 Task: Play online Risk (conquerclub) game.
Action: Mouse moved to (292, 392)
Screenshot: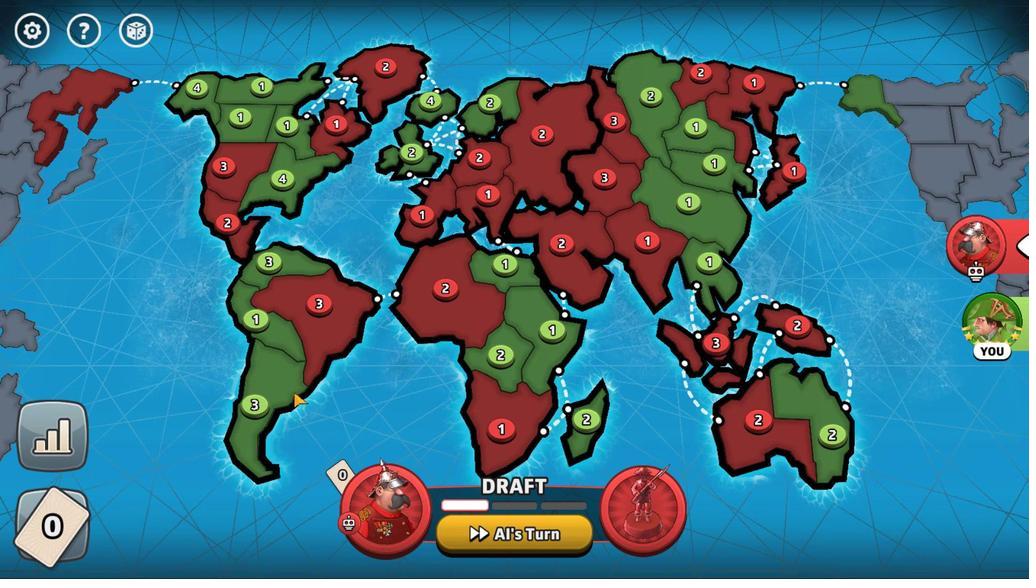 
Action: Mouse pressed left at (292, 392)
Screenshot: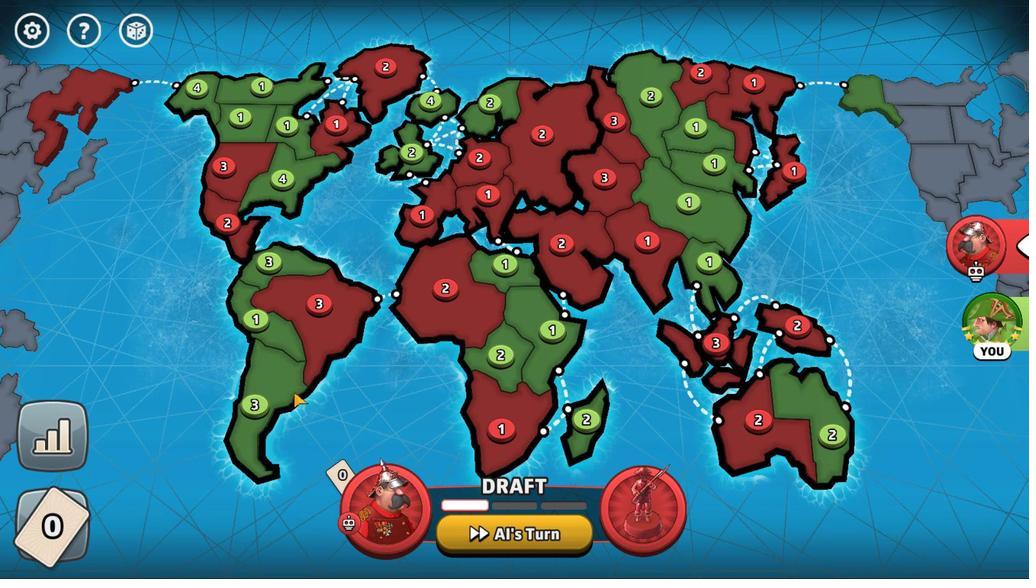 
Action: Mouse moved to (263, 409)
Screenshot: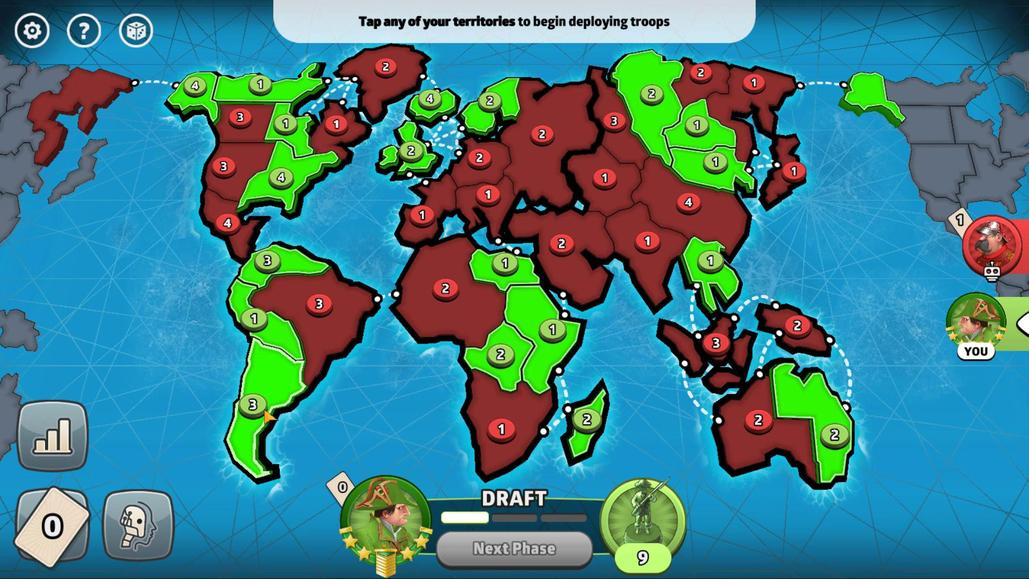 
Action: Mouse pressed left at (263, 409)
Screenshot: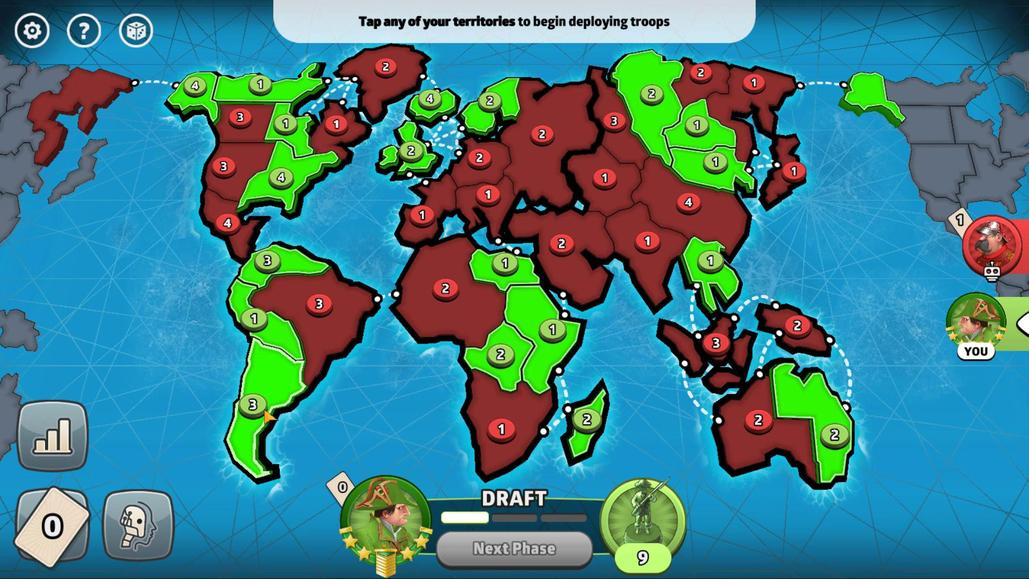 
Action: Mouse moved to (304, 440)
Screenshot: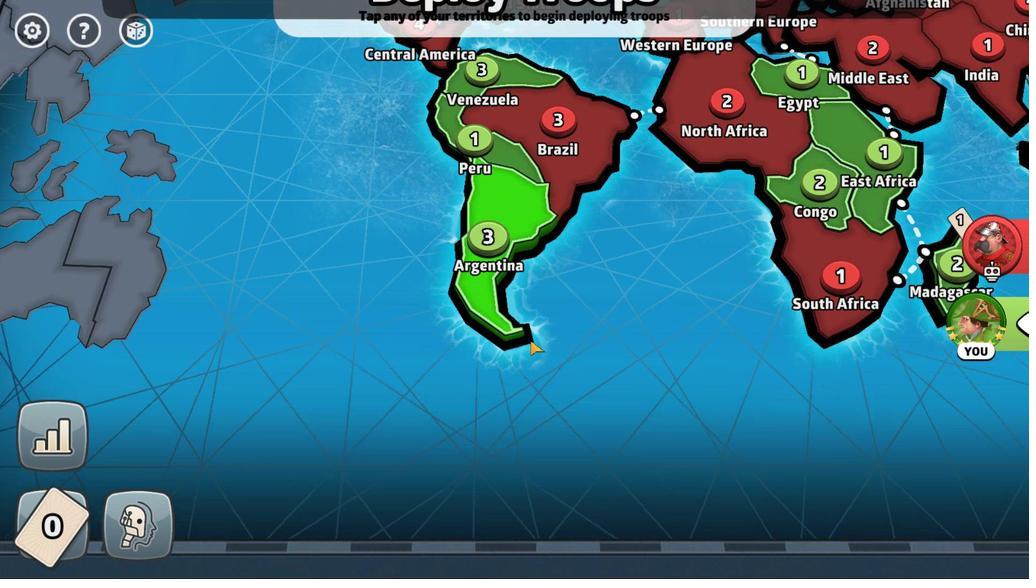 
Action: Mouse pressed left at (304, 440)
Screenshot: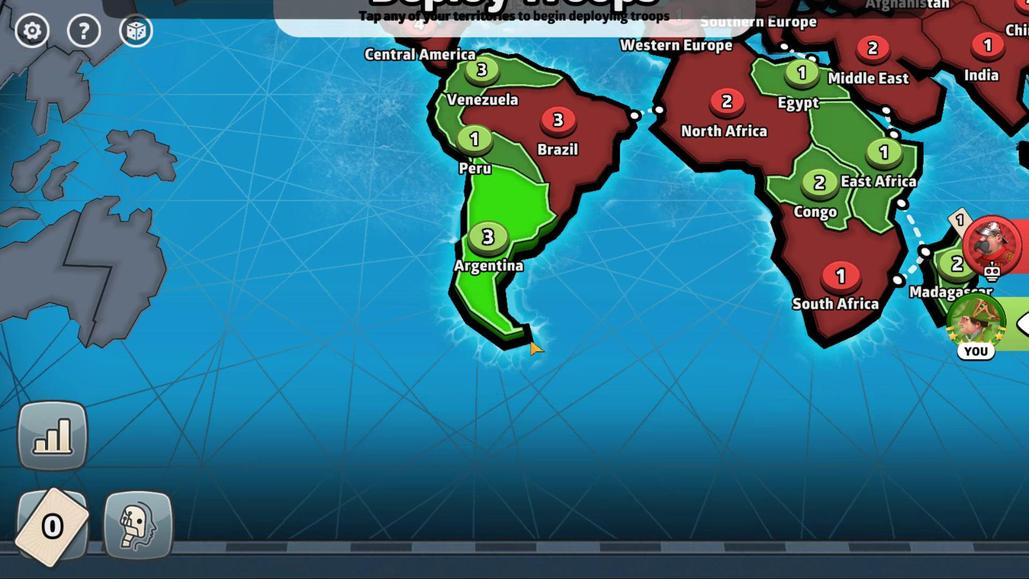 
Action: Mouse moved to (192, 90)
Screenshot: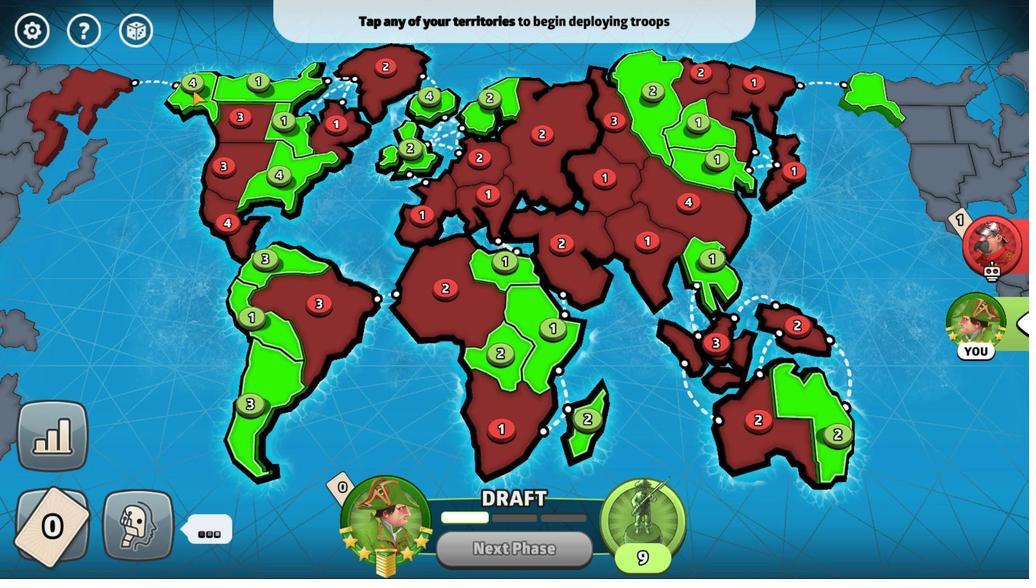 
Action: Mouse pressed left at (192, 90)
Screenshot: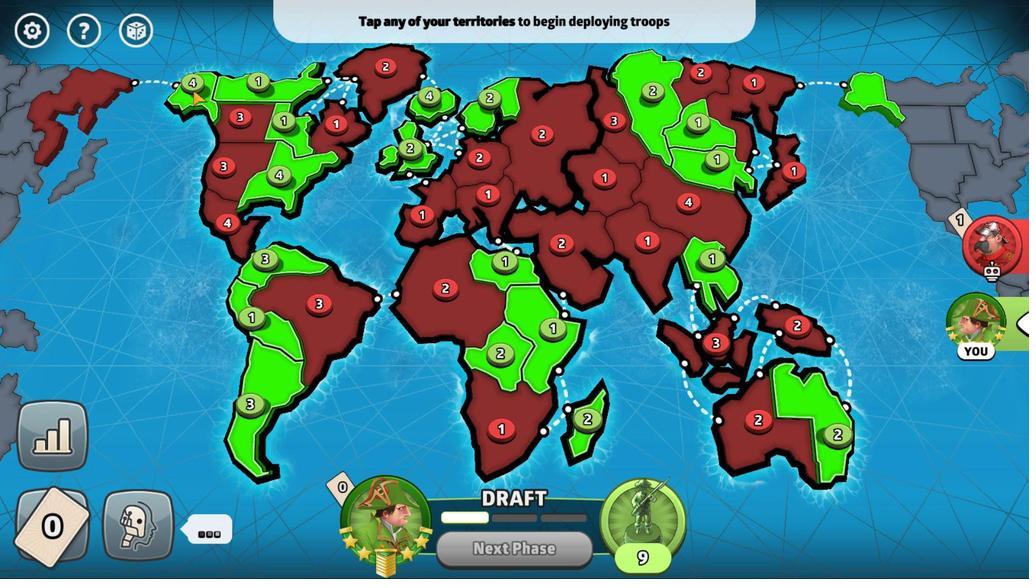 
Action: Mouse moved to (712, 435)
Screenshot: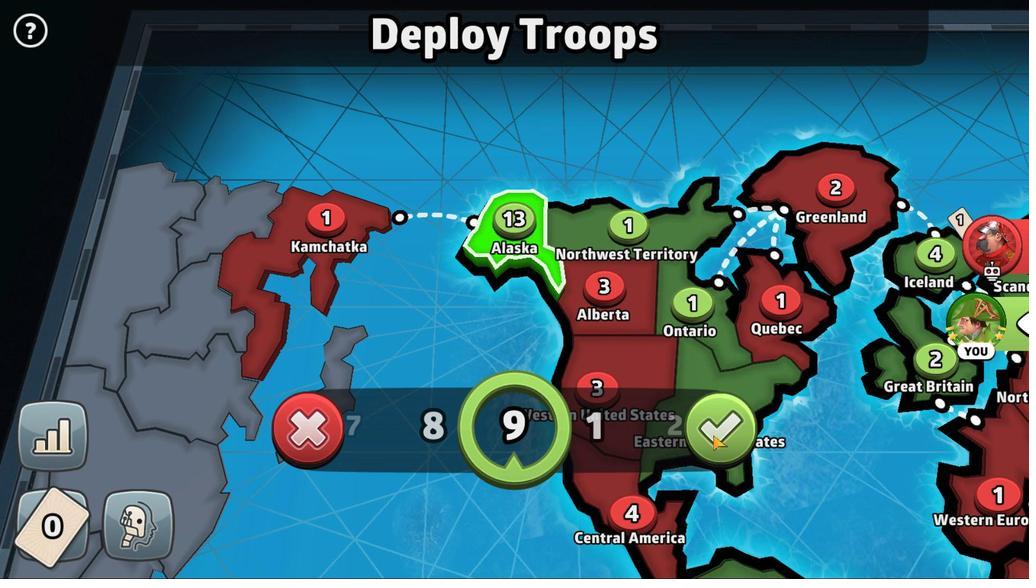 
Action: Mouse pressed left at (712, 435)
Screenshot: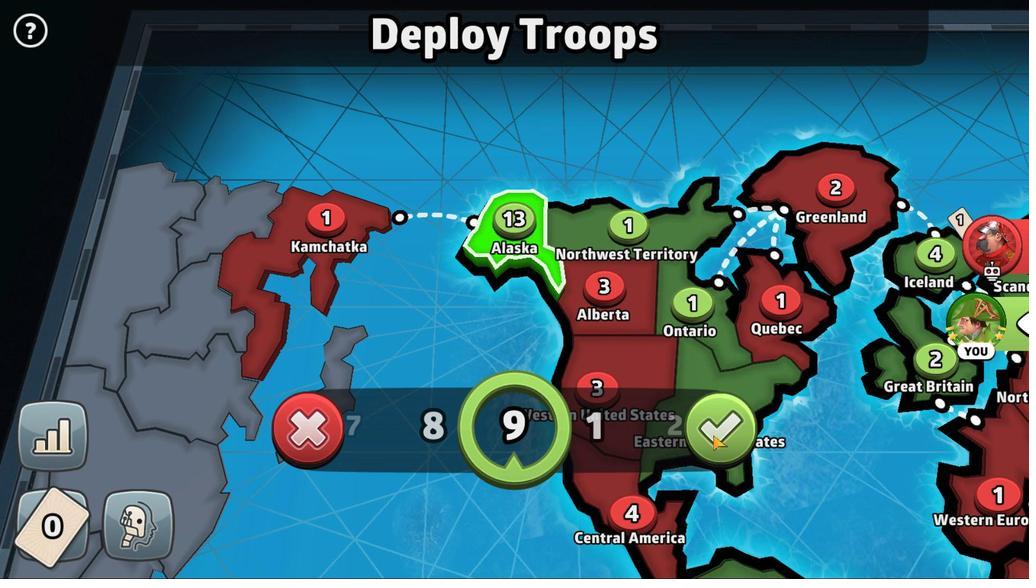 
Action: Mouse moved to (505, 550)
Screenshot: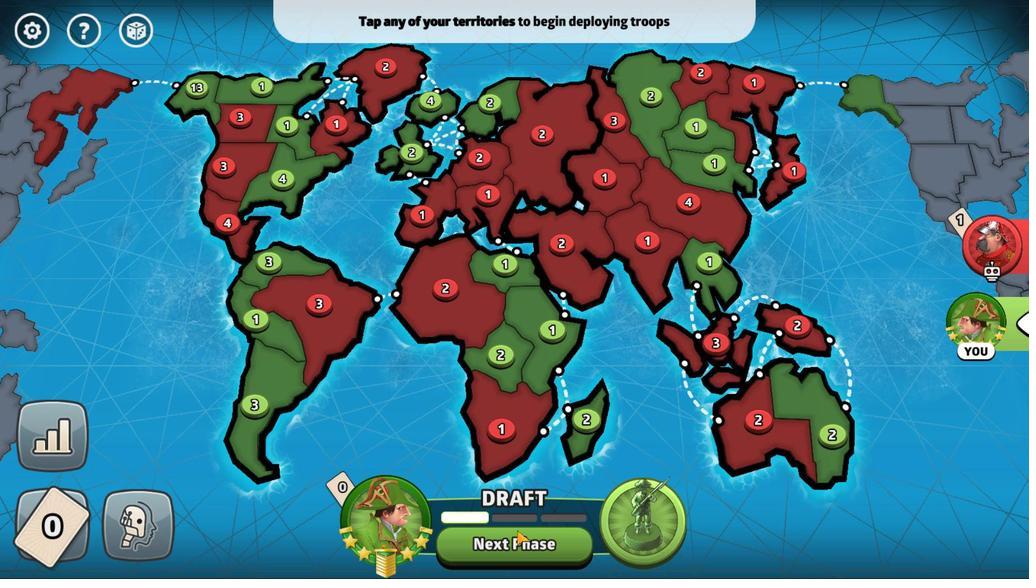 
Action: Mouse pressed left at (505, 550)
Screenshot: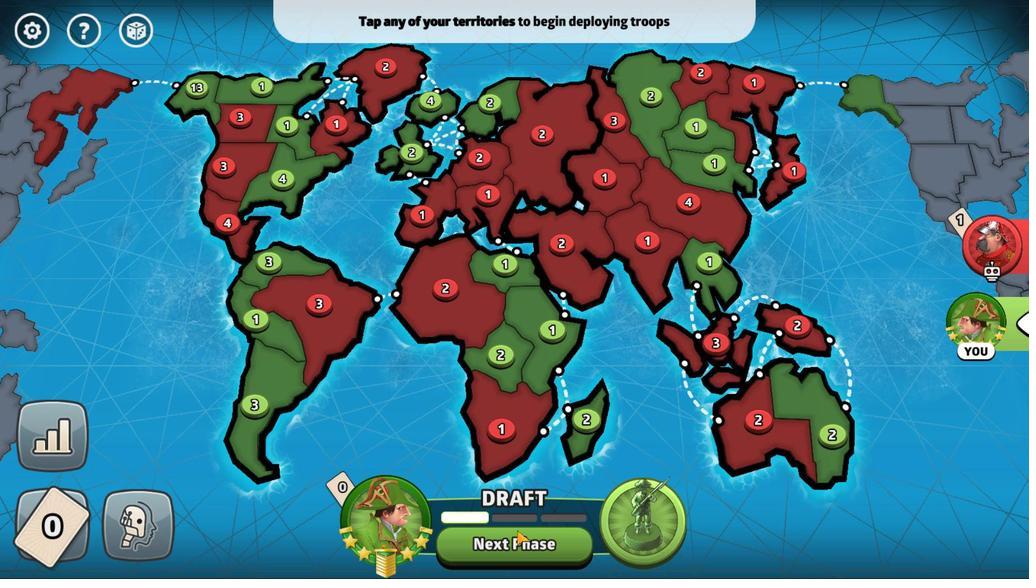 
Action: Mouse moved to (73, 85)
Screenshot: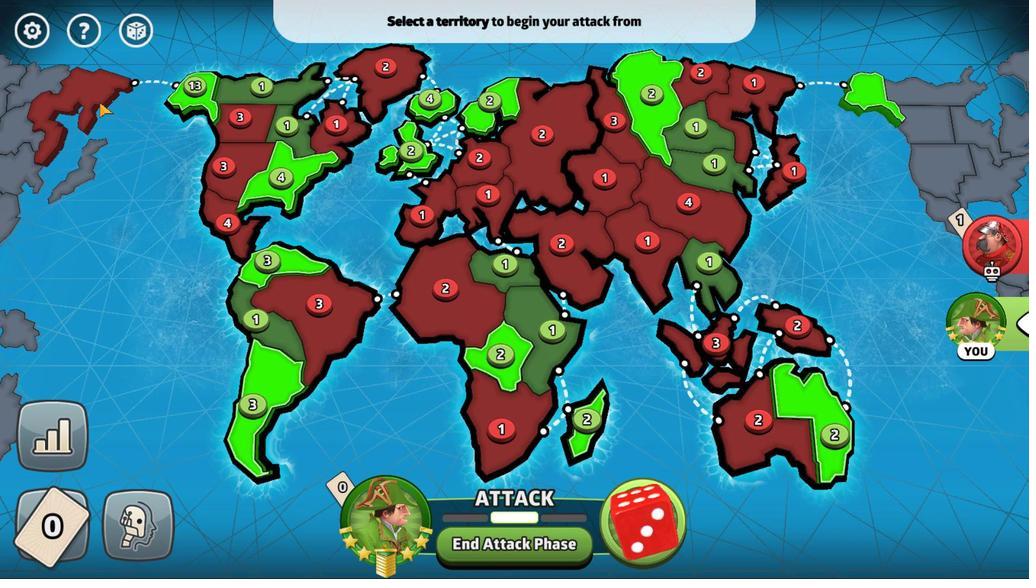 
Action: Mouse pressed left at (73, 85)
Screenshot: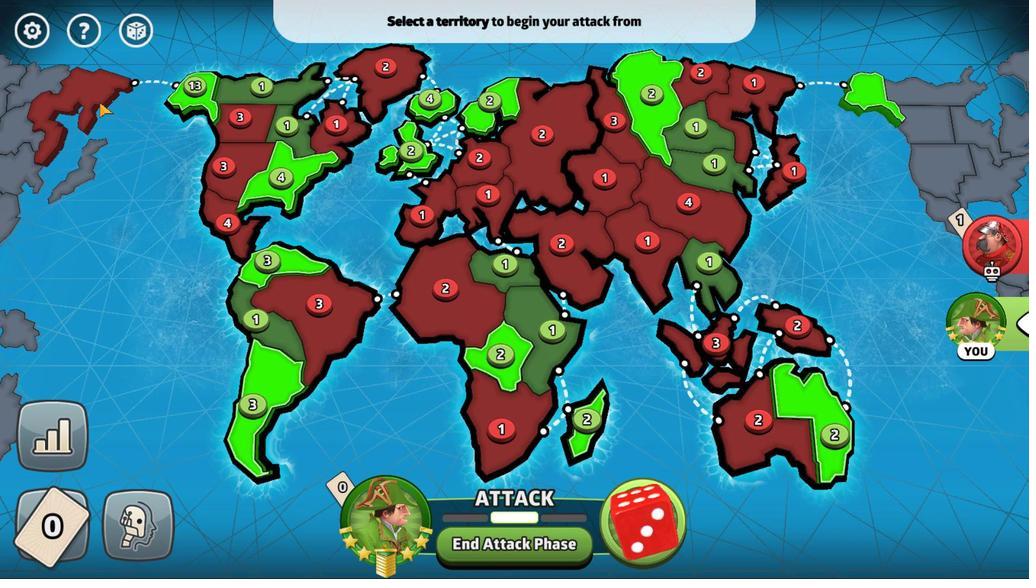 
Action: Mouse moved to (189, 84)
Screenshot: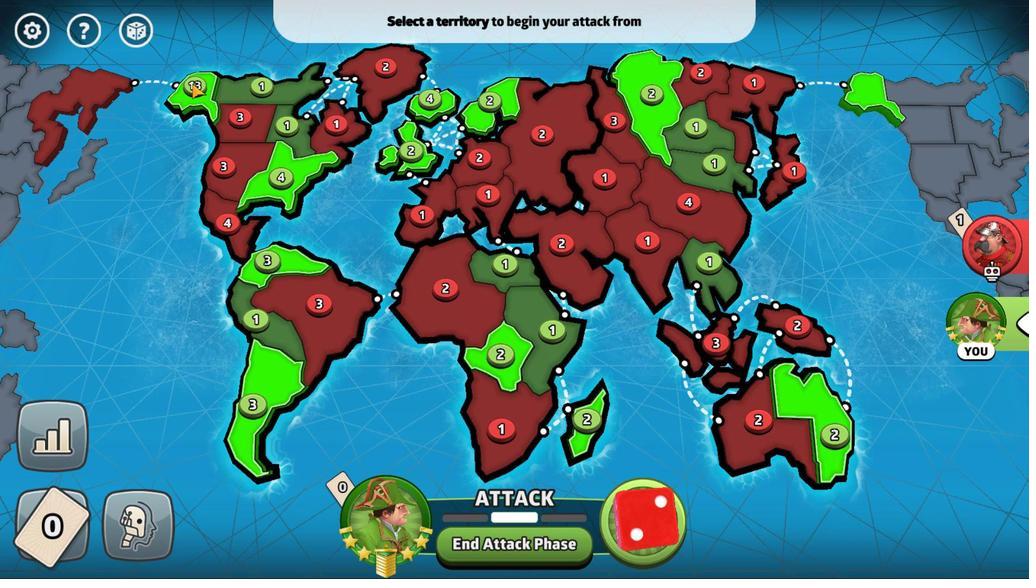 
Action: Mouse pressed left at (189, 84)
Screenshot: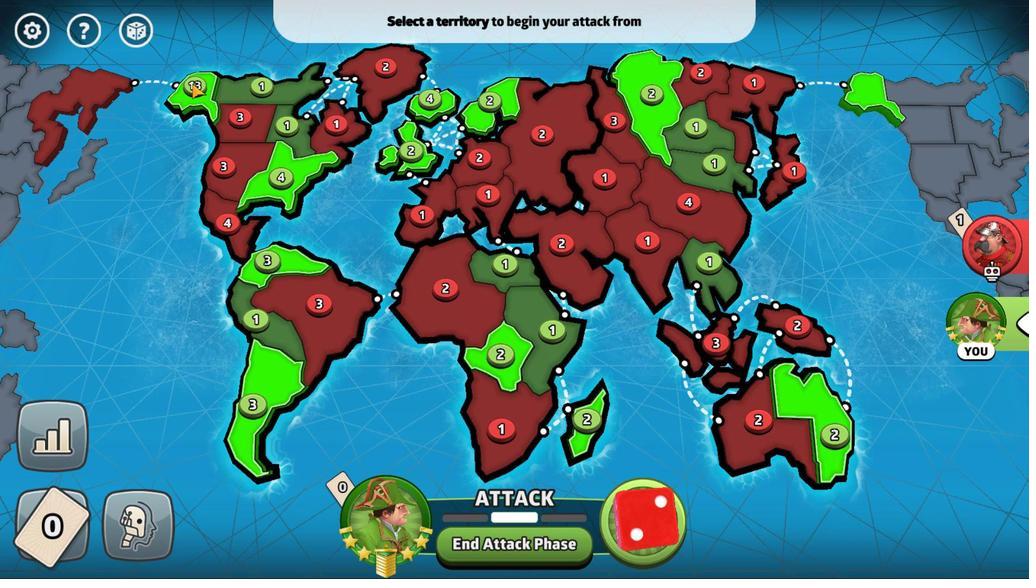 
Action: Mouse moved to (352, 204)
Screenshot: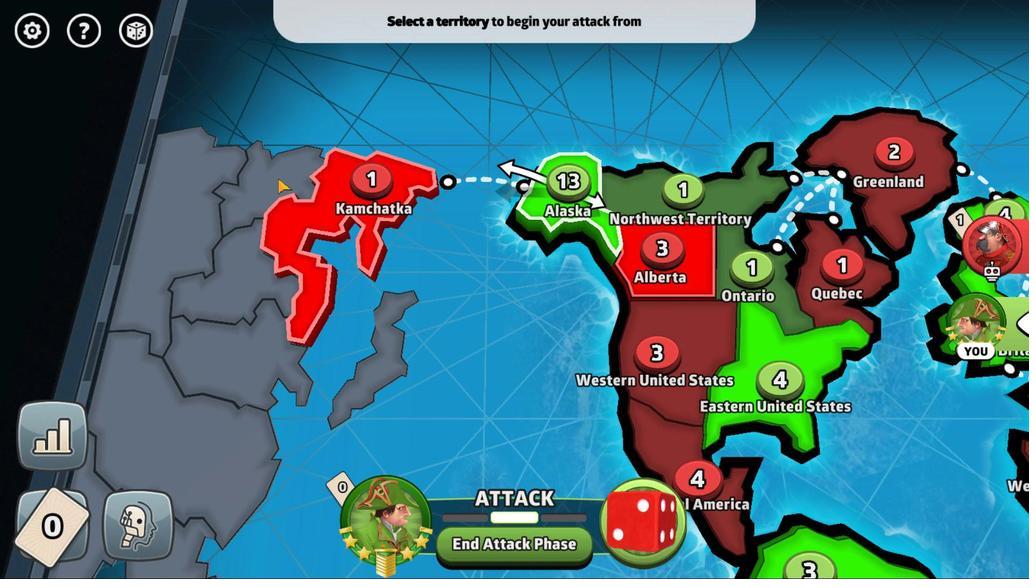 
Action: Mouse pressed left at (352, 204)
Screenshot: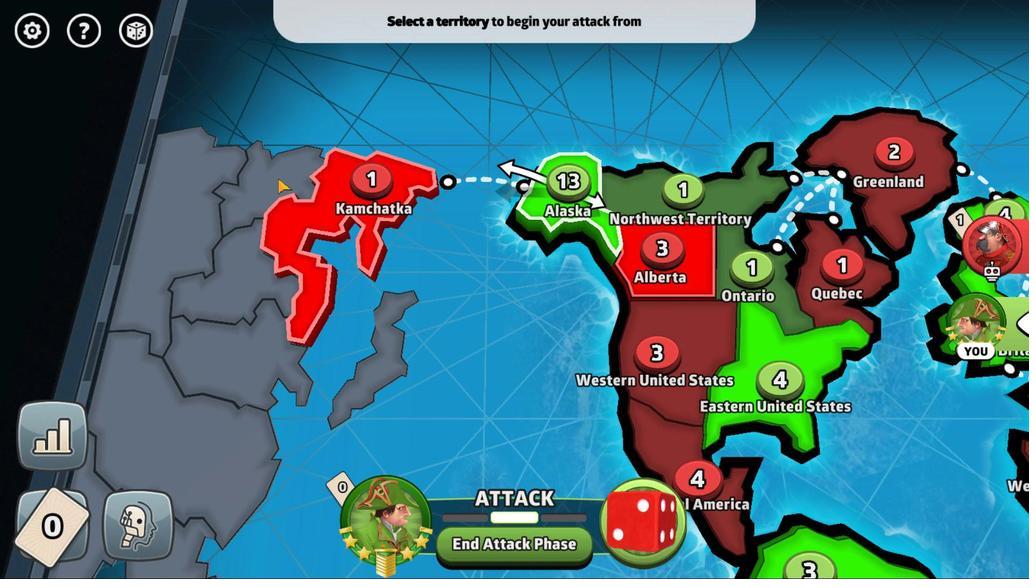 
Action: Mouse moved to (504, 388)
Screenshot: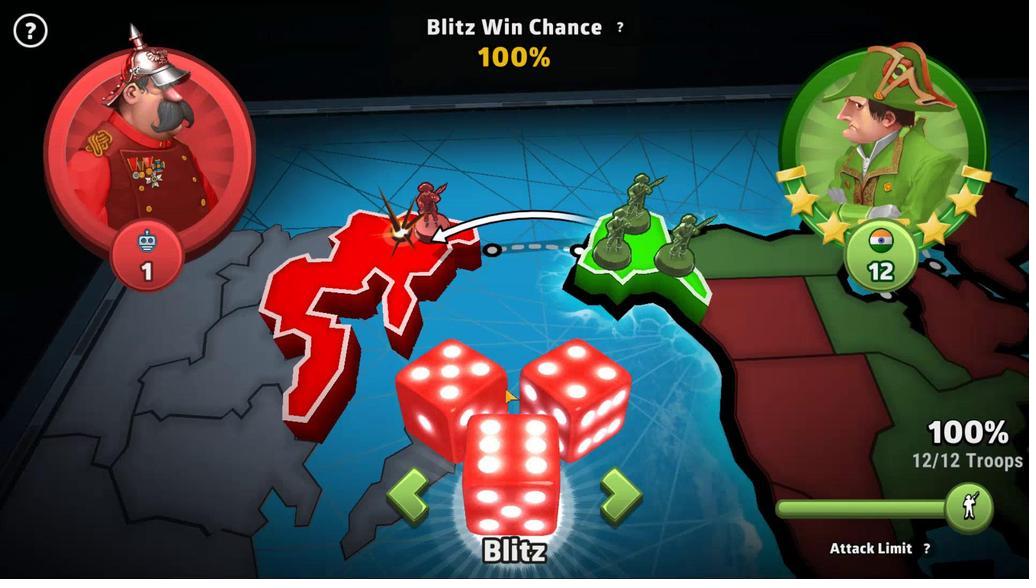 
Action: Mouse pressed left at (504, 388)
Screenshot: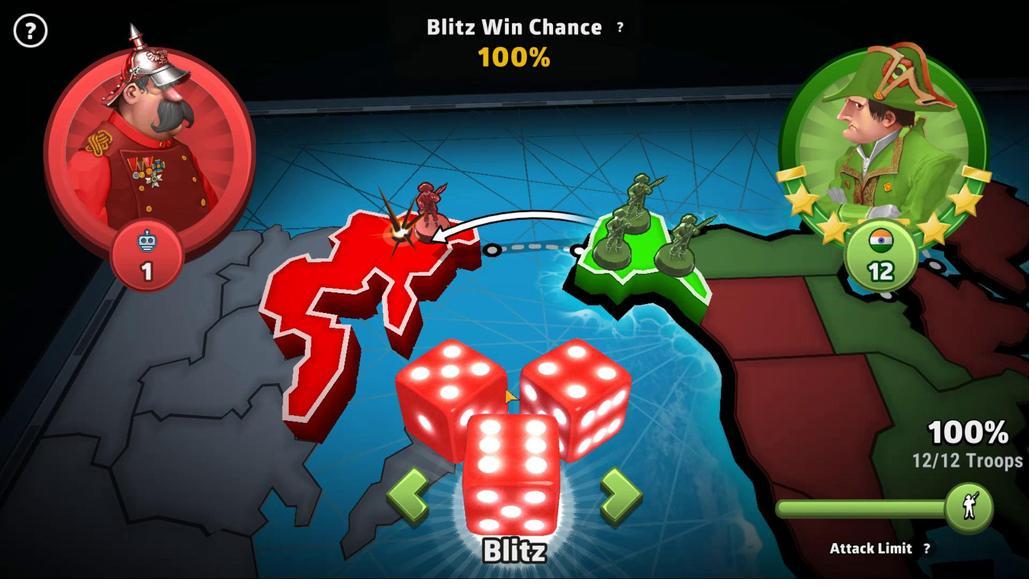 
Action: Mouse moved to (723, 440)
Screenshot: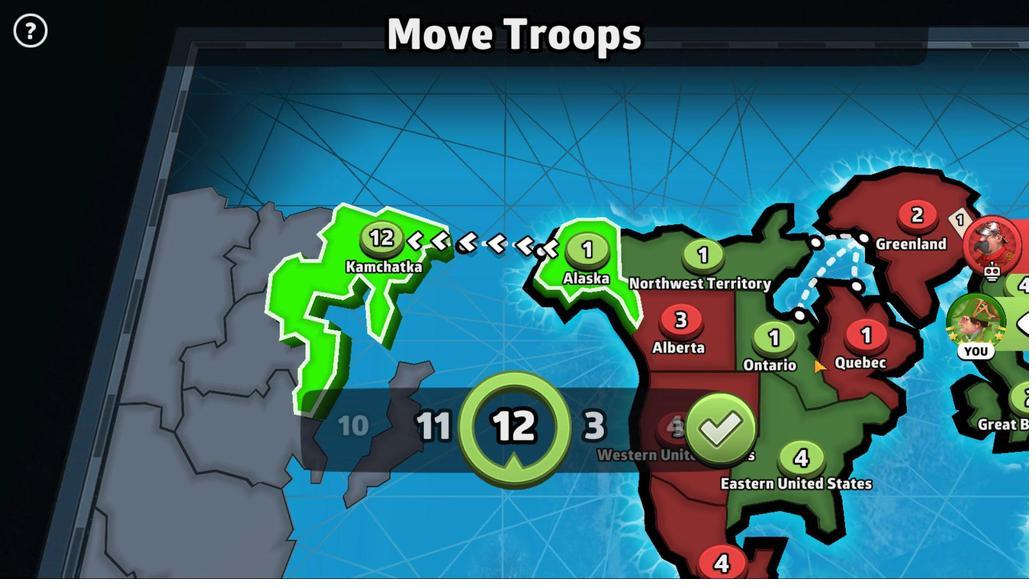 
Action: Mouse pressed left at (723, 440)
Screenshot: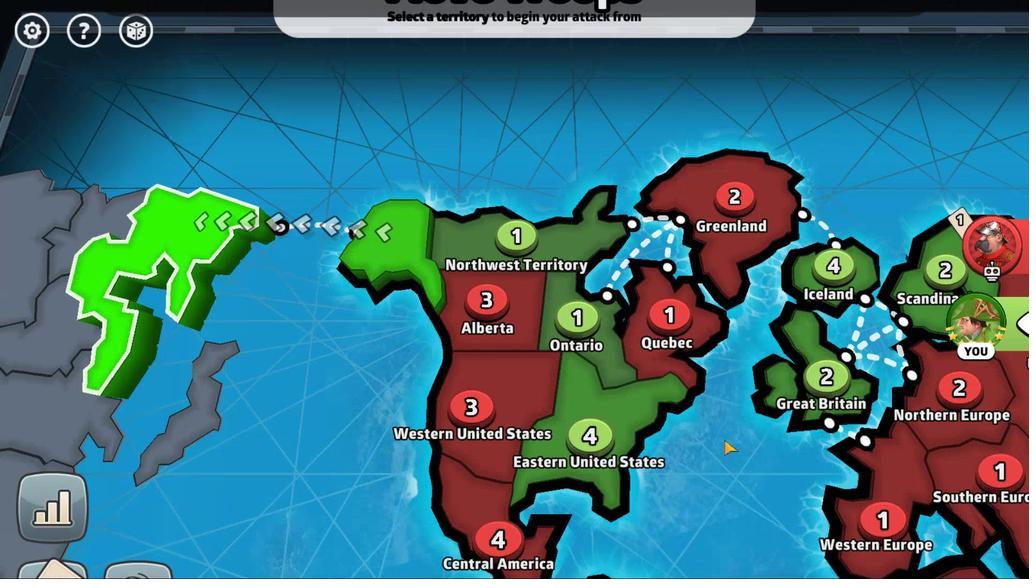 
Action: Mouse moved to (584, 312)
Screenshot: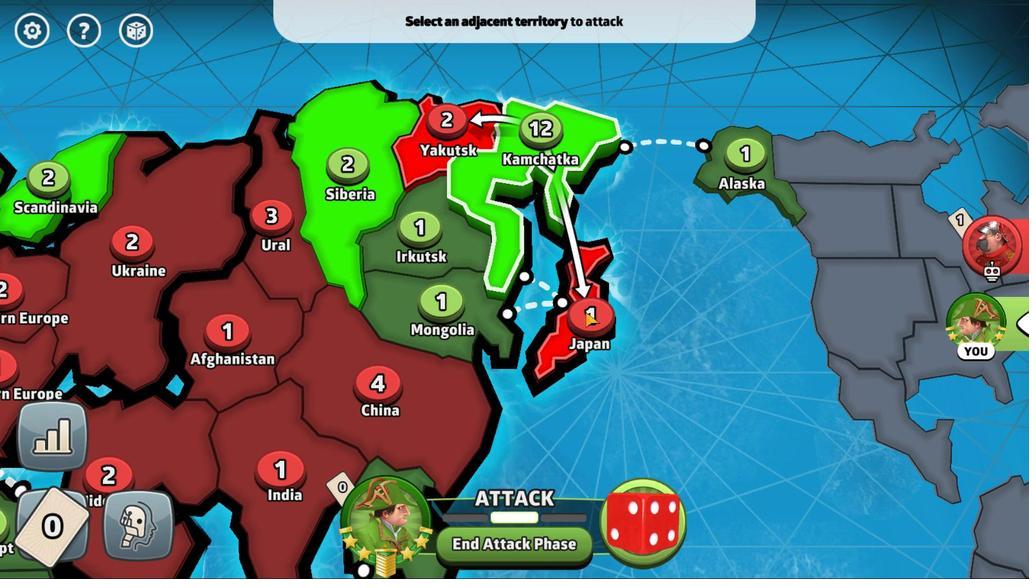 
Action: Mouse pressed left at (584, 312)
Screenshot: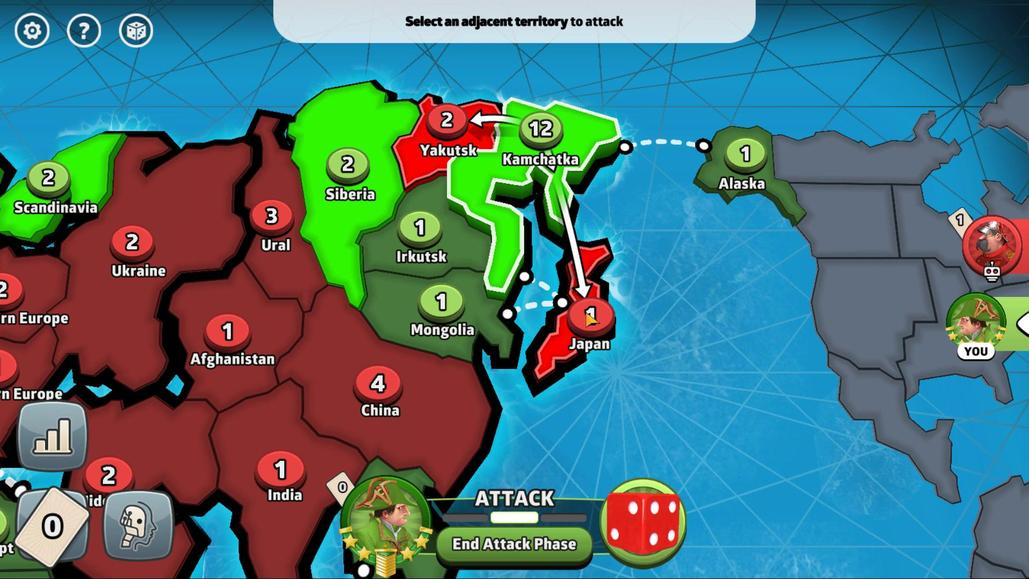 
Action: Mouse moved to (366, 321)
Screenshot: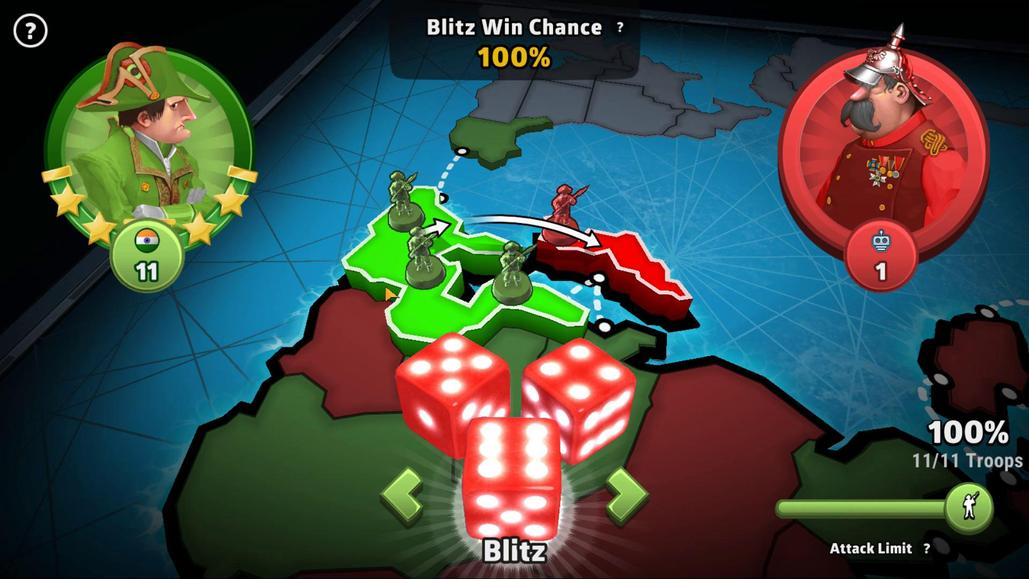 
Action: Mouse pressed left at (366, 321)
Screenshot: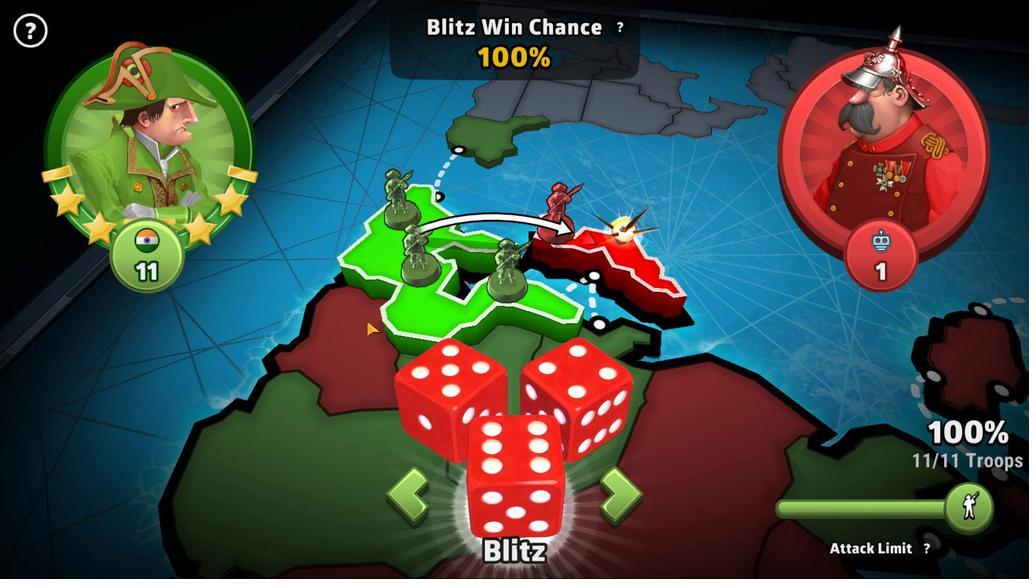 
Action: Mouse moved to (705, 418)
Screenshot: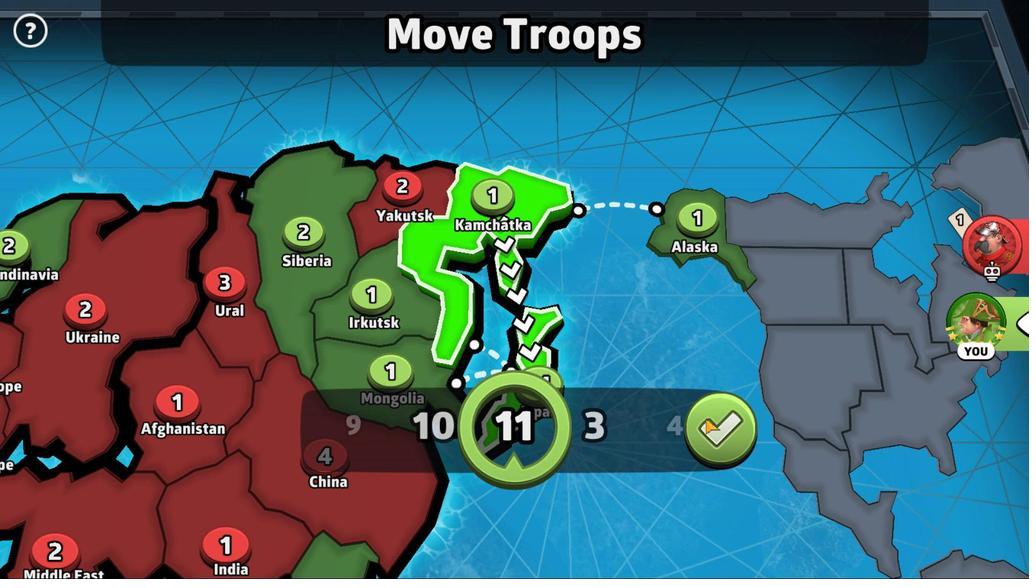 
Action: Mouse pressed left at (705, 418)
Screenshot: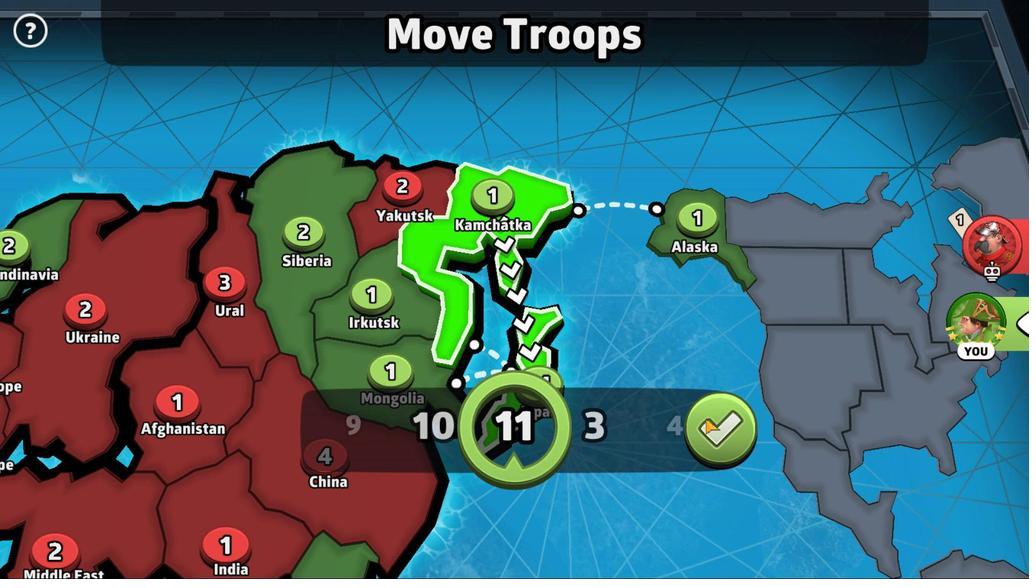 
Action: Mouse moved to (559, 547)
Screenshot: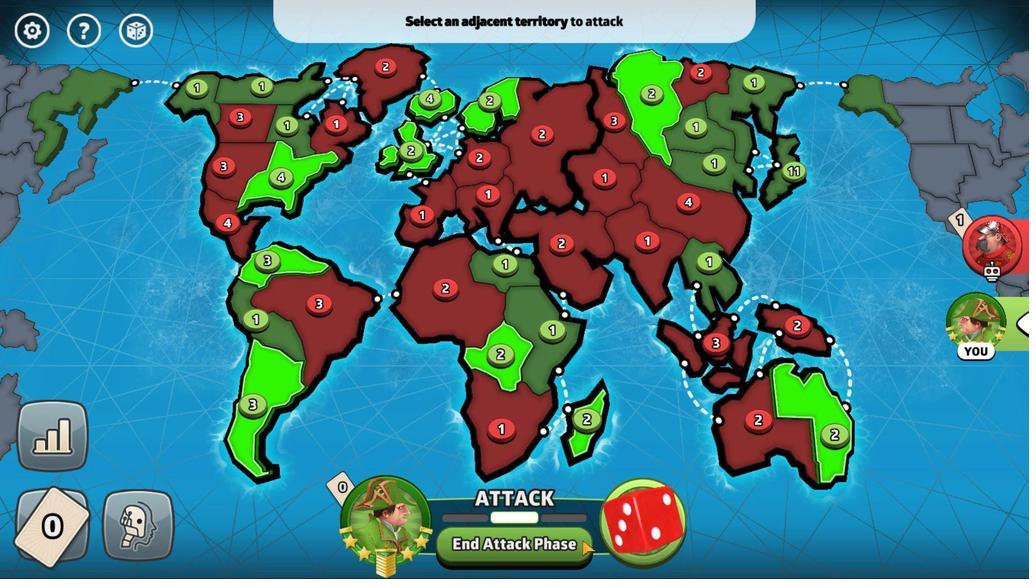 
Action: Mouse pressed left at (559, 547)
Screenshot: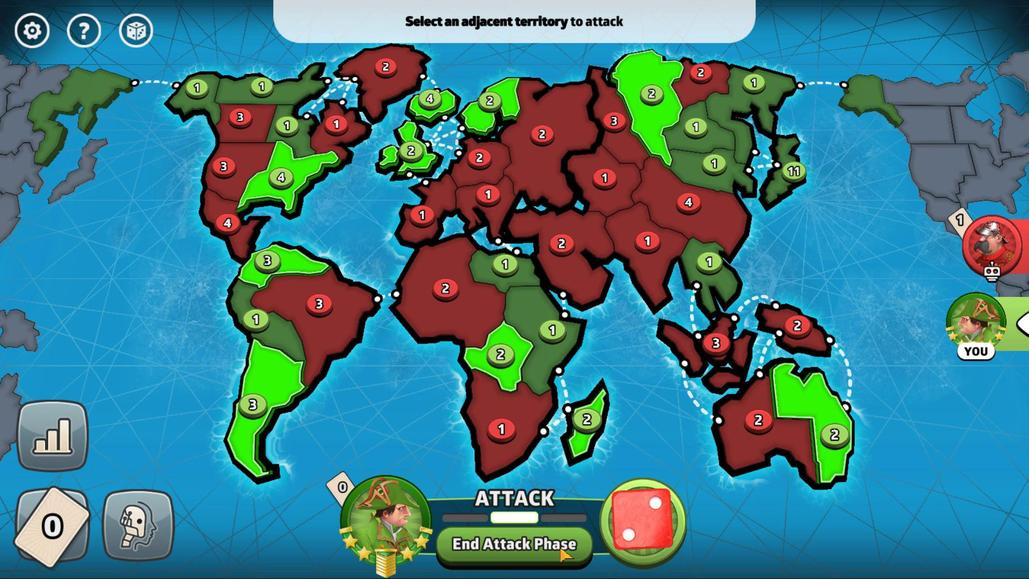 
Action: Mouse moved to (555, 230)
Screenshot: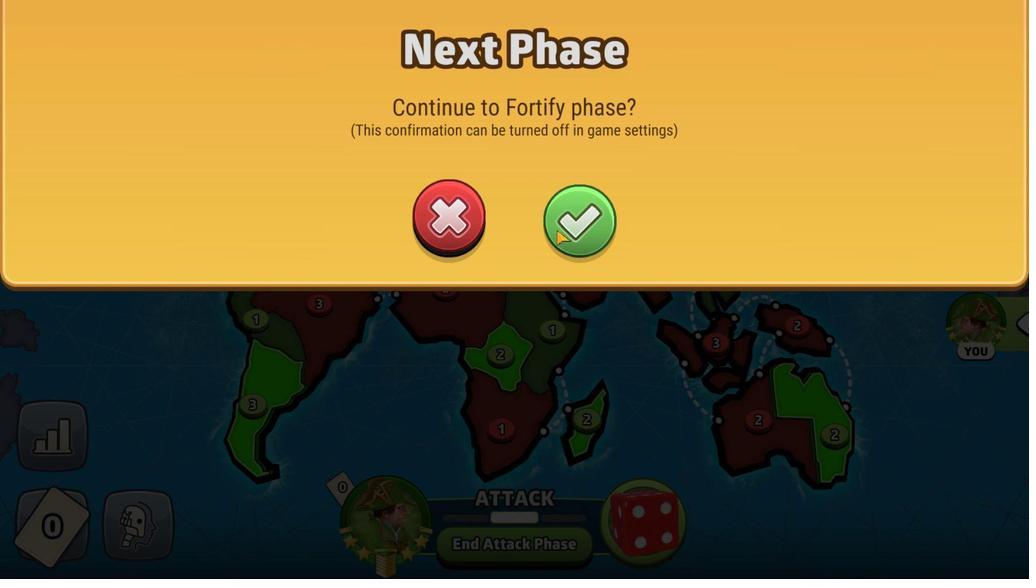 
Action: Mouse pressed left at (555, 230)
Screenshot: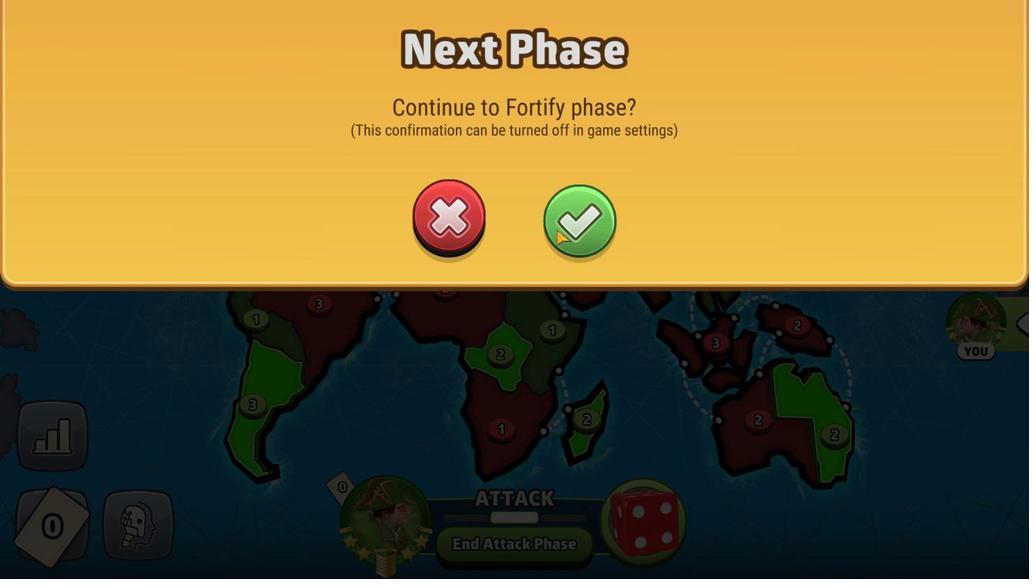
Action: Mouse moved to (795, 182)
Screenshot: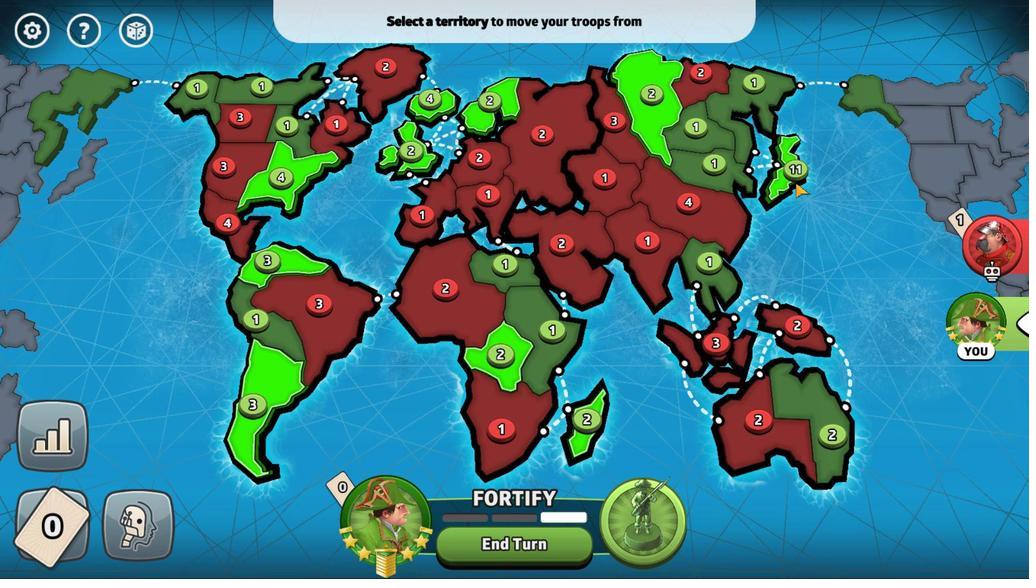 
Action: Mouse pressed left at (795, 182)
Screenshot: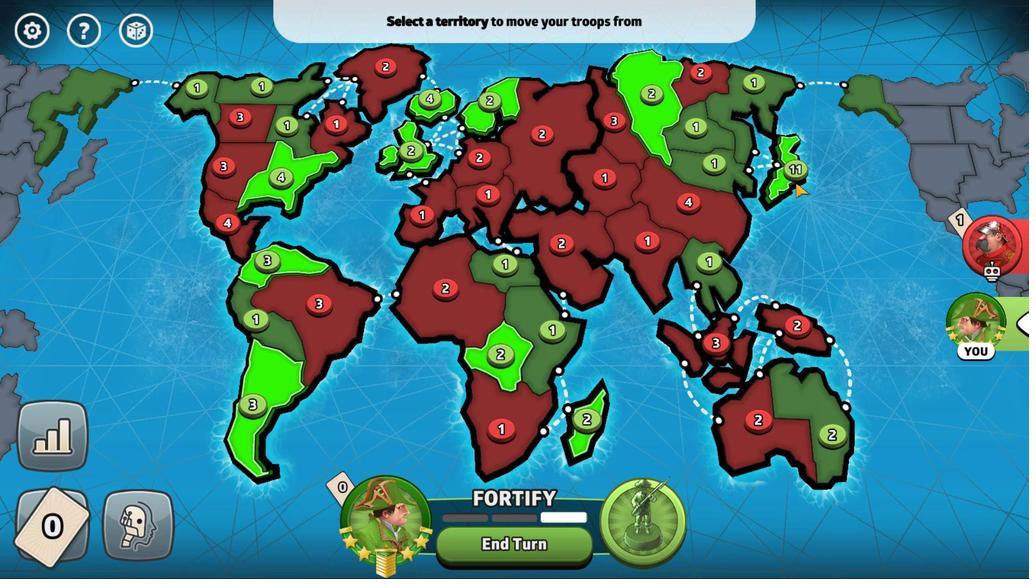 
Action: Mouse moved to (655, 112)
Screenshot: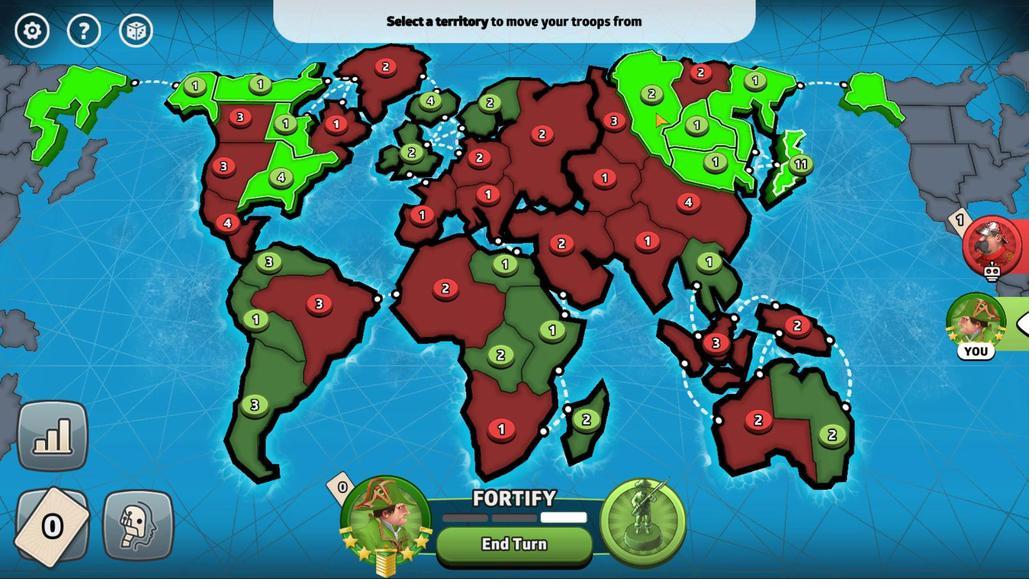 
Action: Mouse pressed left at (655, 112)
Screenshot: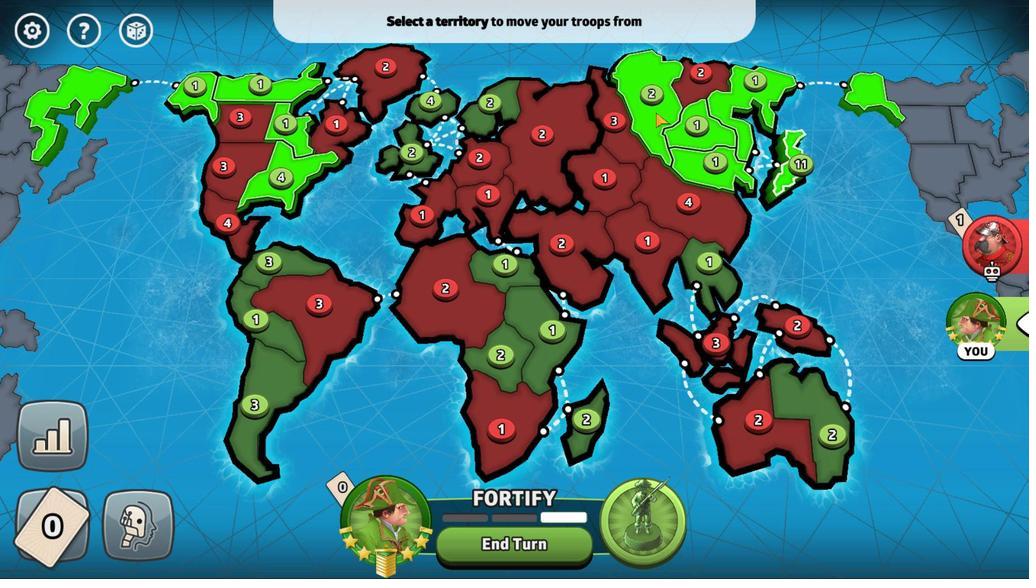 
Action: Mouse moved to (723, 410)
Screenshot: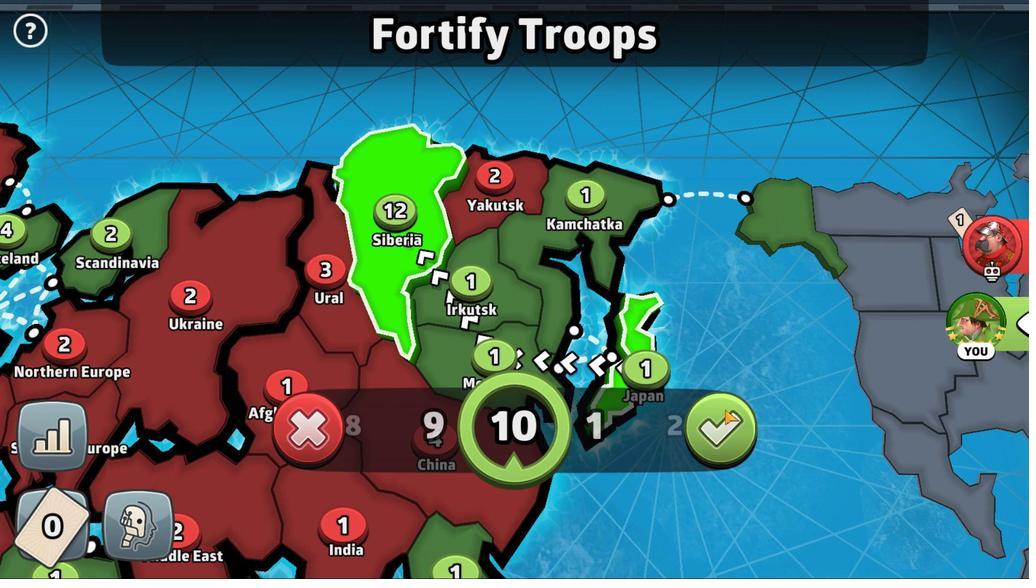 
Action: Mouse pressed left at (723, 410)
Screenshot: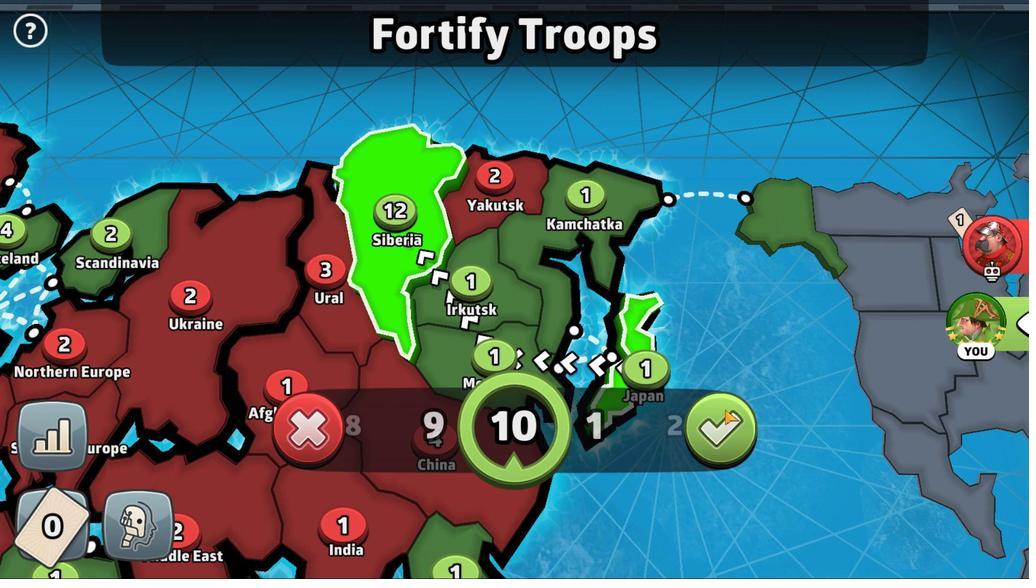 
Action: Mouse moved to (651, 96)
Screenshot: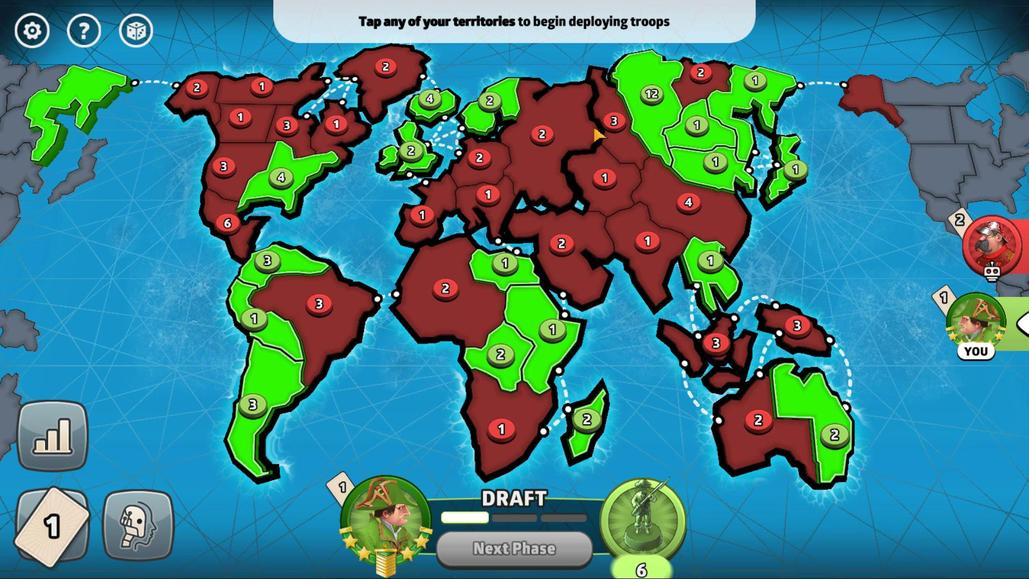 
Action: Mouse pressed left at (651, 96)
Screenshot: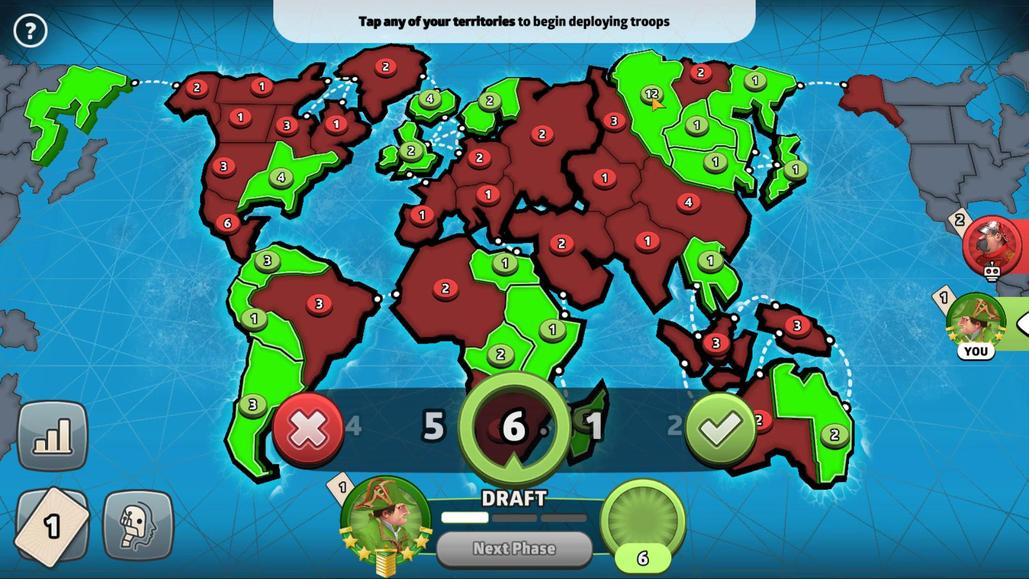 
Action: Mouse moved to (722, 410)
Screenshot: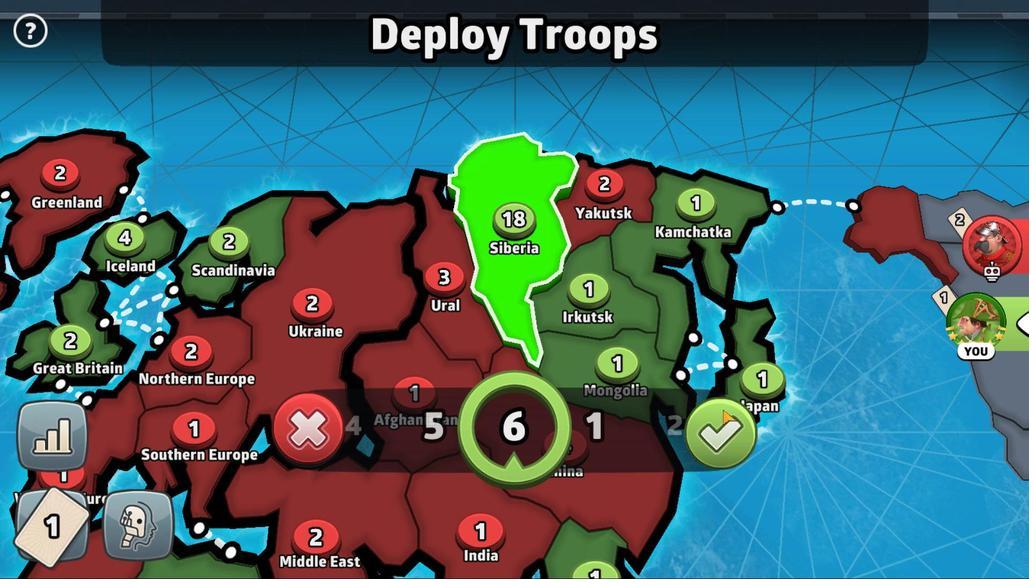 
Action: Mouse pressed left at (722, 410)
Screenshot: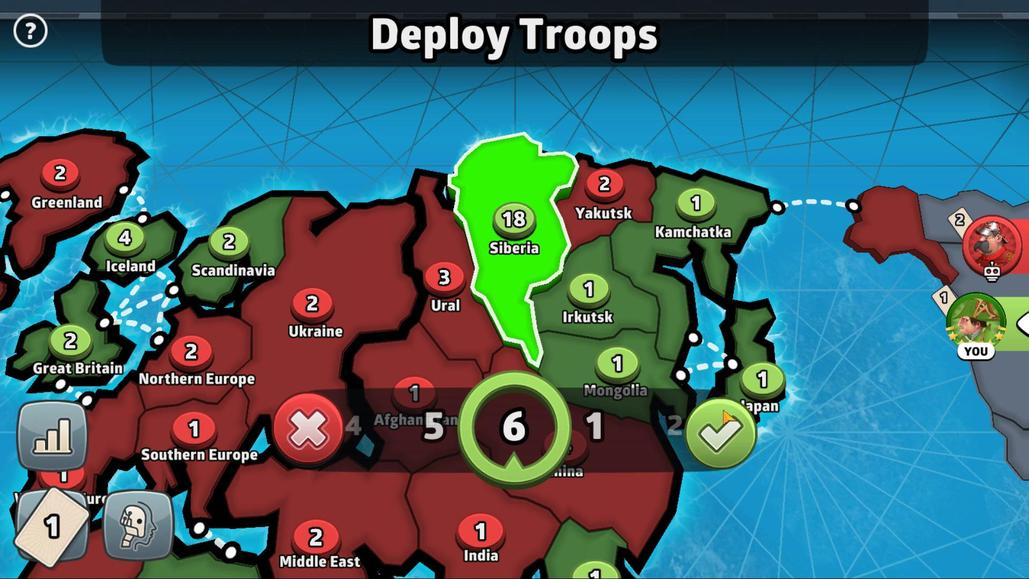 
Action: Mouse moved to (553, 555)
Screenshot: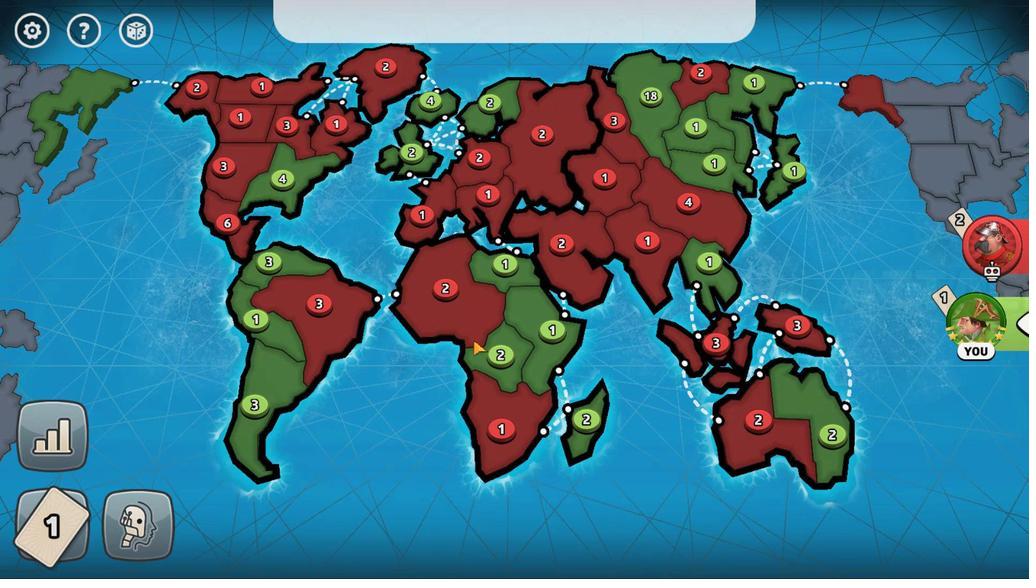 
Action: Mouse pressed left at (553, 555)
Screenshot: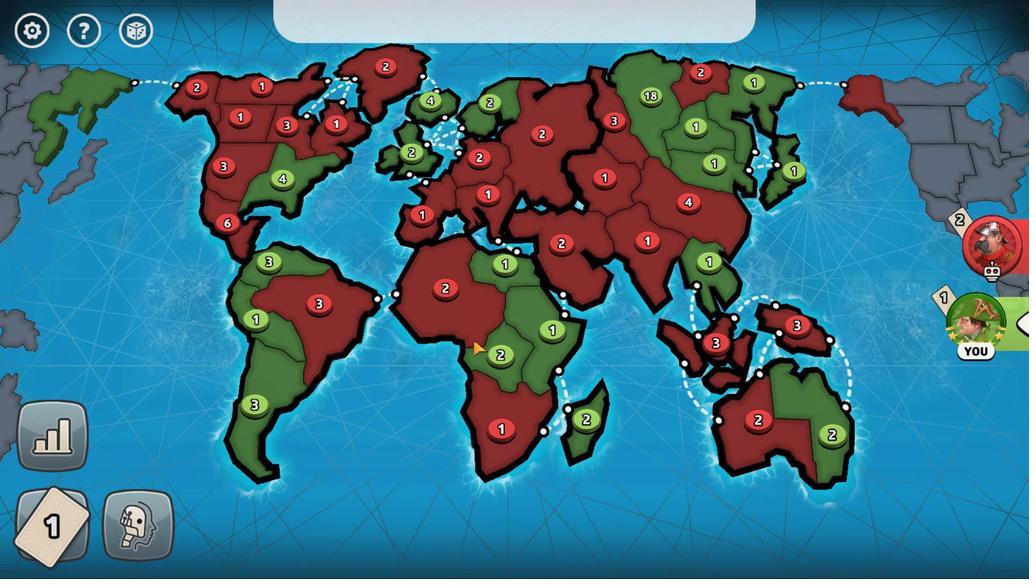 
Action: Mouse moved to (654, 110)
Screenshot: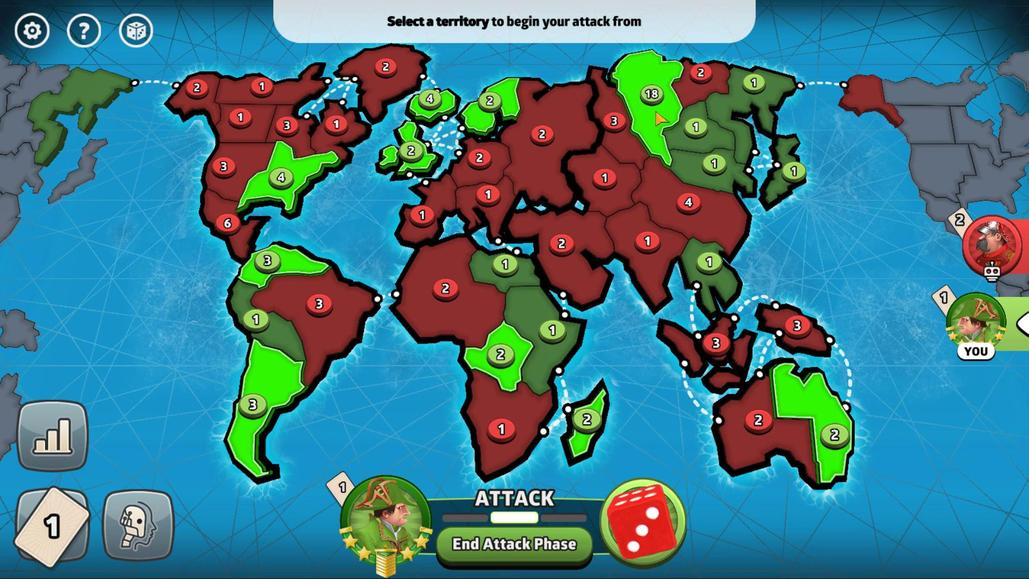 
Action: Mouse pressed left at (654, 110)
Screenshot: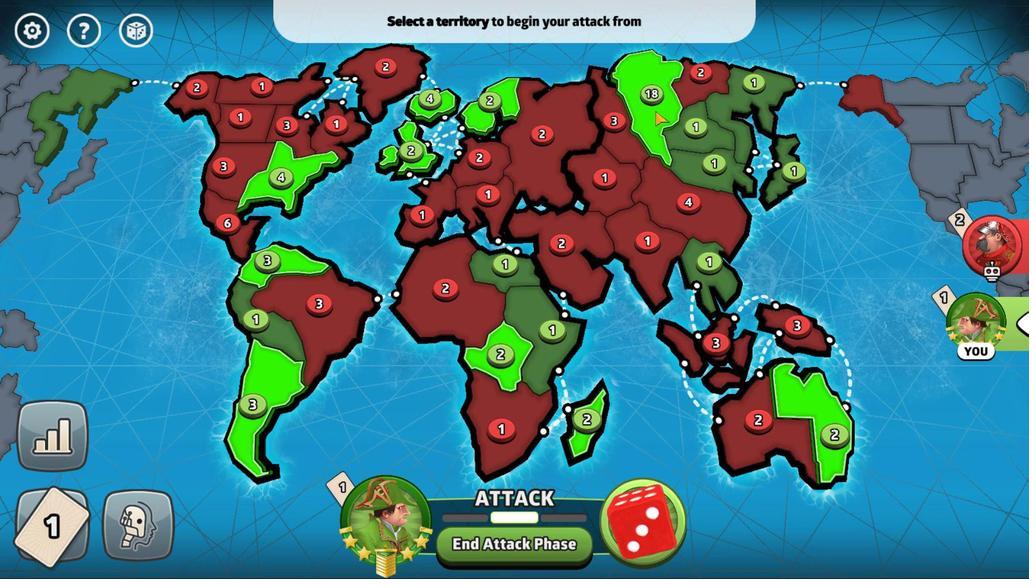 
Action: Mouse moved to (474, 343)
Screenshot: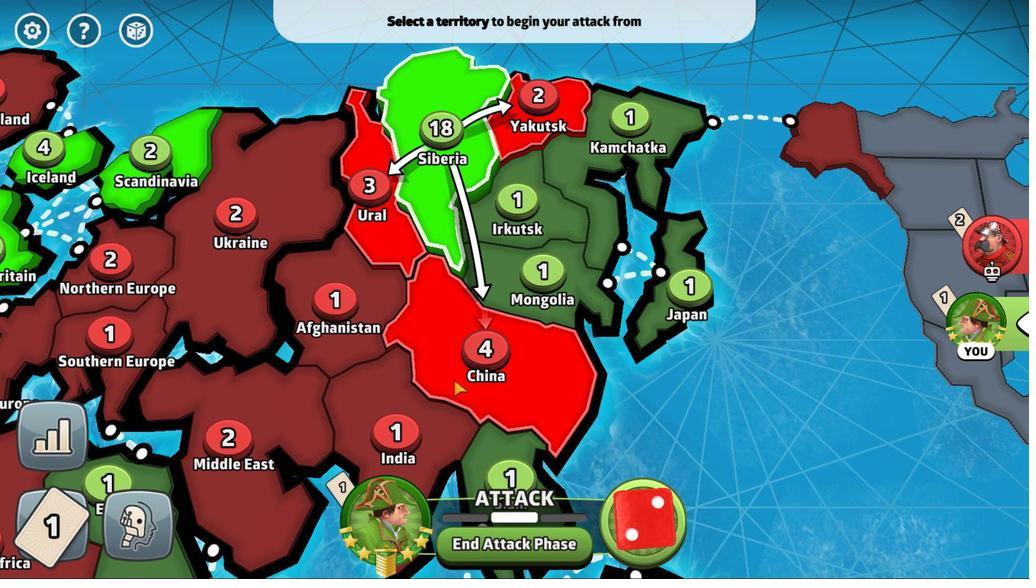 
Action: Mouse pressed left at (474, 343)
Screenshot: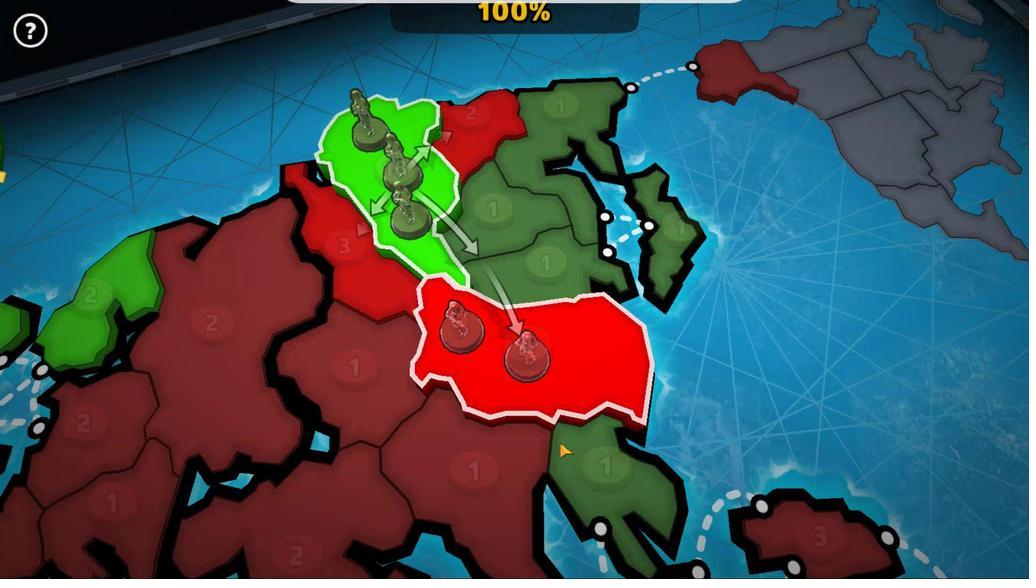 
Action: Mouse moved to (510, 401)
Screenshot: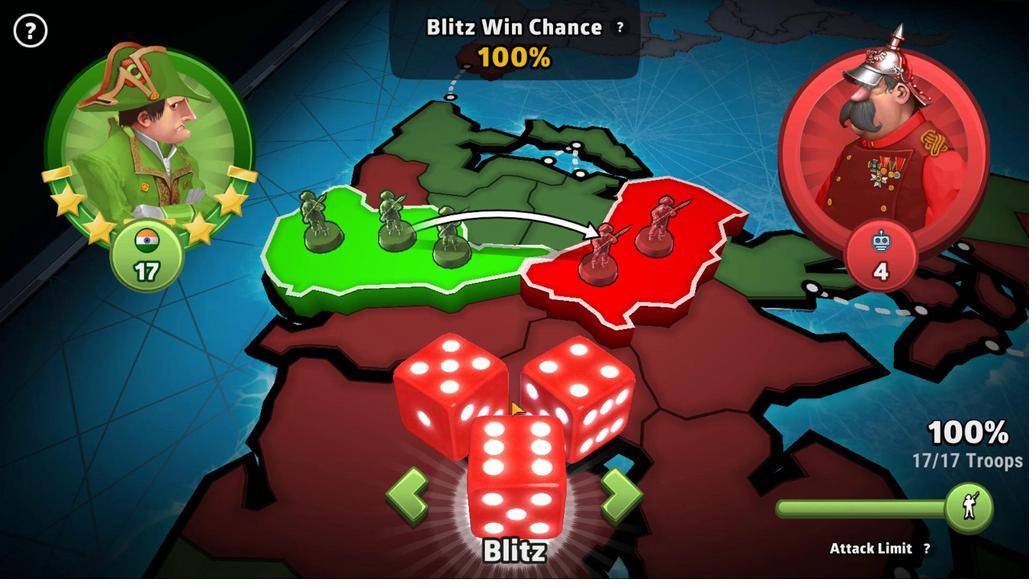 
Action: Mouse pressed left at (510, 401)
Screenshot: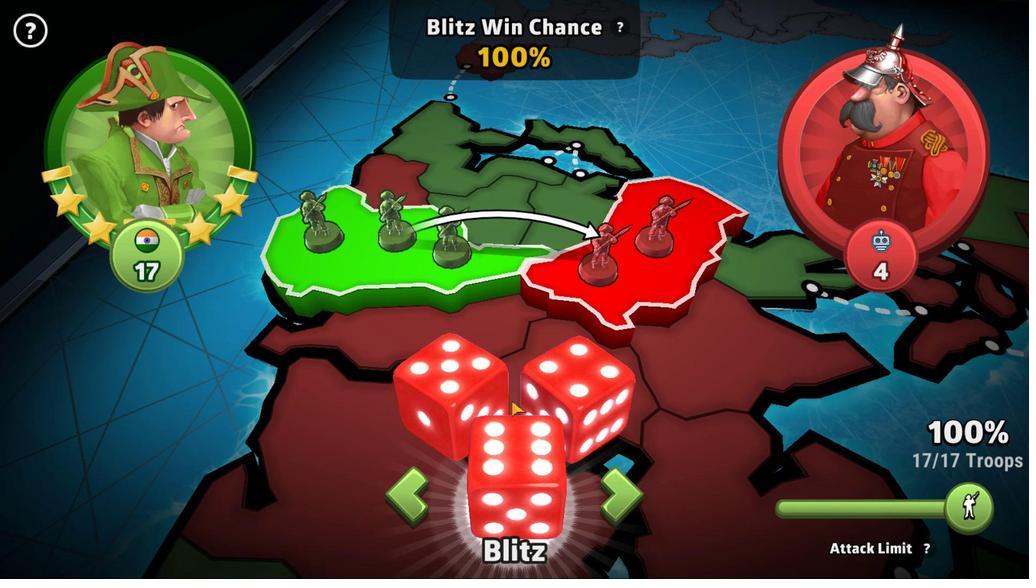 
Action: Mouse moved to (509, 426)
Screenshot: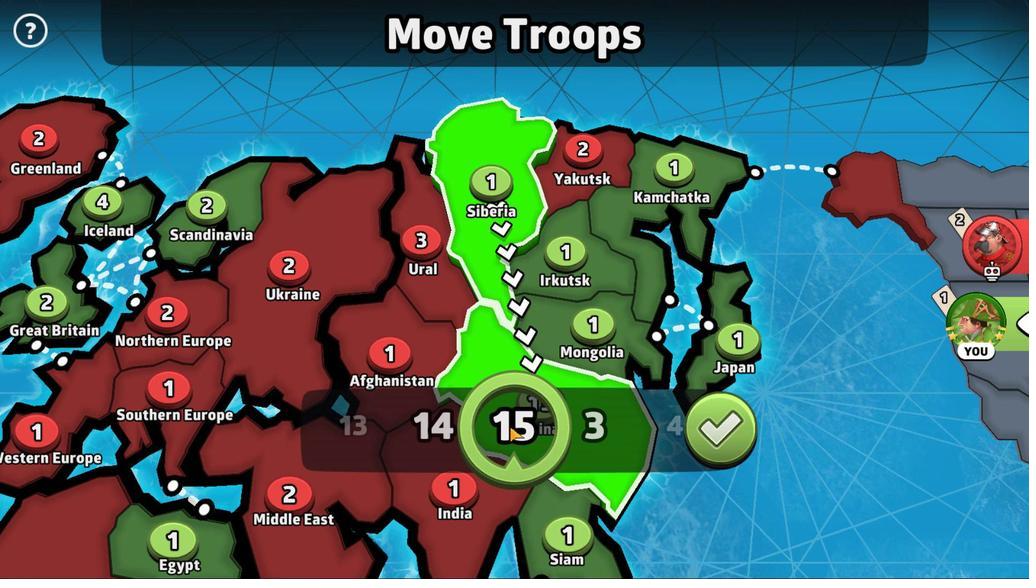 
Action: Mouse pressed left at (509, 426)
Screenshot: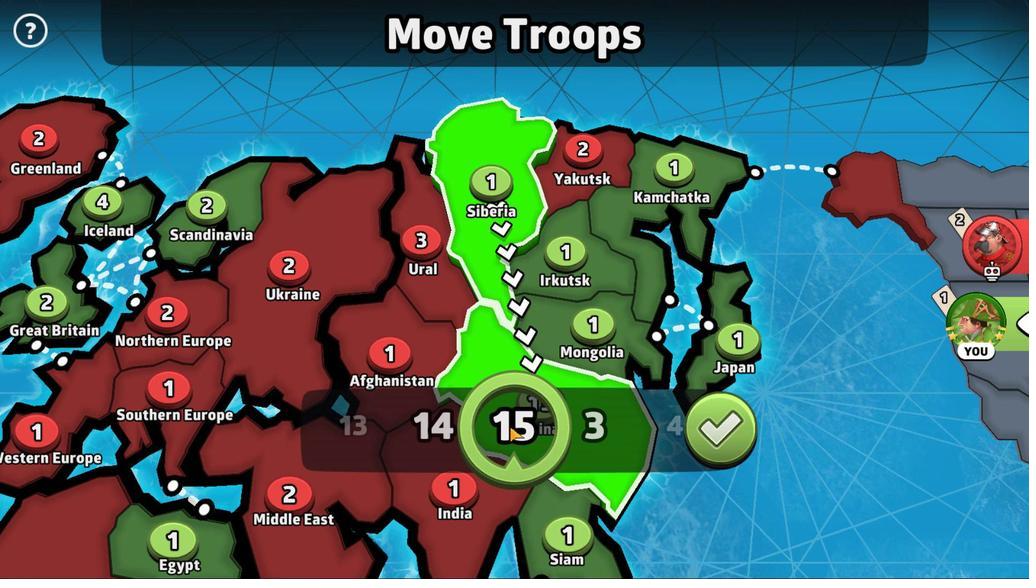 
Action: Mouse moved to (734, 430)
Screenshot: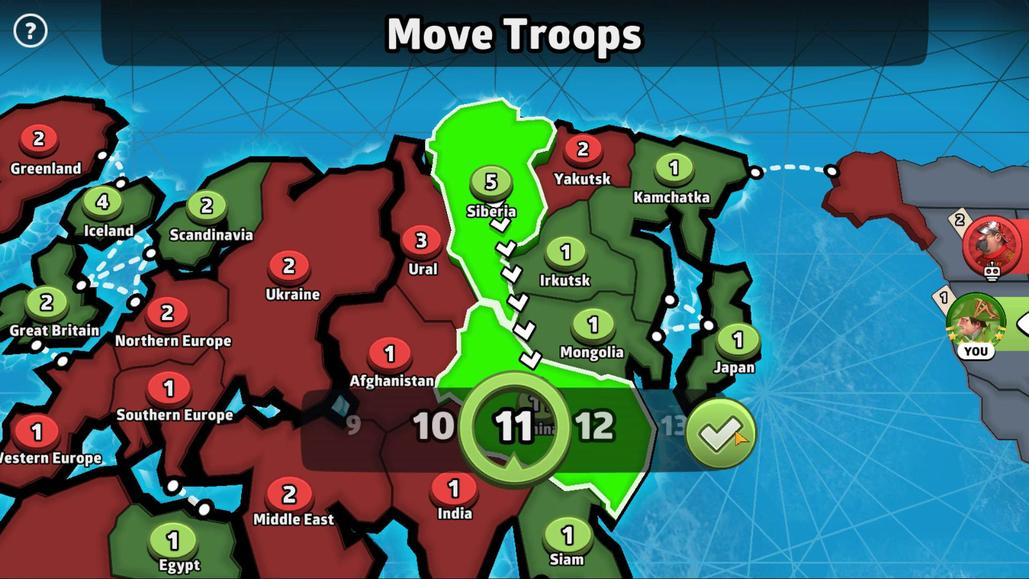 
Action: Mouse pressed left at (734, 430)
Screenshot: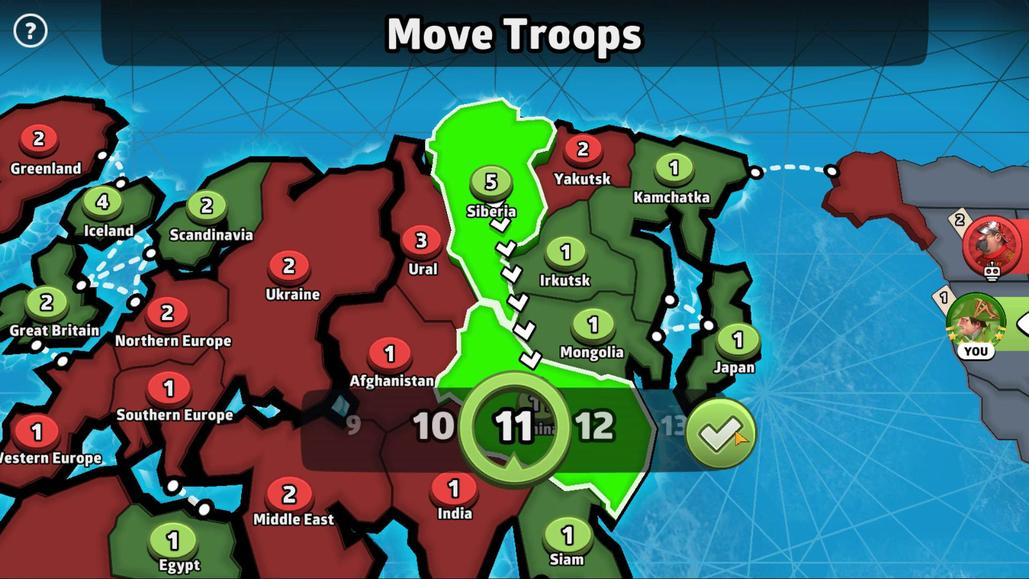 
Action: Mouse moved to (535, 303)
Screenshot: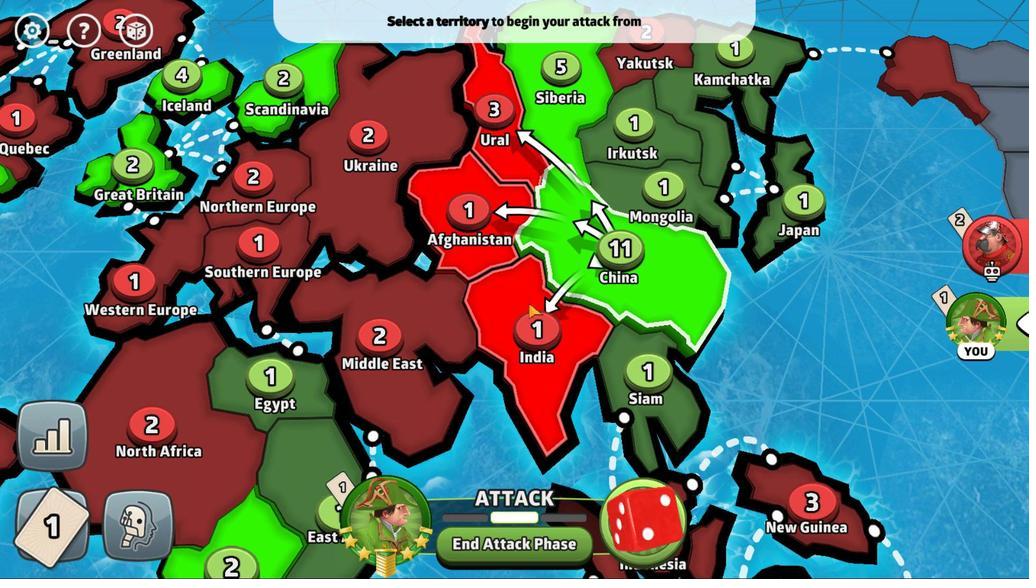 
Action: Mouse pressed left at (535, 303)
Screenshot: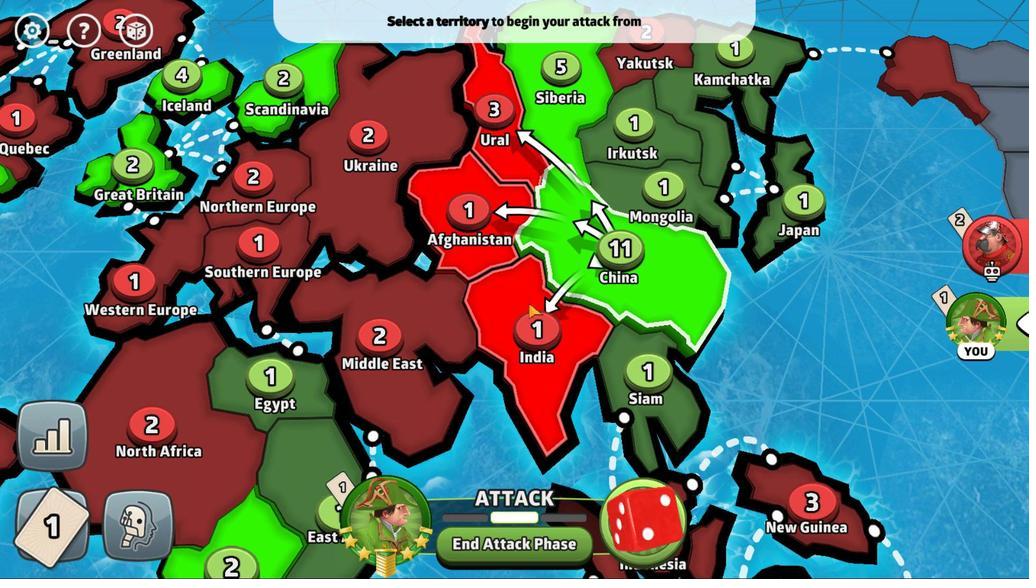 
Action: Mouse moved to (527, 408)
Screenshot: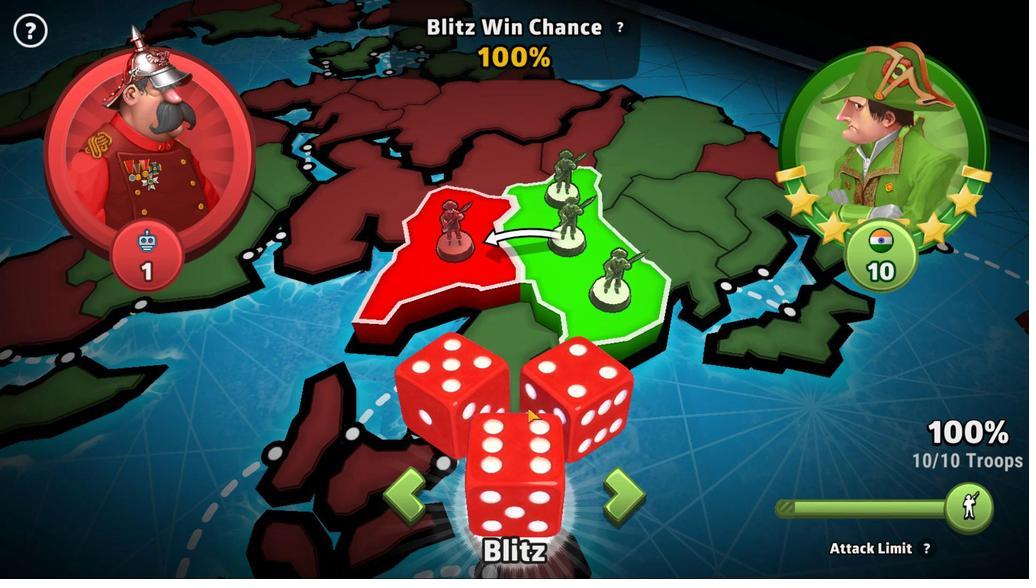 
Action: Mouse pressed left at (527, 408)
Screenshot: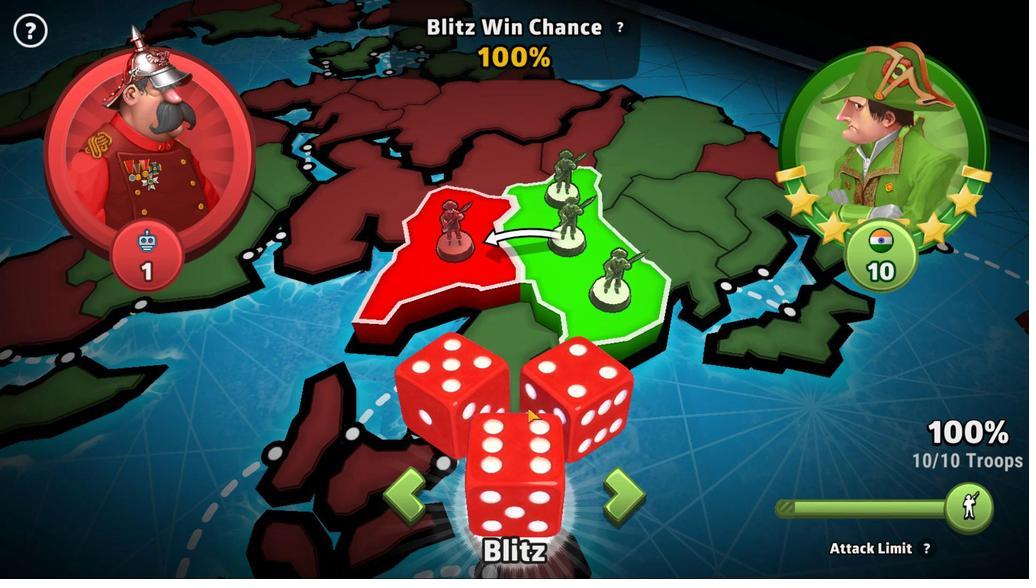 
Action: Mouse moved to (705, 434)
Screenshot: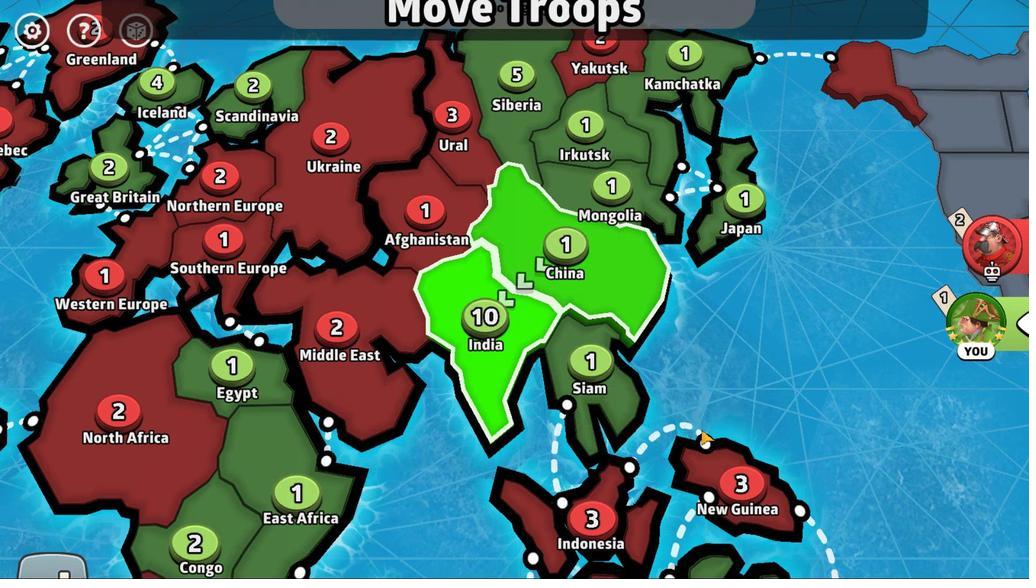 
Action: Mouse pressed left at (705, 434)
Screenshot: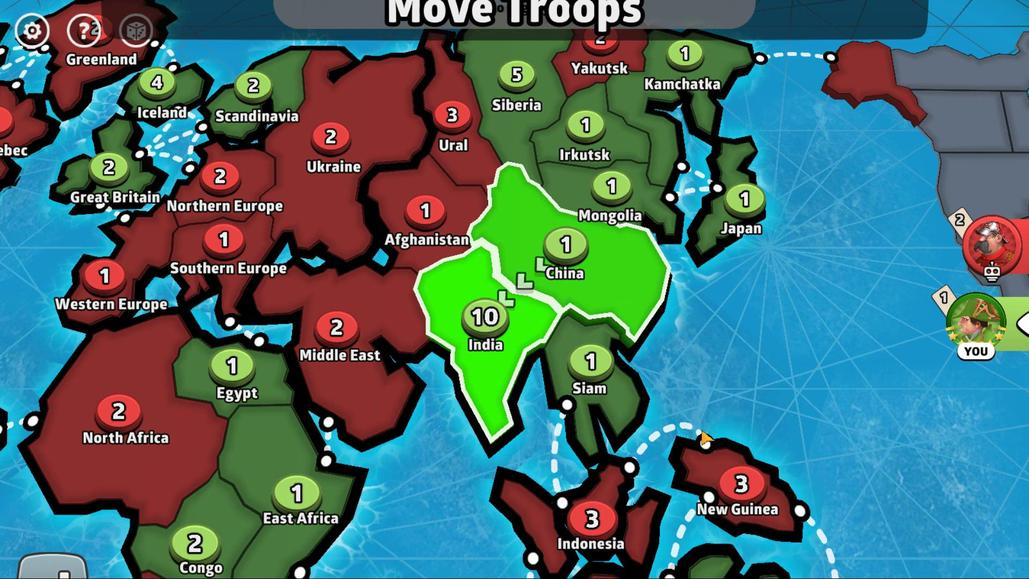 
Action: Mouse moved to (570, 158)
Screenshot: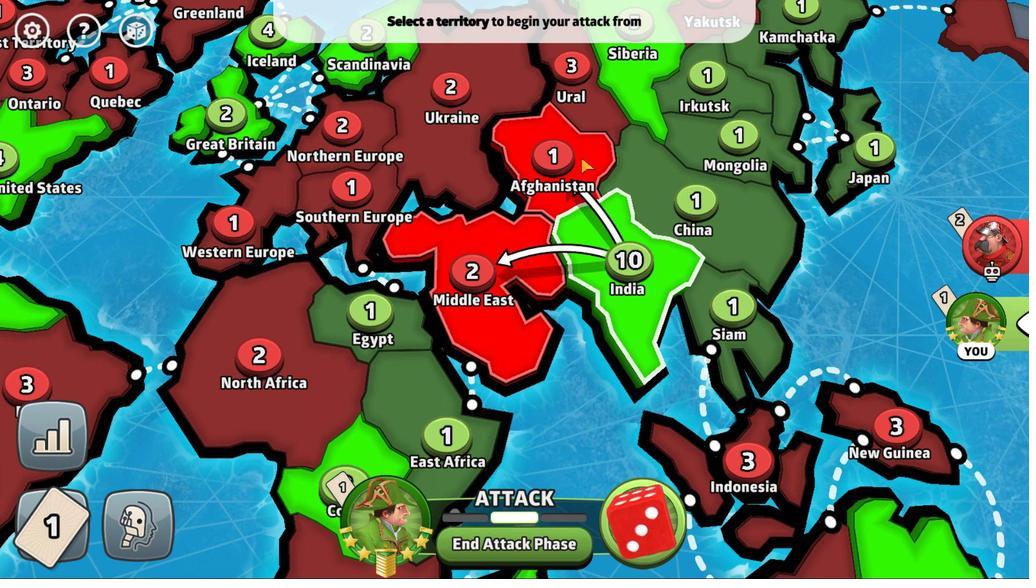 
Action: Mouse pressed left at (570, 158)
Screenshot: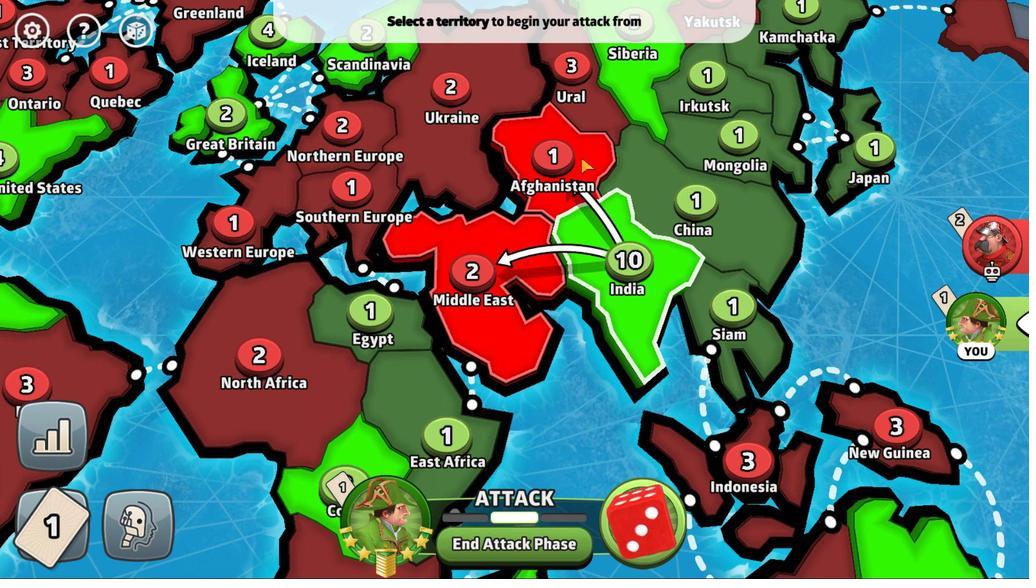
Action: Mouse moved to (501, 389)
Screenshot: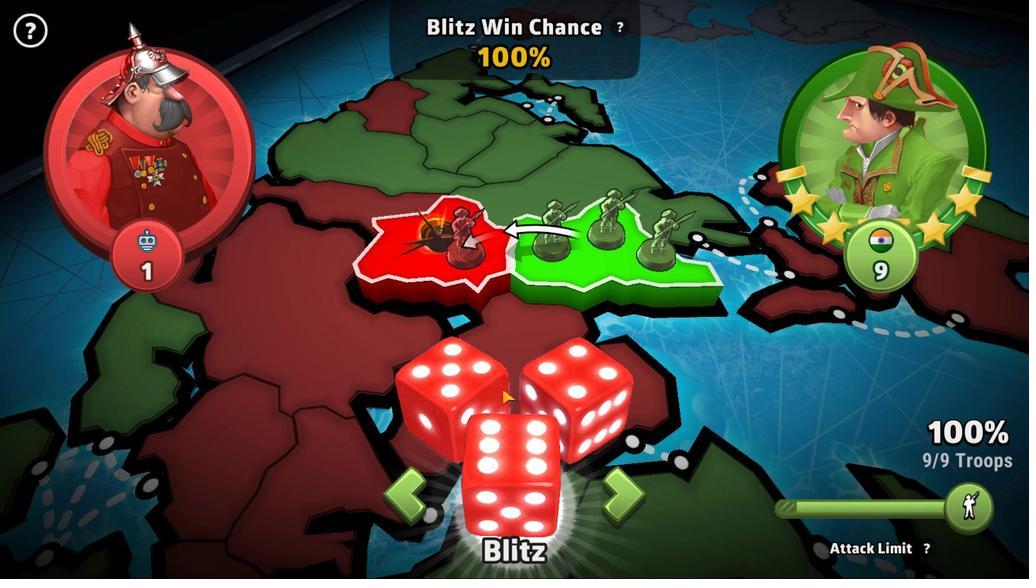 
Action: Mouse pressed left at (501, 389)
Screenshot: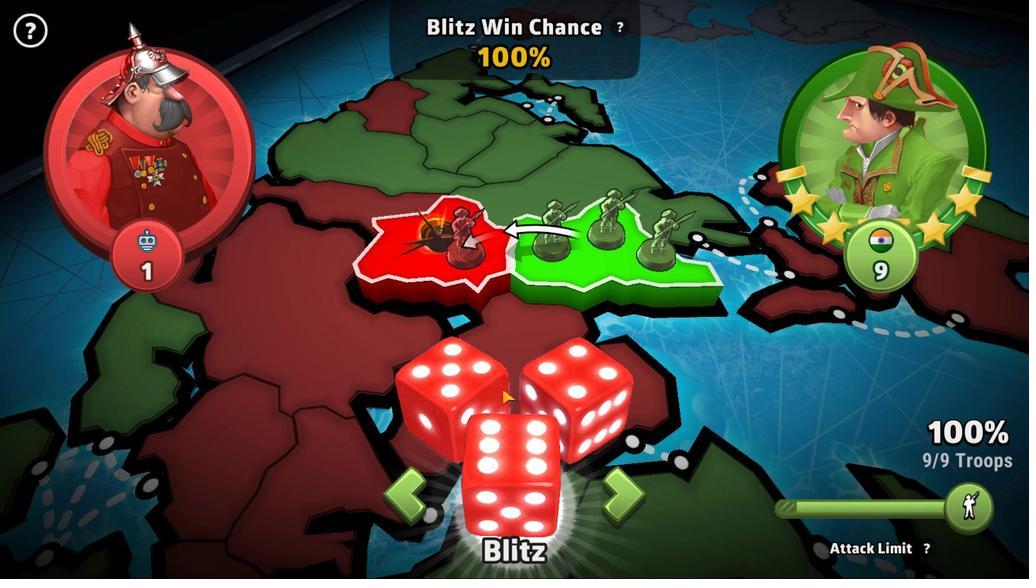 
Action: Mouse moved to (703, 420)
Screenshot: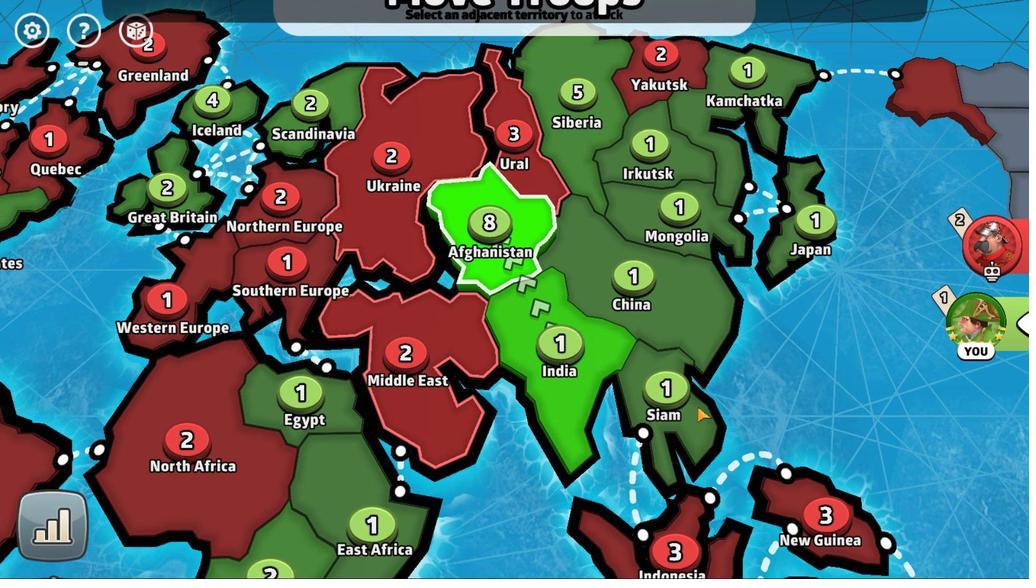 
Action: Mouse pressed left at (703, 420)
Screenshot: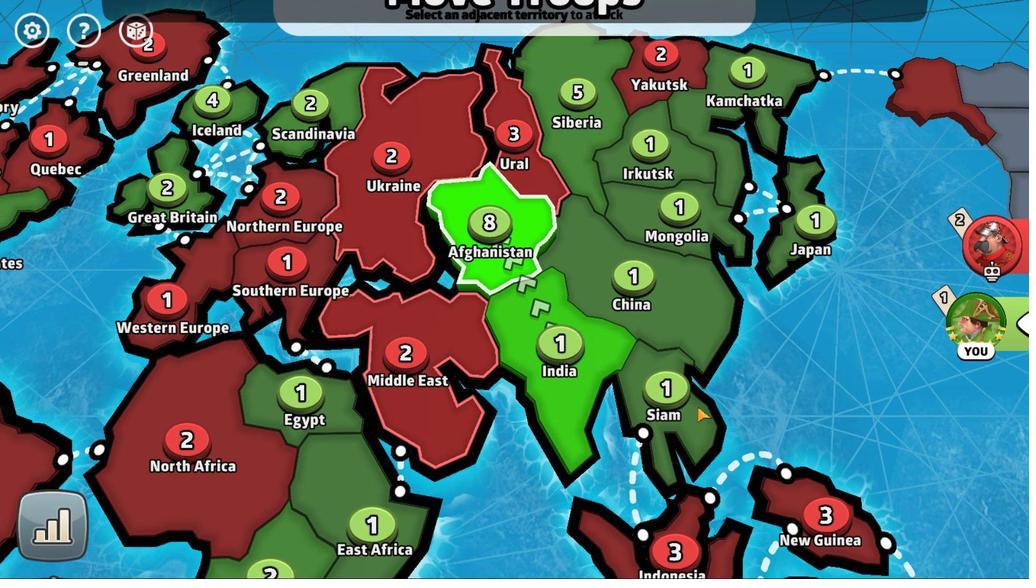 
Action: Mouse moved to (565, 137)
Screenshot: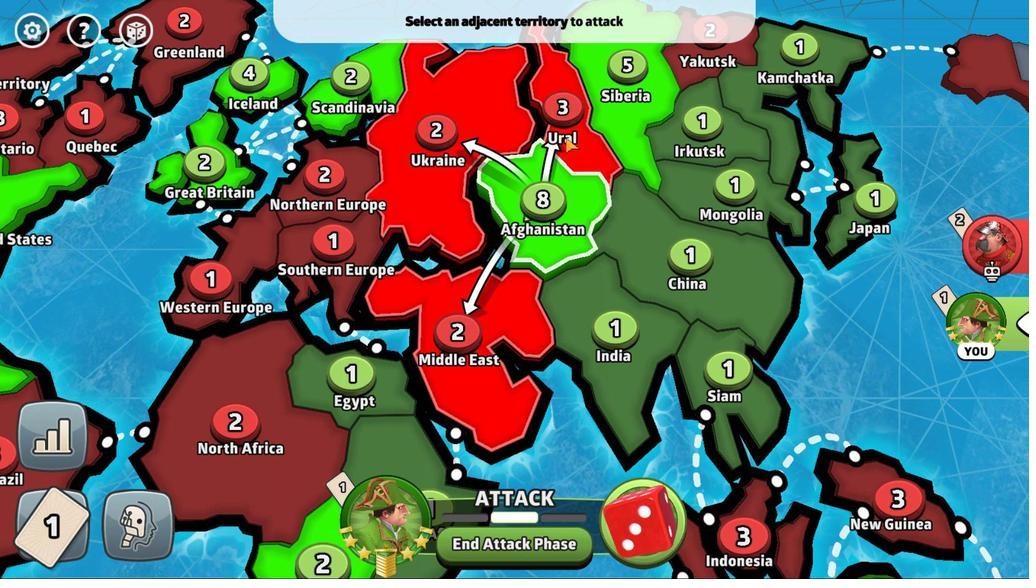 
Action: Mouse pressed left at (565, 137)
Screenshot: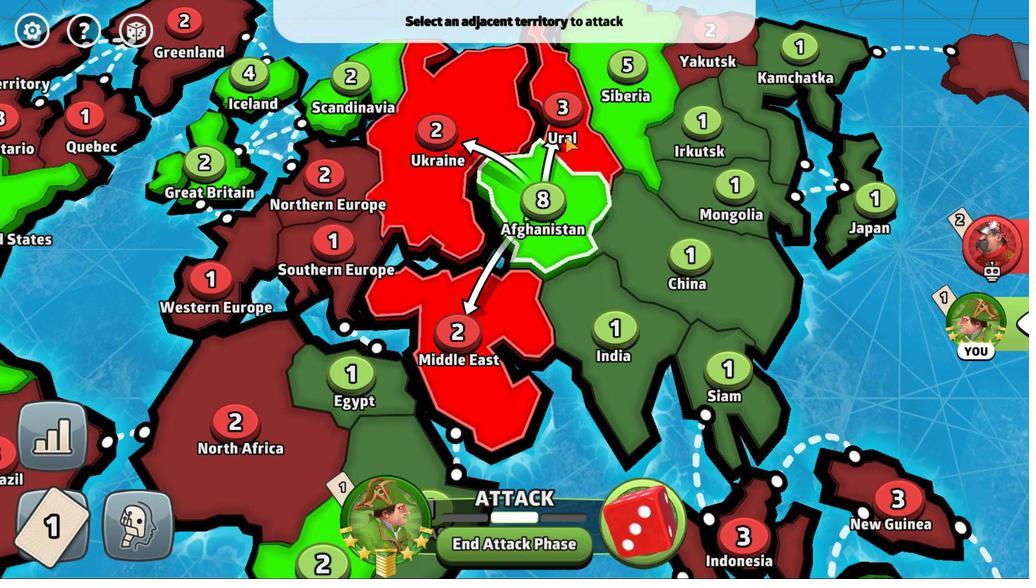 
Action: Mouse moved to (505, 371)
Screenshot: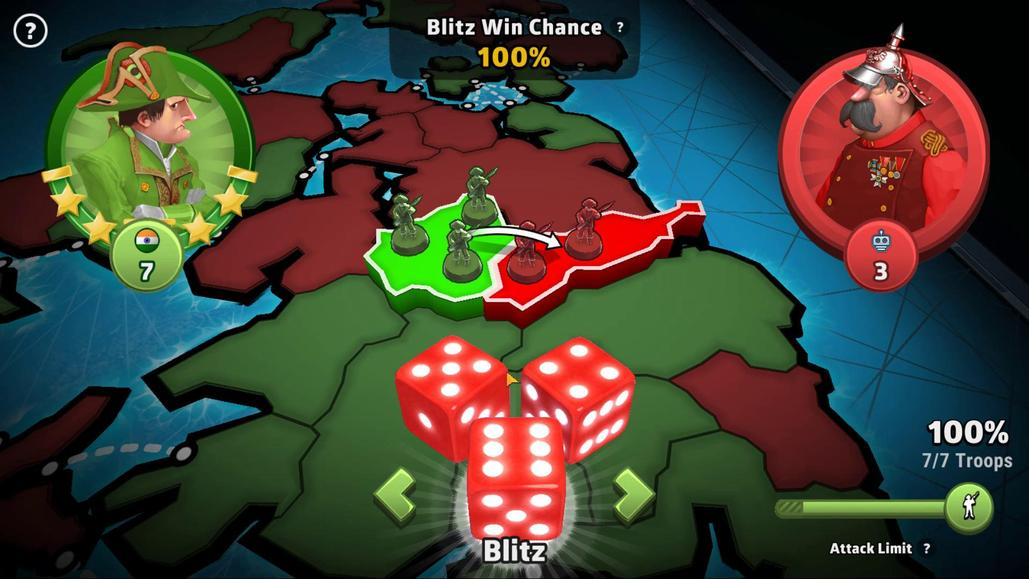 
Action: Mouse pressed left at (505, 371)
Screenshot: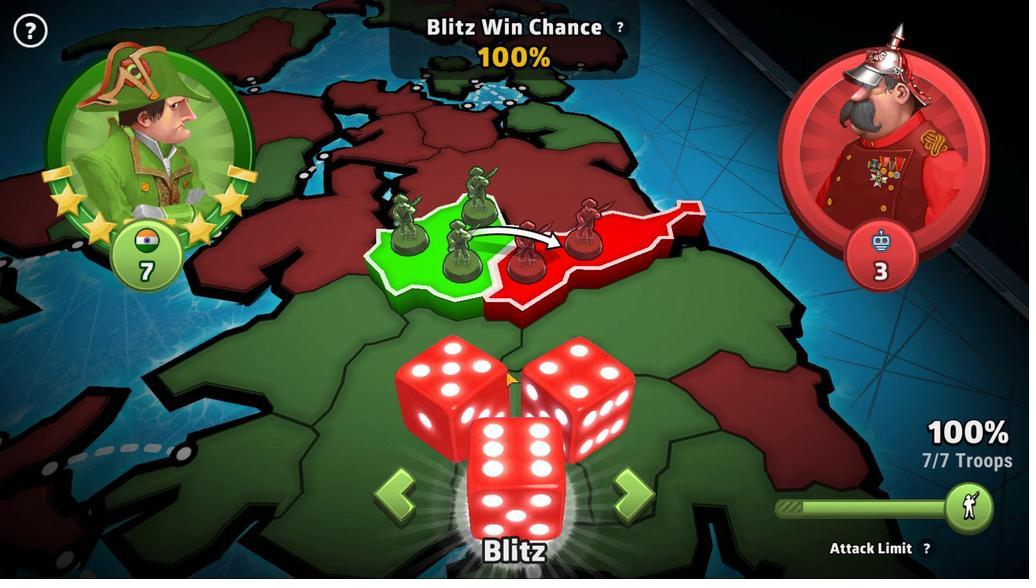 
Action: Mouse moved to (743, 434)
Screenshot: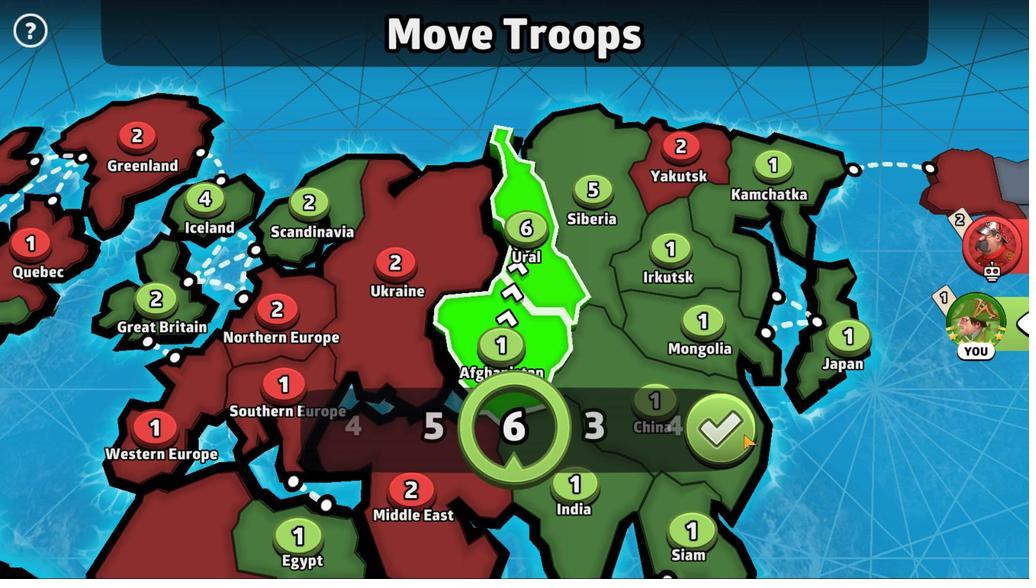 
Action: Mouse pressed left at (743, 434)
Screenshot: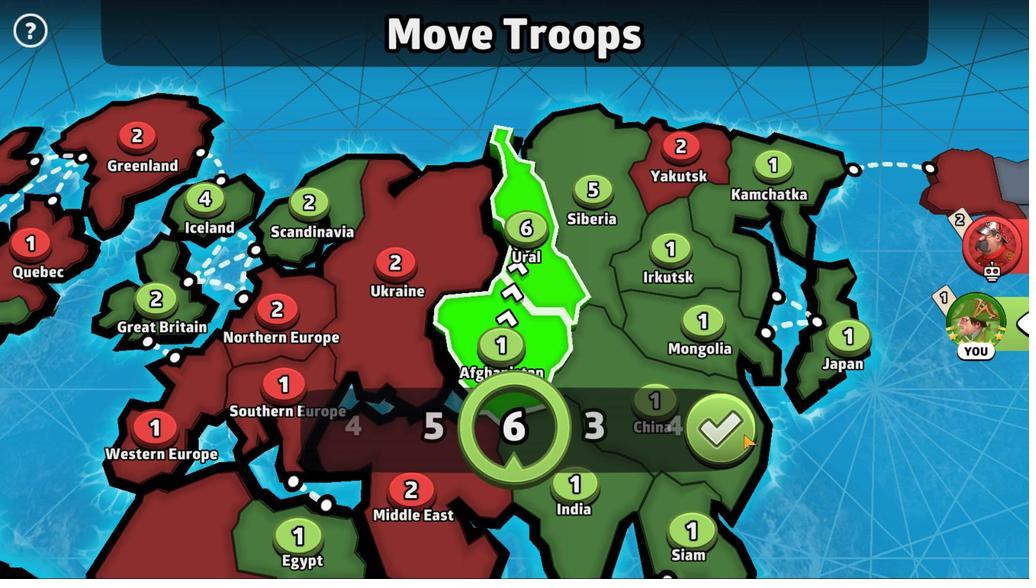 
Action: Mouse moved to (462, 231)
Screenshot: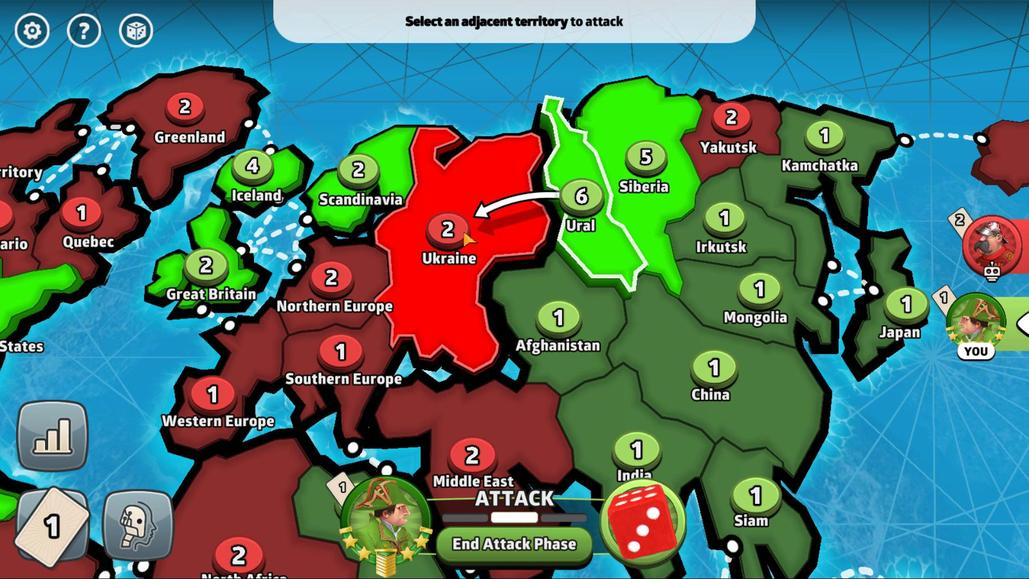 
Action: Mouse pressed left at (462, 231)
Screenshot: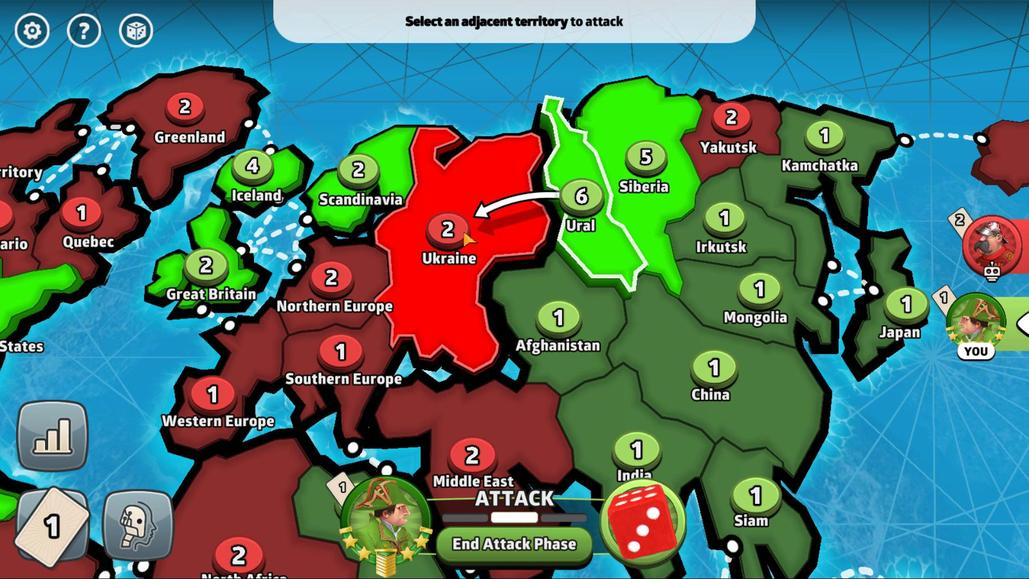 
Action: Mouse moved to (503, 394)
Screenshot: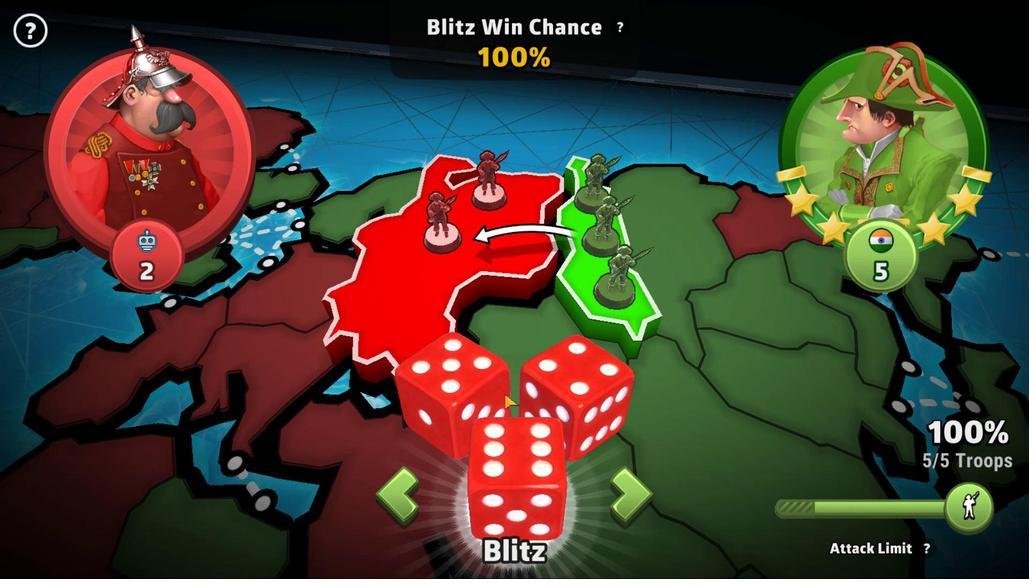 
Action: Mouse pressed left at (503, 394)
Screenshot: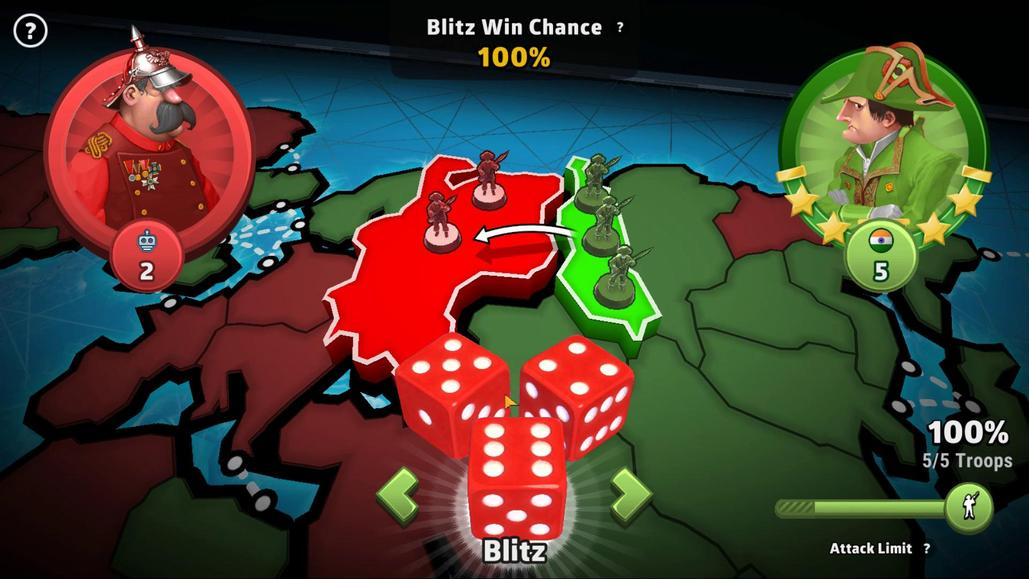 
Action: Mouse moved to (729, 448)
Screenshot: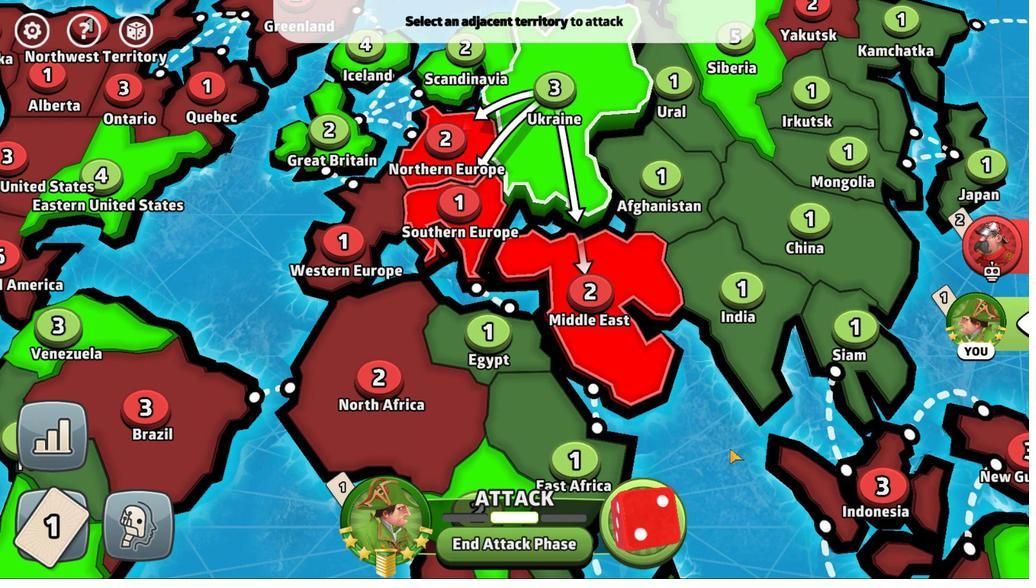 
Action: Mouse pressed left at (729, 448)
Screenshot: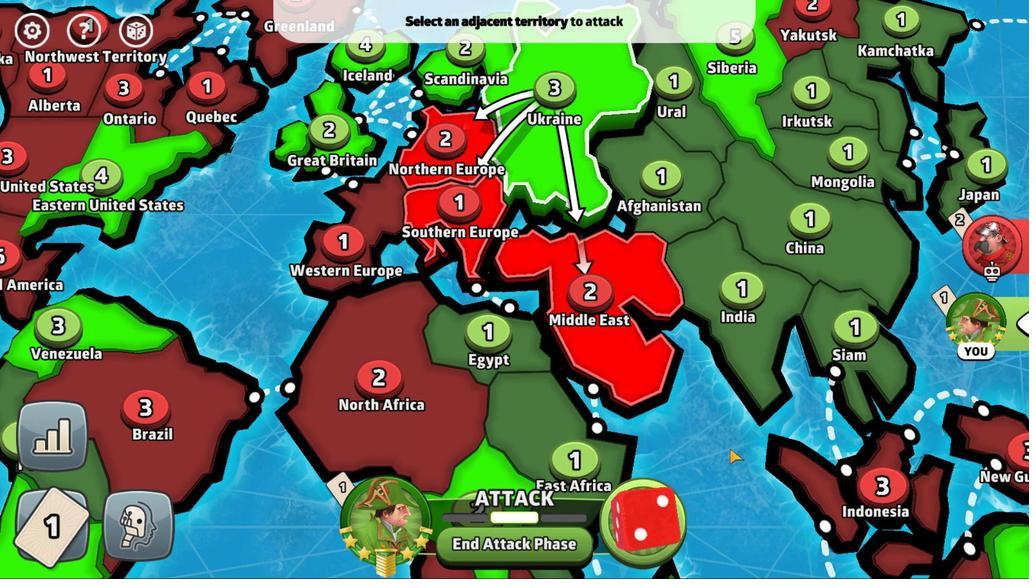 
Action: Mouse moved to (652, 101)
Screenshot: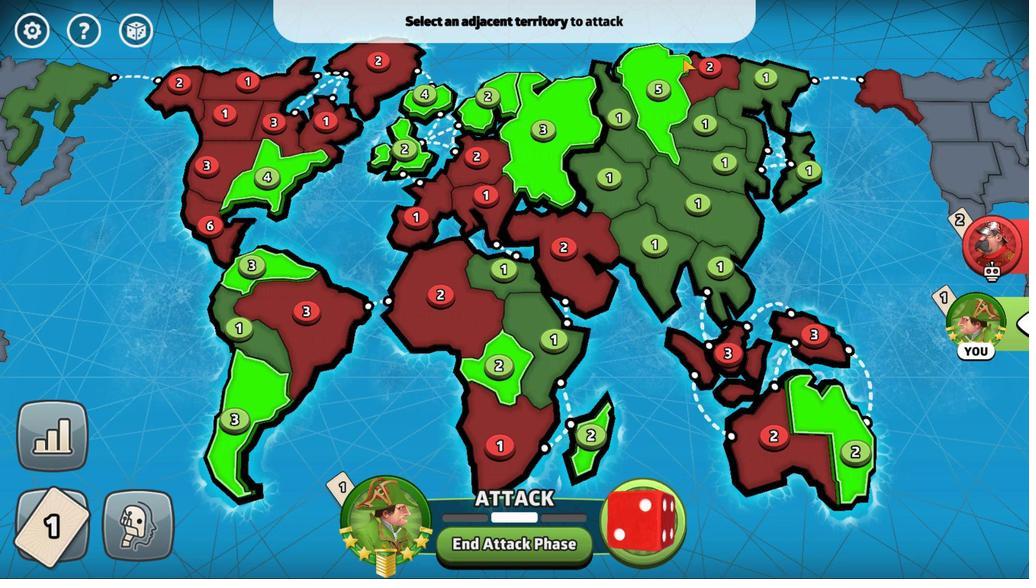 
Action: Mouse pressed left at (652, 101)
Screenshot: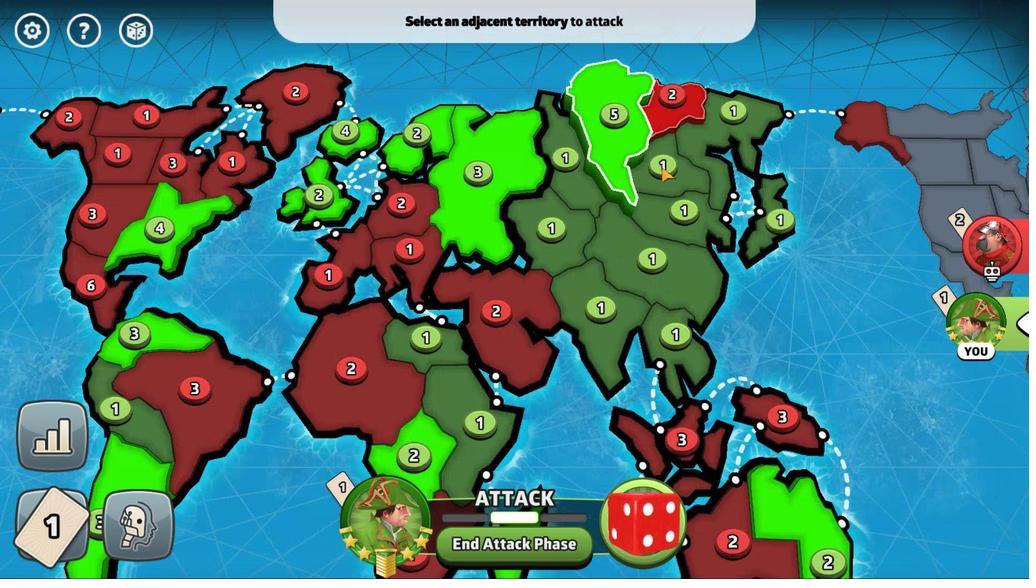 
Action: Mouse moved to (579, 212)
Screenshot: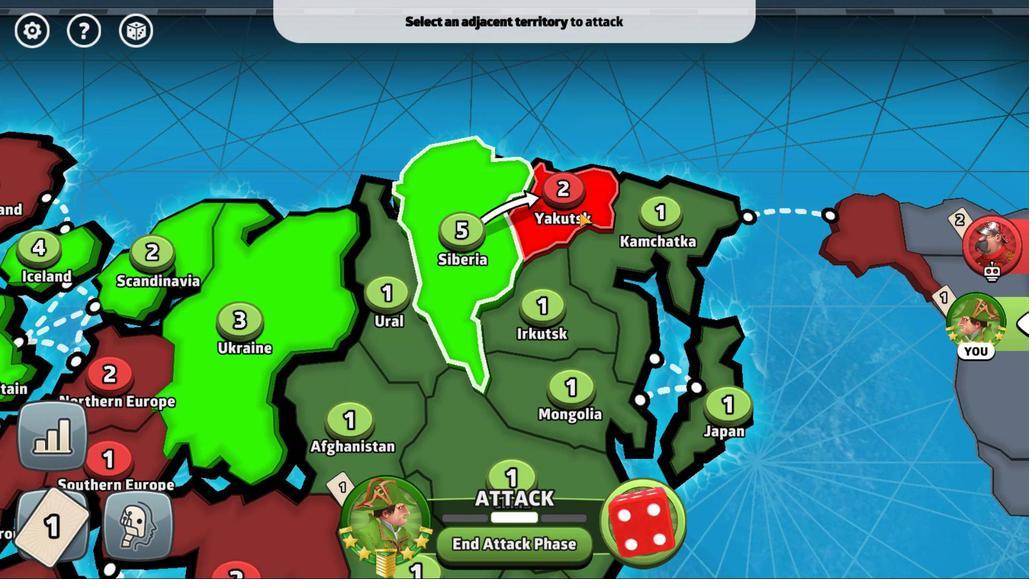 
Action: Mouse pressed left at (579, 212)
Screenshot: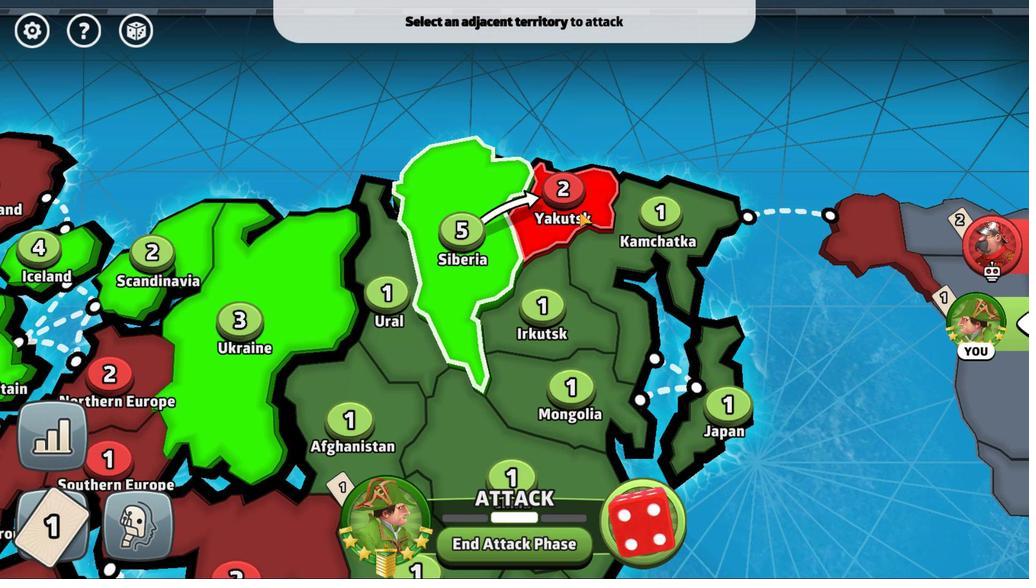 
Action: Mouse moved to (507, 428)
Screenshot: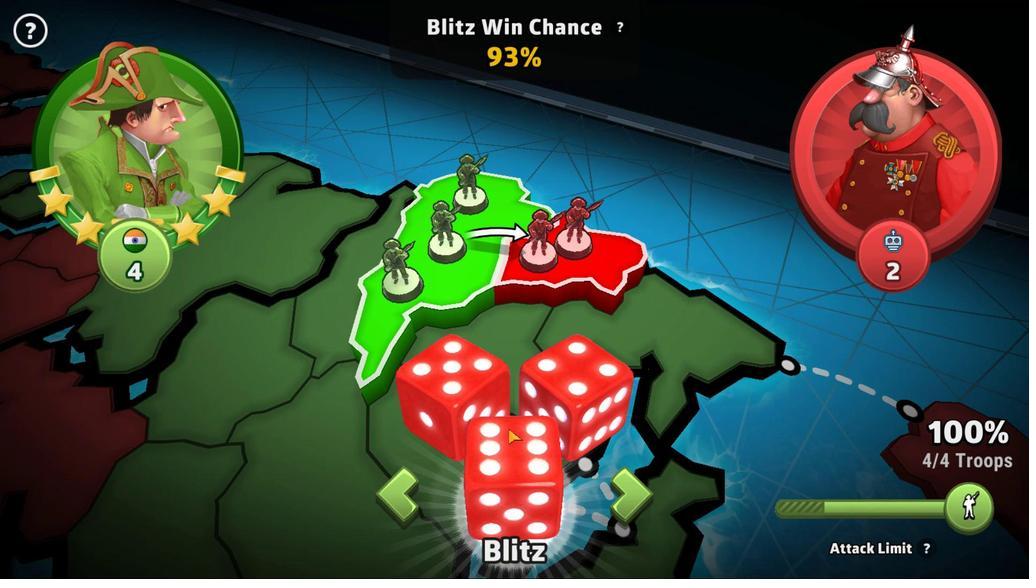 
Action: Mouse pressed left at (507, 428)
Screenshot: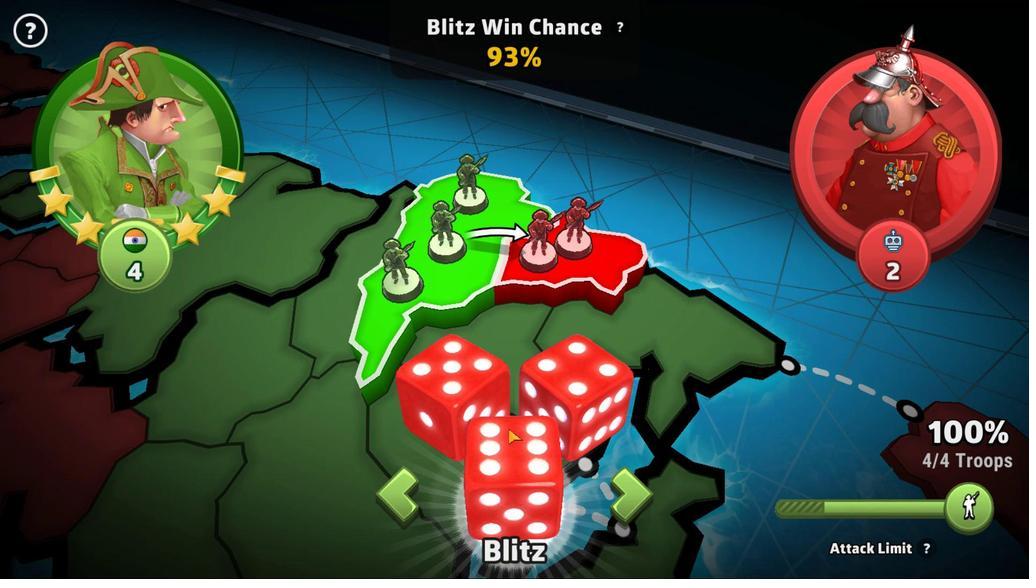 
Action: Mouse moved to (501, 557)
Screenshot: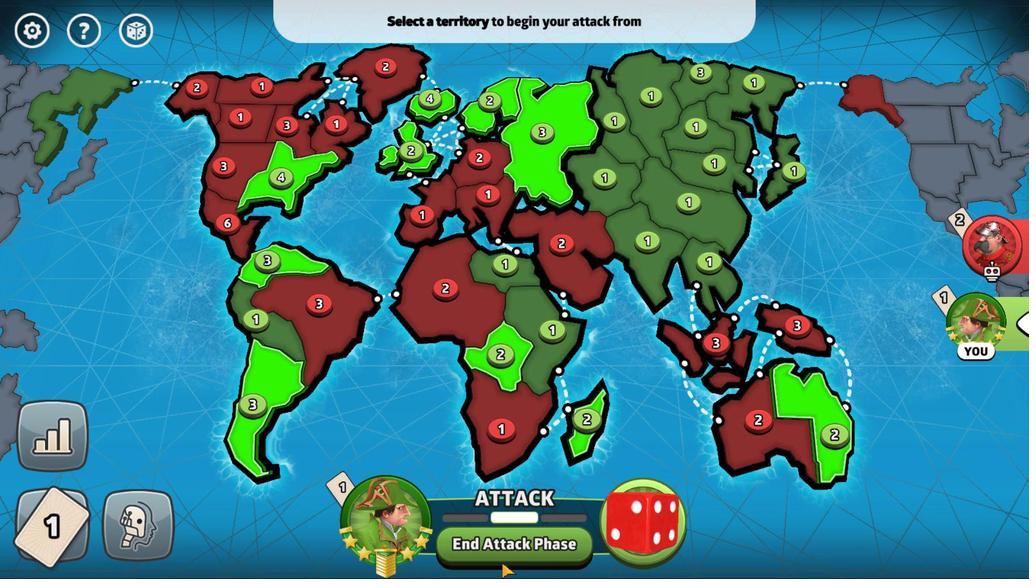 
Action: Mouse pressed left at (501, 557)
Screenshot: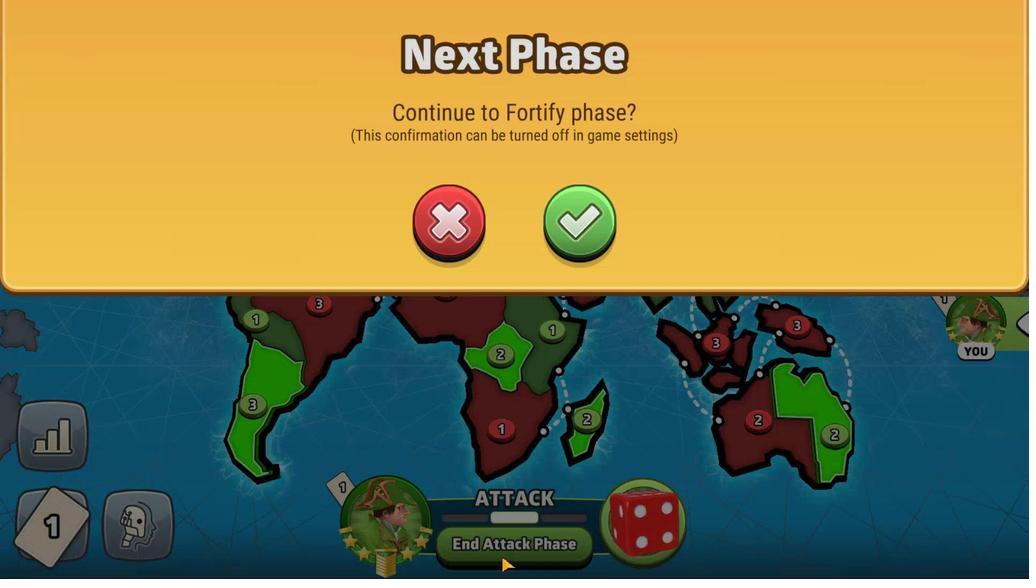 
Action: Mouse moved to (587, 210)
Screenshot: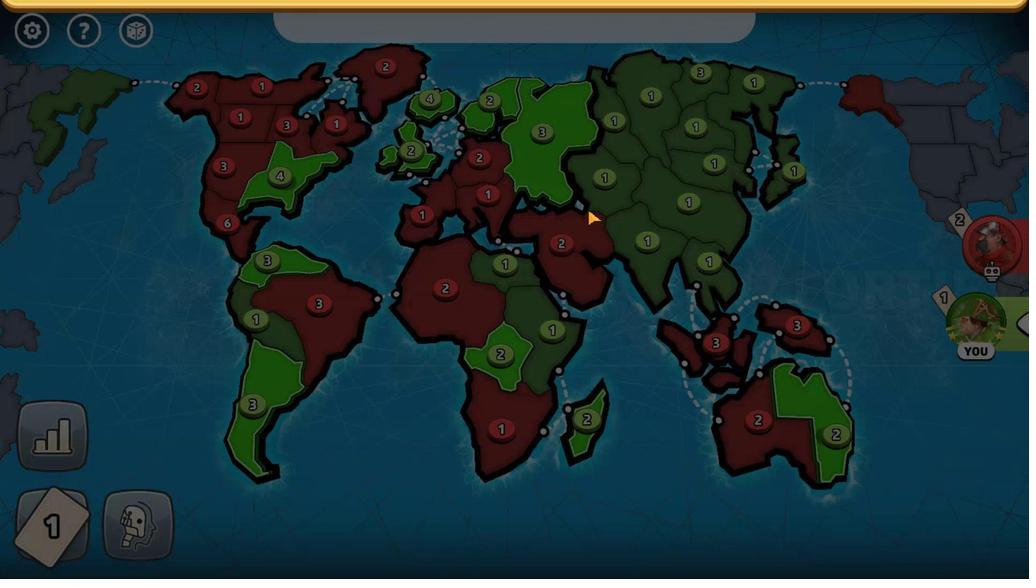 
Action: Mouse pressed left at (587, 210)
Screenshot: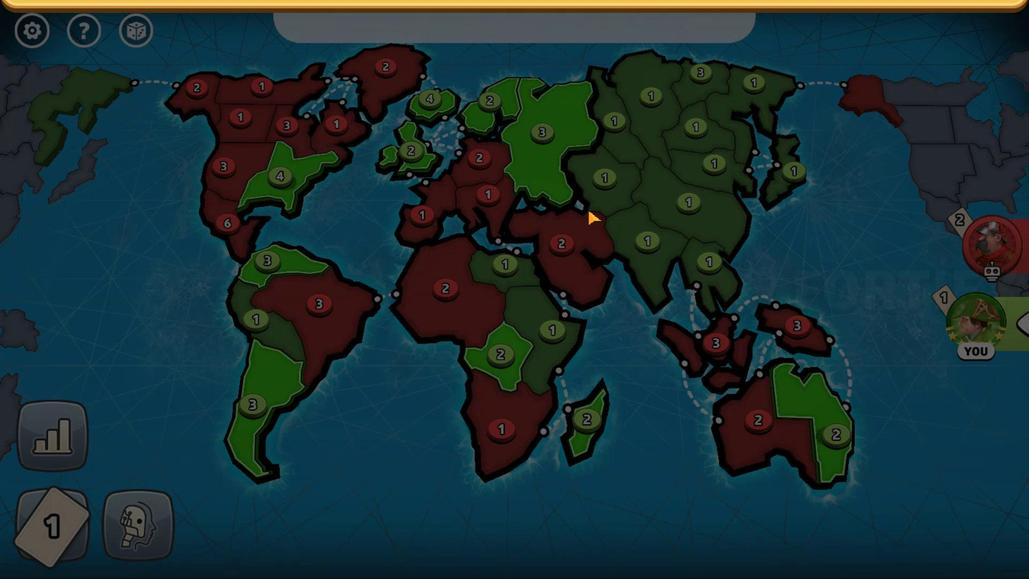 
Action: Mouse moved to (521, 545)
Screenshot: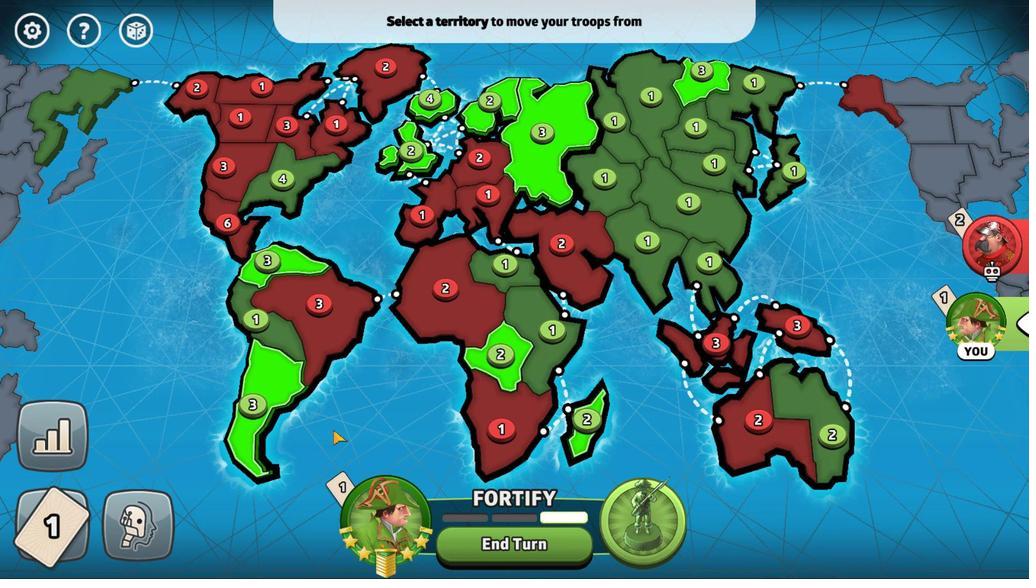
Action: Mouse pressed left at (521, 545)
Screenshot: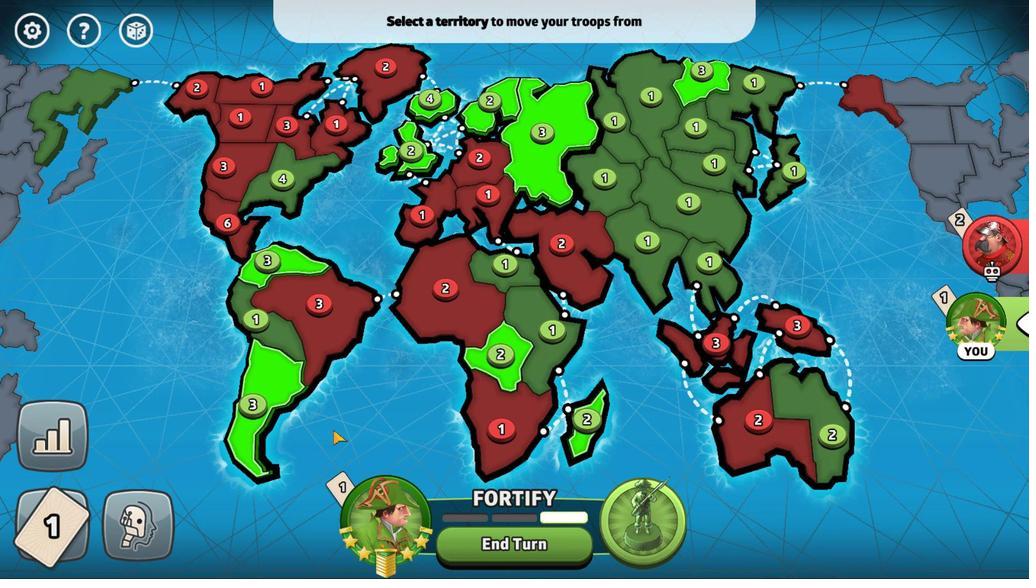 
Action: Mouse moved to (570, 225)
Screenshot: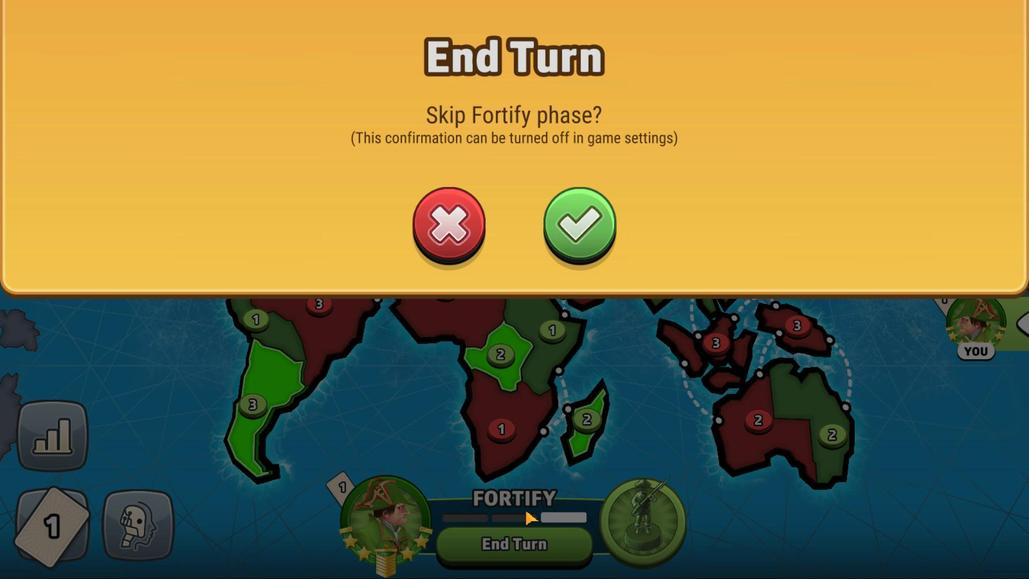 
Action: Mouse pressed left at (570, 225)
Screenshot: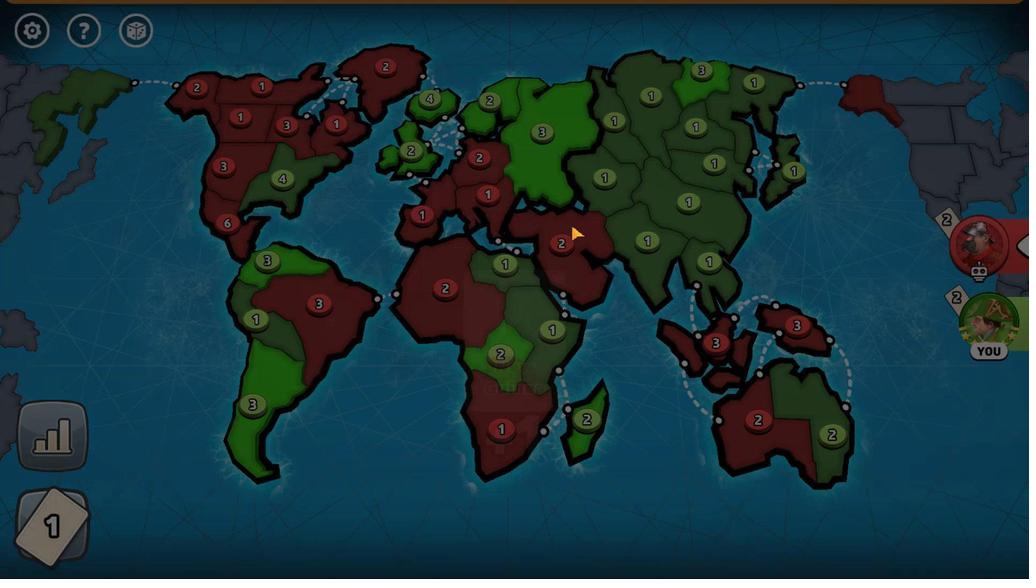 
Action: Mouse moved to (76, 501)
Screenshot: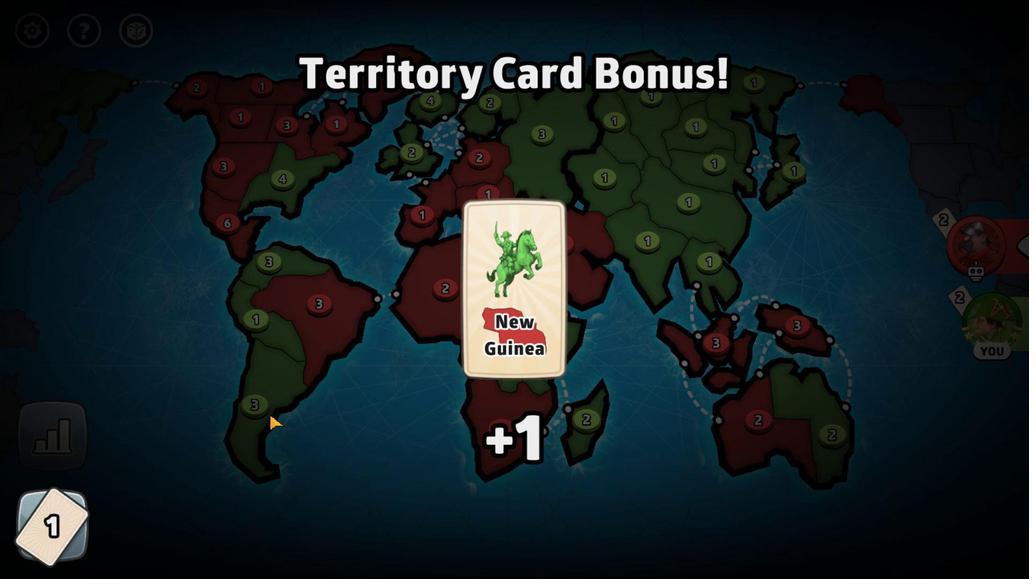 
Action: Mouse pressed left at (76, 501)
Screenshot: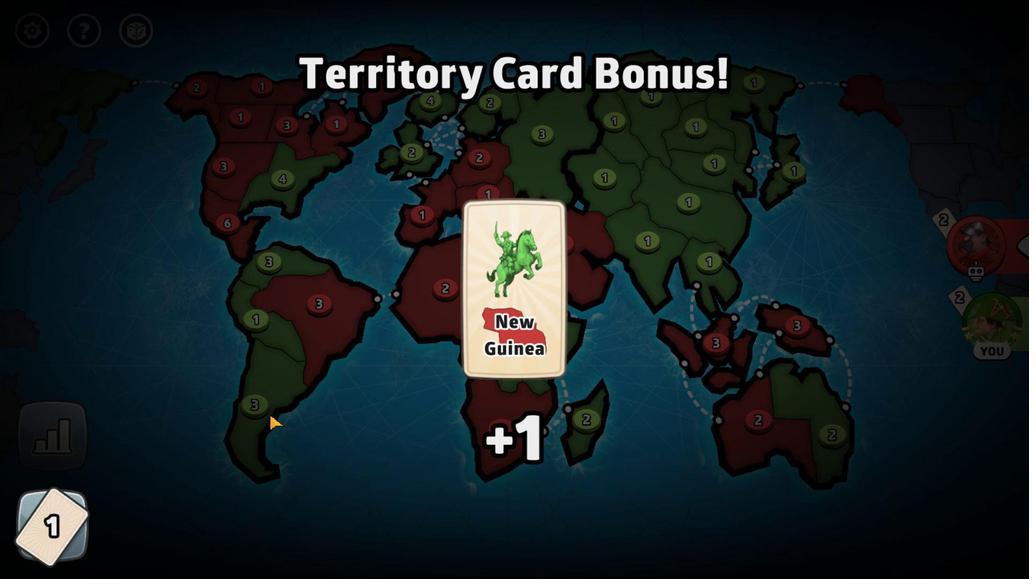 
Action: Mouse moved to (48, 509)
Screenshot: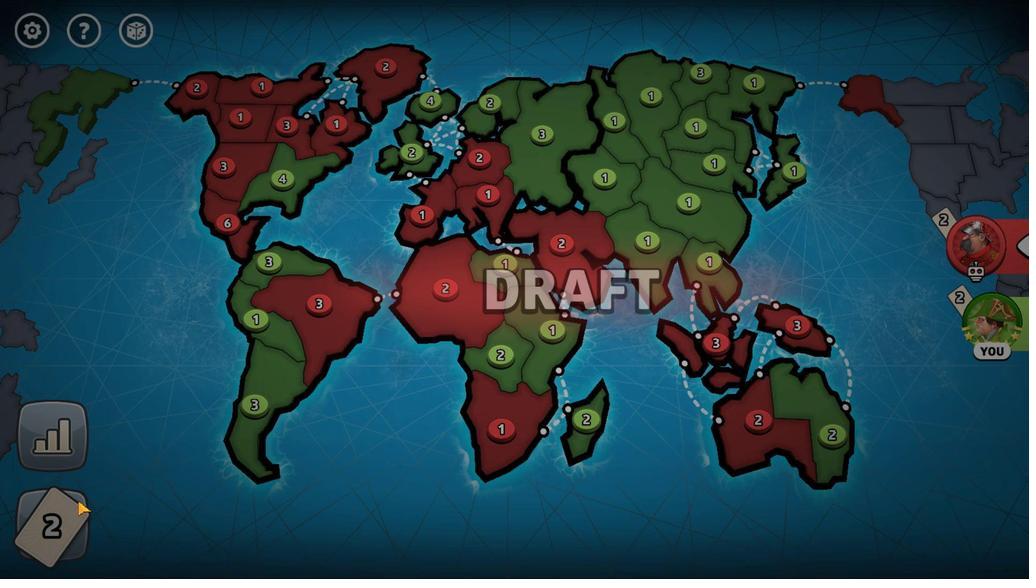 
Action: Mouse pressed left at (48, 509)
Screenshot: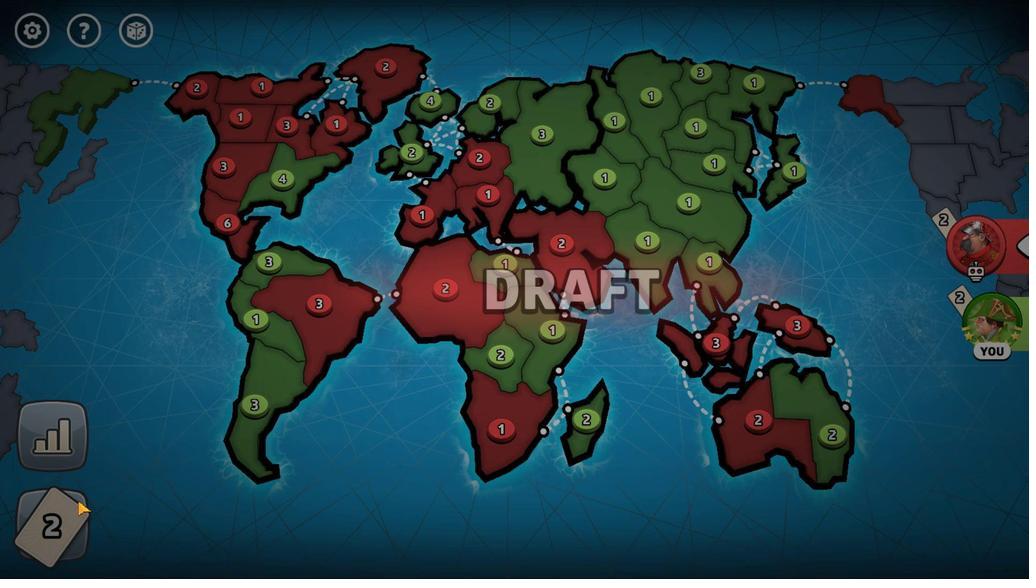 
Action: Mouse moved to (48, 509)
Screenshot: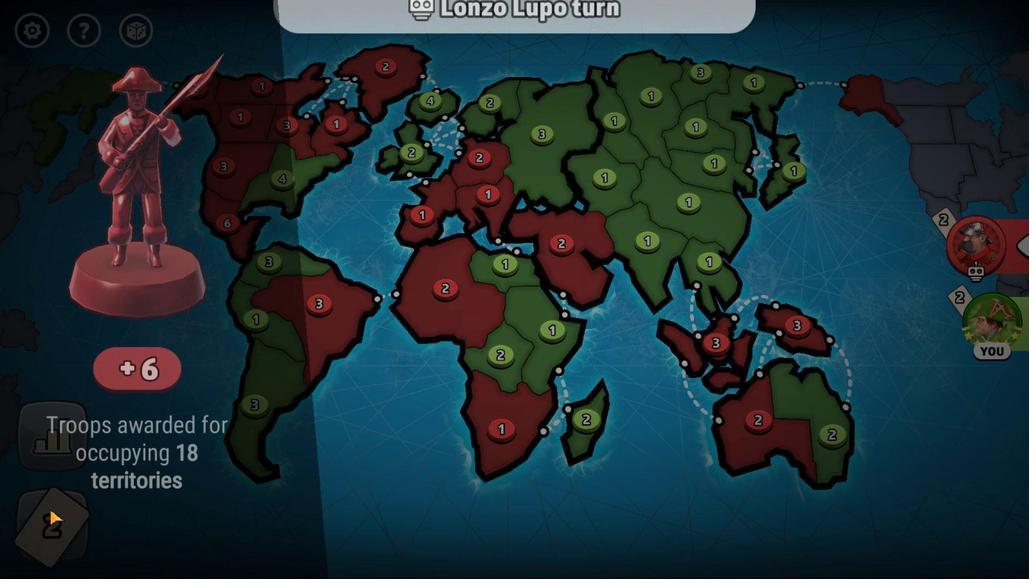 
Action: Mouse pressed left at (48, 509)
Screenshot: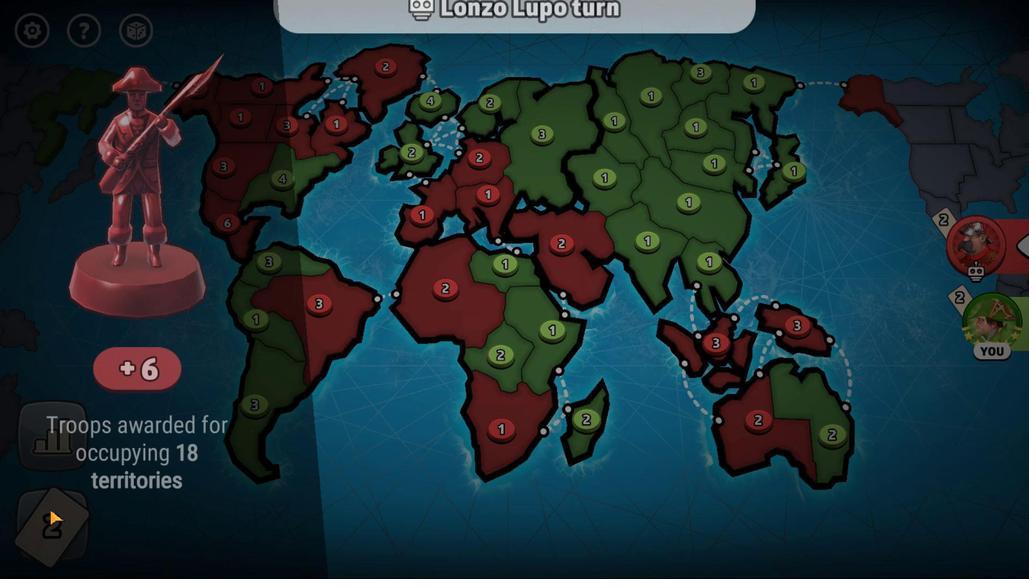 
Action: Mouse moved to (49, 509)
Screenshot: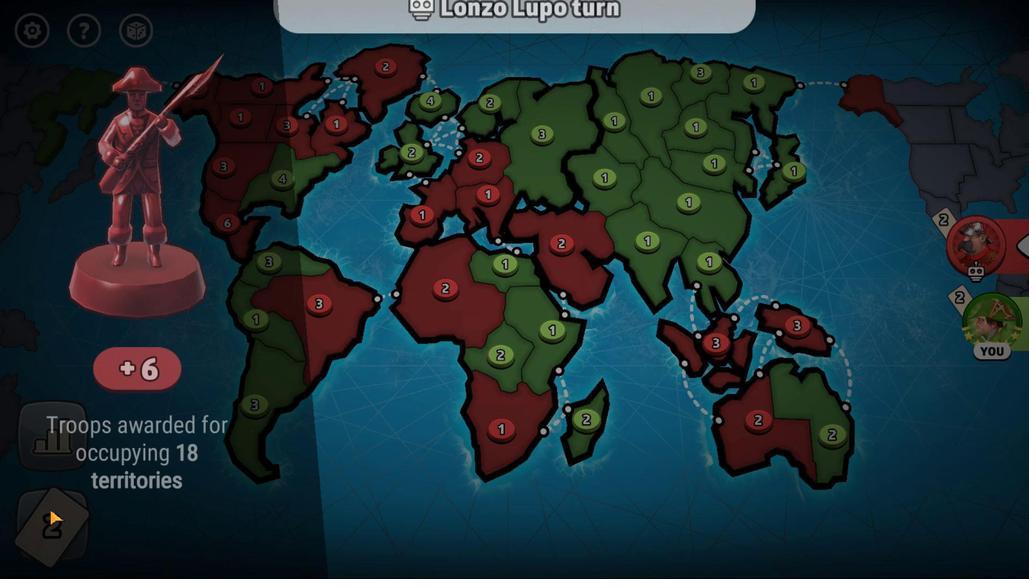 
Action: Mouse pressed left at (49, 509)
Screenshot: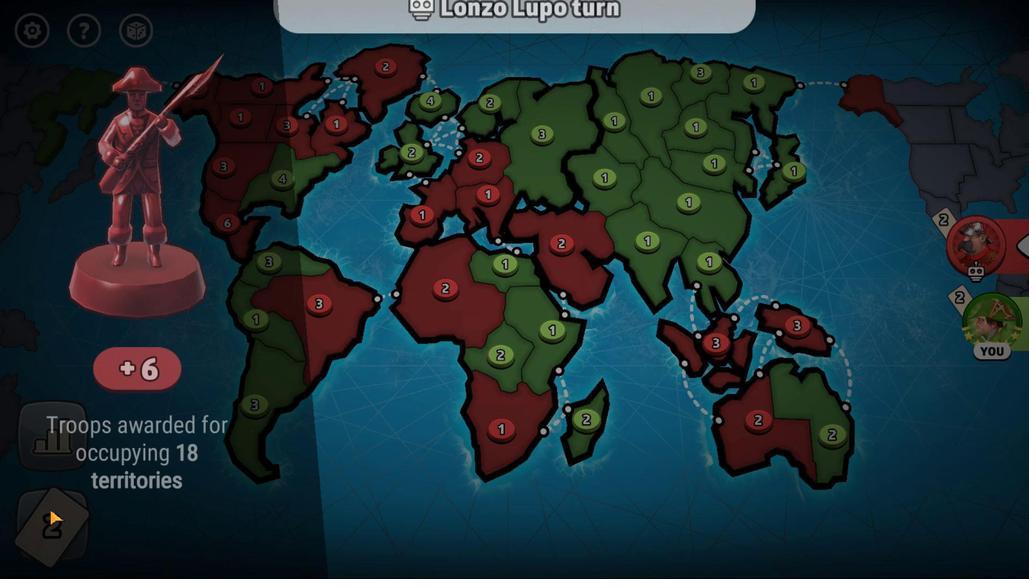 
Action: Mouse moved to (157, 344)
Screenshot: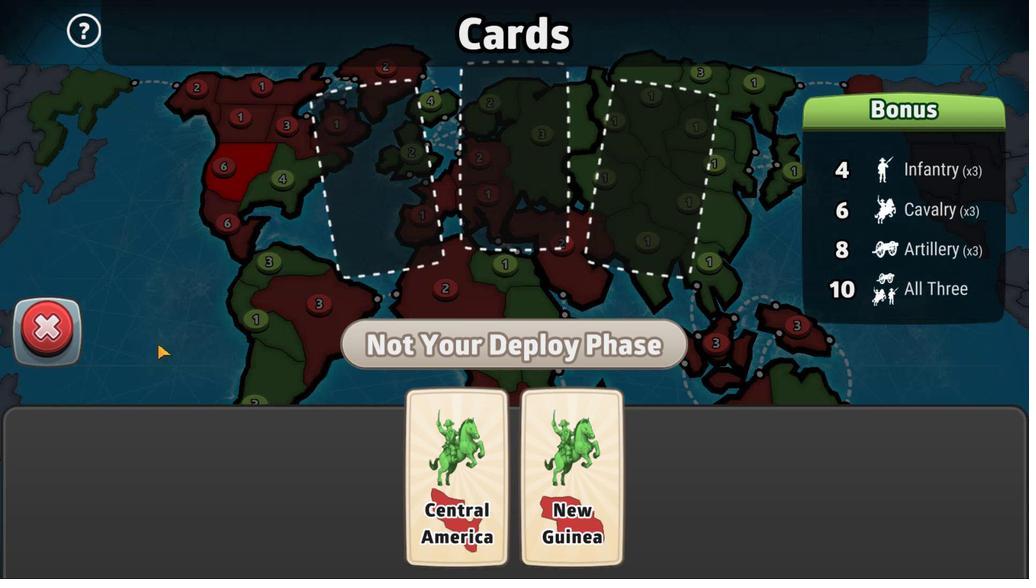 
Action: Mouse pressed left at (157, 344)
Screenshot: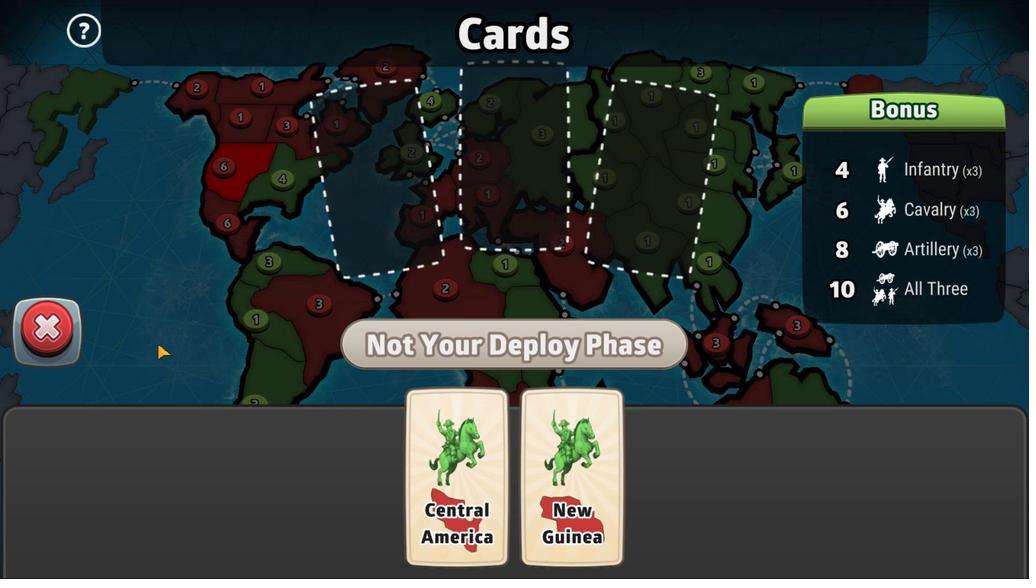 
Action: Mouse moved to (57, 333)
Screenshot: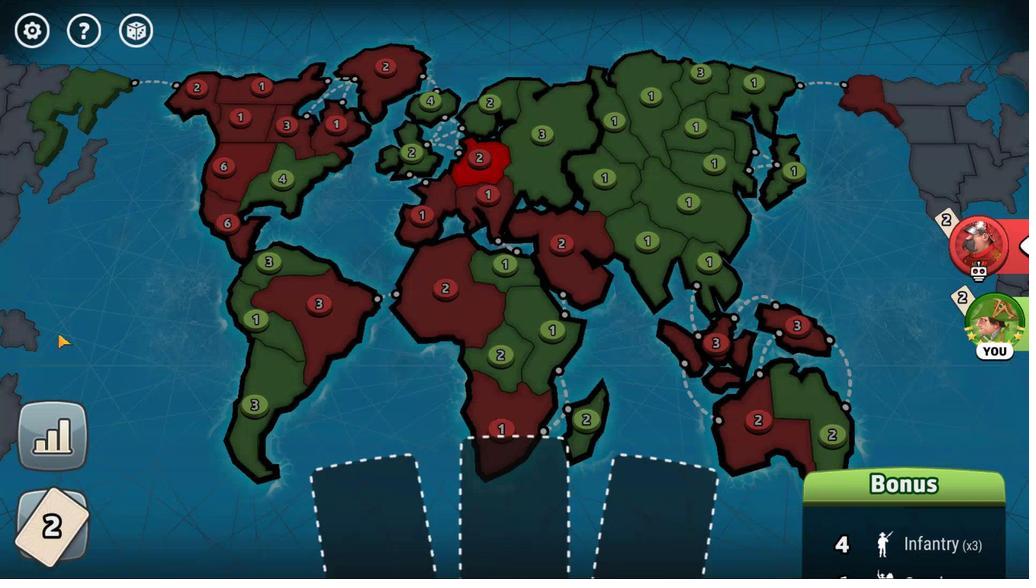 
Action: Mouse pressed left at (57, 333)
Screenshot: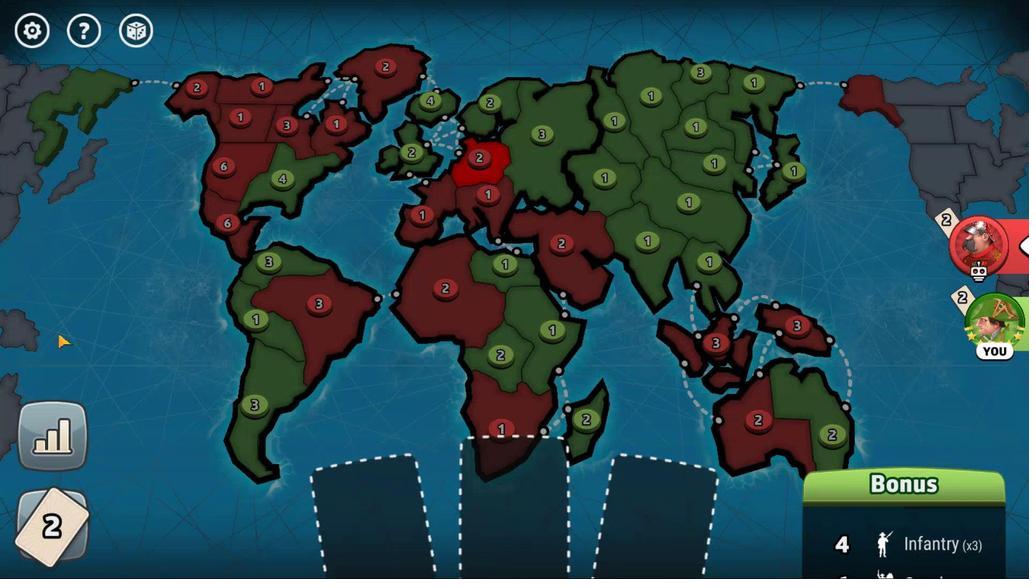
Action: Mouse moved to (536, 156)
Screenshot: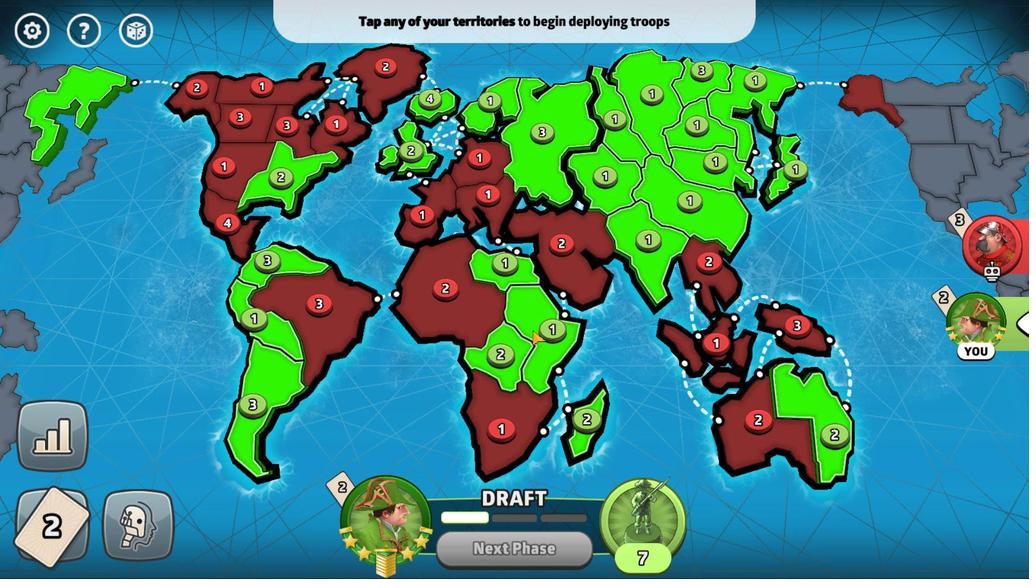 
Action: Mouse pressed left at (536, 156)
Screenshot: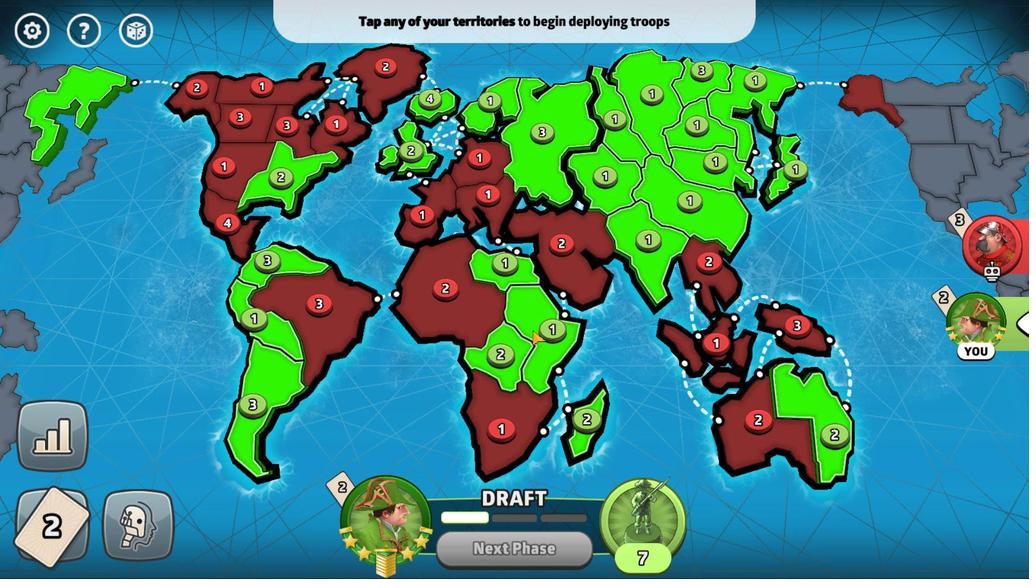 
Action: Mouse moved to (721, 429)
Screenshot: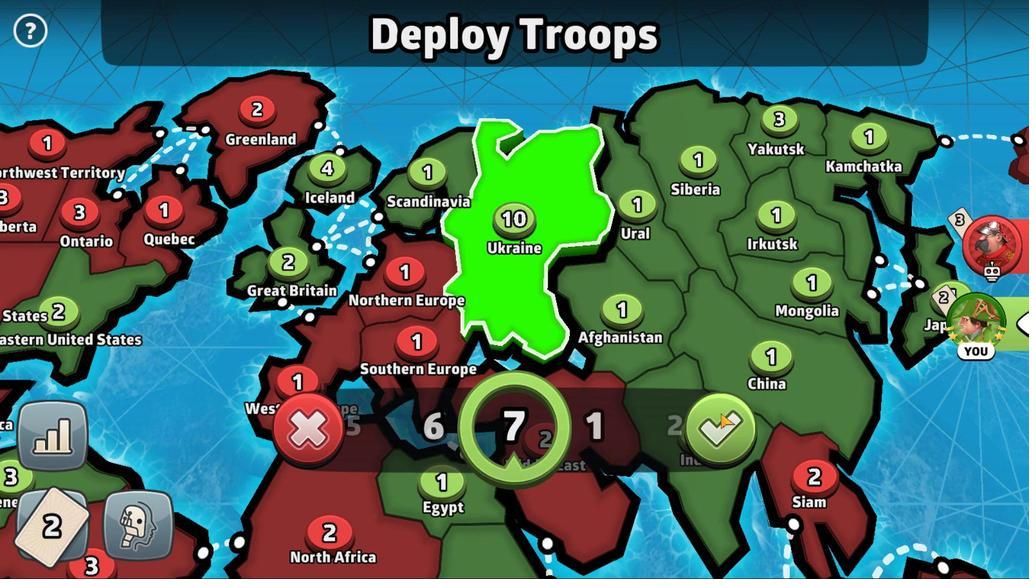 
Action: Mouse pressed left at (721, 429)
Screenshot: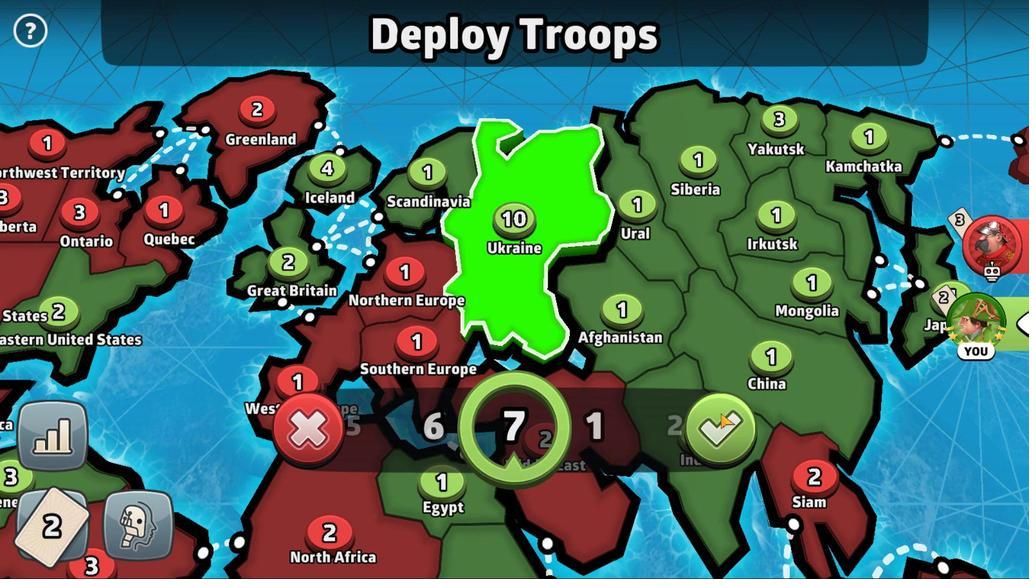 
Action: Mouse moved to (530, 178)
Screenshot: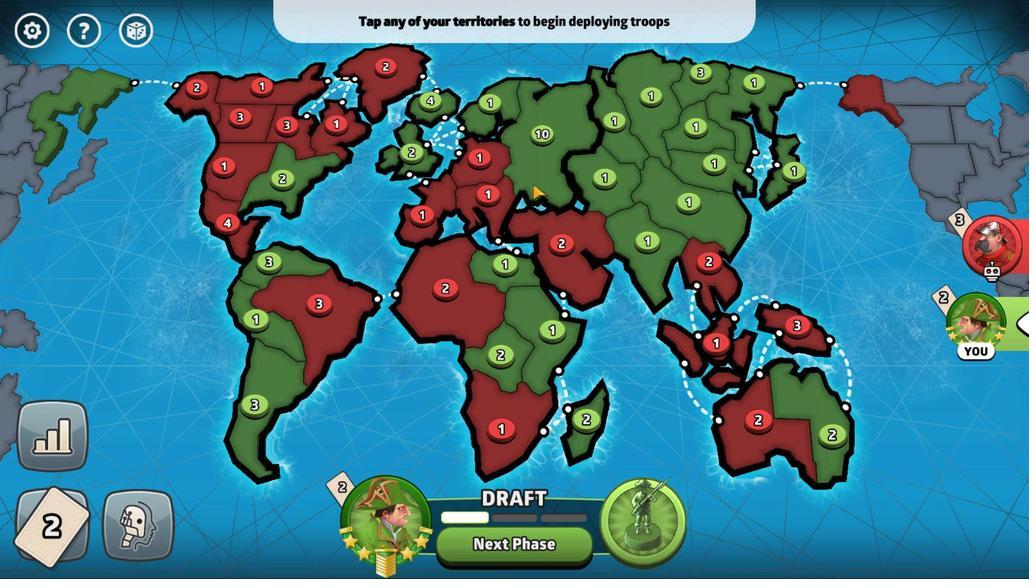 
Action: Mouse pressed left at (530, 178)
Screenshot: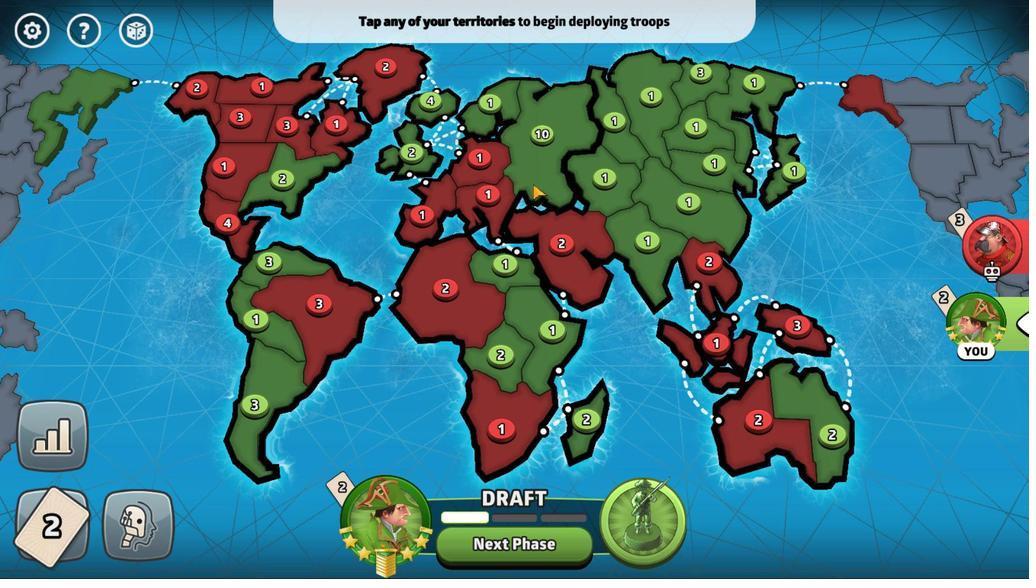 
Action: Mouse moved to (524, 562)
Screenshot: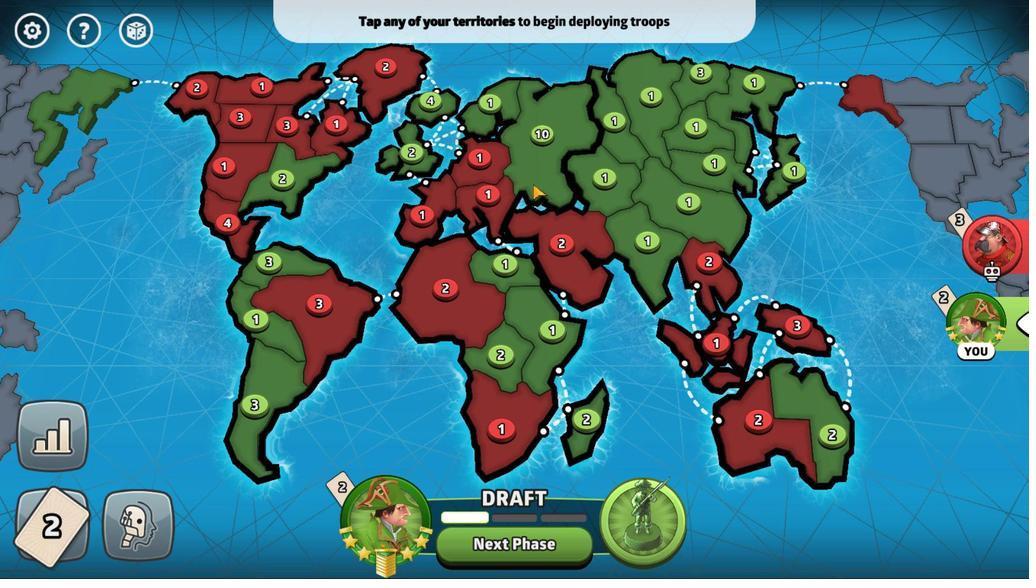
Action: Mouse pressed left at (524, 562)
Screenshot: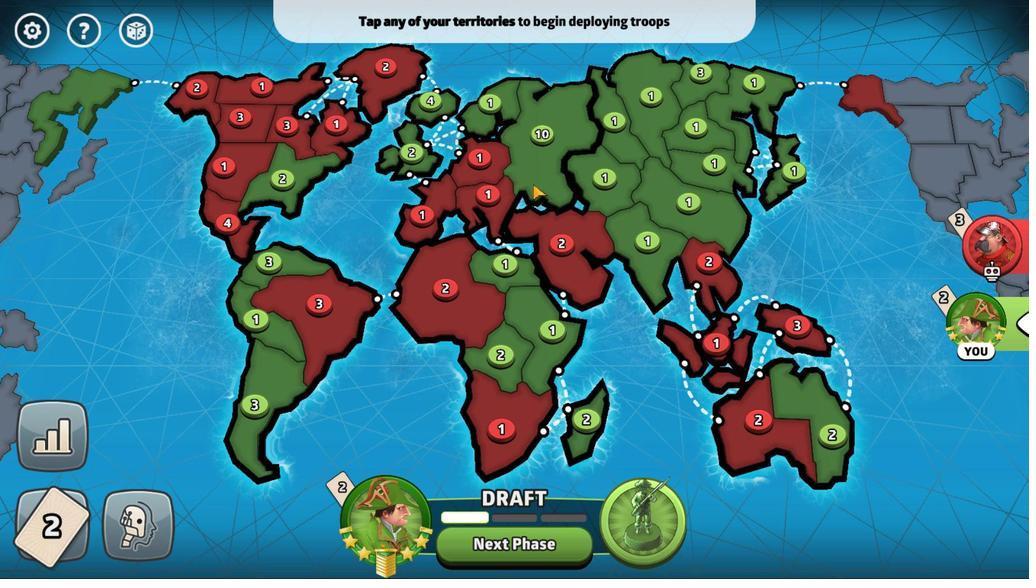 
Action: Mouse moved to (536, 176)
Screenshot: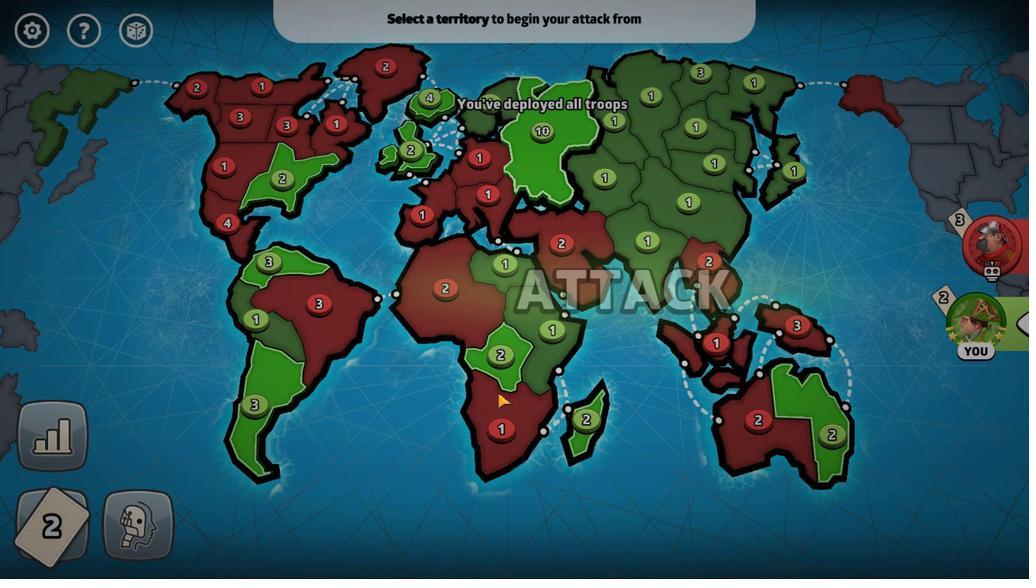 
Action: Mouse pressed left at (536, 176)
Screenshot: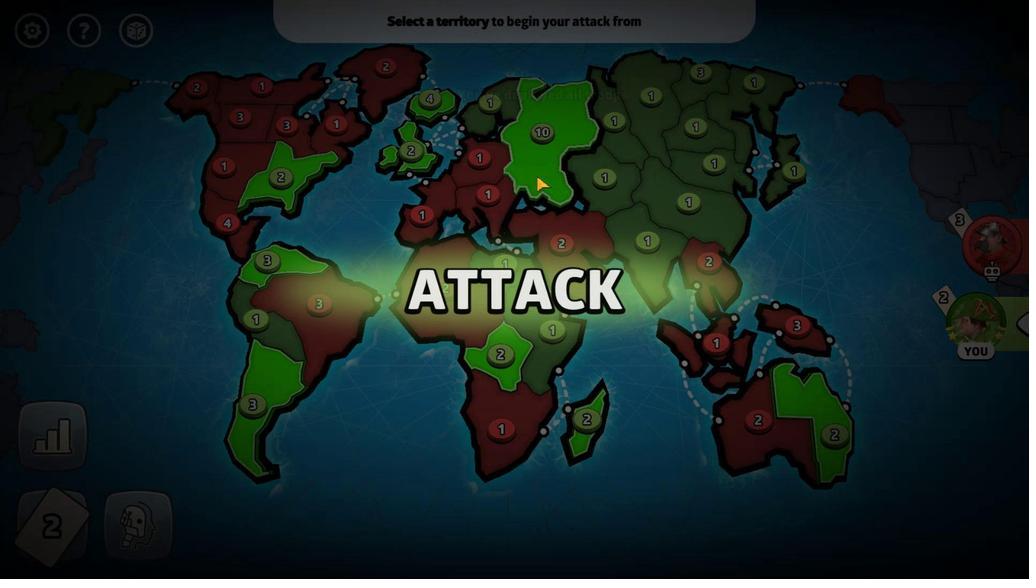 
Action: Mouse pressed left at (536, 176)
Screenshot: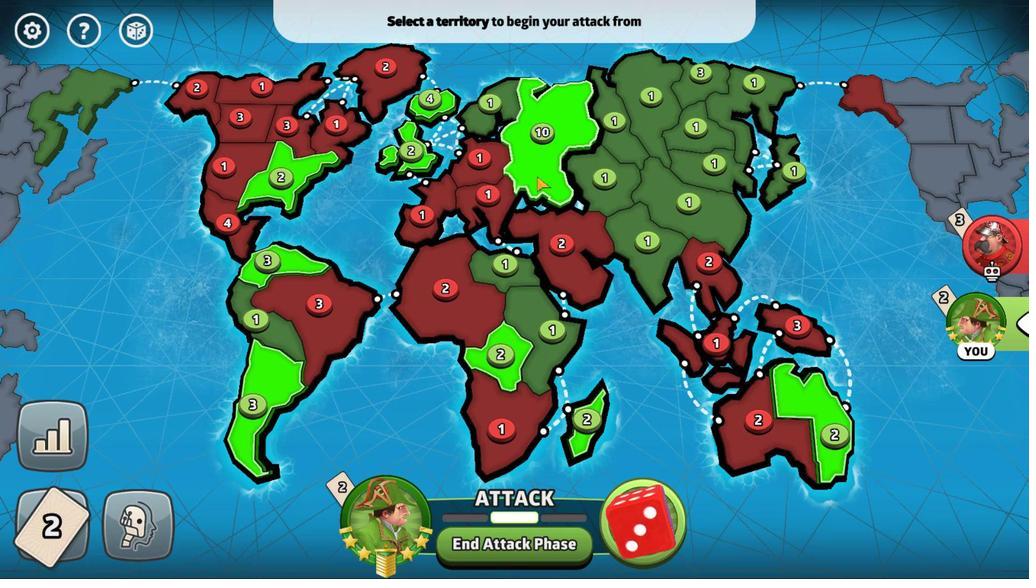 
Action: Mouse moved to (473, 167)
Screenshot: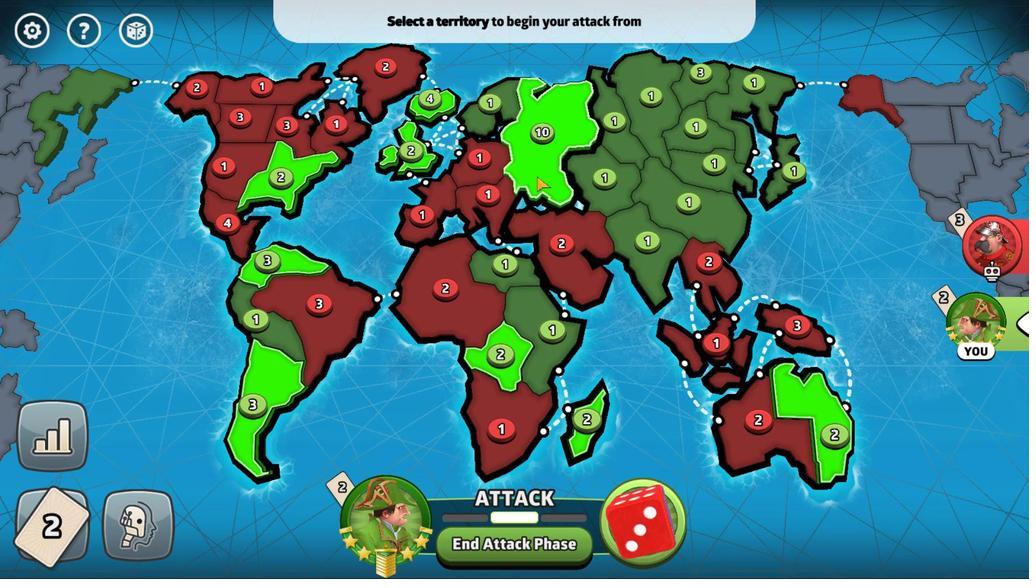 
Action: Mouse pressed left at (473, 167)
Screenshot: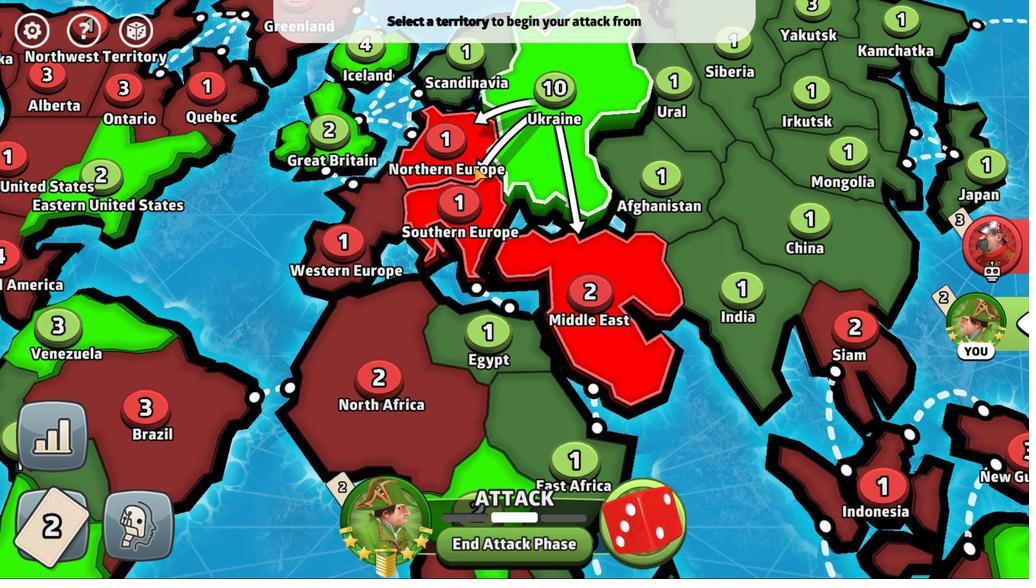 
Action: Mouse moved to (458, 410)
Screenshot: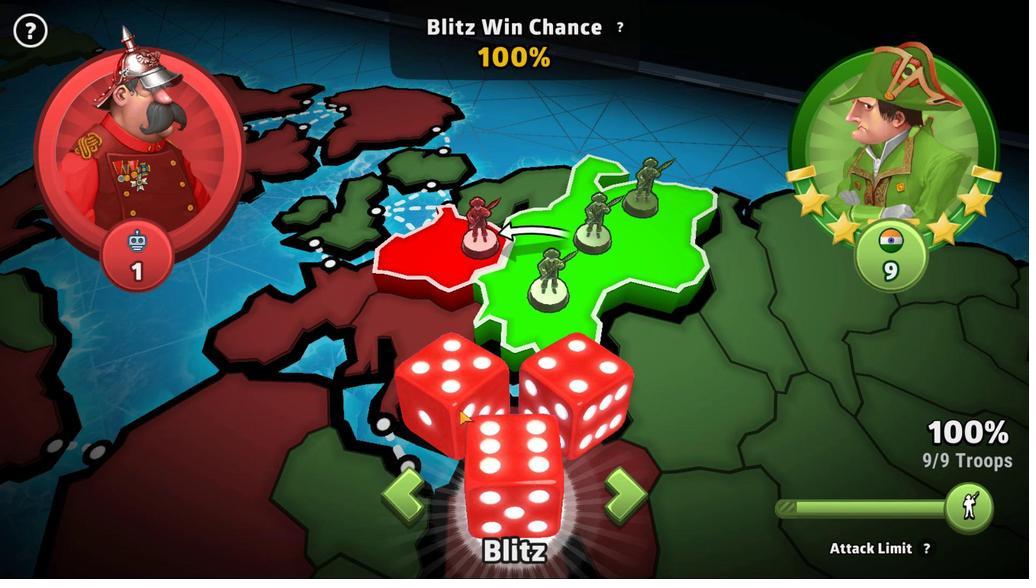 
Action: Mouse pressed left at (458, 410)
Screenshot: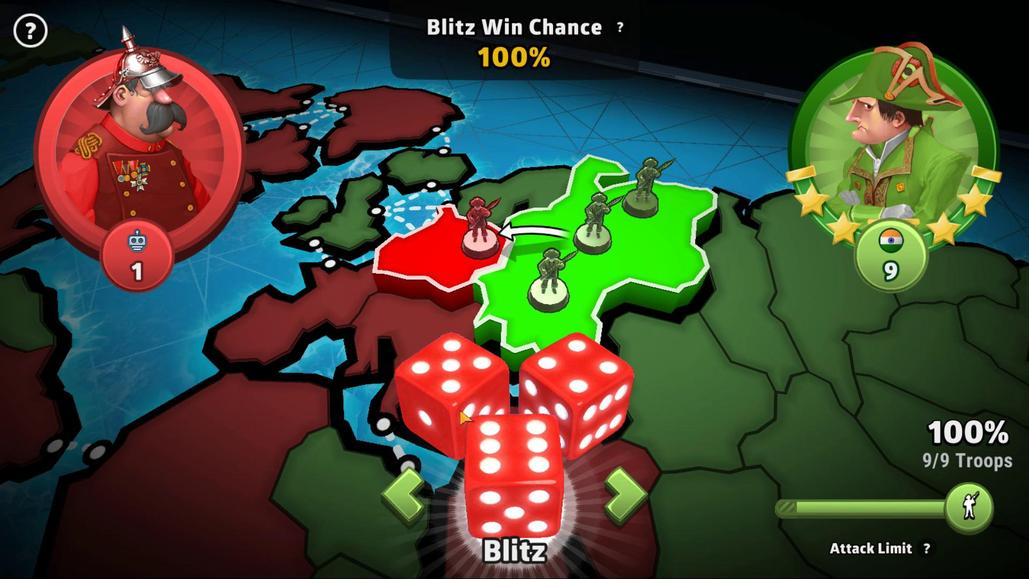 
Action: Mouse moved to (737, 443)
Screenshot: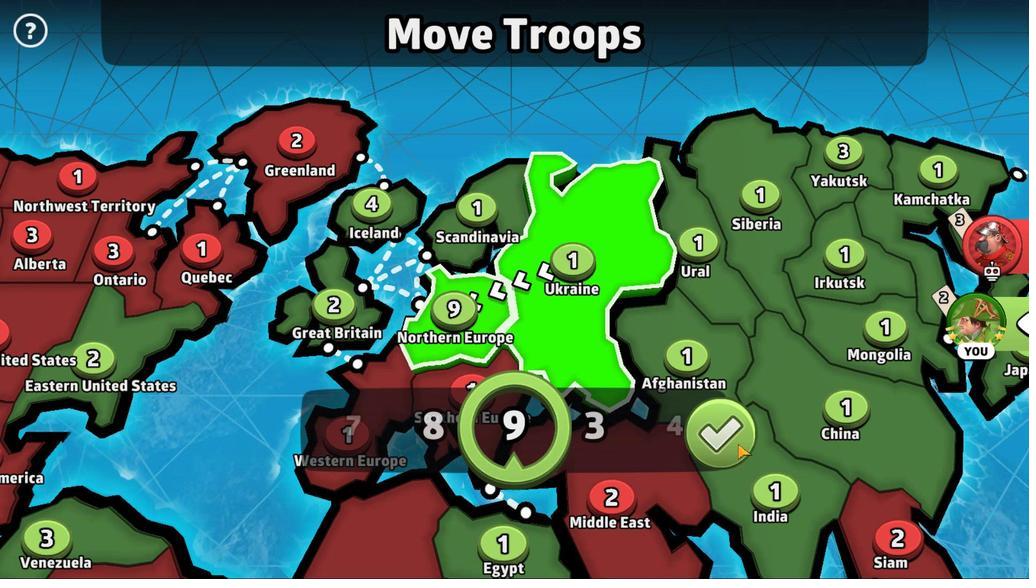 
Action: Mouse pressed left at (737, 443)
Screenshot: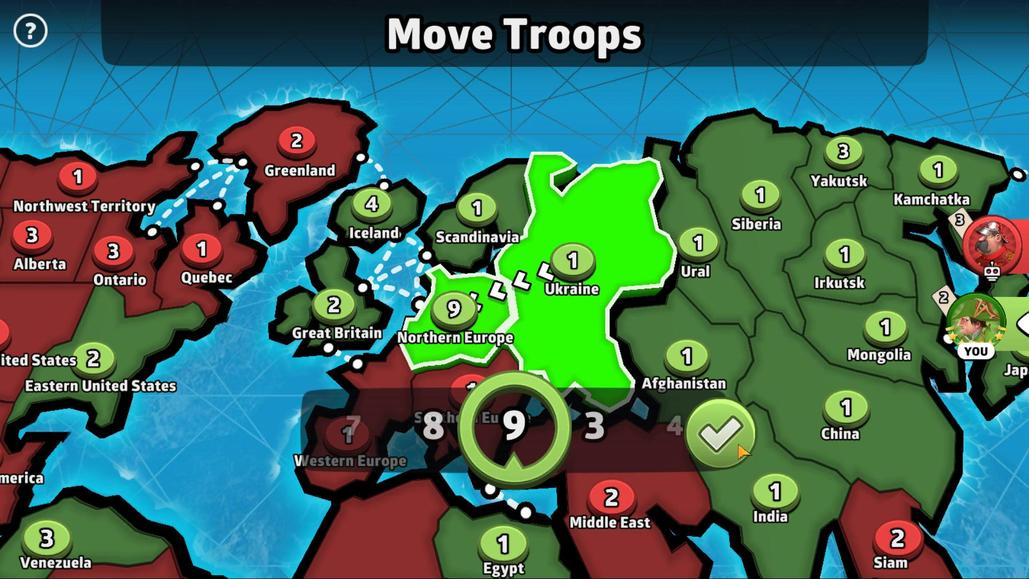 
Action: Mouse moved to (485, 243)
Screenshot: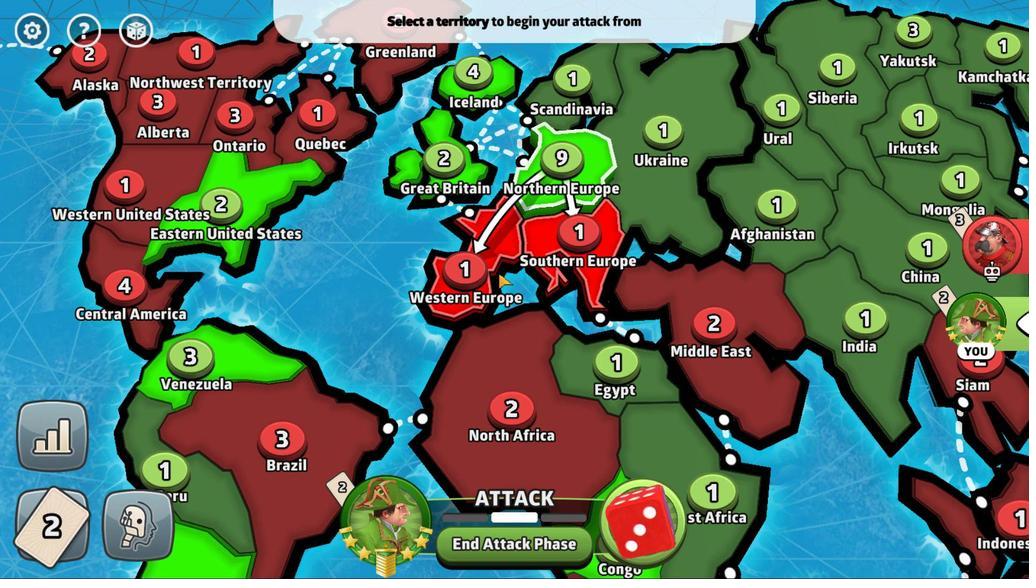 
Action: Mouse pressed left at (485, 243)
Screenshot: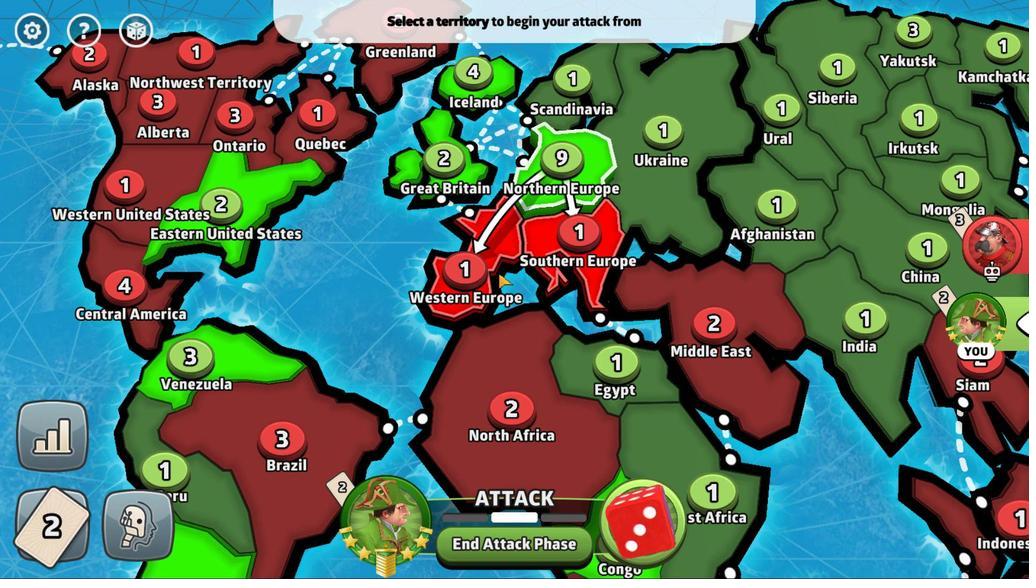 
Action: Mouse moved to (516, 409)
Screenshot: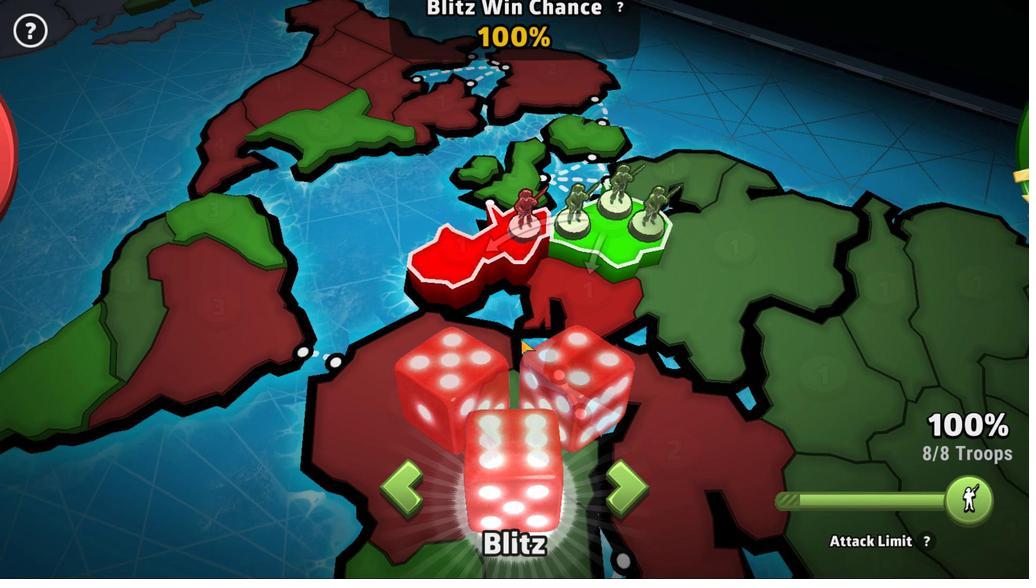 
Action: Mouse pressed left at (516, 409)
Screenshot: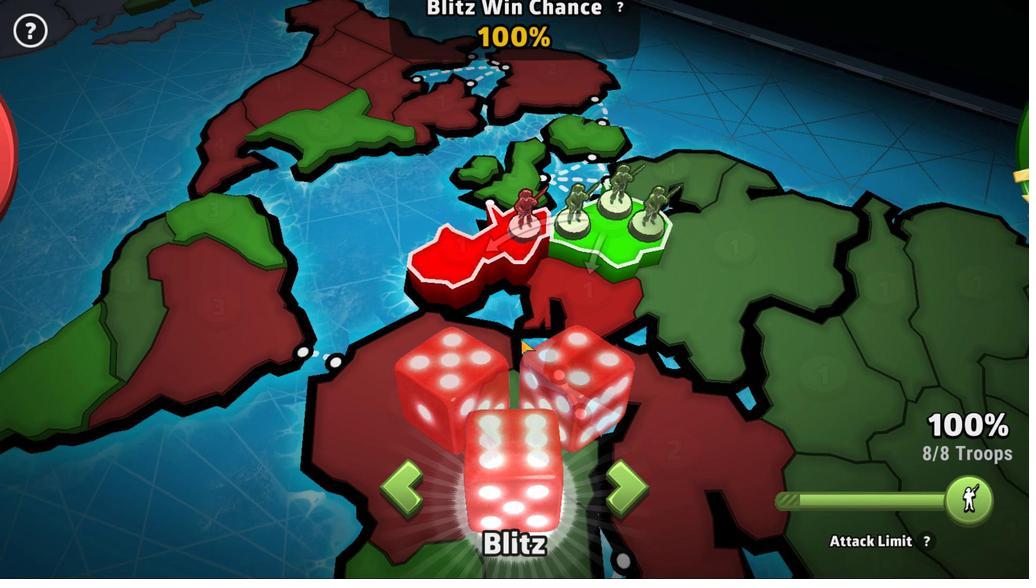 
Action: Mouse moved to (717, 427)
Screenshot: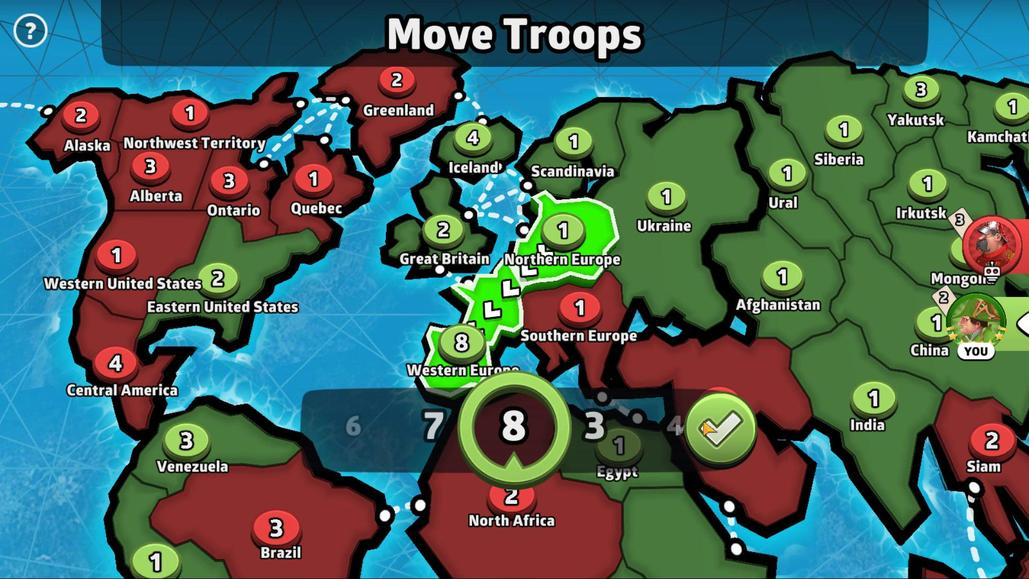 
Action: Mouse pressed left at (717, 427)
Screenshot: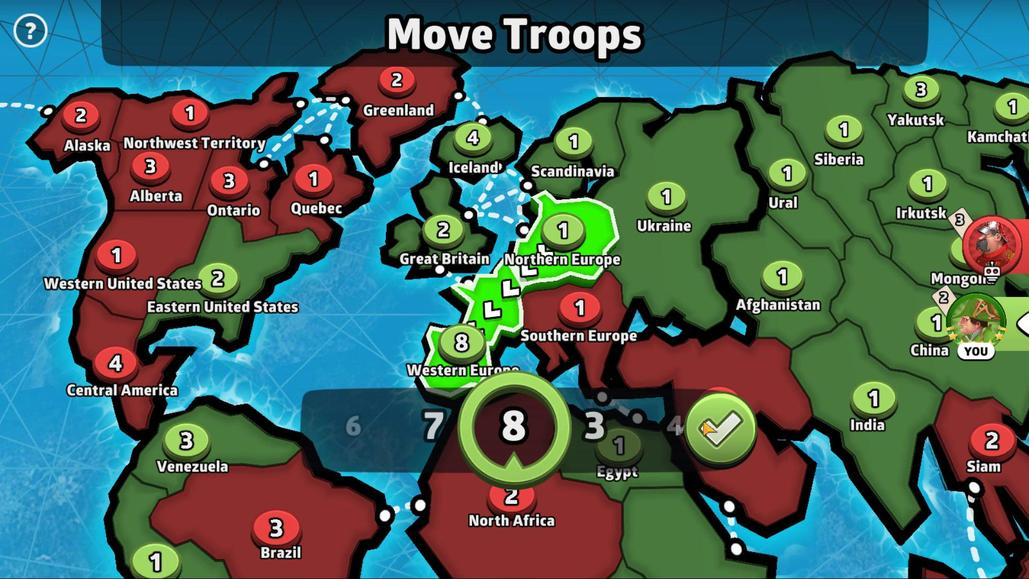
Action: Mouse moved to (542, 144)
Screenshot: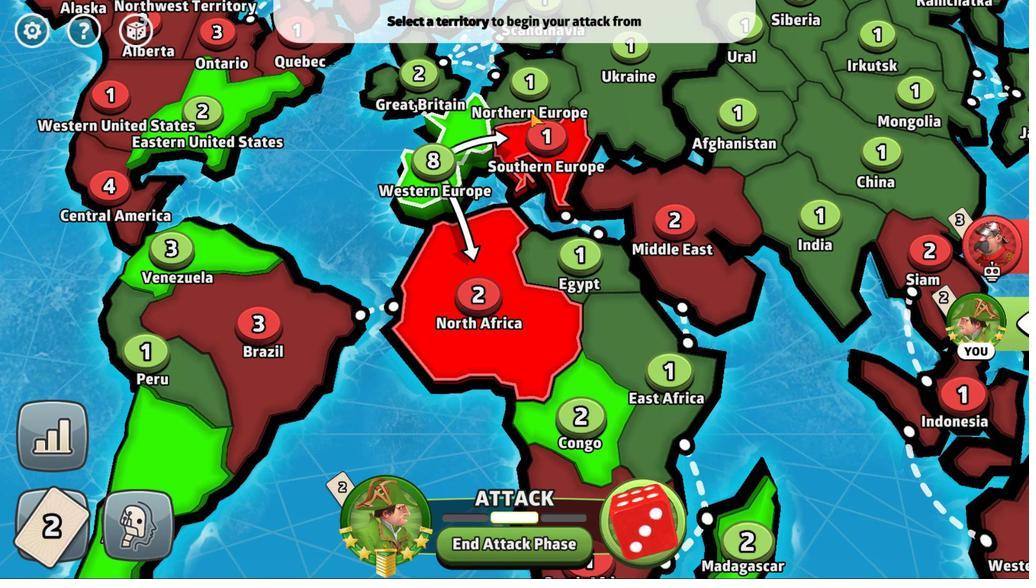 
Action: Mouse pressed left at (542, 144)
Screenshot: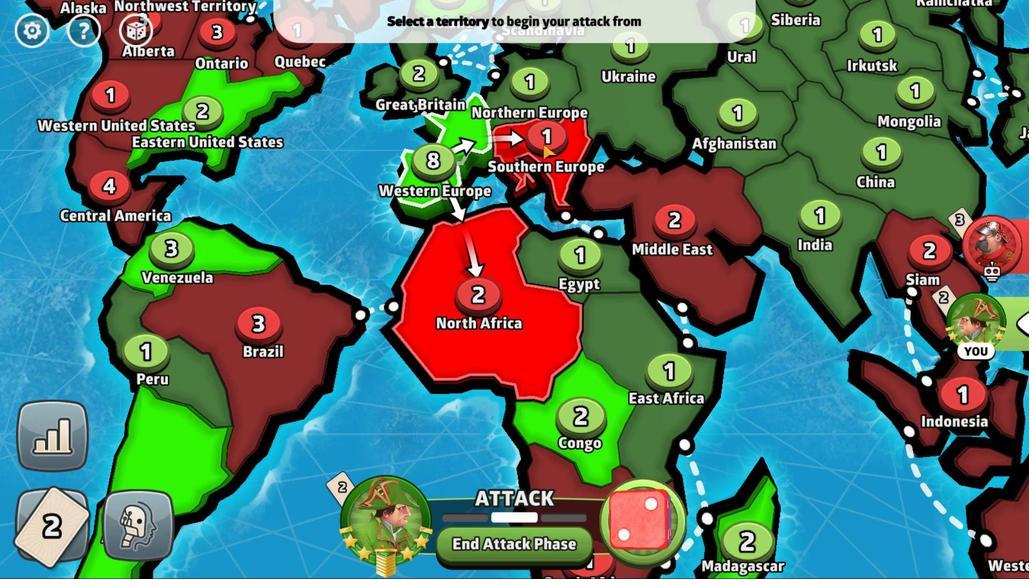 
Action: Mouse moved to (518, 405)
Screenshot: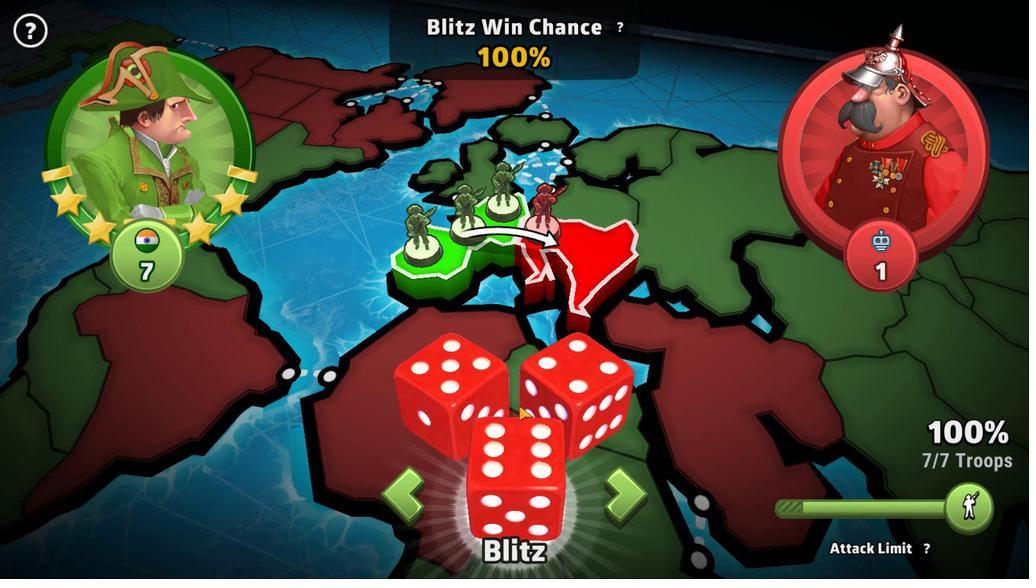 
Action: Mouse pressed left at (518, 405)
Screenshot: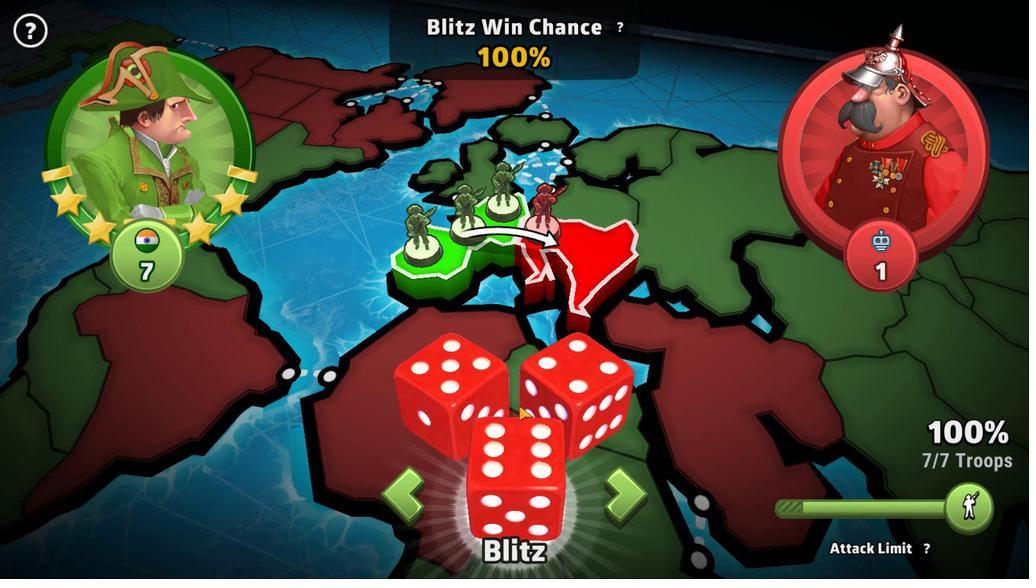 
Action: Mouse moved to (688, 347)
Screenshot: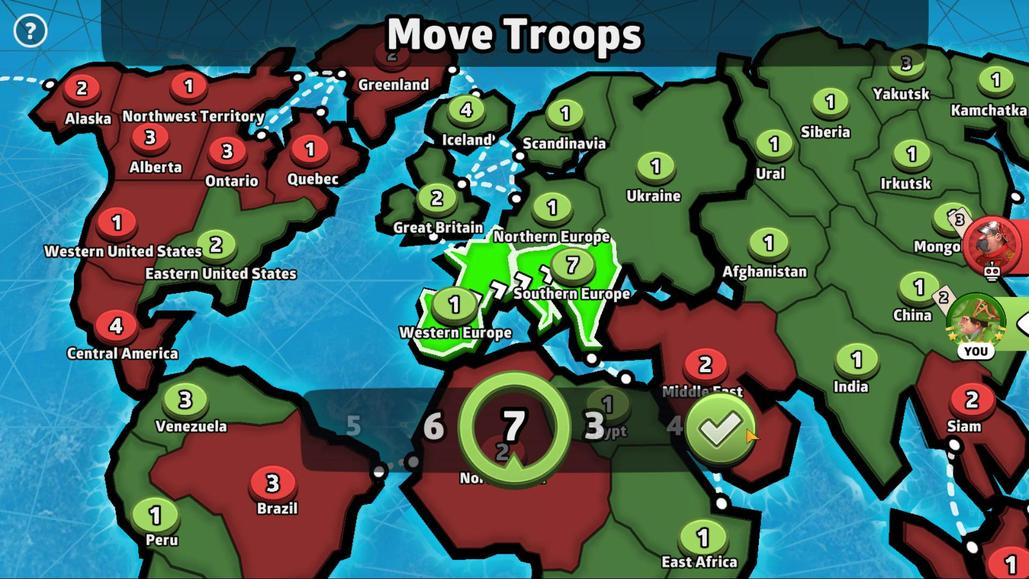 
Action: Mouse pressed left at (688, 347)
Screenshot: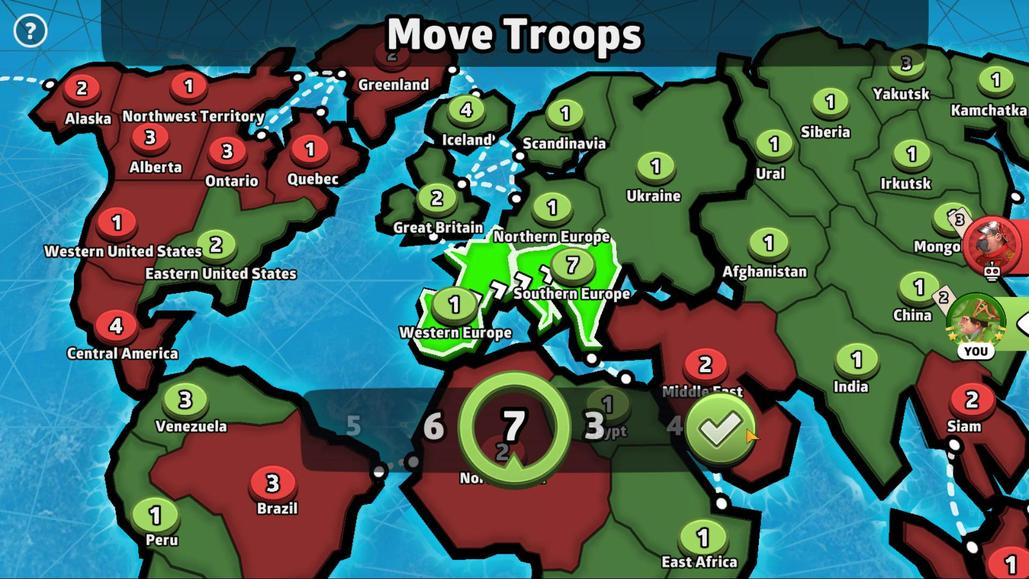 
Action: Mouse moved to (733, 449)
Screenshot: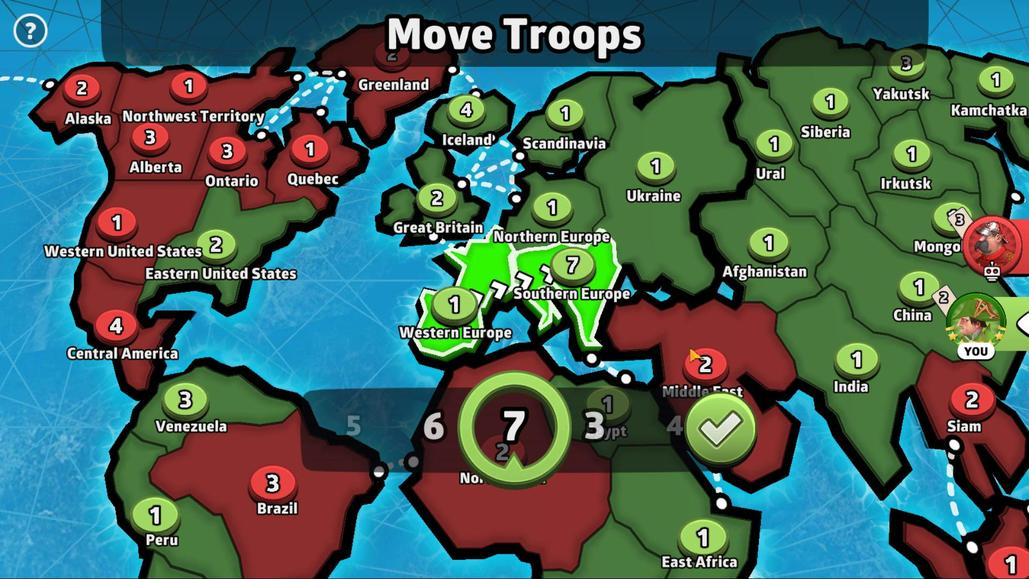 
Action: Mouse pressed left at (733, 449)
Screenshot: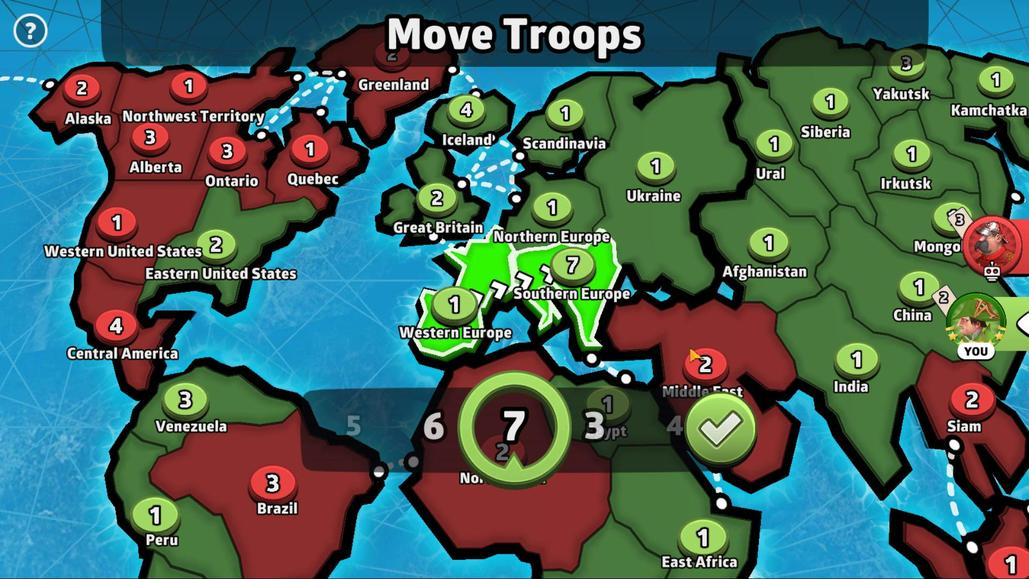 
Action: Mouse moved to (418, 243)
Screenshot: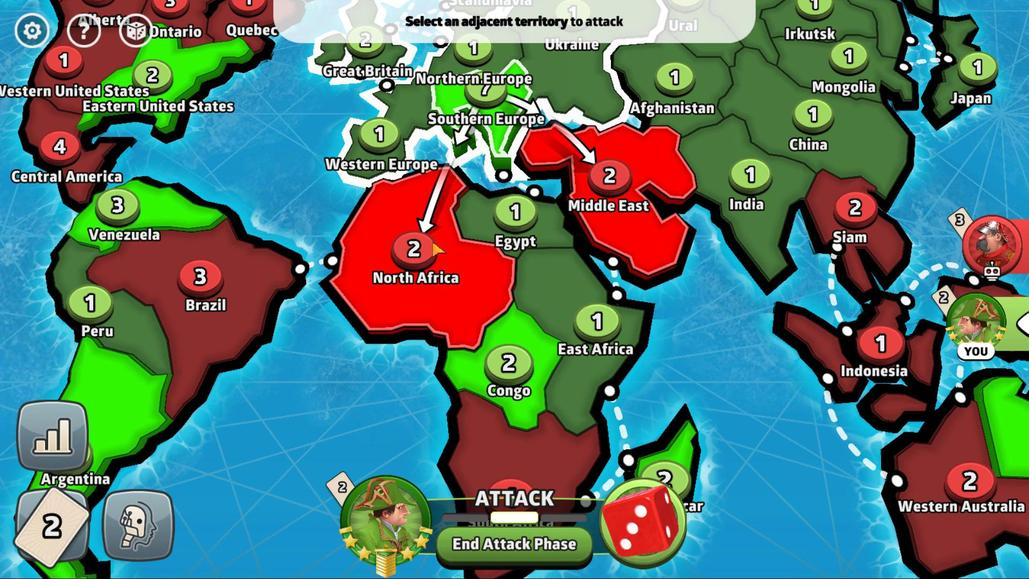 
Action: Mouse pressed left at (418, 243)
Screenshot: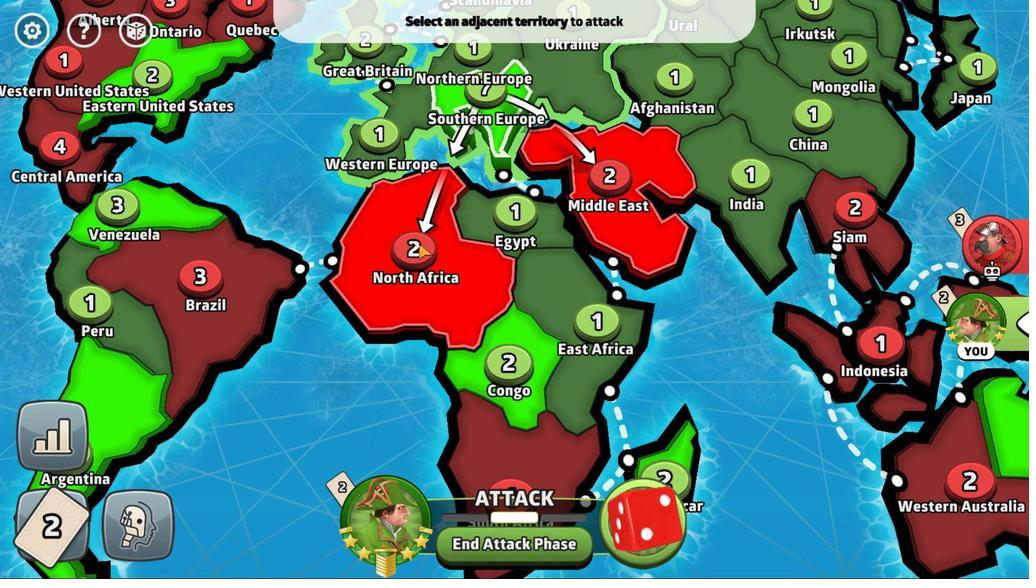 
Action: Mouse moved to (523, 415)
Screenshot: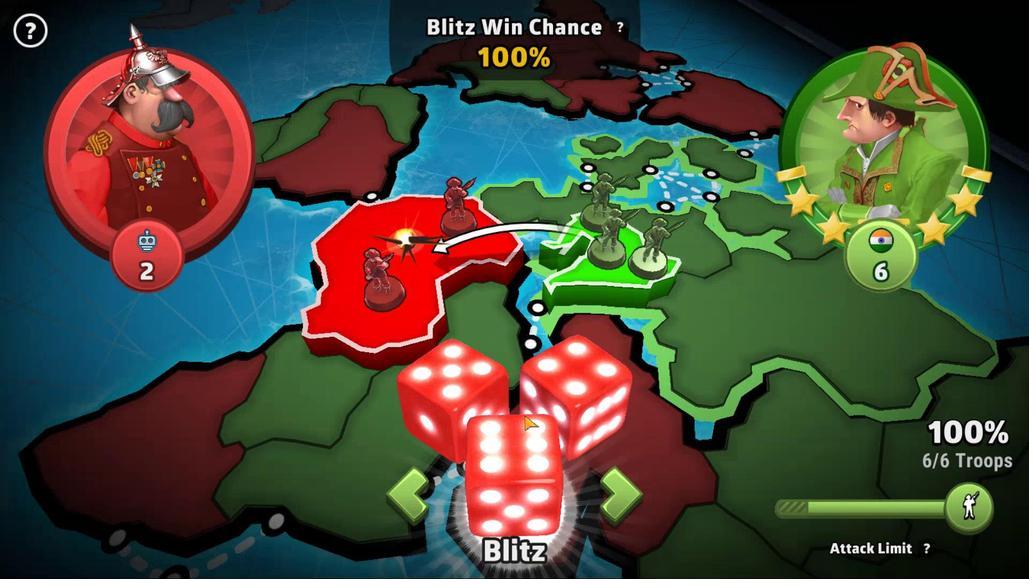 
Action: Mouse pressed left at (523, 415)
Screenshot: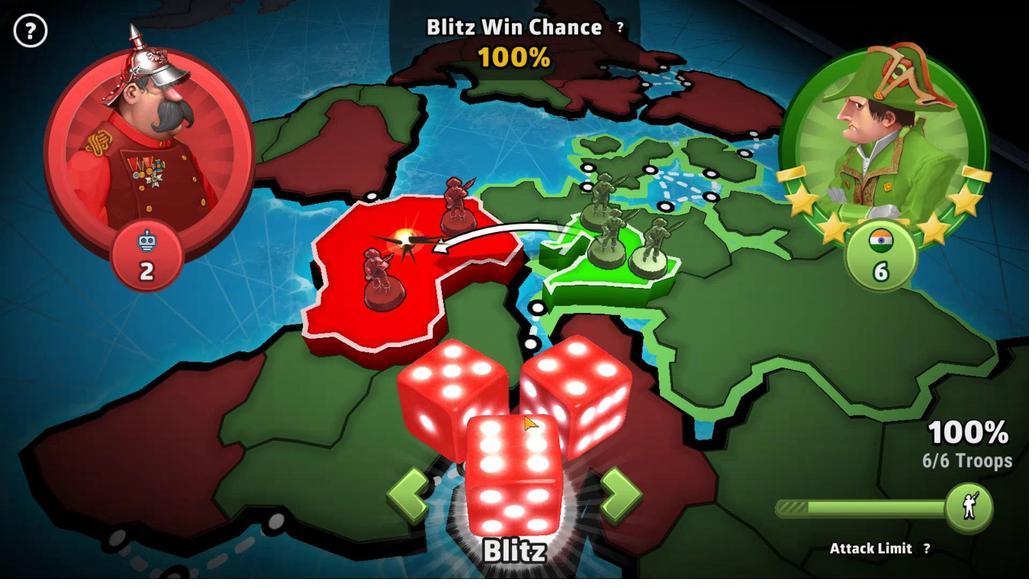 
Action: Mouse moved to (702, 436)
Screenshot: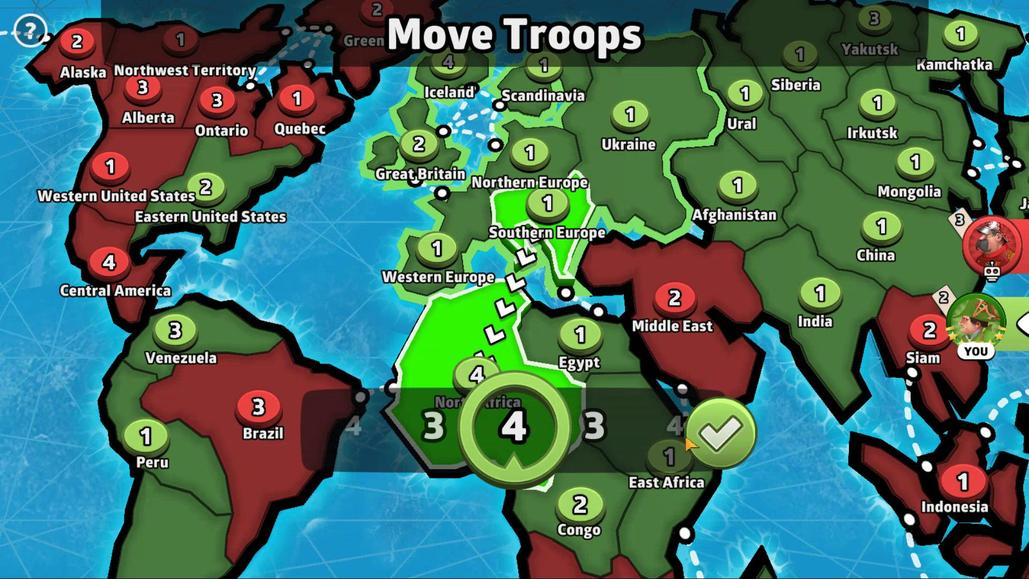 
Action: Mouse pressed left at (702, 436)
Screenshot: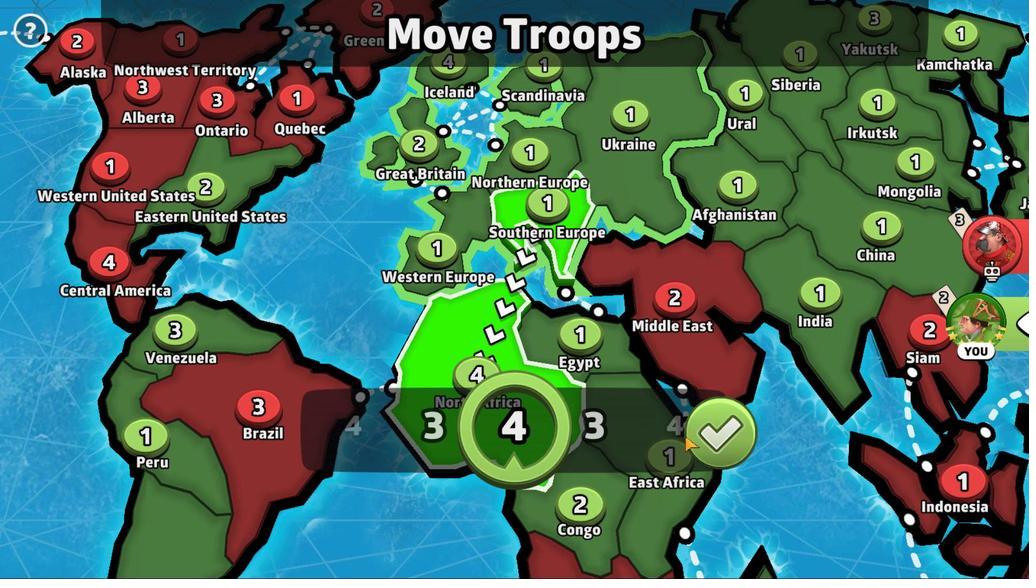 
Action: Mouse moved to (457, 267)
Screenshot: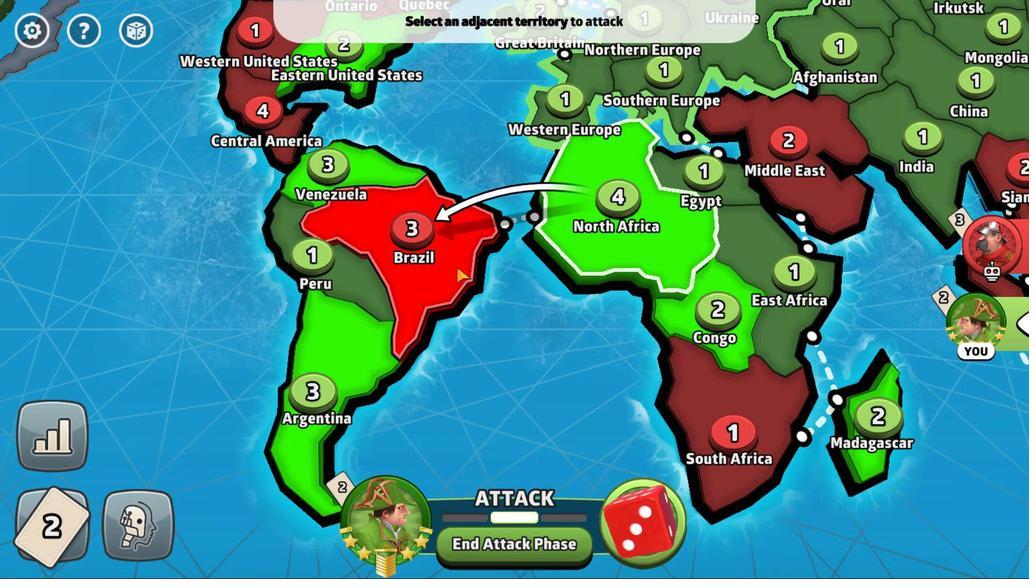 
Action: Mouse pressed left at (457, 267)
Screenshot: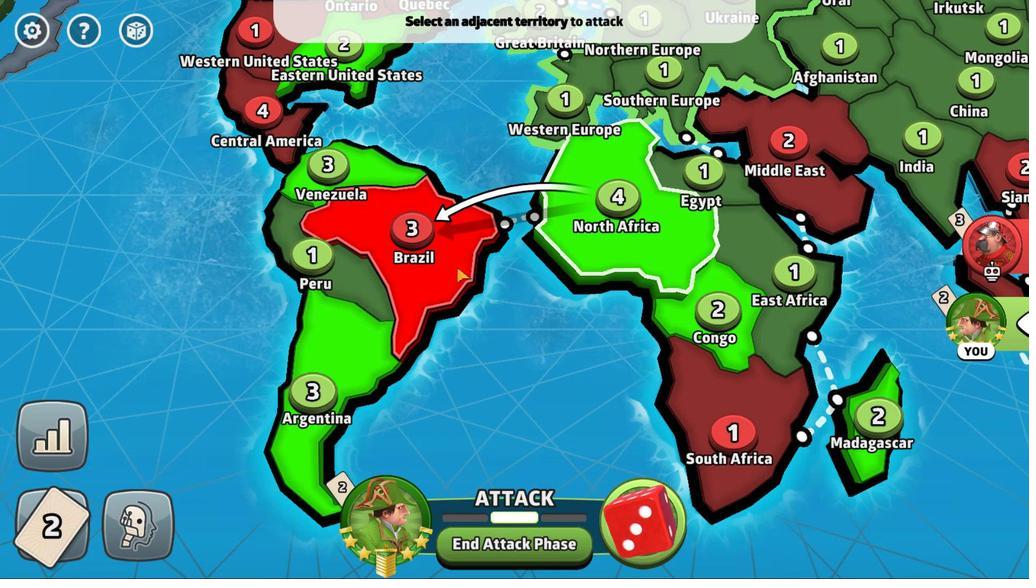 
Action: Mouse moved to (478, 436)
Screenshot: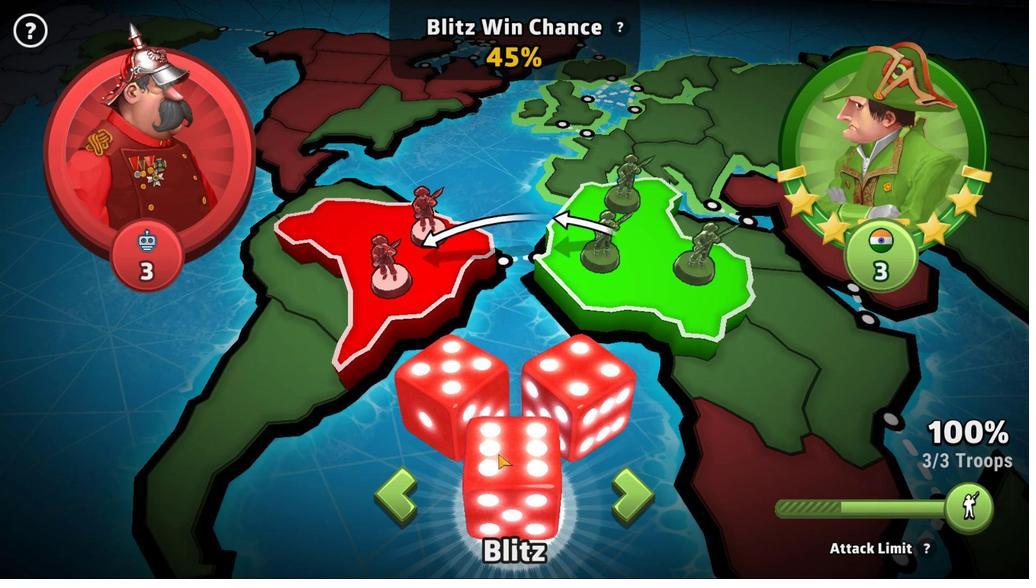 
Action: Mouse pressed left at (478, 436)
Screenshot: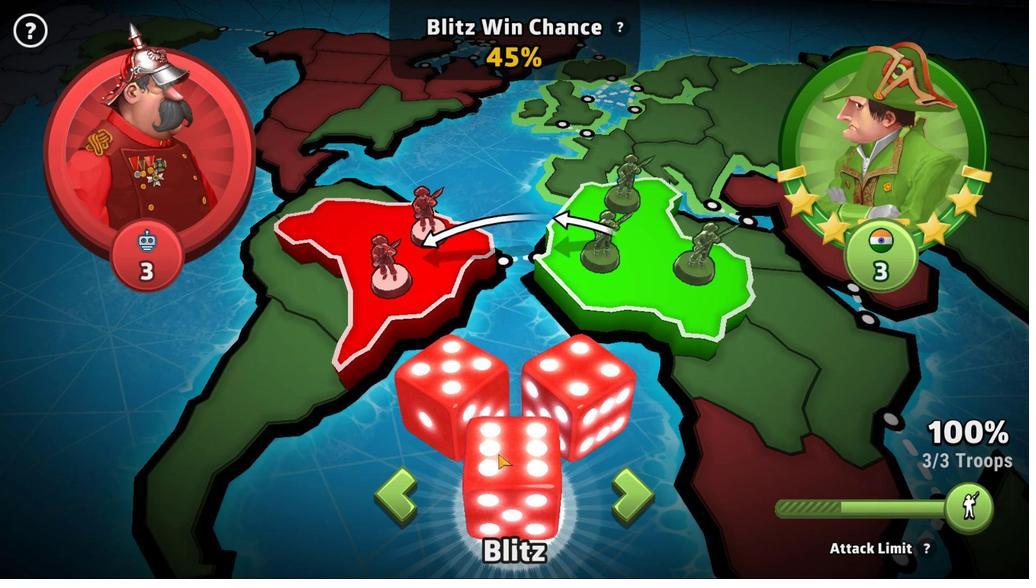 
Action: Mouse moved to (472, 550)
Screenshot: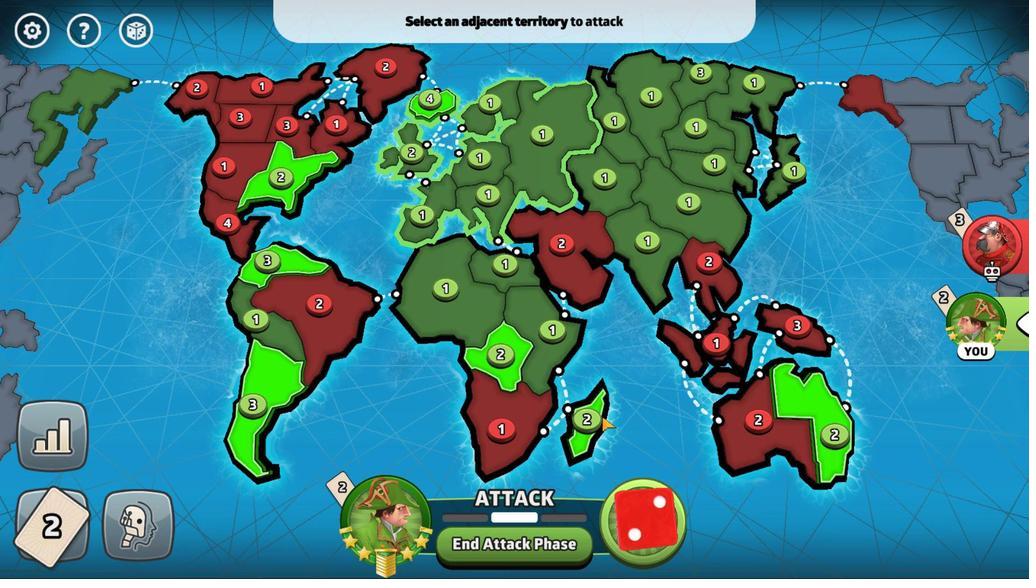 
Action: Mouse pressed left at (472, 550)
Screenshot: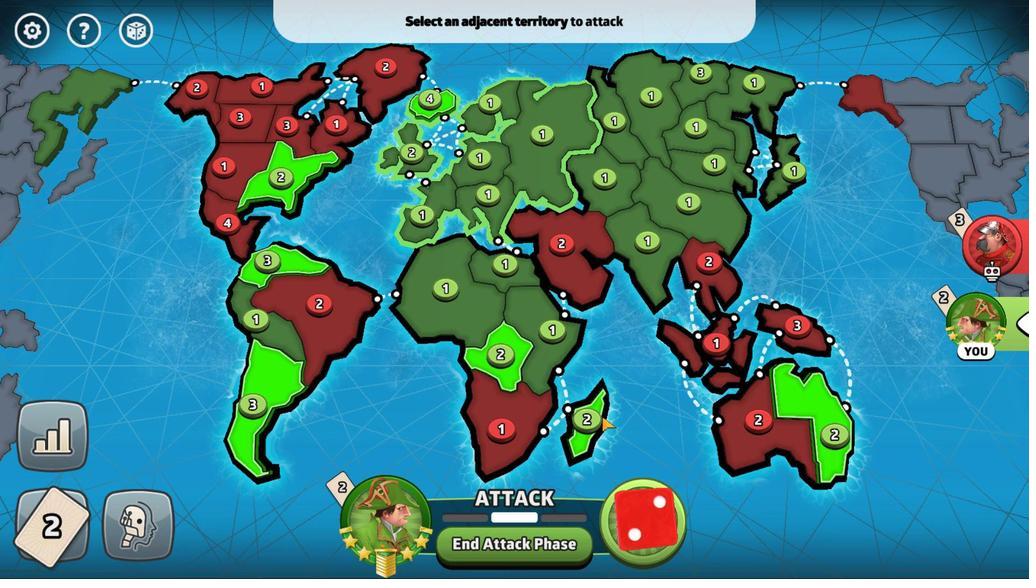 
Action: Mouse moved to (575, 206)
Screenshot: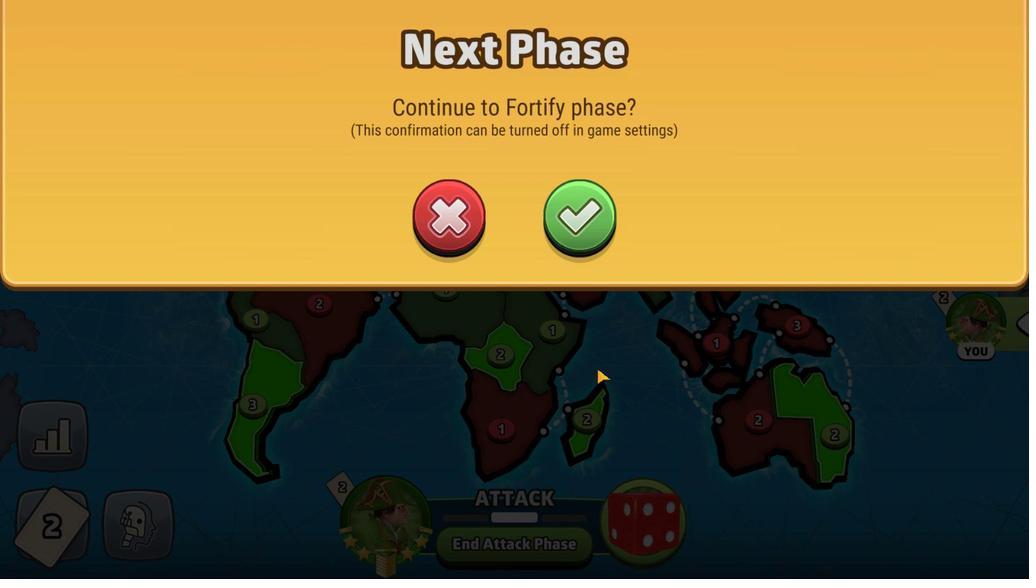 
Action: Mouse pressed left at (575, 206)
Screenshot: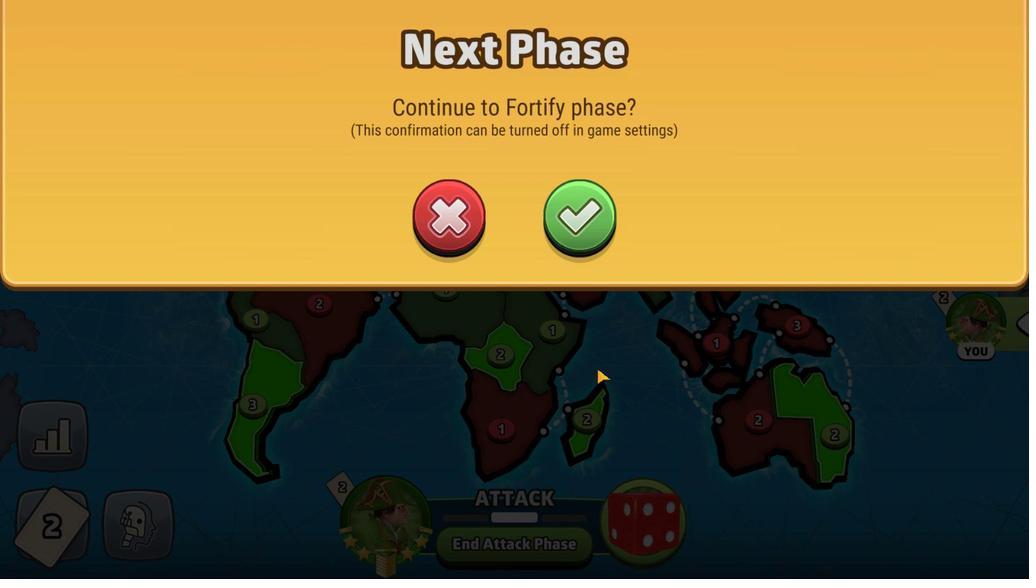 
Action: Mouse moved to (540, 543)
Screenshot: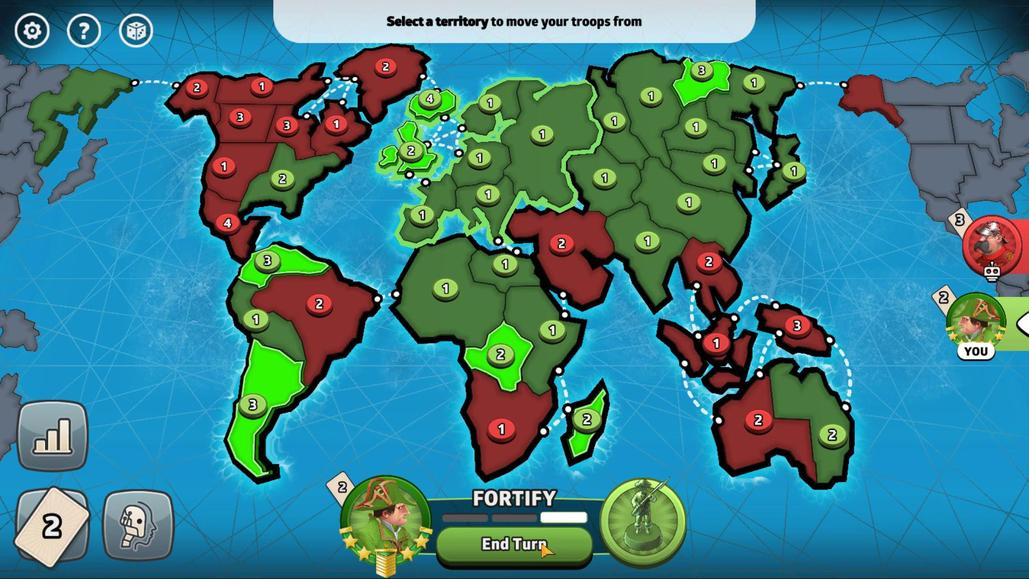
Action: Mouse pressed left at (540, 543)
Screenshot: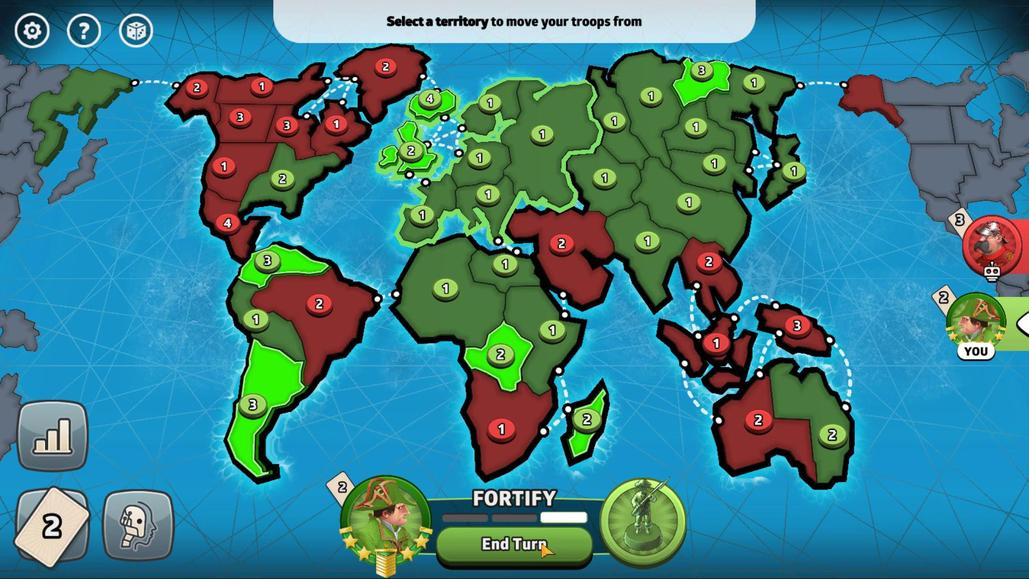 
Action: Mouse moved to (435, 218)
Screenshot: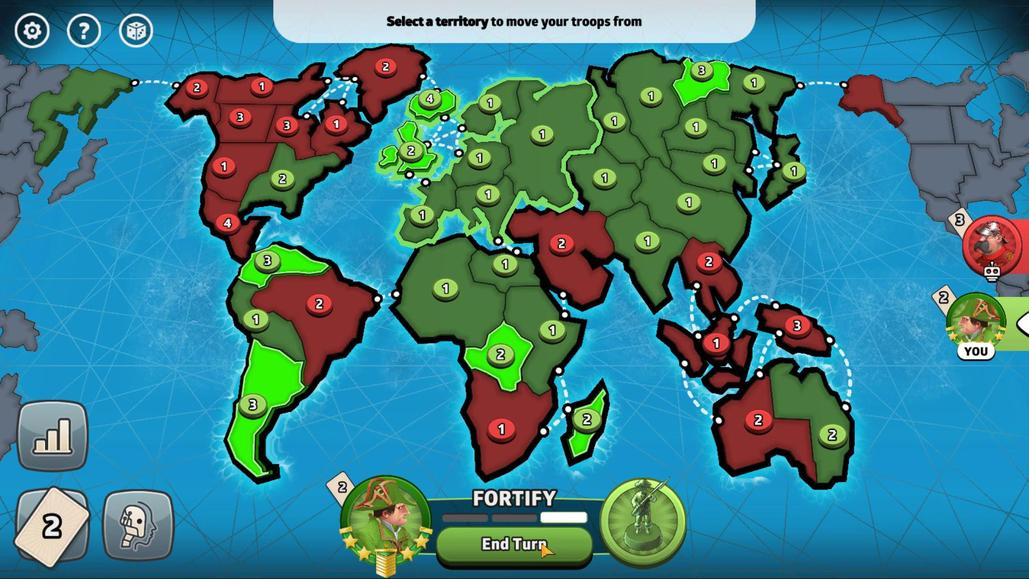 
Action: Mouse pressed left at (435, 218)
Screenshot: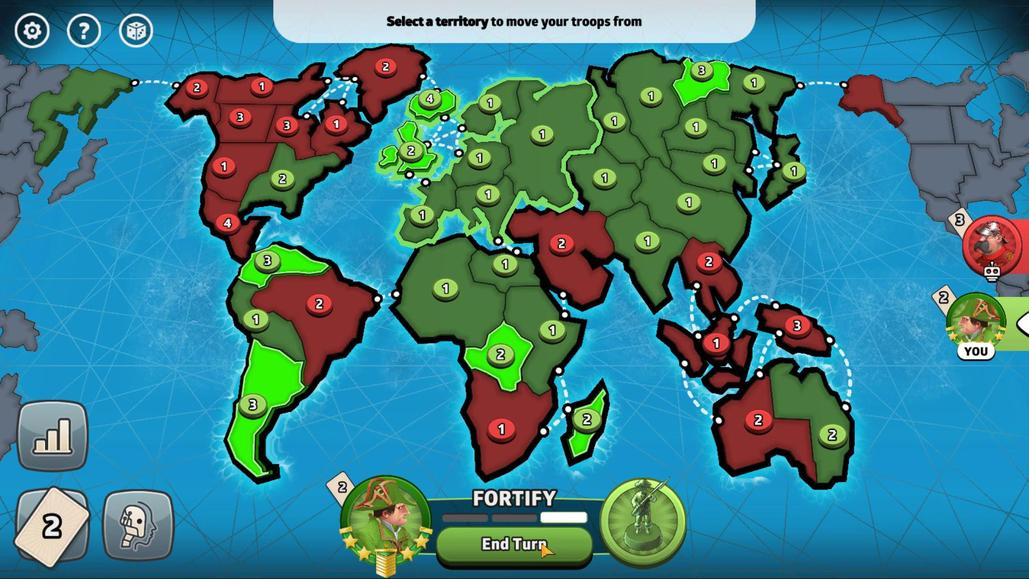 
Action: Mouse moved to (518, 543)
Screenshot: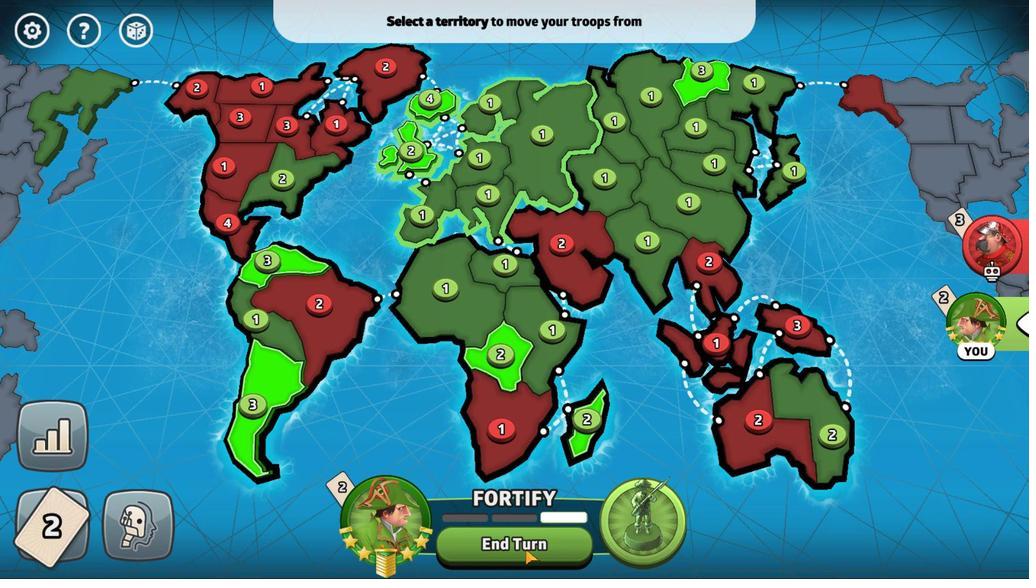 
Action: Mouse pressed left at (518, 543)
Screenshot: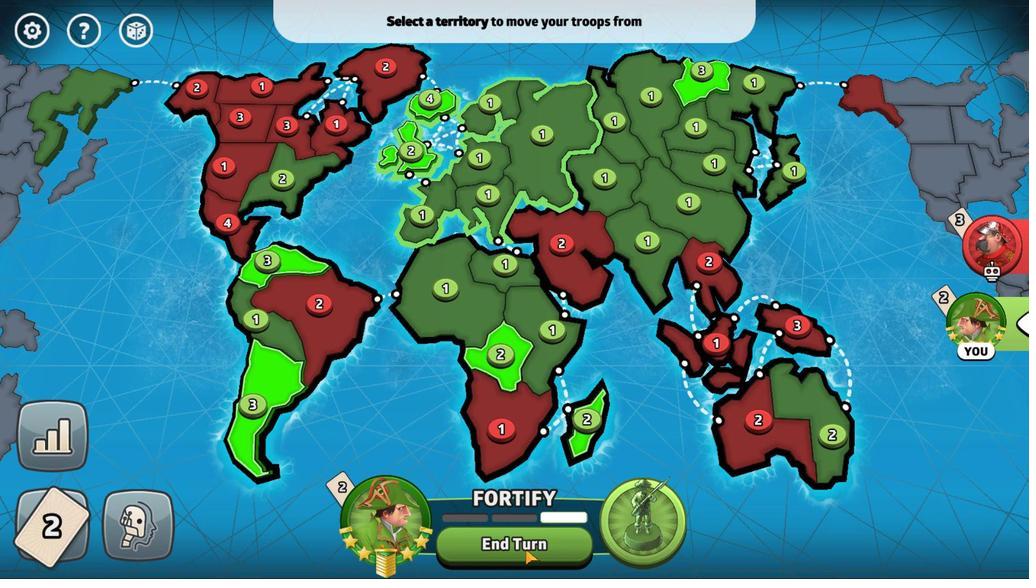 
Action: Mouse moved to (605, 213)
Screenshot: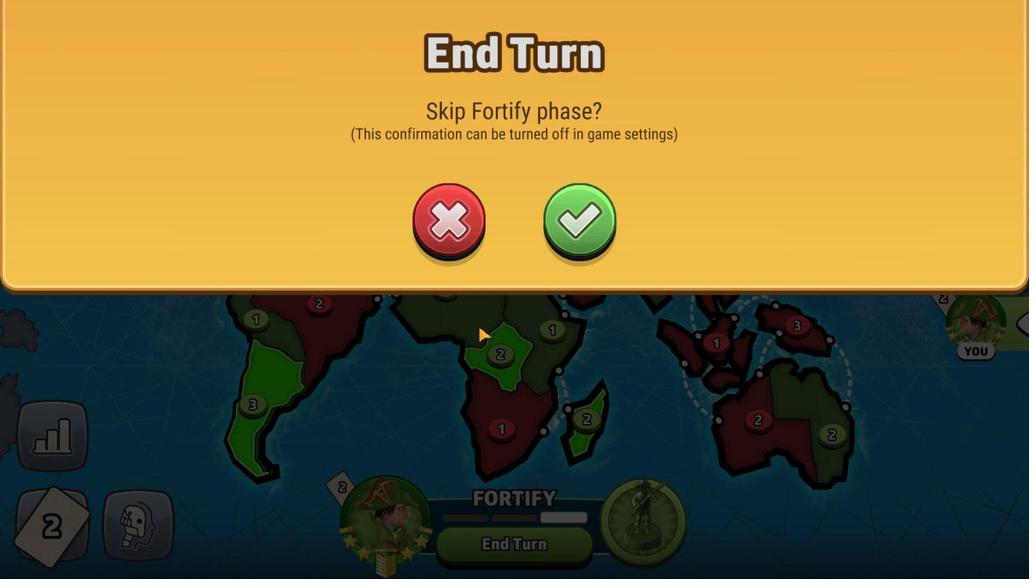 
Action: Mouse pressed left at (605, 213)
Screenshot: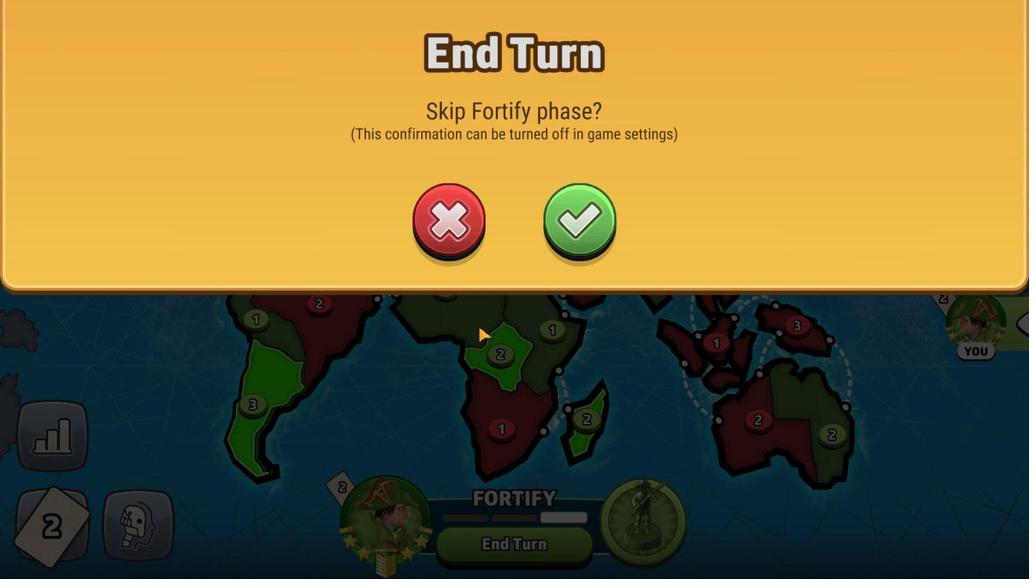
Action: Mouse moved to (483, 305)
Screenshot: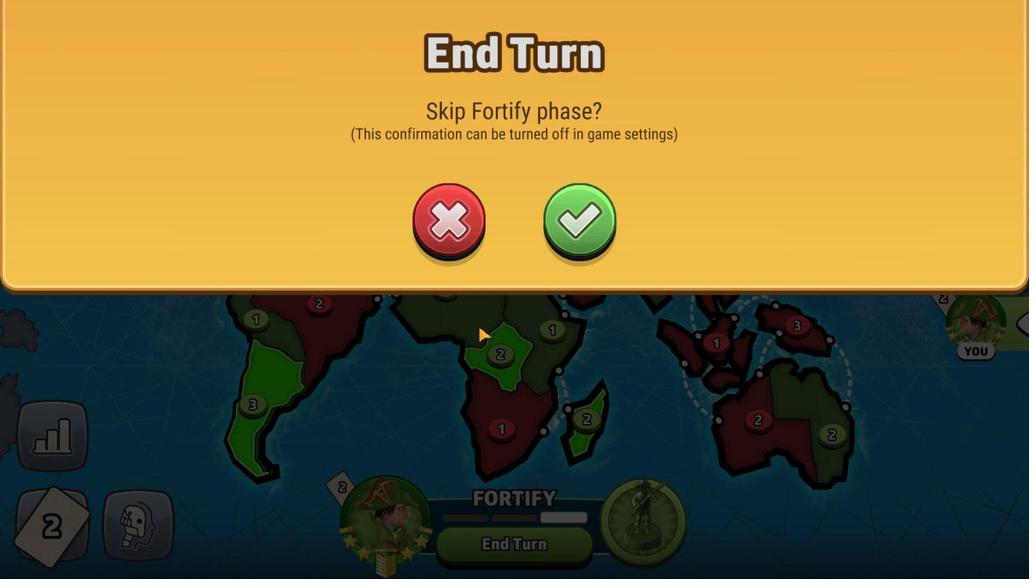 
Action: Mouse pressed left at (483, 305)
Screenshot: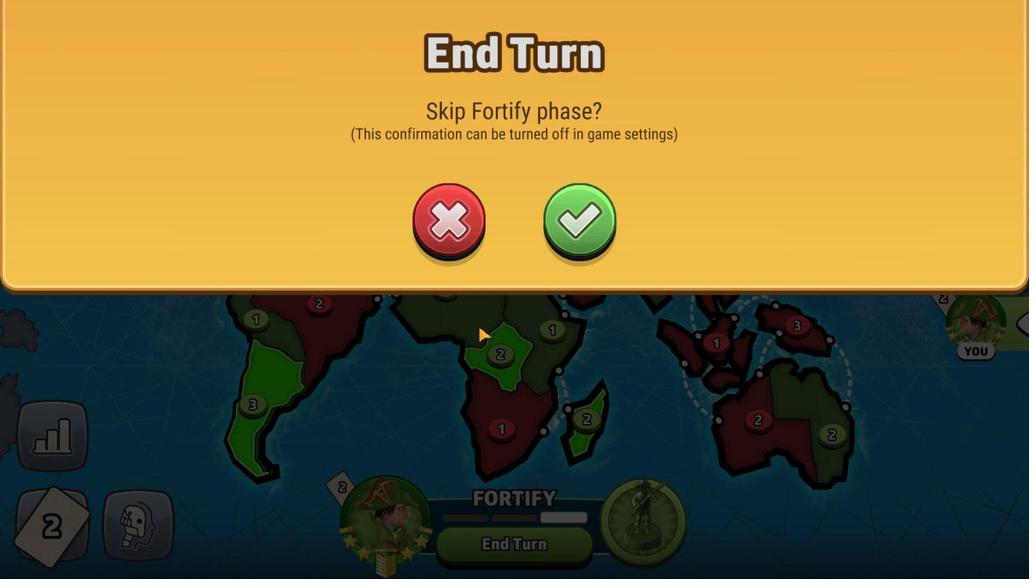 
Action: Mouse moved to (83, 508)
Screenshot: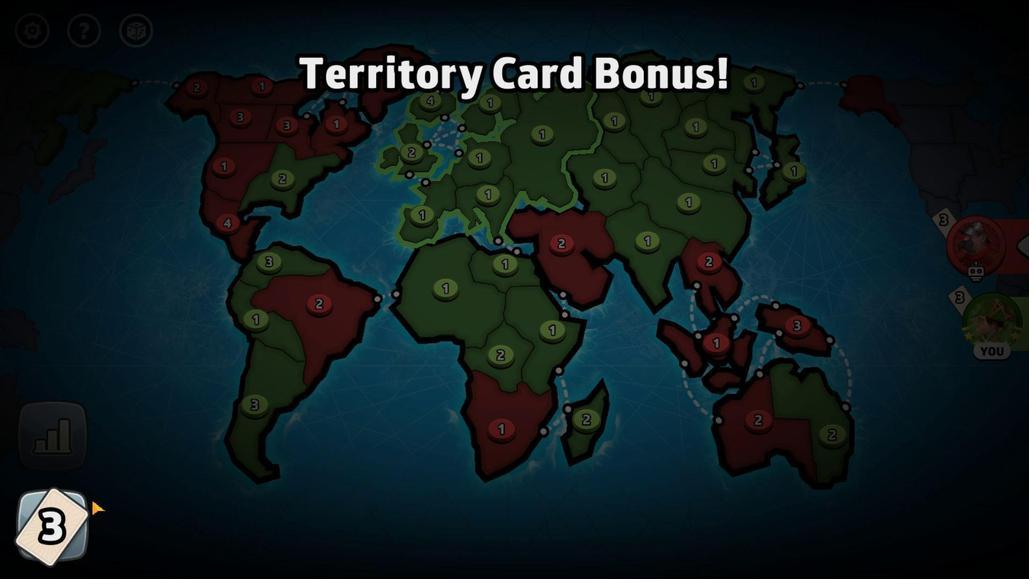 
Action: Mouse pressed left at (83, 508)
Screenshot: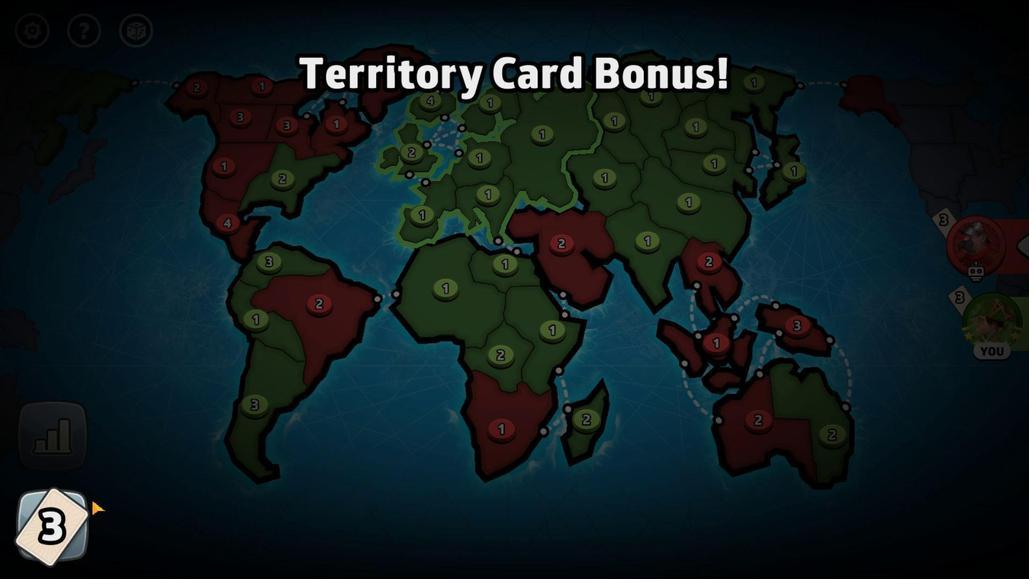 
Action: Mouse moved to (63, 510)
Screenshot: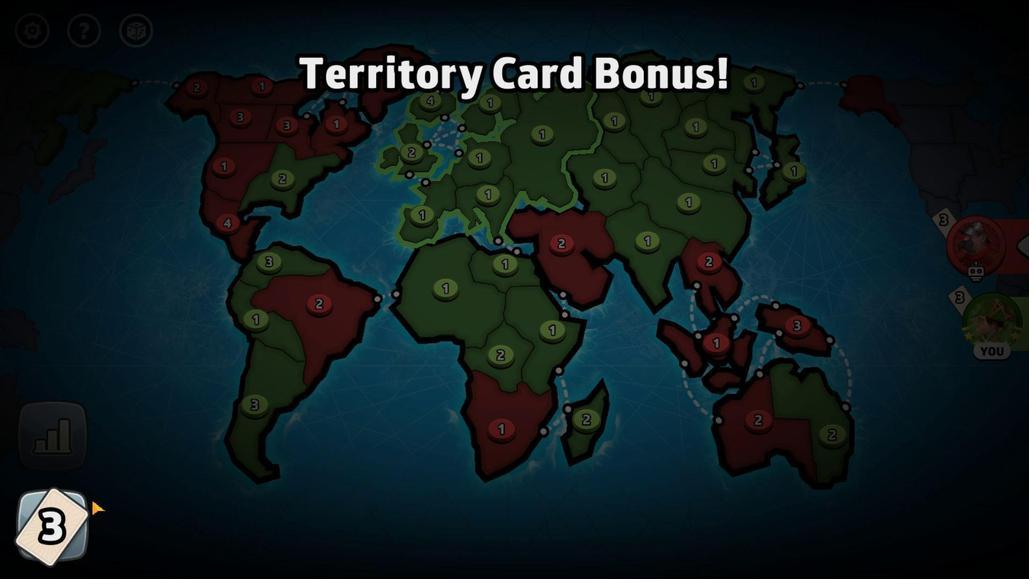 
Action: Mouse pressed left at (63, 510)
Screenshot: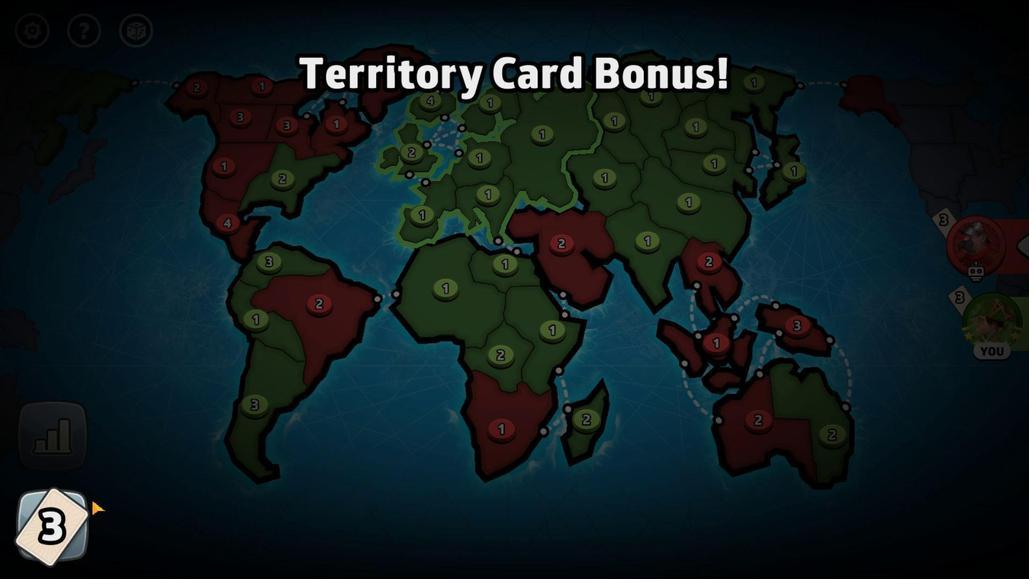 
Action: Mouse moved to (63, 510)
Screenshot: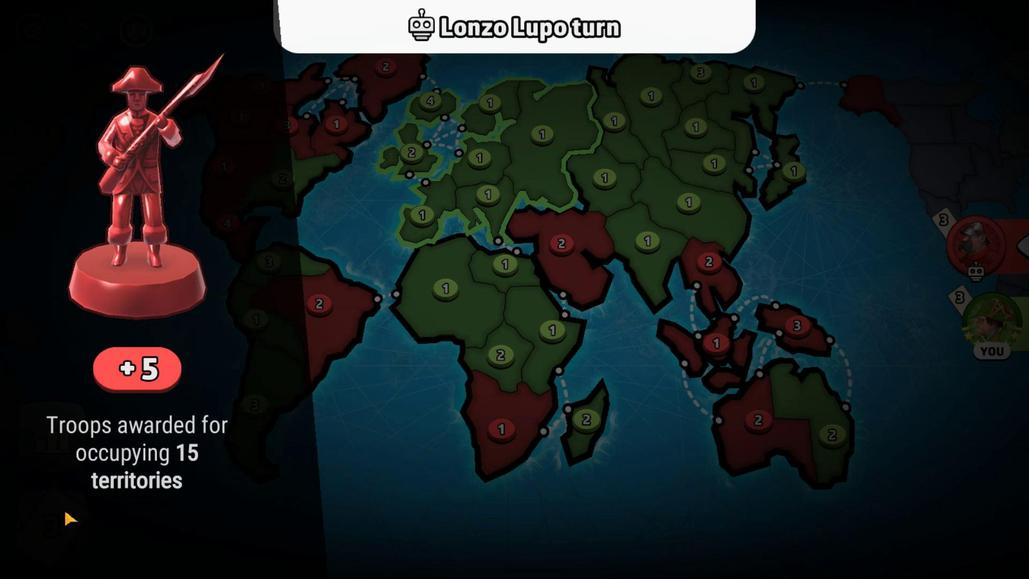 
Action: Mouse pressed left at (63, 510)
Screenshot: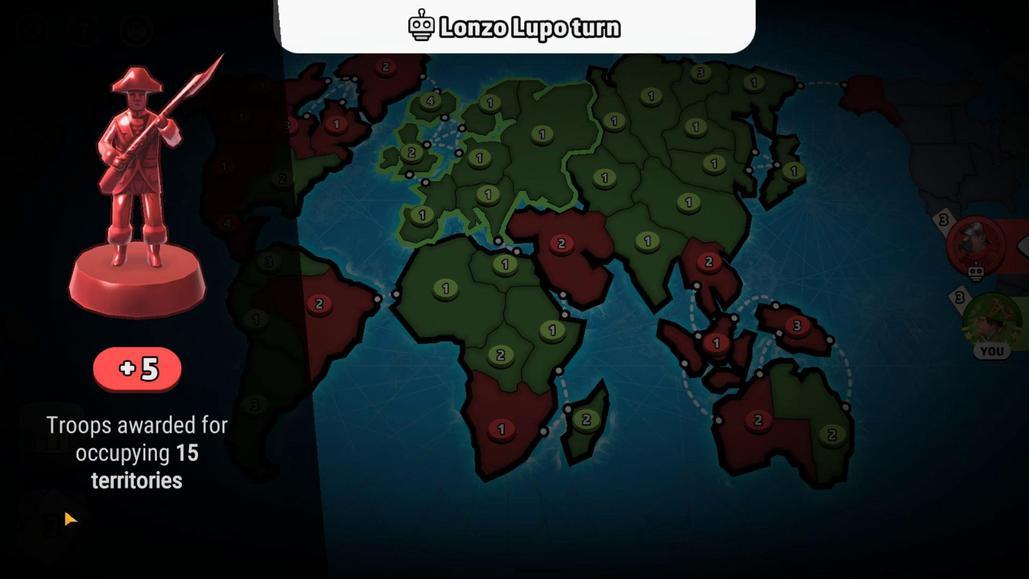 
Action: Mouse moved to (64, 510)
Screenshot: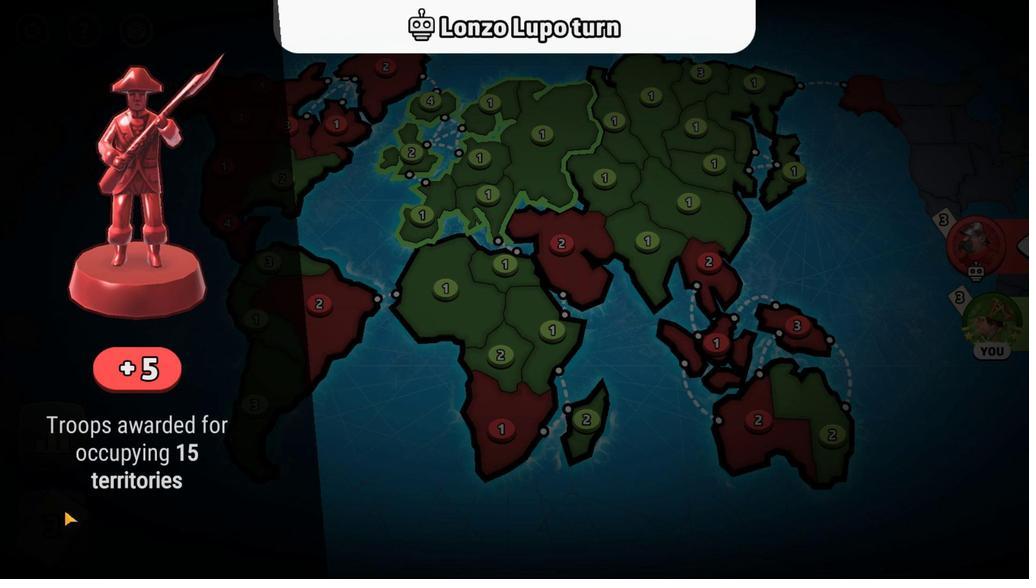 
Action: Mouse pressed left at (64, 510)
Screenshot: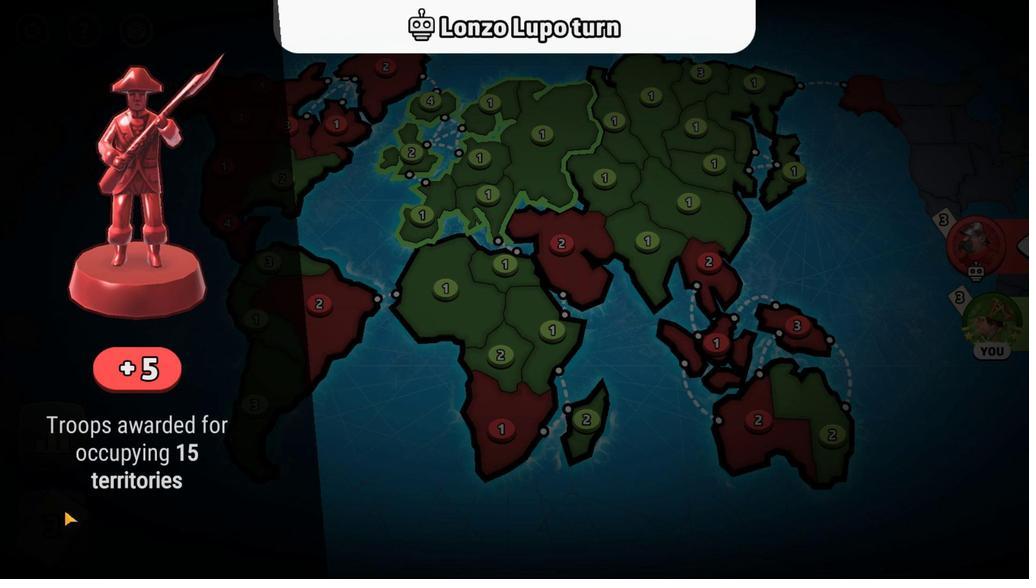 
Action: Mouse moved to (515, 333)
Screenshot: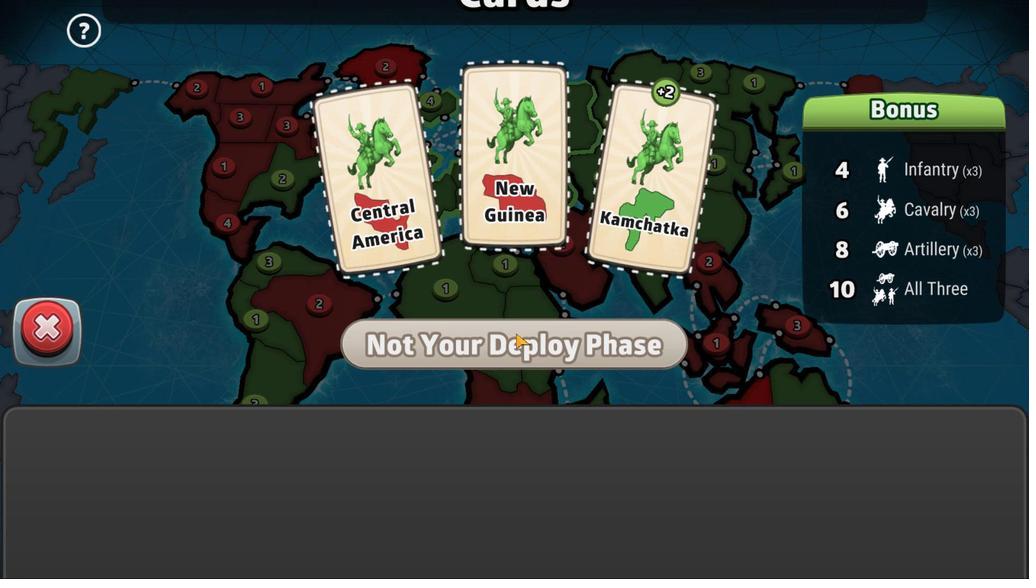 
Action: Mouse pressed left at (515, 333)
Screenshot: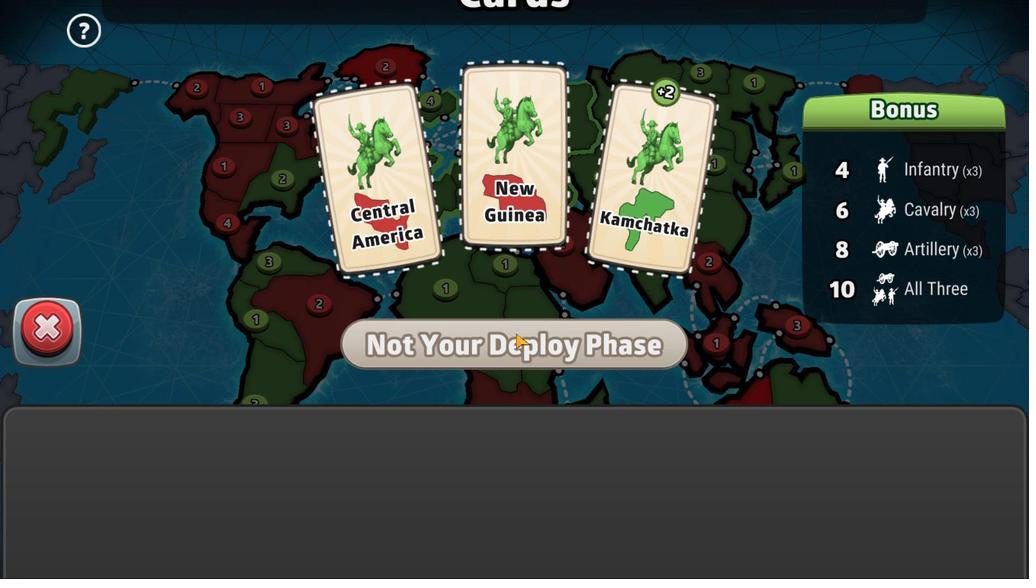 
Action: Mouse moved to (538, 221)
Screenshot: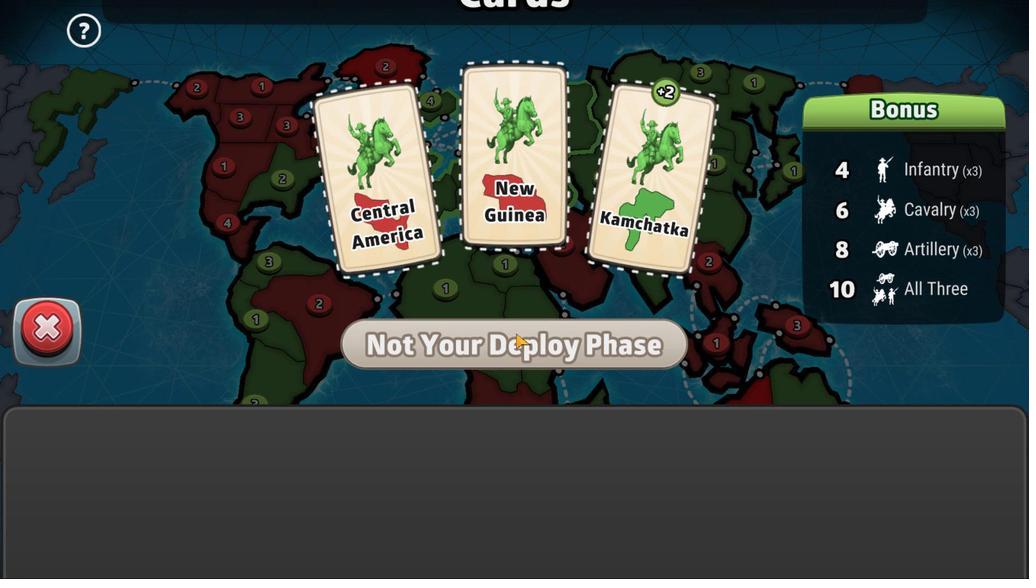 
Action: Mouse pressed left at (538, 221)
Screenshot: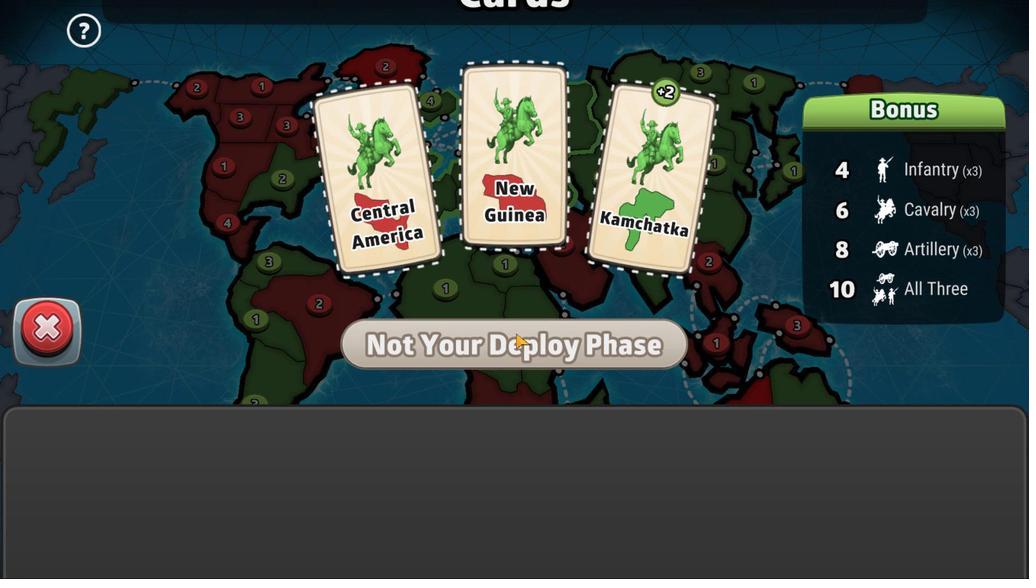 
Action: Mouse moved to (654, 239)
Screenshot: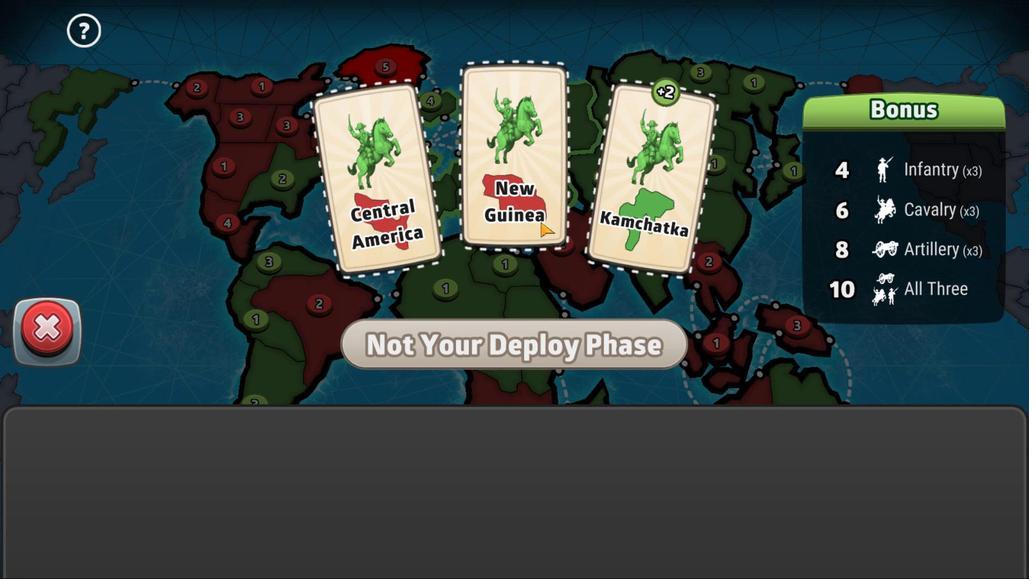
Action: Mouse pressed left at (654, 239)
Screenshot: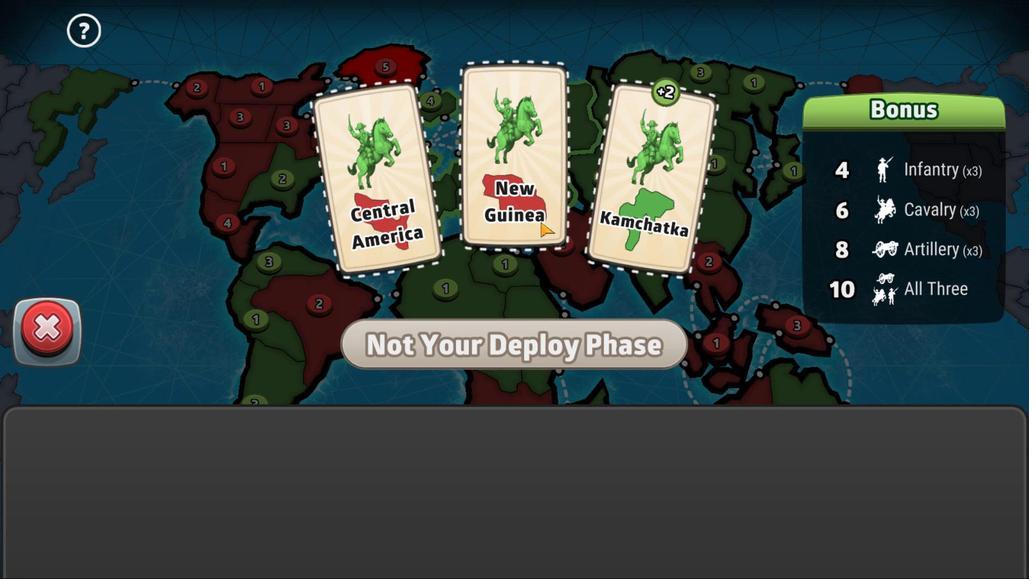 
Action: Mouse moved to (357, 212)
Screenshot: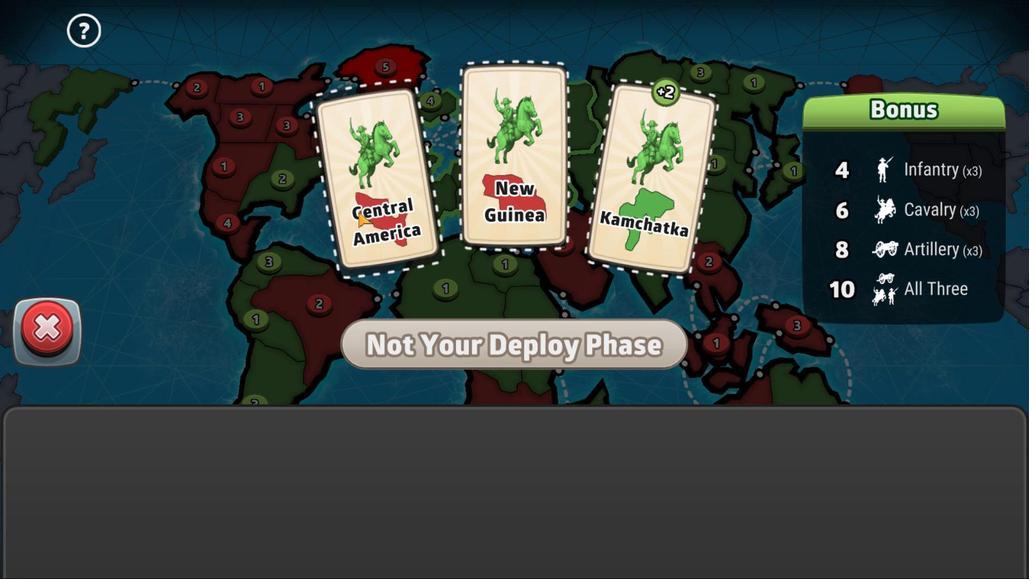 
Action: Mouse pressed left at (357, 212)
Screenshot: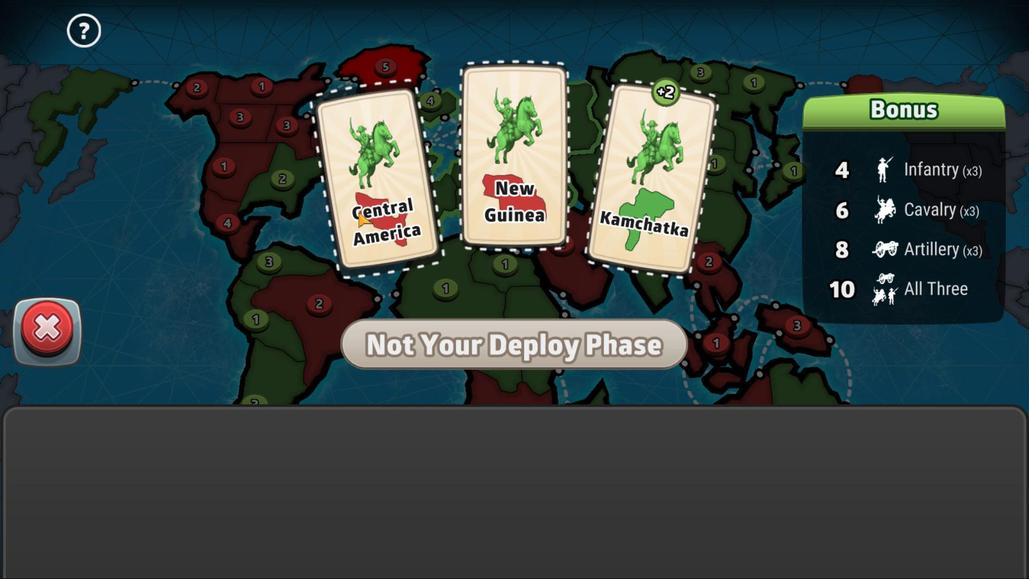 
Action: Mouse moved to (515, 351)
Screenshot: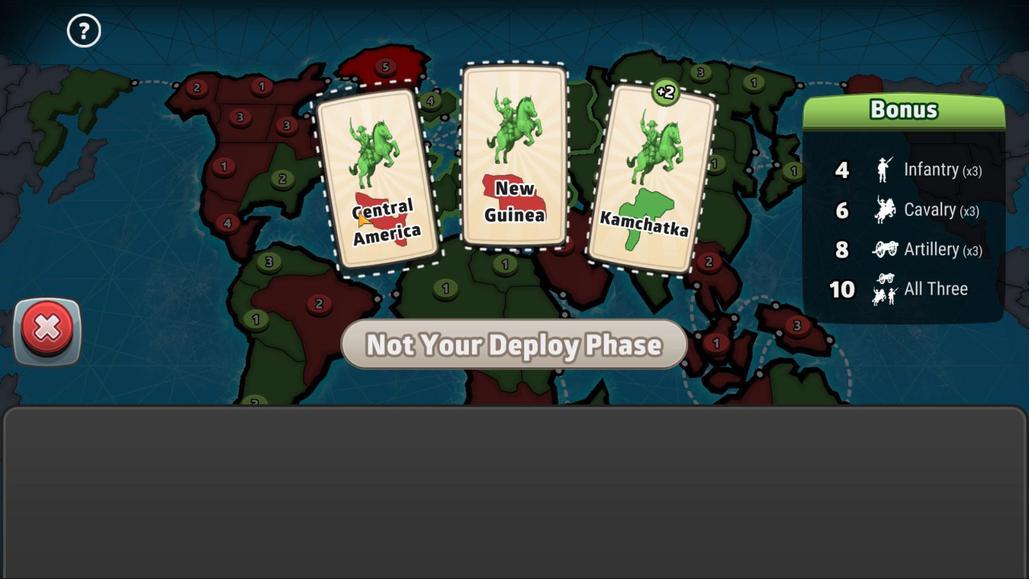 
Action: Mouse pressed left at (515, 351)
Screenshot: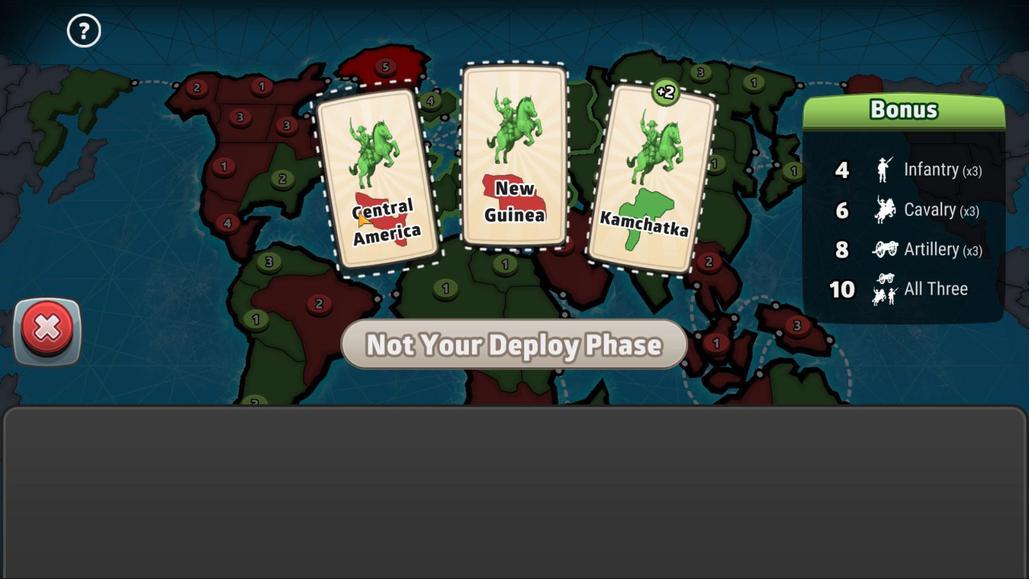 
Action: Mouse moved to (48, 344)
Screenshot: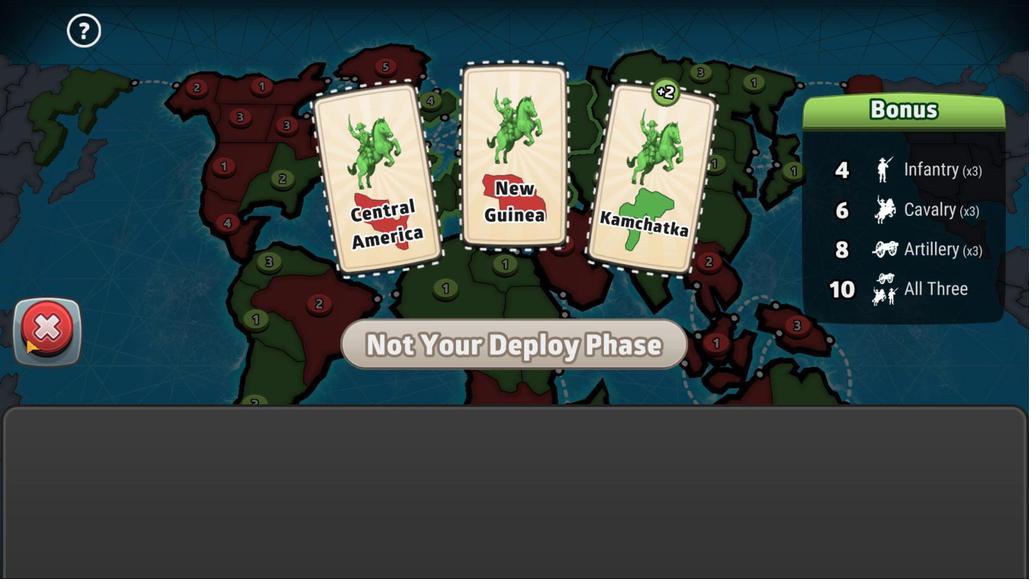 
Action: Mouse pressed left at (48, 344)
Screenshot: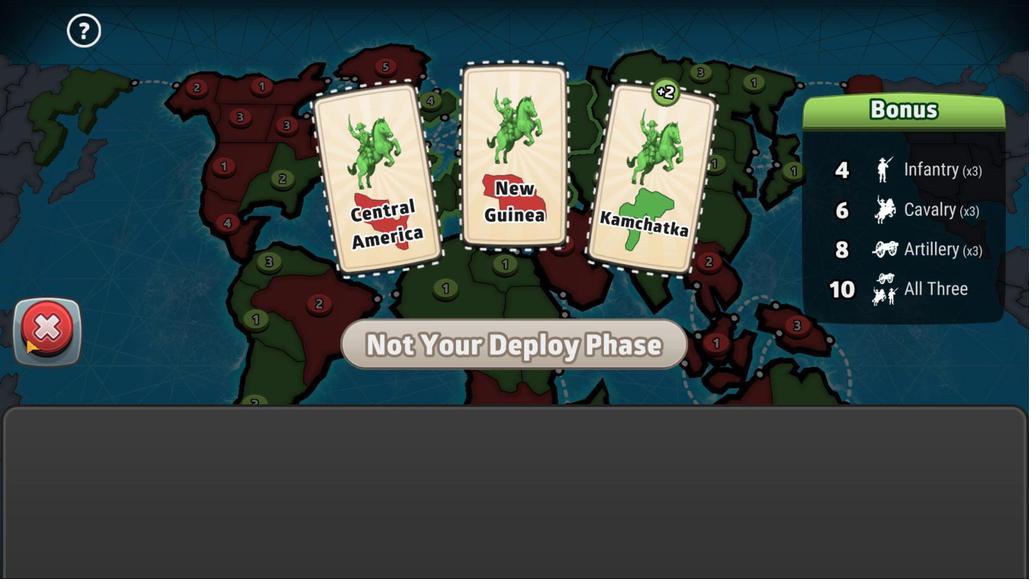 
Action: Mouse moved to (280, 168)
Screenshot: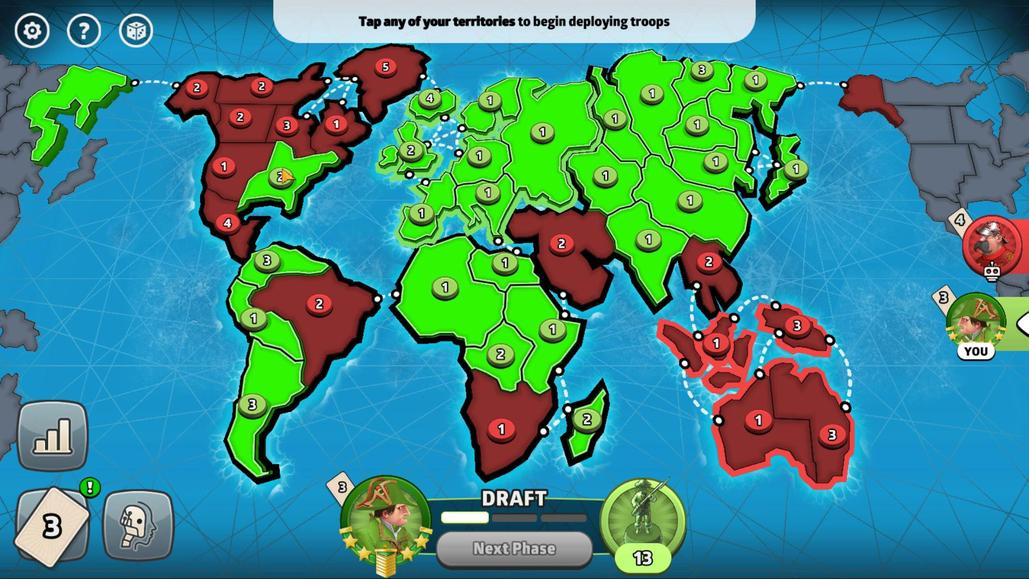 
Action: Mouse pressed left at (280, 168)
Screenshot: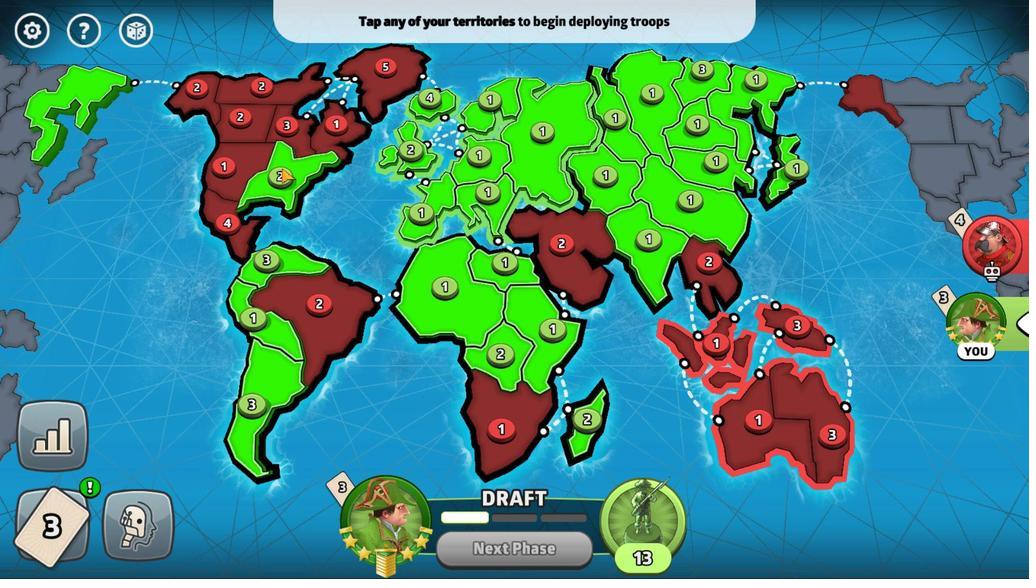 
Action: Mouse moved to (525, 210)
Screenshot: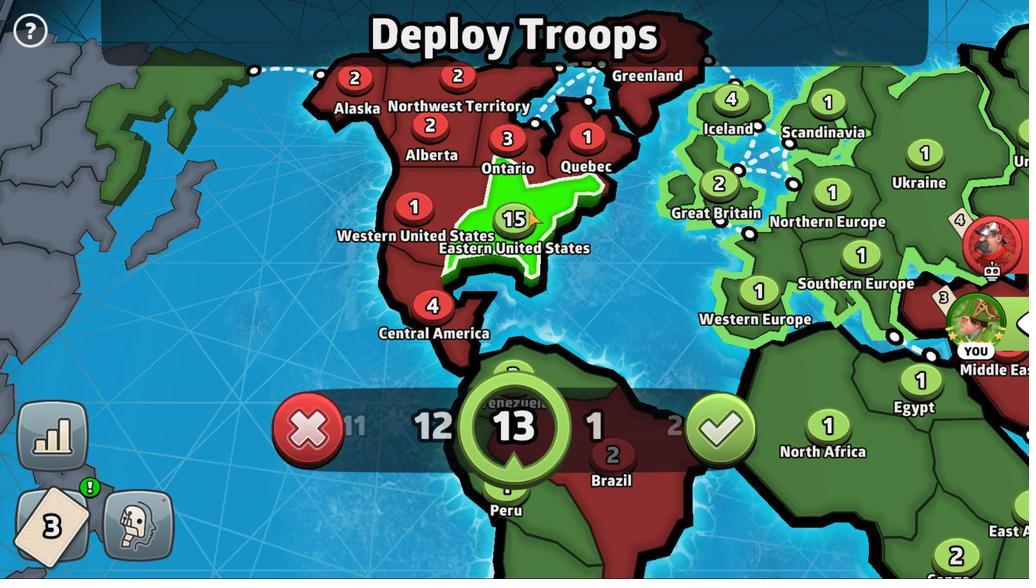 
Action: Mouse pressed left at (525, 210)
Screenshot: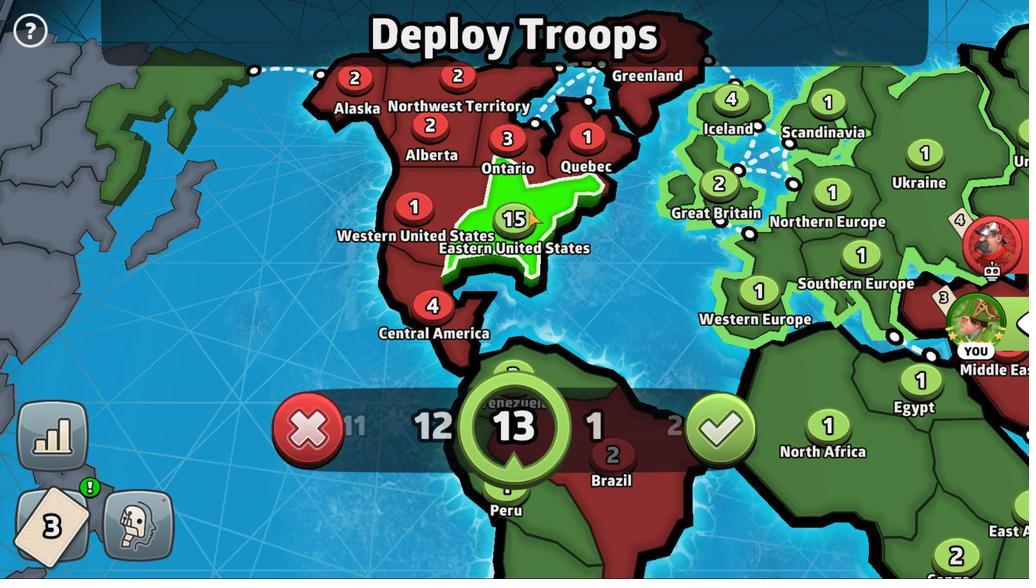 
Action: Mouse moved to (764, 79)
Screenshot: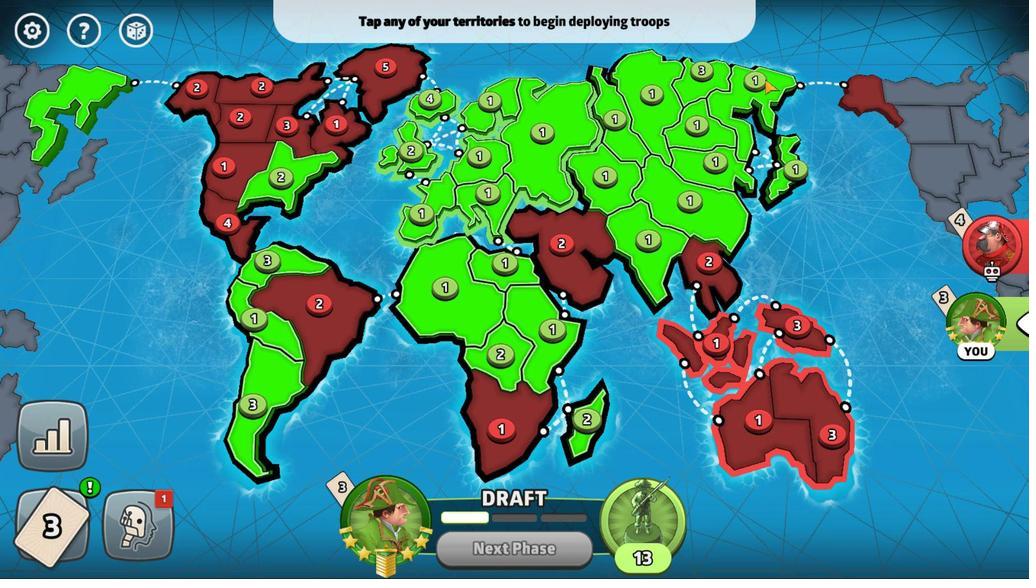 
Action: Mouse pressed left at (764, 79)
Screenshot: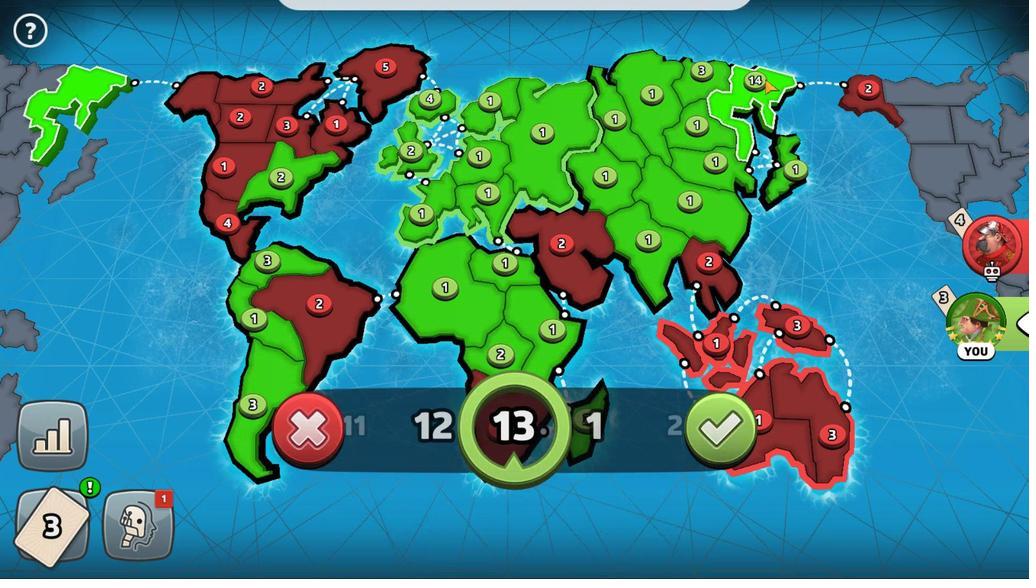 
Action: Mouse moved to (720, 434)
Screenshot: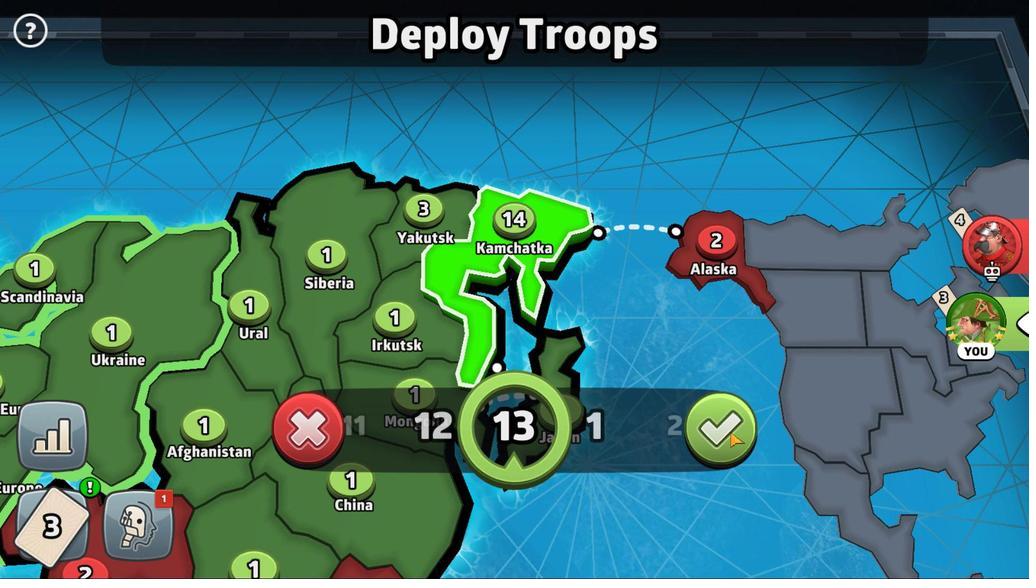
Action: Mouse pressed left at (720, 434)
Screenshot: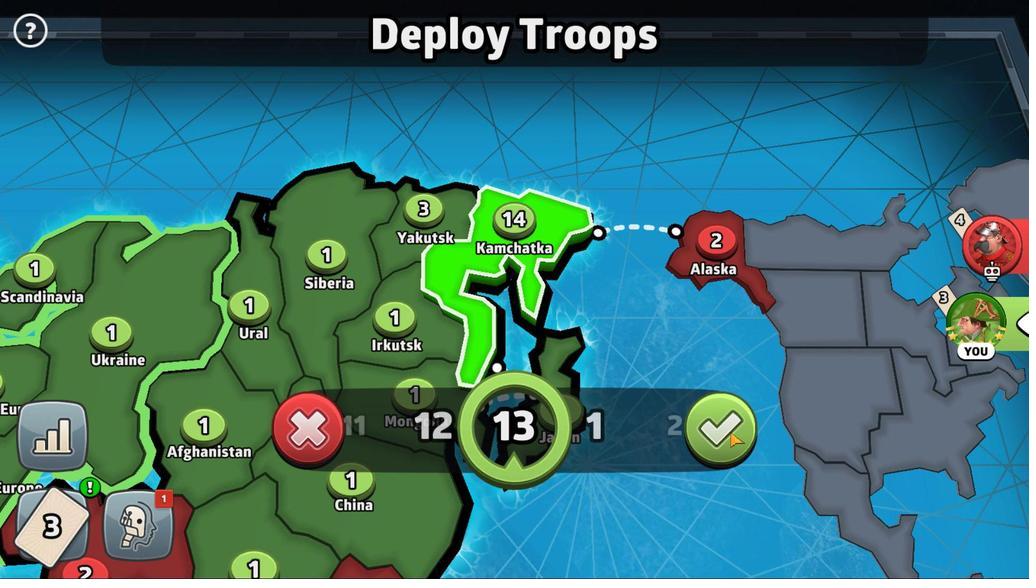 
Action: Mouse moved to (476, 552)
Screenshot: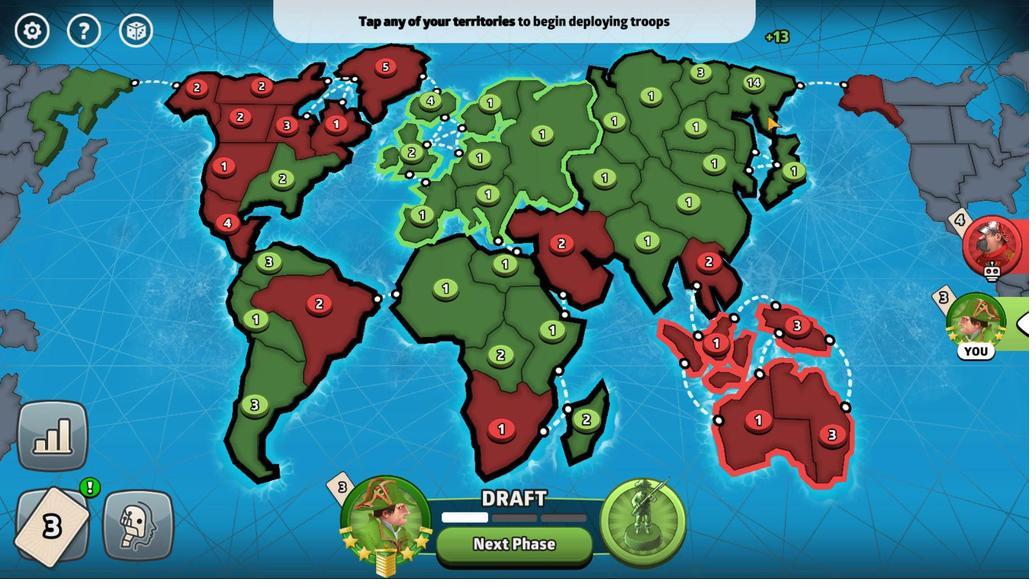 
Action: Mouse pressed left at (476, 552)
Screenshot: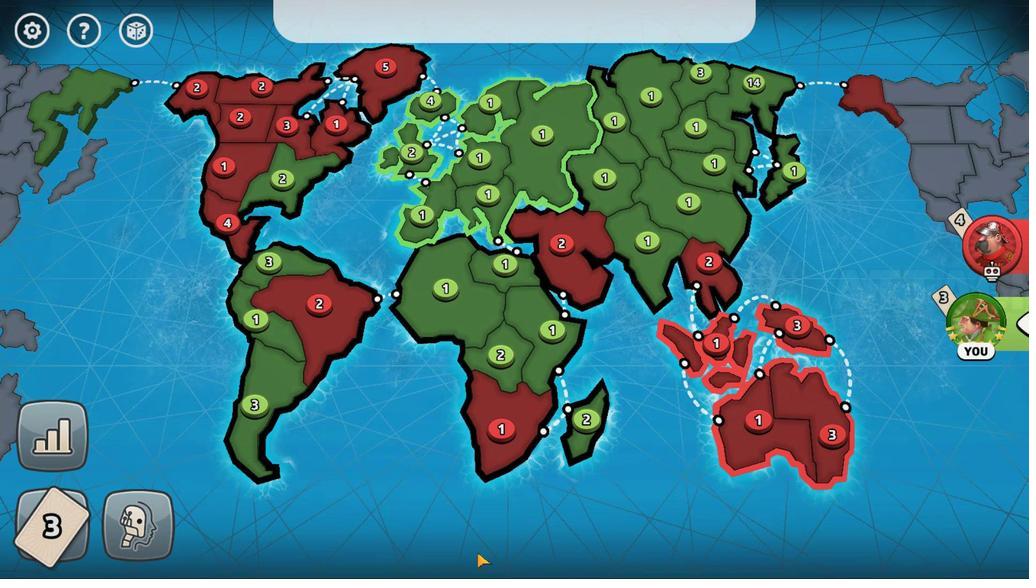 
Action: Mouse moved to (772, 85)
Screenshot: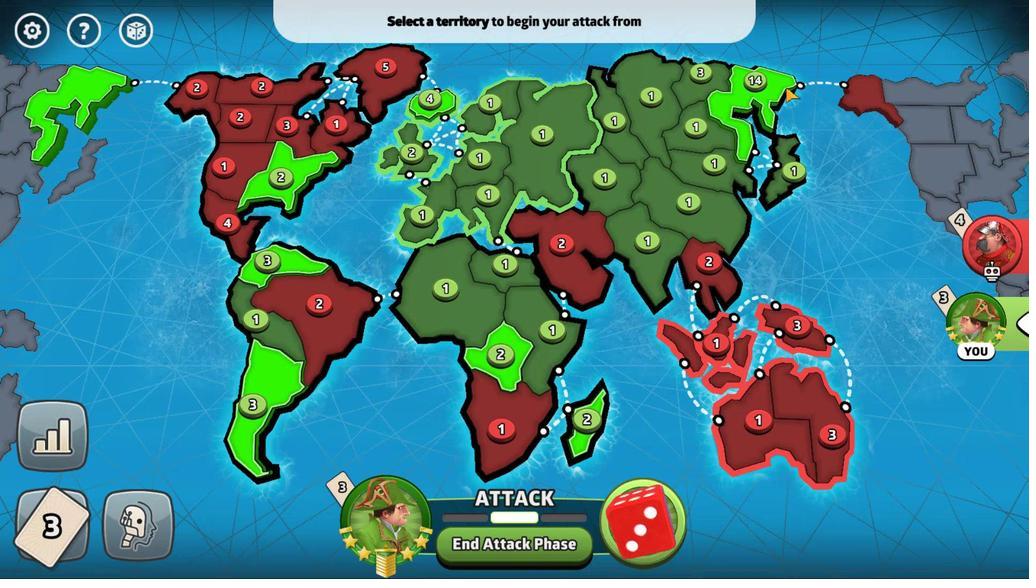 
Action: Mouse pressed left at (772, 85)
Screenshot: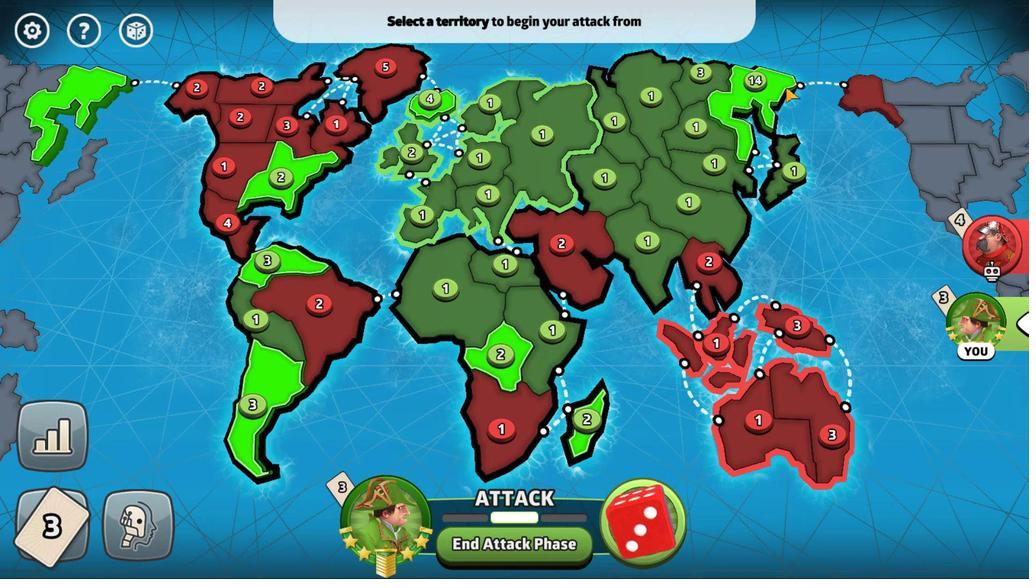 
Action: Mouse moved to (607, 247)
Screenshot: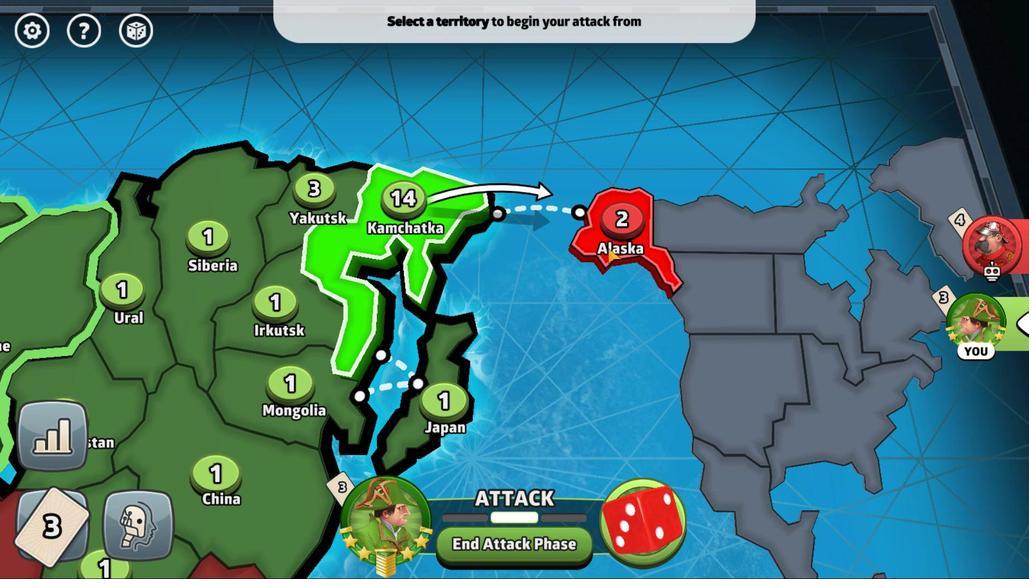 
Action: Mouse pressed left at (607, 247)
Screenshot: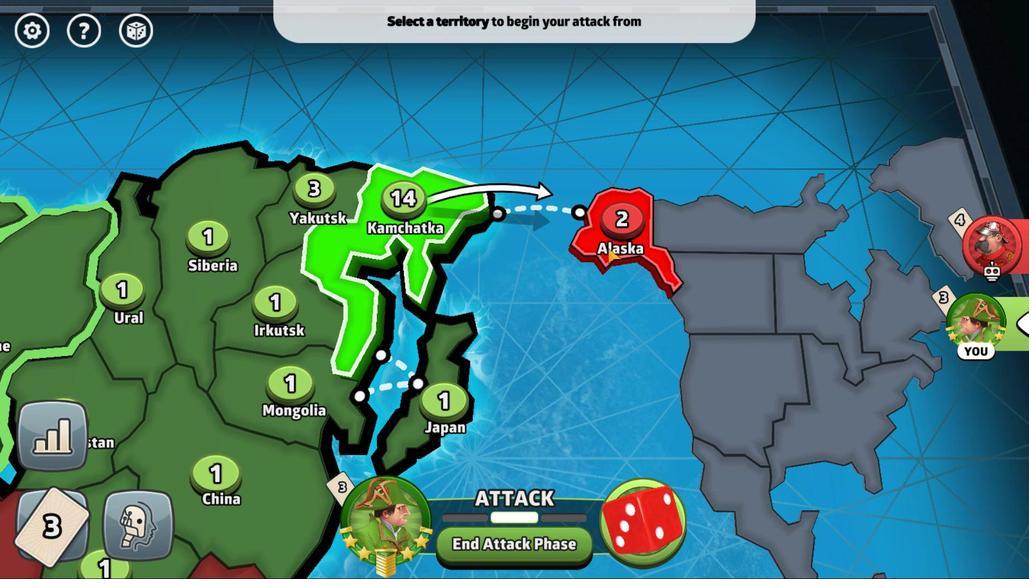 
Action: Mouse moved to (510, 433)
Screenshot: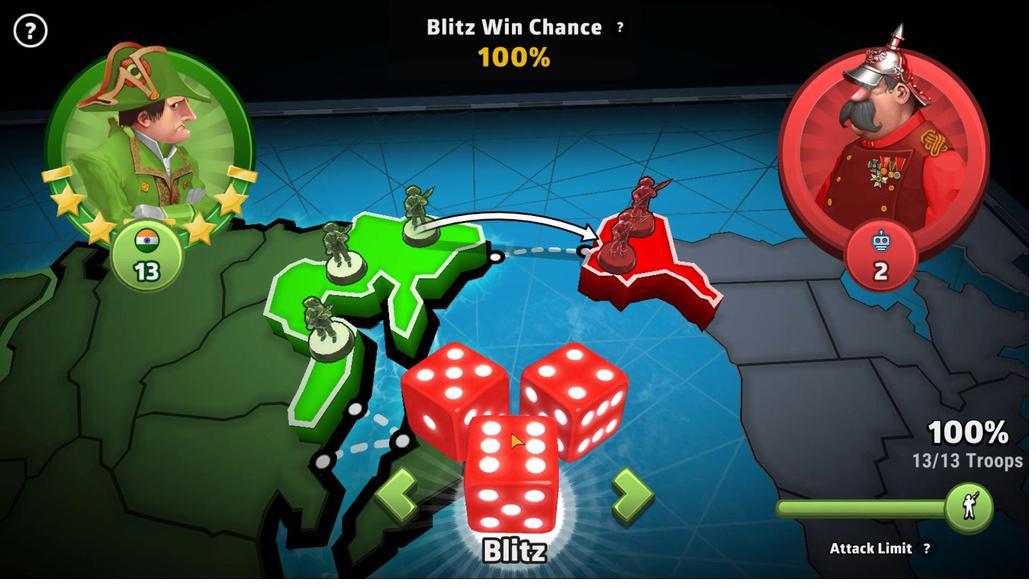 
Action: Mouse pressed left at (510, 433)
Screenshot: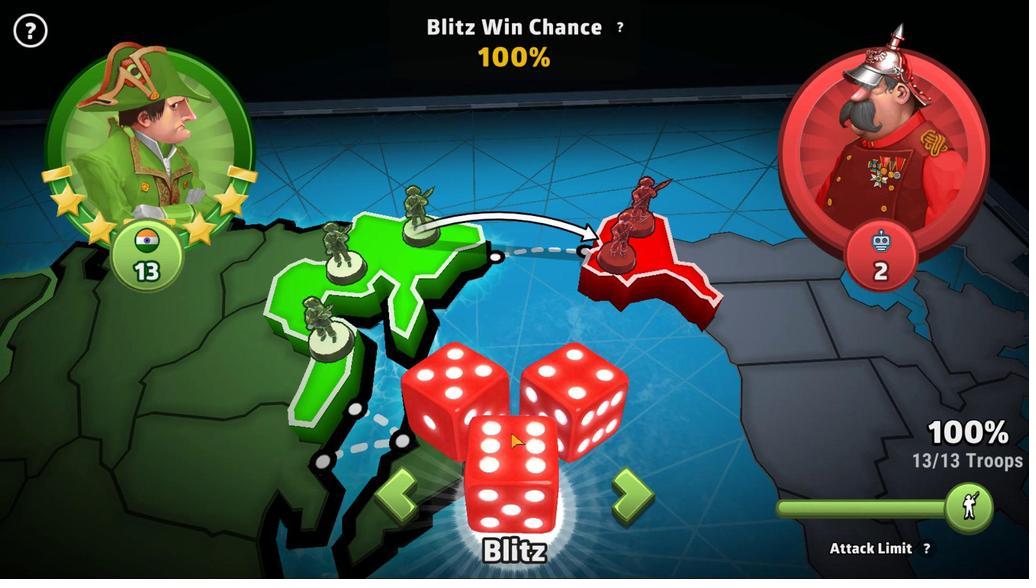 
Action: Mouse moved to (715, 414)
Screenshot: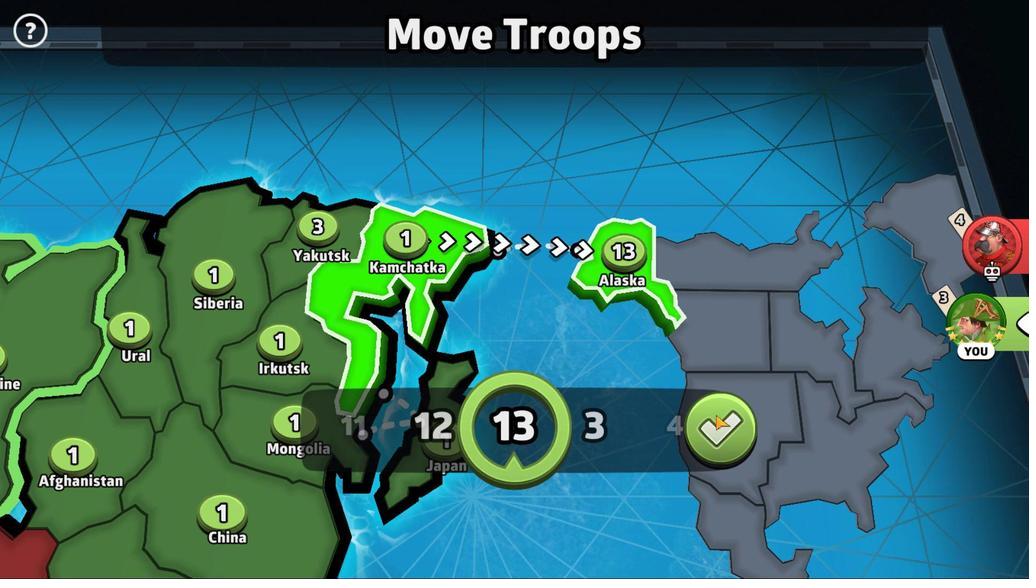 
Action: Mouse pressed left at (715, 414)
Screenshot: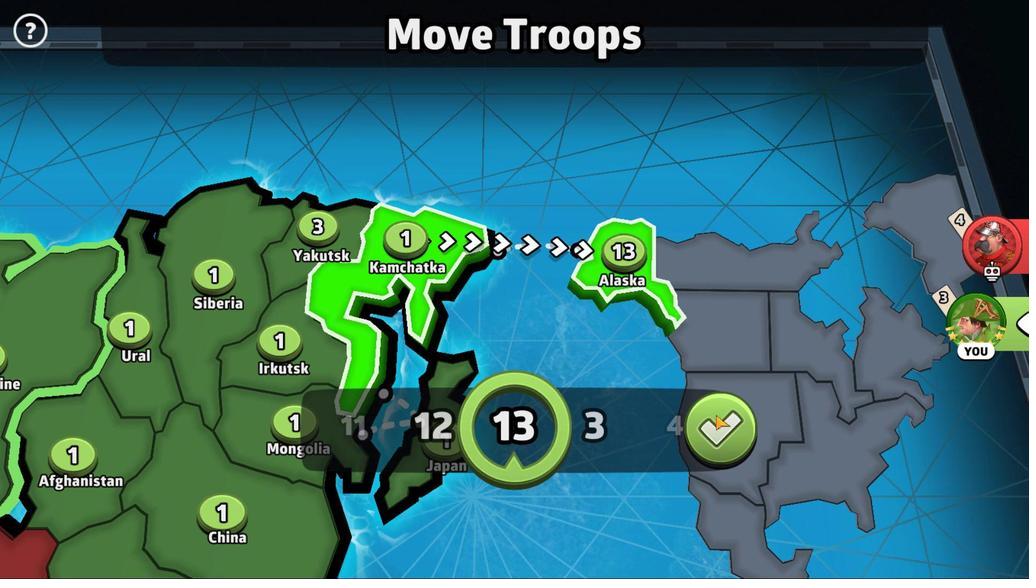 
Action: Mouse moved to (557, 216)
Screenshot: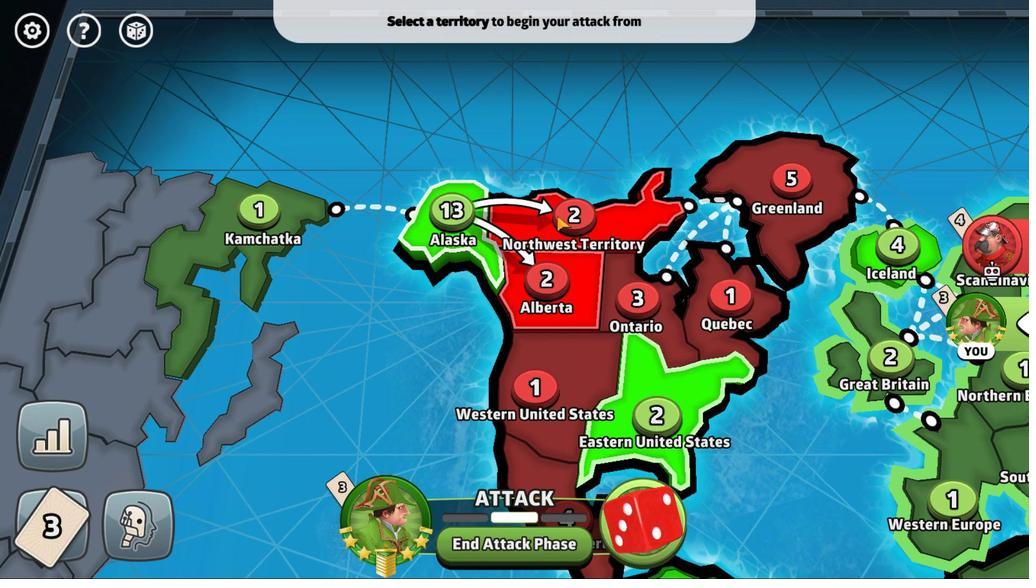 
Action: Mouse pressed left at (557, 216)
Screenshot: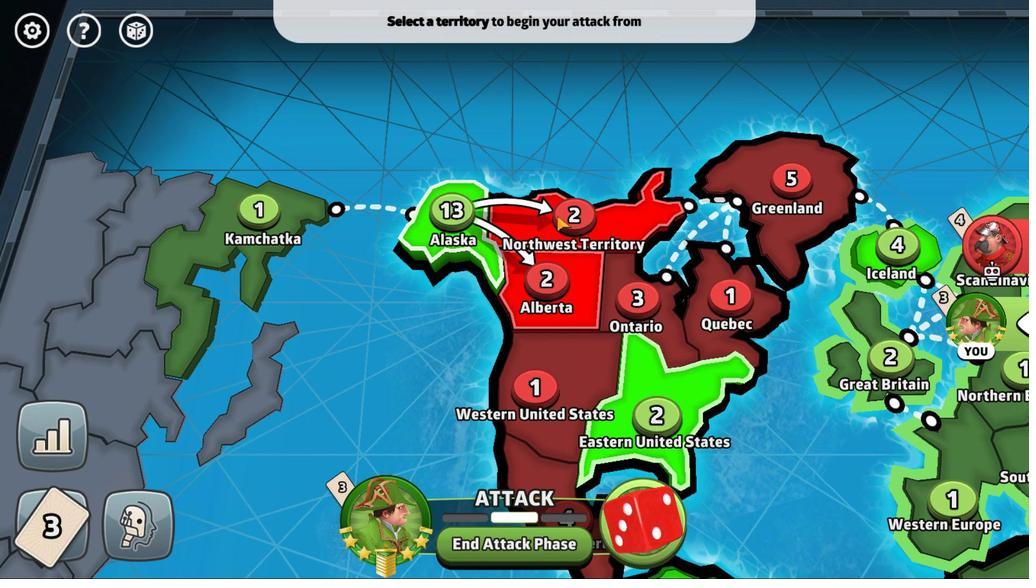 
Action: Mouse moved to (522, 392)
Screenshot: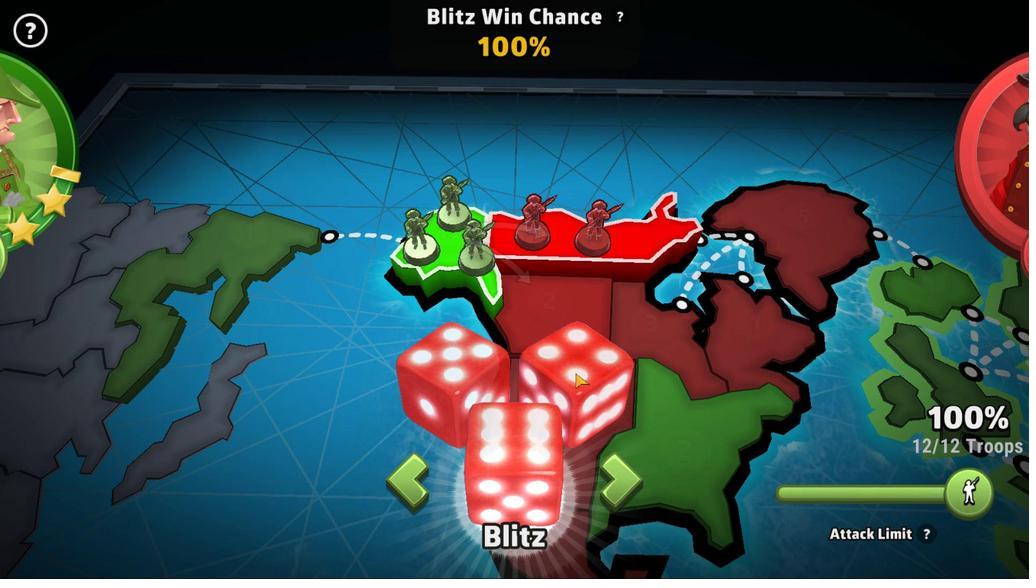
Action: Mouse pressed left at (522, 392)
Screenshot: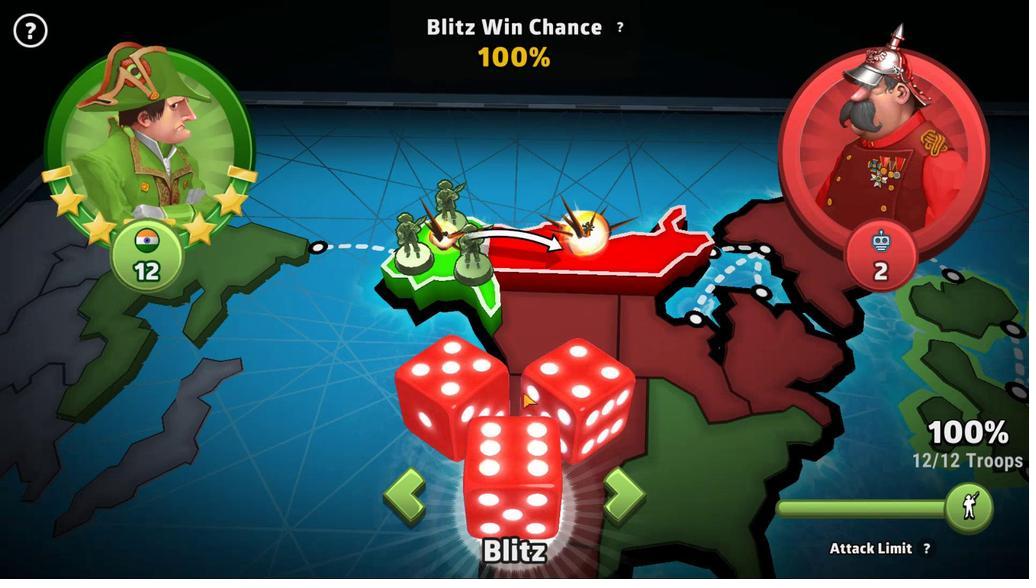 
Action: Mouse moved to (703, 425)
Screenshot: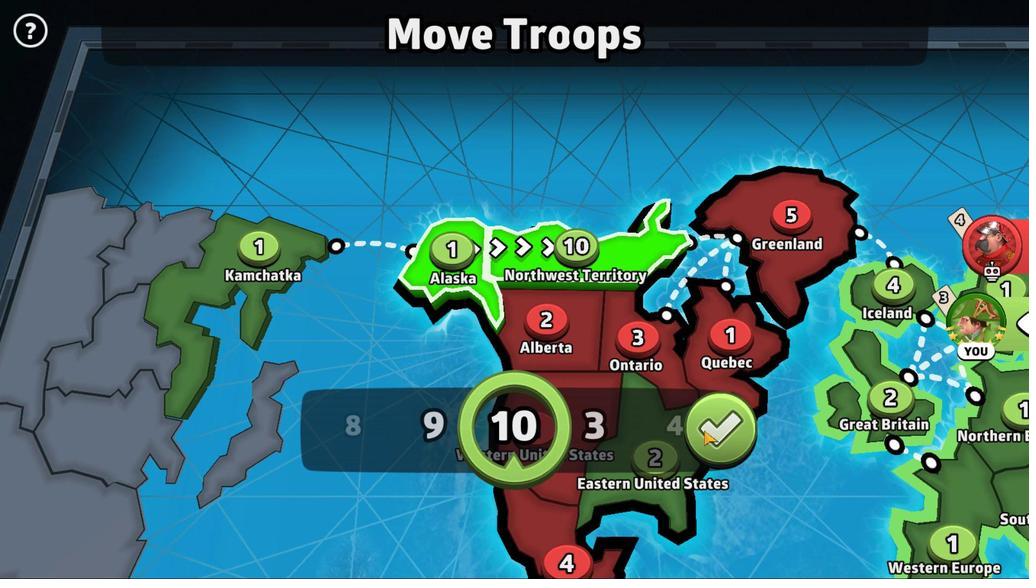 
Action: Mouse pressed left at (703, 425)
Screenshot: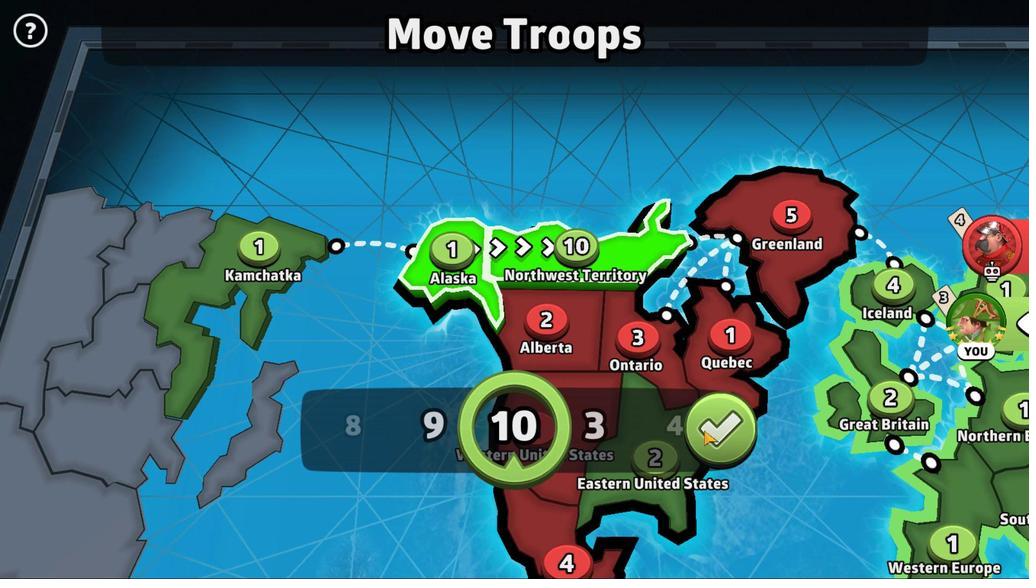 
Action: Mouse moved to (425, 264)
Screenshot: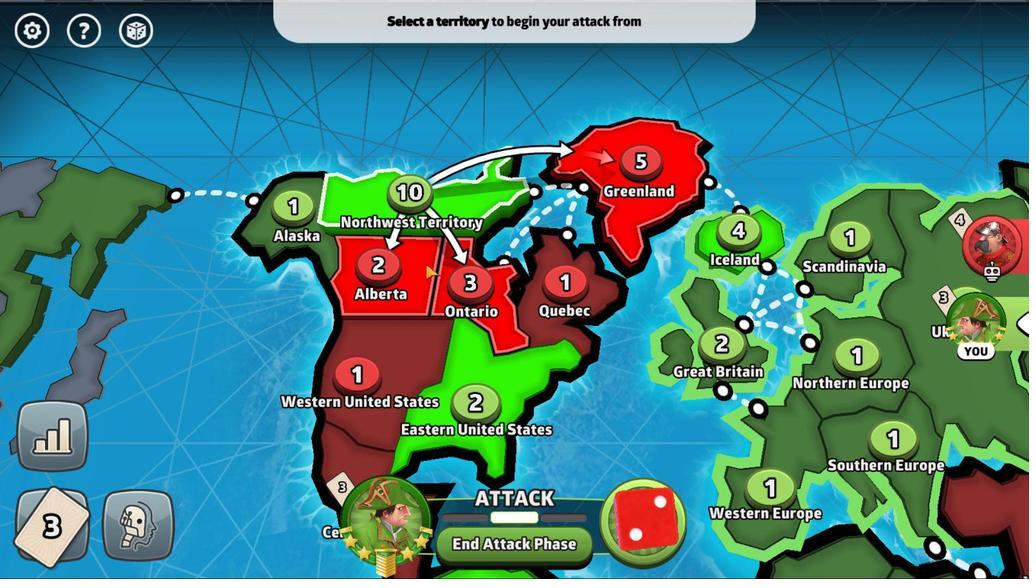
Action: Mouse pressed left at (425, 264)
Screenshot: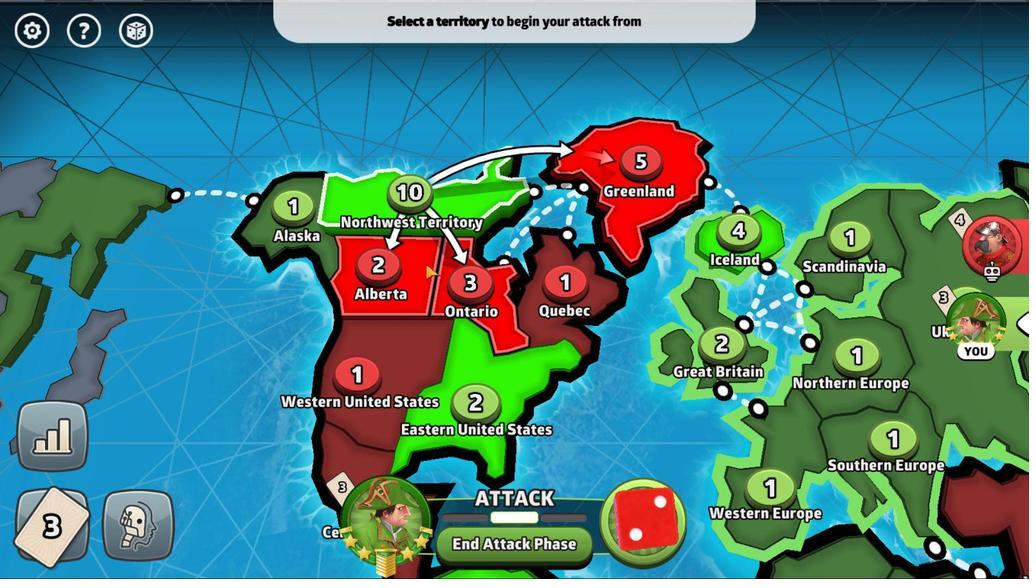 
Action: Mouse moved to (504, 398)
Screenshot: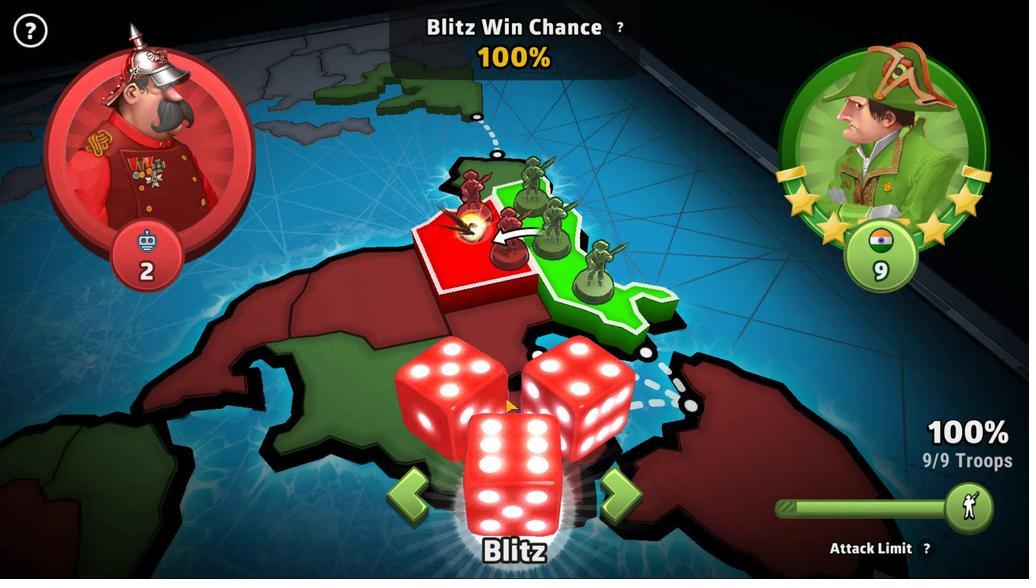 
Action: Mouse pressed left at (504, 398)
Screenshot: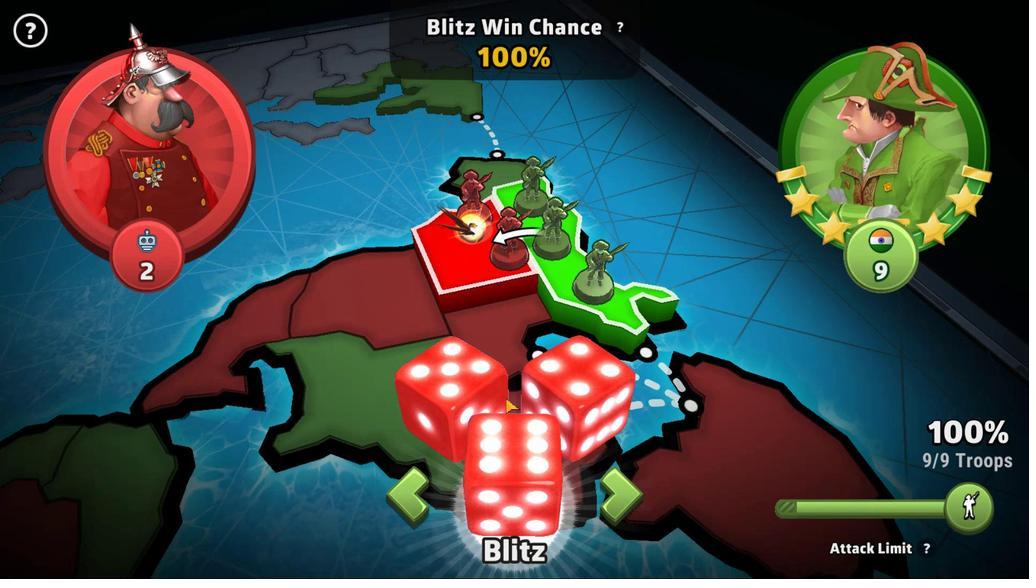 
Action: Mouse moved to (730, 442)
Screenshot: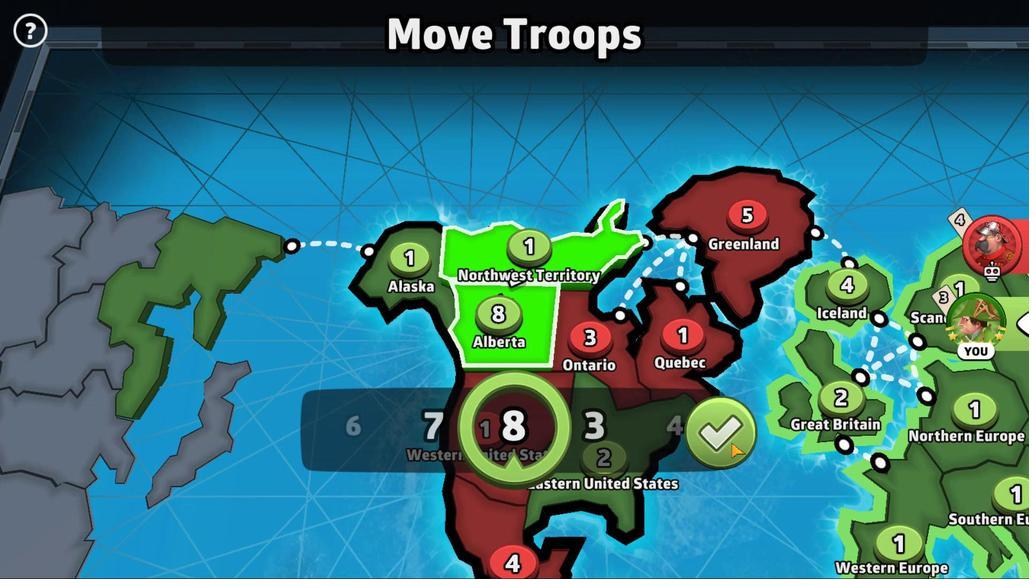 
Action: Mouse pressed left at (730, 442)
Screenshot: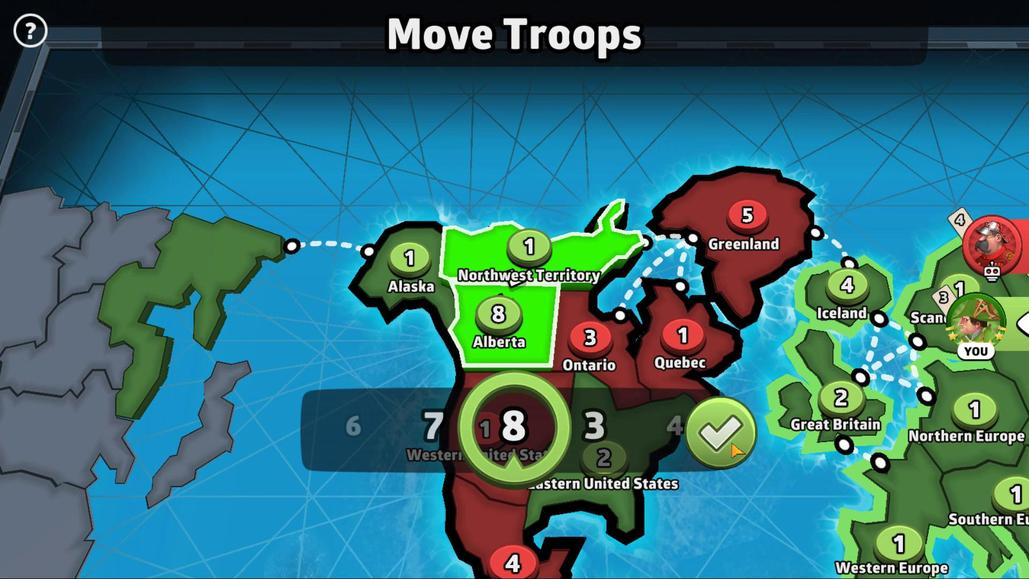 
Action: Mouse moved to (476, 239)
Screenshot: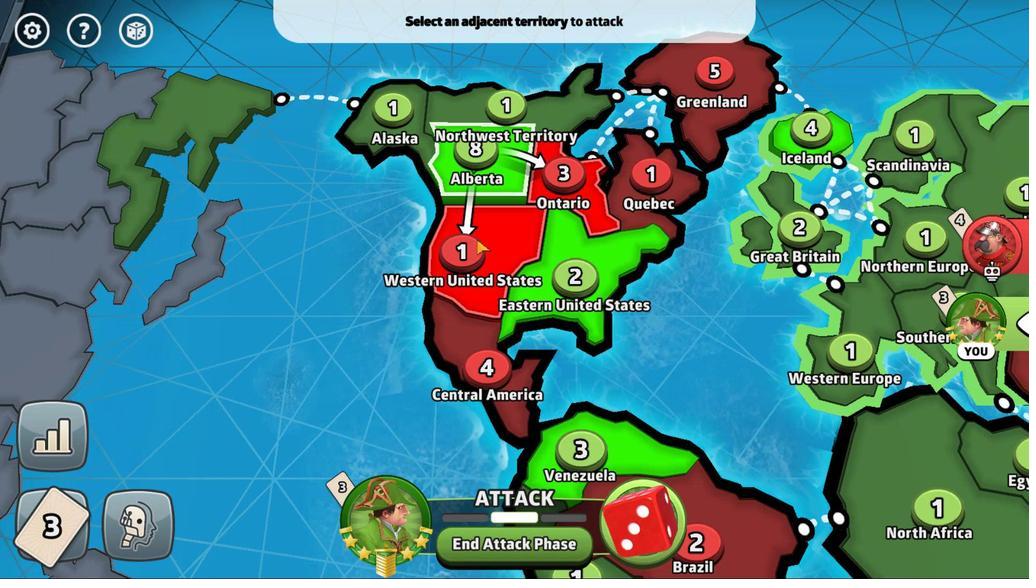 
Action: Mouse pressed left at (476, 239)
Screenshot: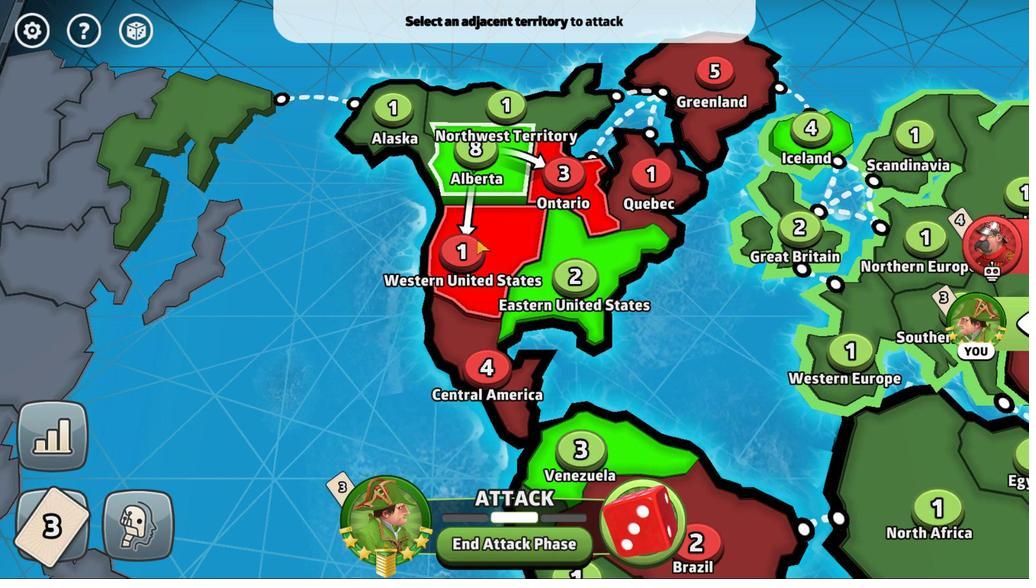 
Action: Mouse moved to (529, 385)
Screenshot: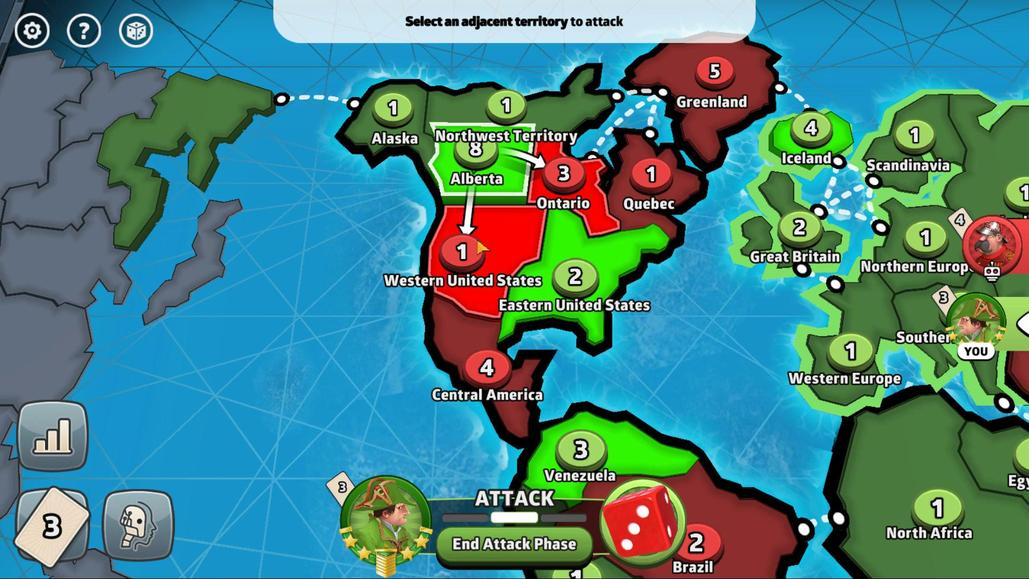 
Action: Mouse pressed left at (529, 385)
Screenshot: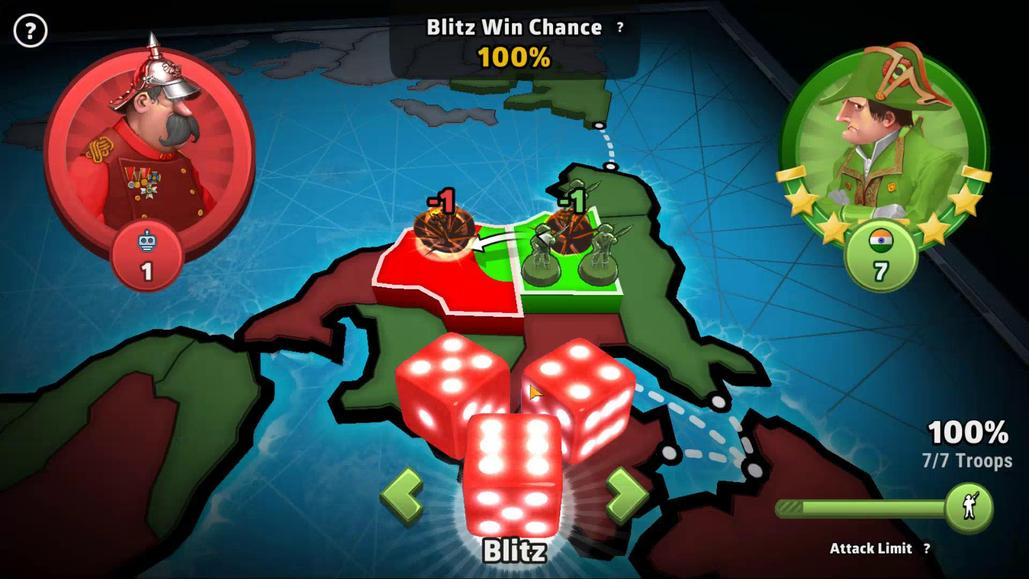 
Action: Mouse moved to (720, 401)
Screenshot: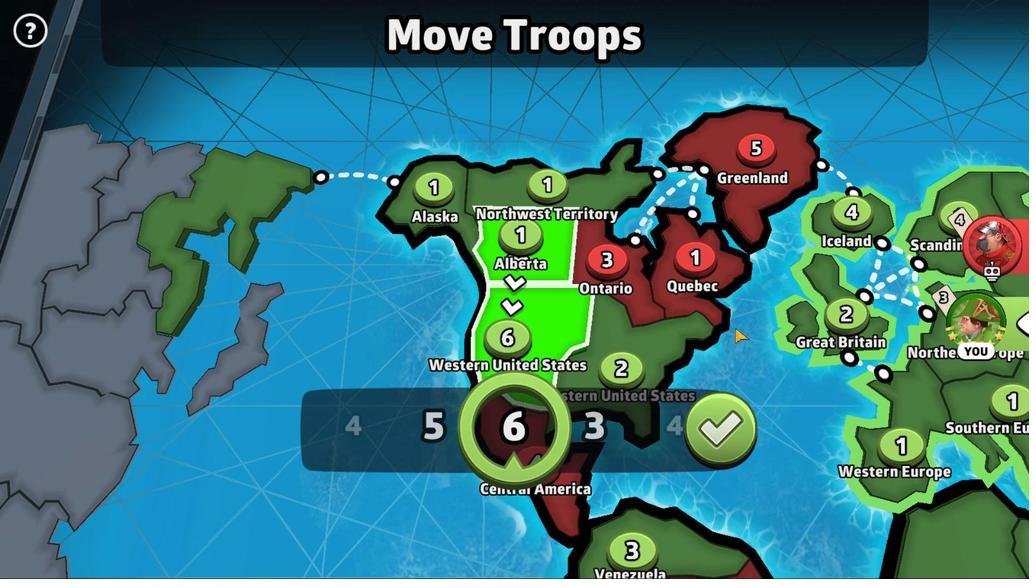 
Action: Mouse pressed left at (720, 401)
Screenshot: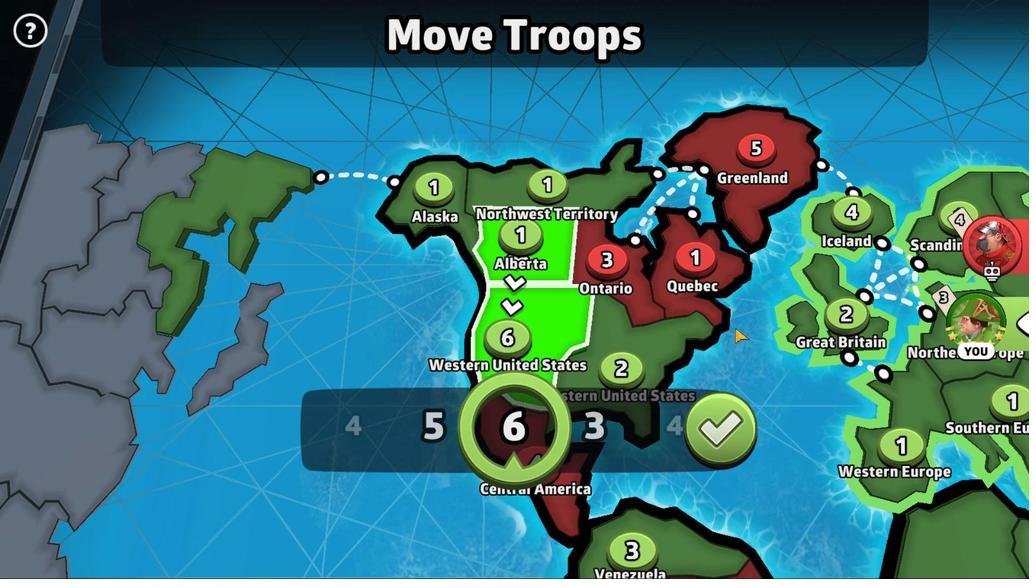 
Action: Mouse moved to (466, 310)
Screenshot: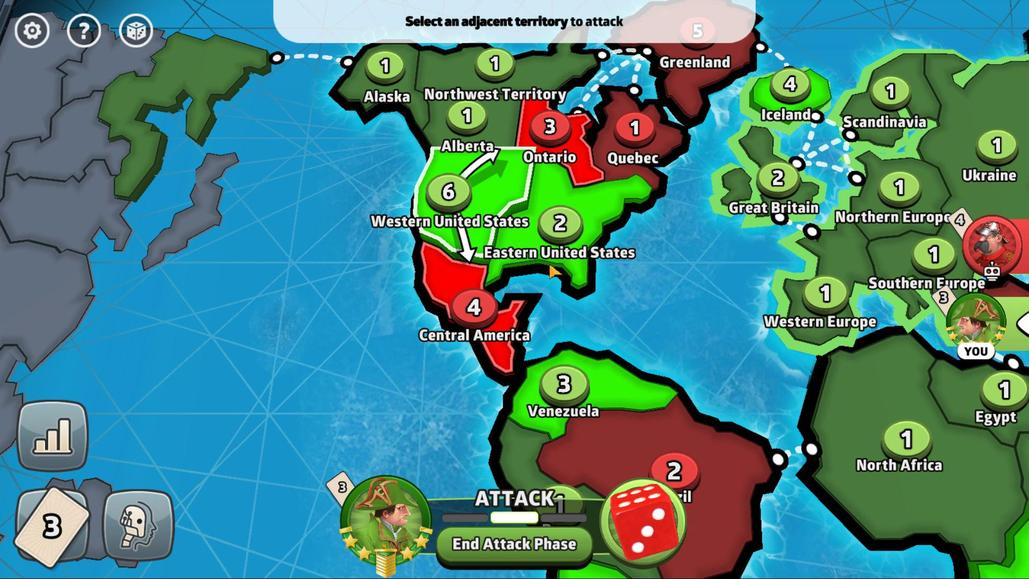 
Action: Mouse pressed left at (466, 310)
Screenshot: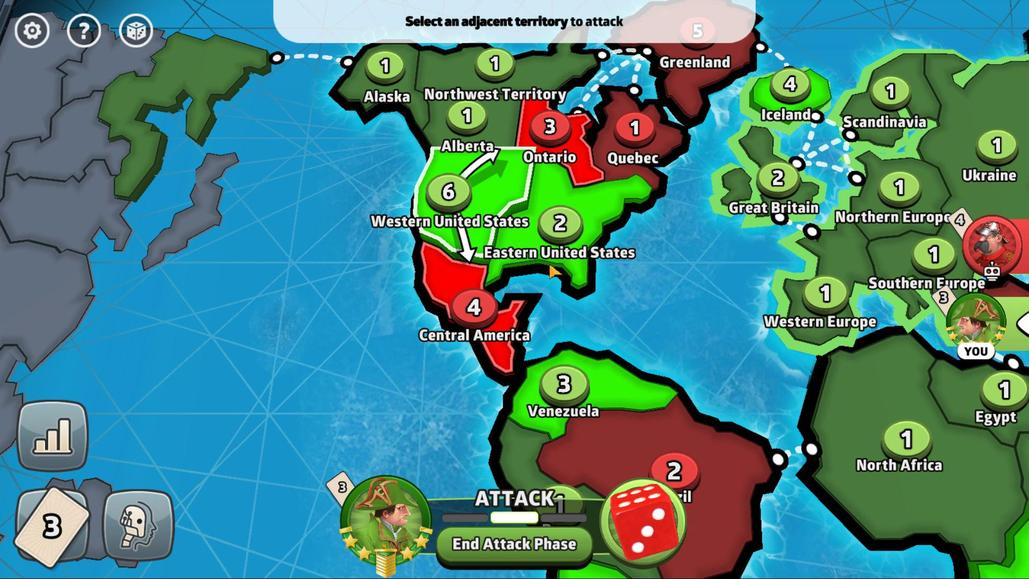 
Action: Mouse moved to (549, 416)
Screenshot: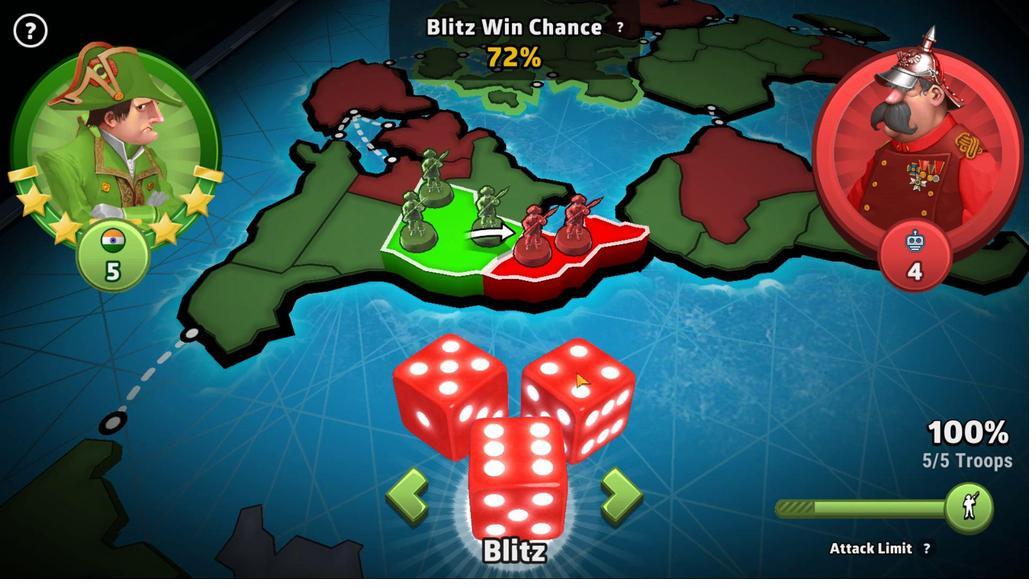 
Action: Mouse pressed left at (549, 416)
Screenshot: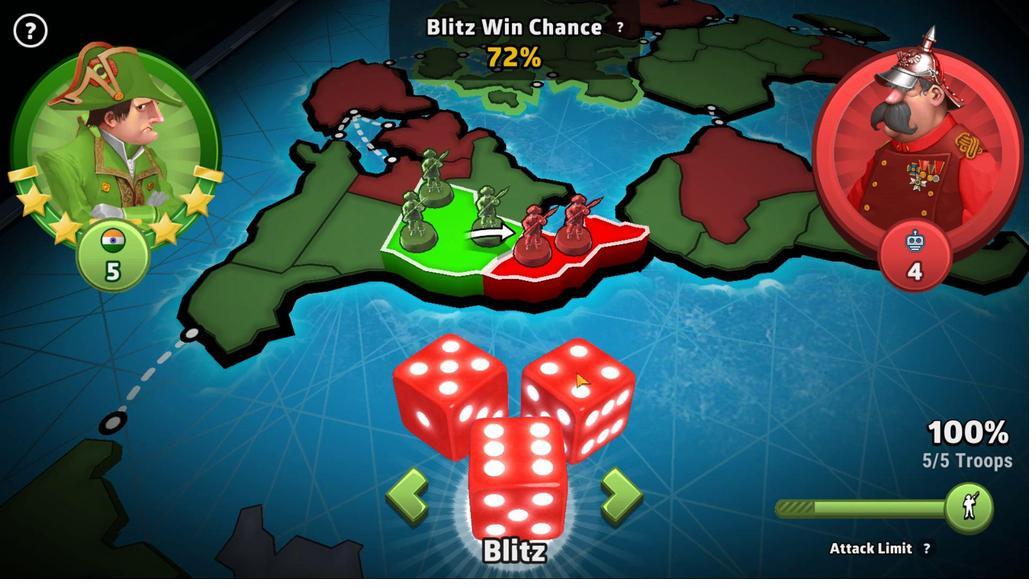
Action: Mouse moved to (495, 542)
Screenshot: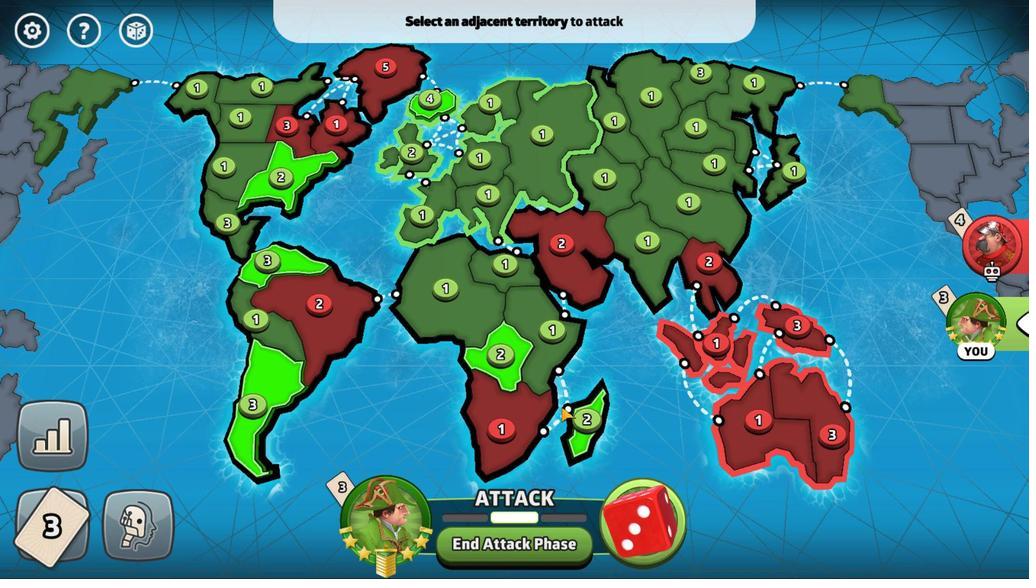 
Action: Mouse pressed left at (495, 542)
Screenshot: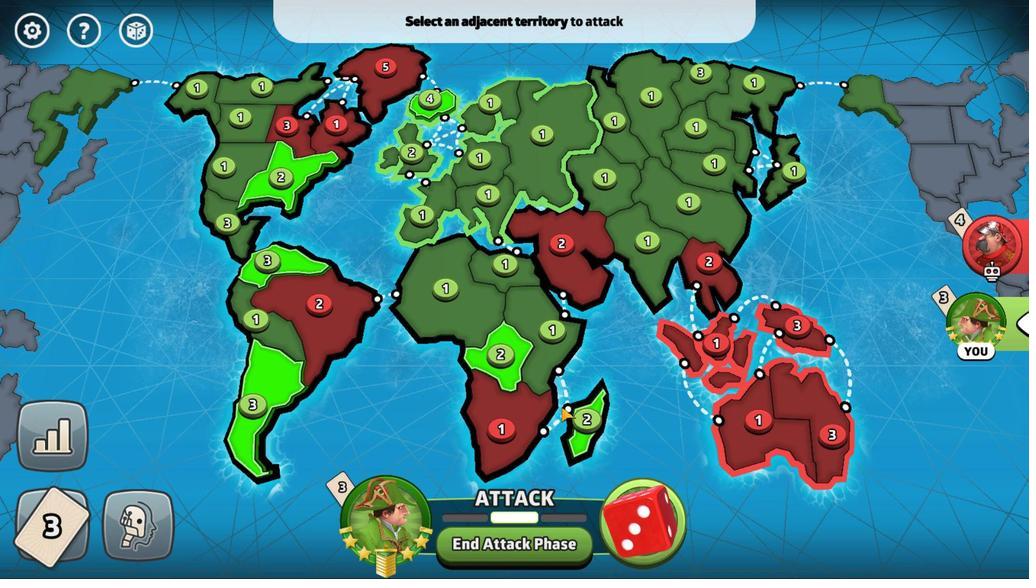 
Action: Mouse moved to (583, 240)
Screenshot: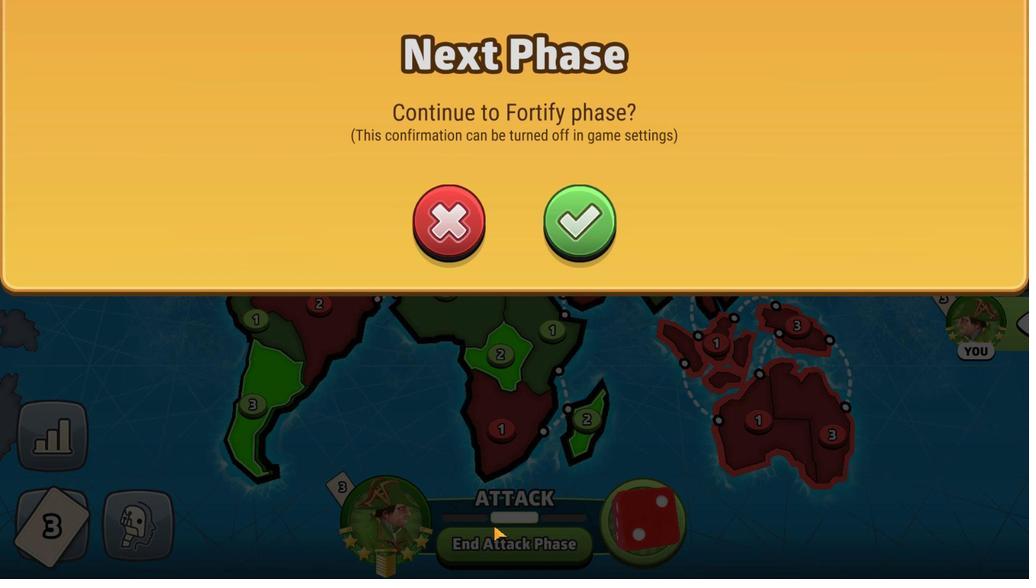 
Action: Mouse pressed left at (583, 240)
Screenshot: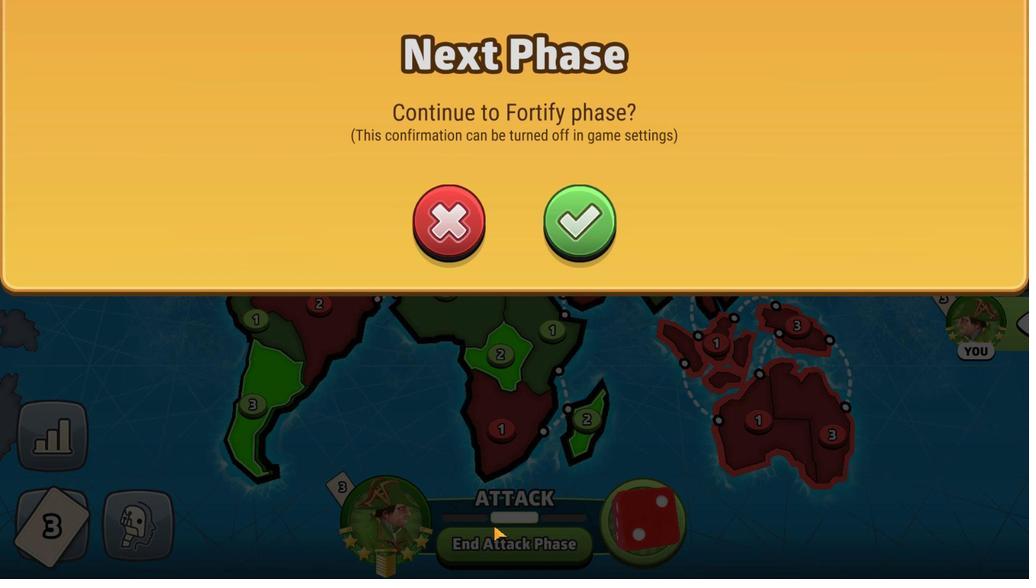 
Action: Mouse moved to (523, 569)
Screenshot: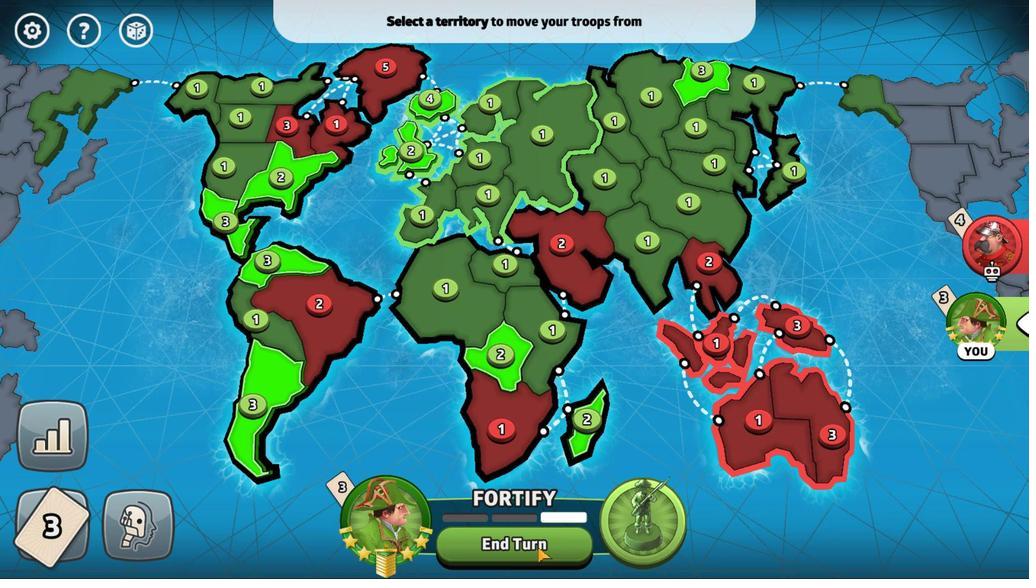 
Action: Mouse pressed left at (523, 569)
Screenshot: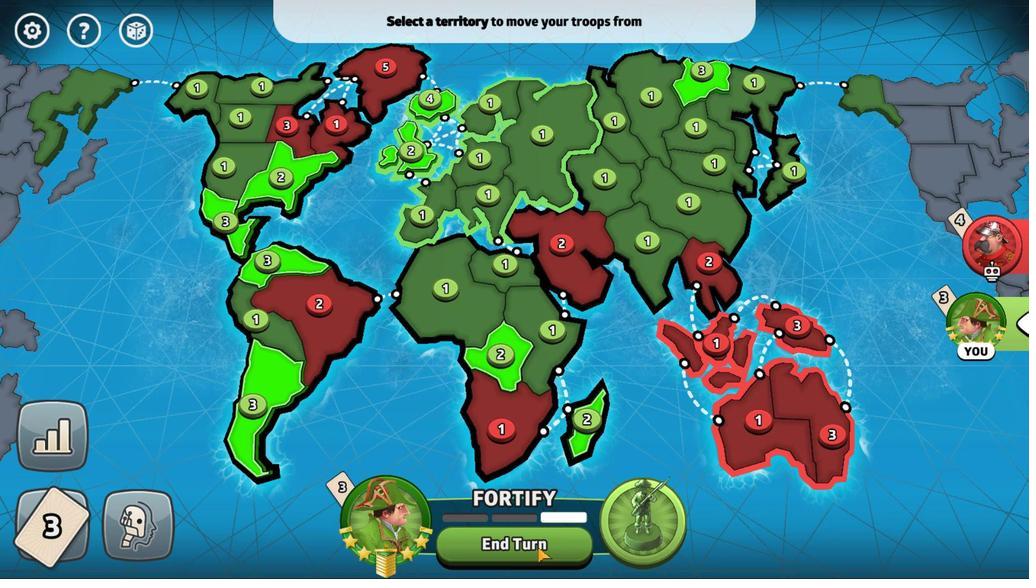 
Action: Mouse moved to (581, 218)
Screenshot: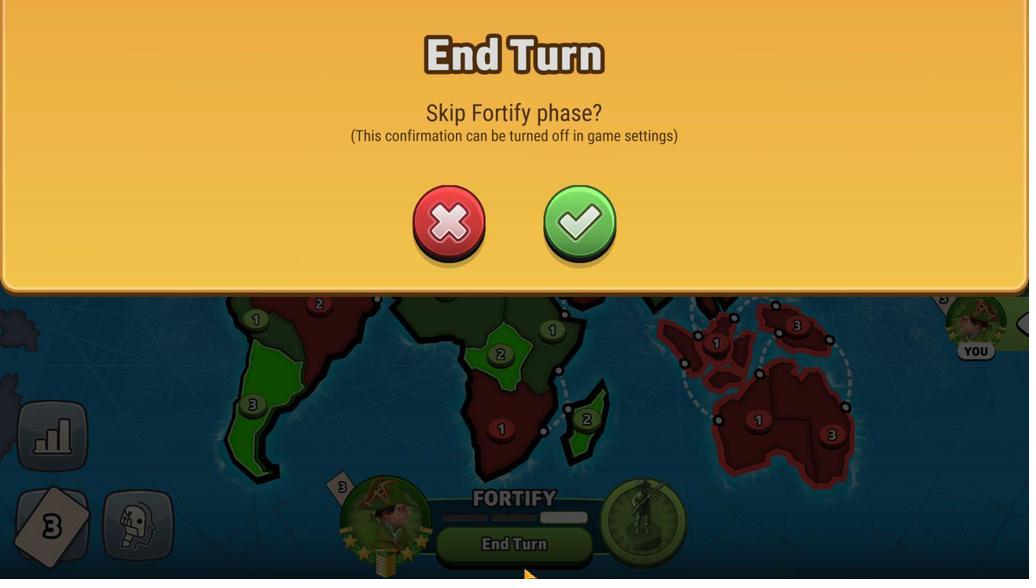 
Action: Mouse pressed left at (581, 218)
Screenshot: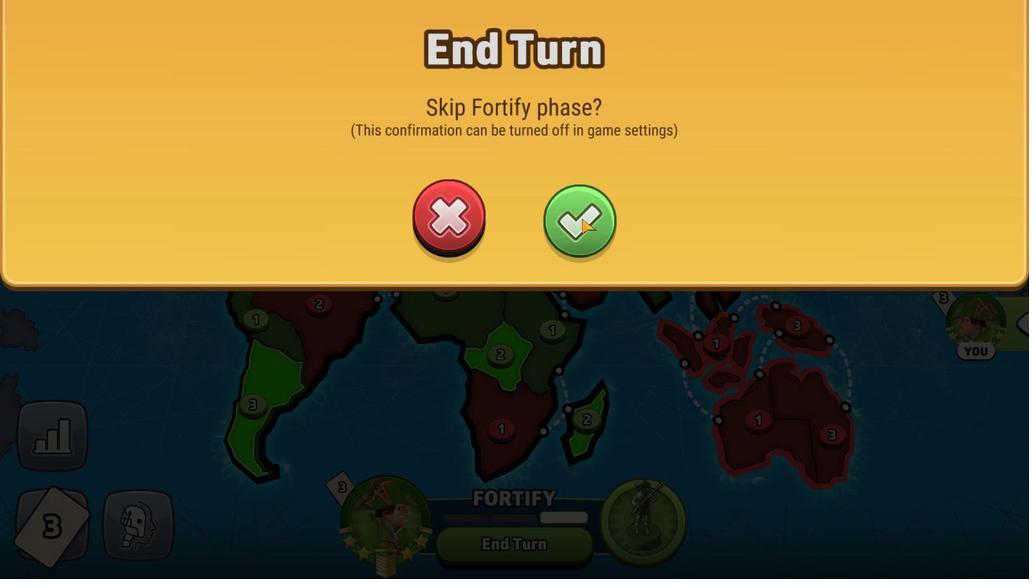 
Action: Mouse moved to (78, 509)
Screenshot: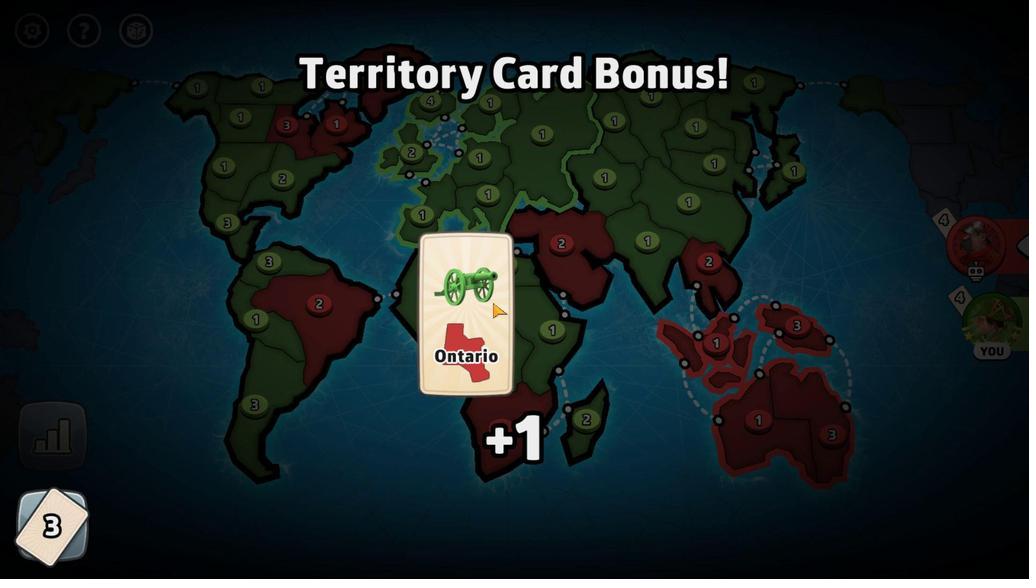 
Action: Mouse pressed left at (78, 509)
Screenshot: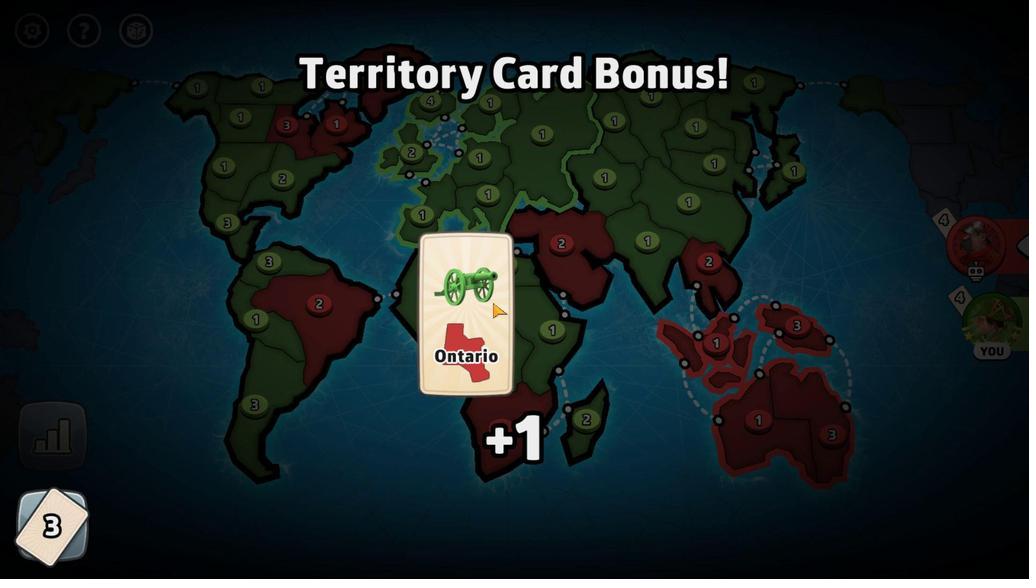 
Action: Mouse moved to (78, 510)
Screenshot: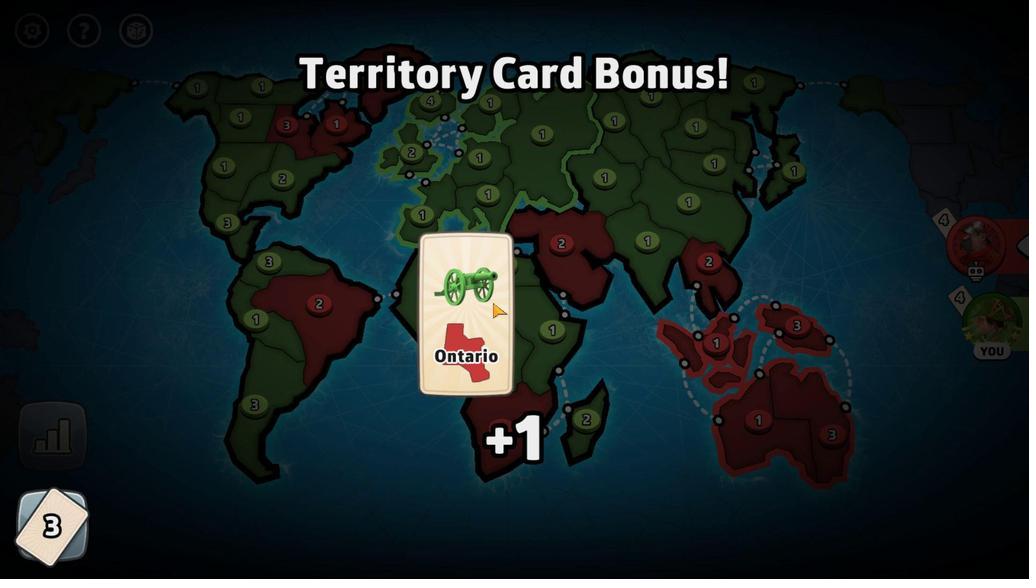 
Action: Mouse pressed left at (78, 510)
Screenshot: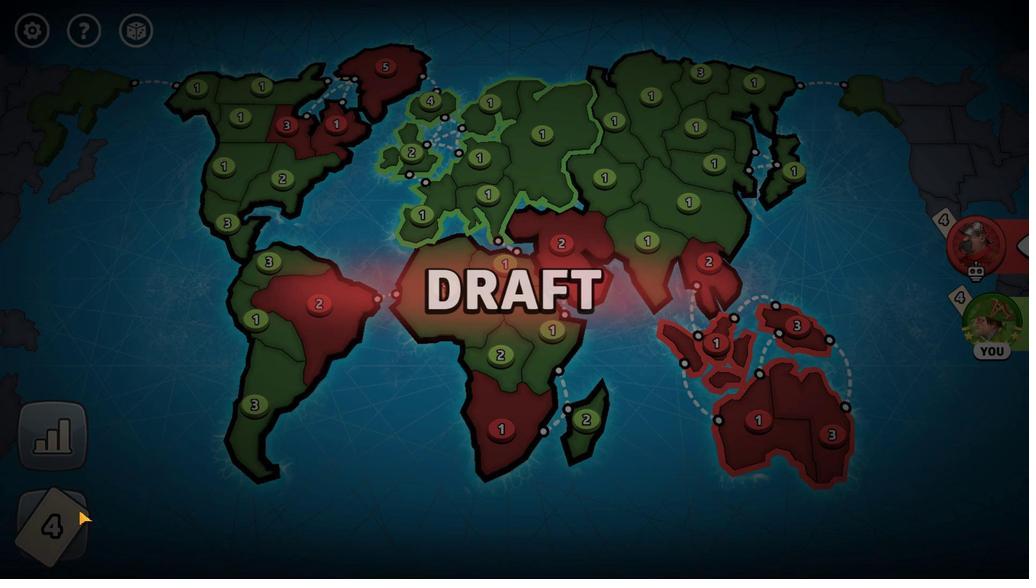 
Action: Mouse pressed left at (78, 510)
Screenshot: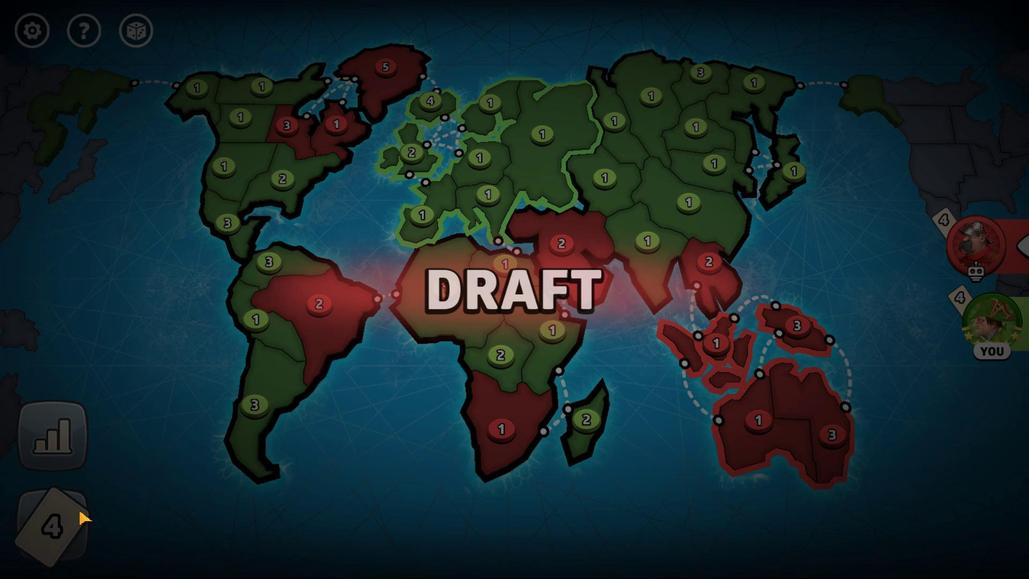 
Action: Mouse pressed left at (78, 510)
Screenshot: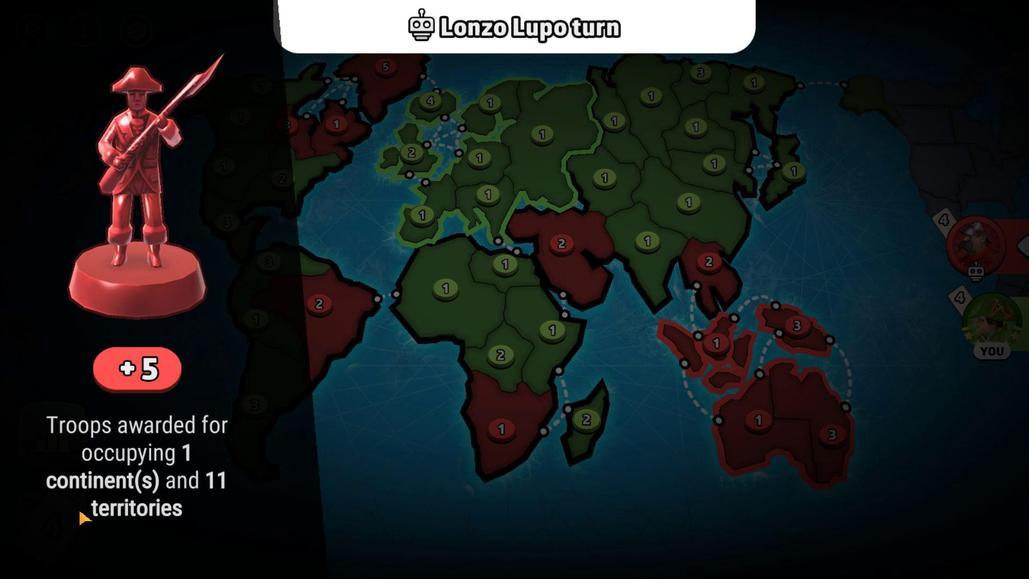 
Action: Mouse moved to (77, 510)
Screenshot: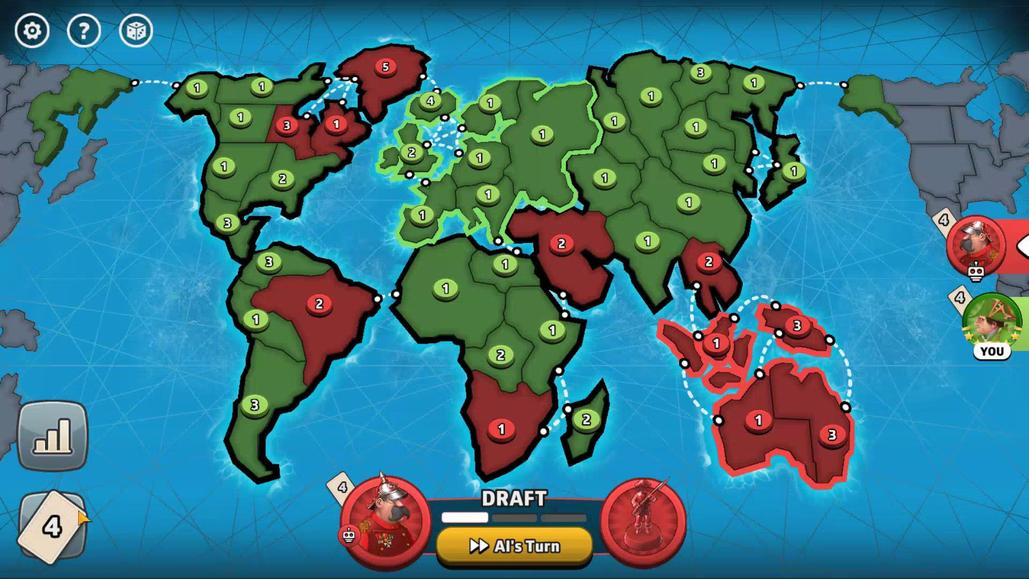 
Action: Mouse pressed left at (77, 510)
Screenshot: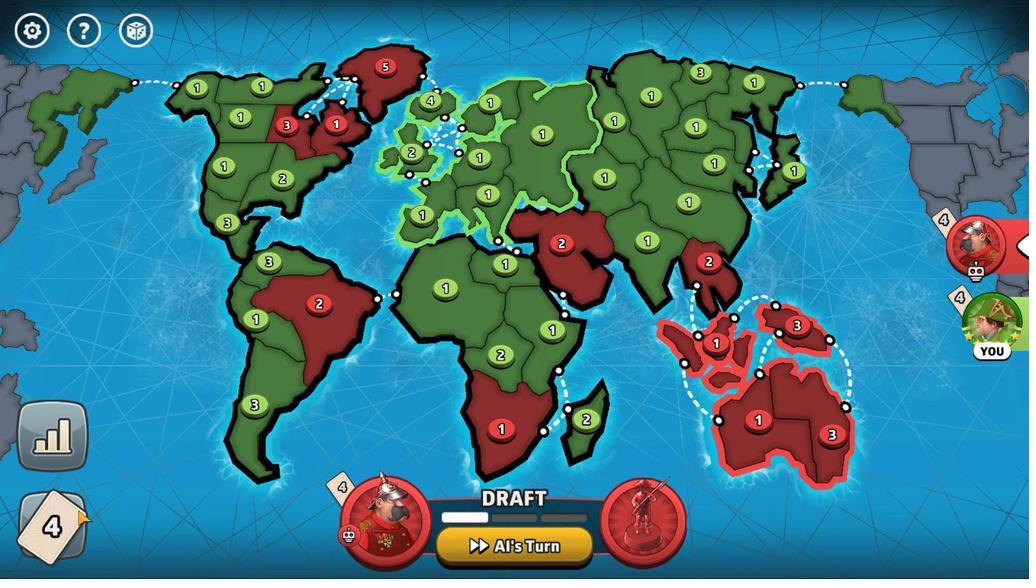 
Action: Mouse moved to (463, 368)
Screenshot: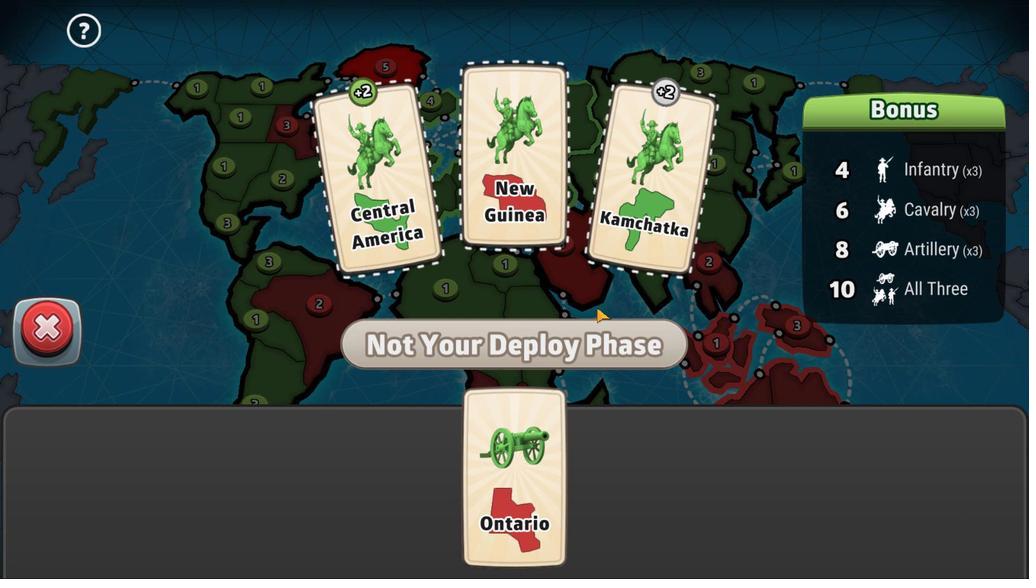 
Action: Mouse pressed left at (463, 368)
Screenshot: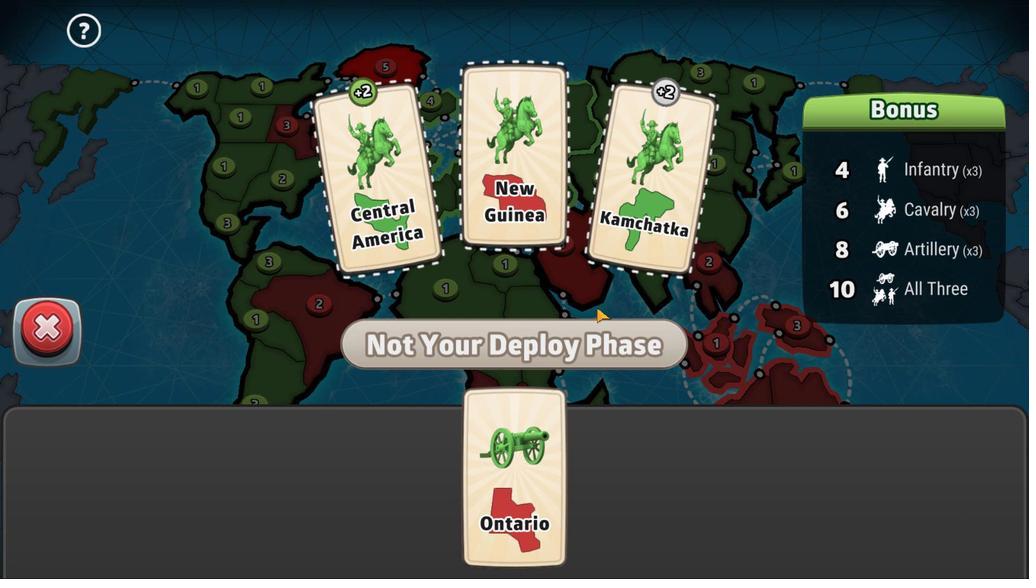 
Action: Mouse moved to (450, 335)
Screenshot: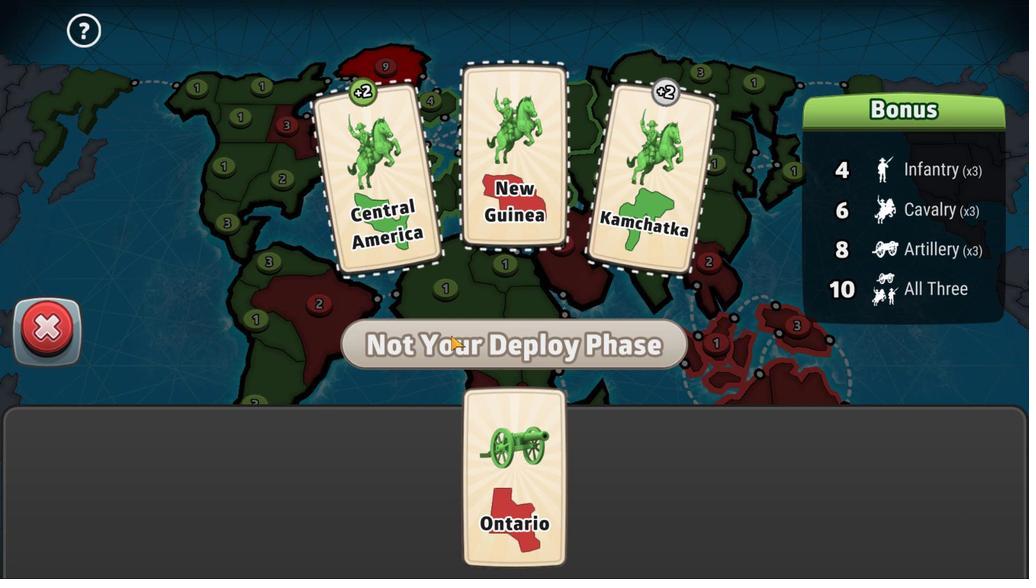 
Action: Mouse pressed left at (450, 335)
Screenshot: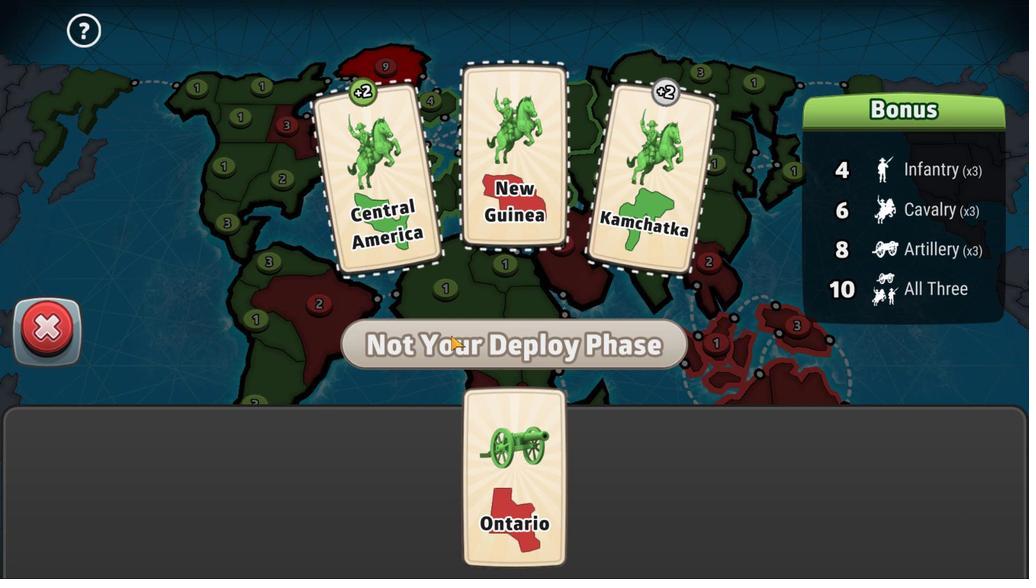 
Action: Mouse pressed left at (450, 335)
Screenshot: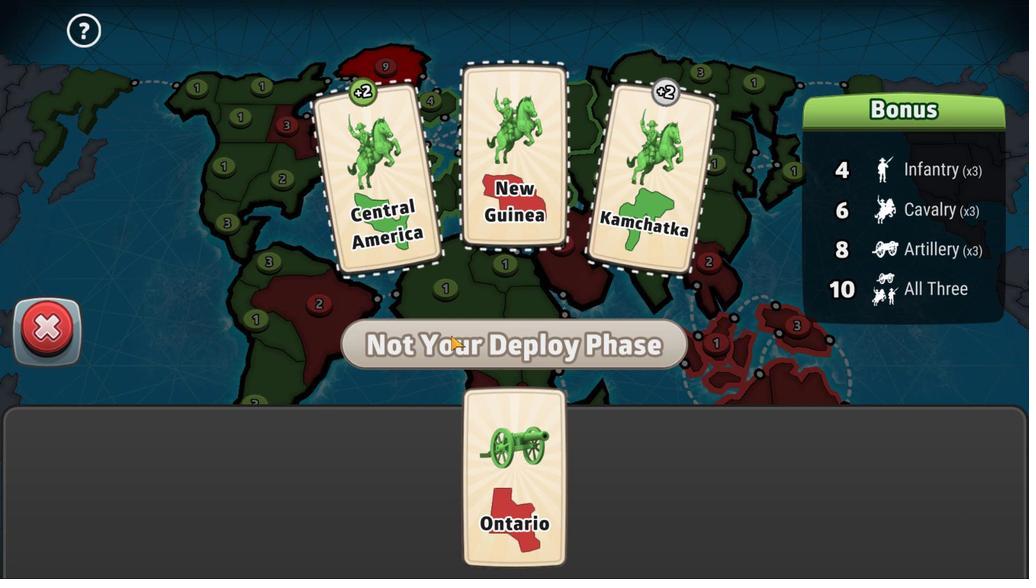 
Action: Mouse moved to (39, 328)
Screenshot: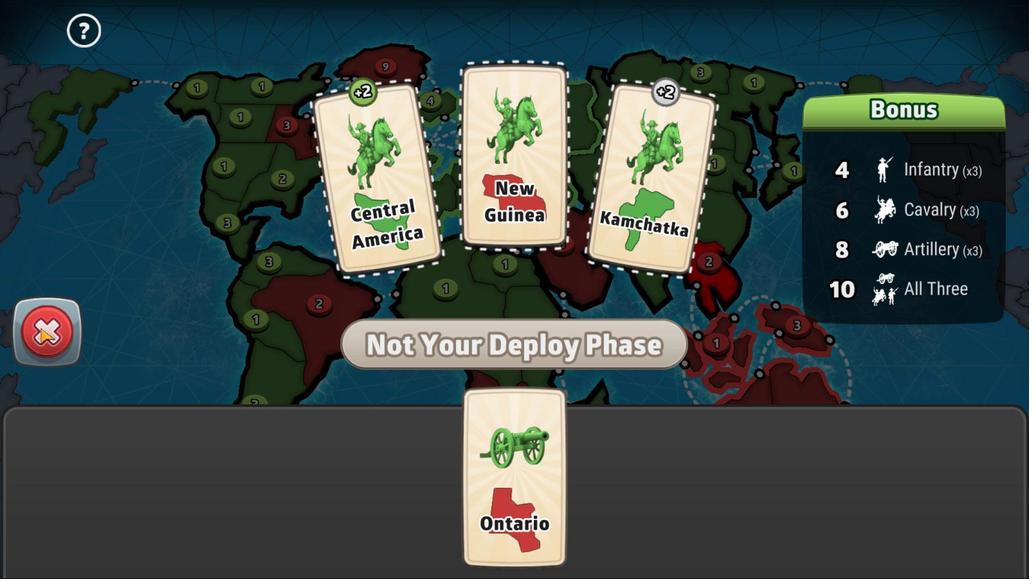 
Action: Mouse pressed left at (39, 328)
Screenshot: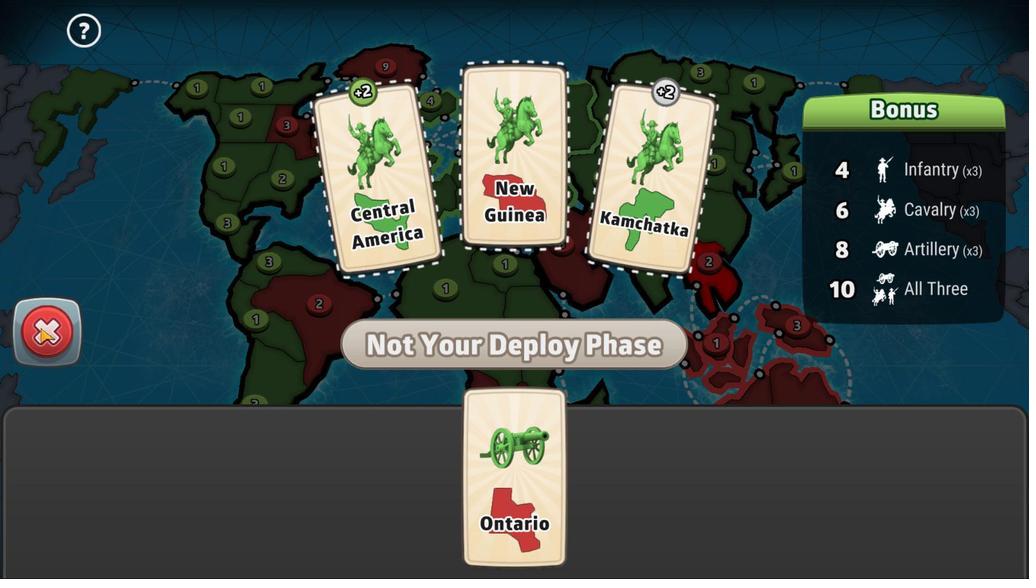 
Action: Mouse moved to (501, 354)
Screenshot: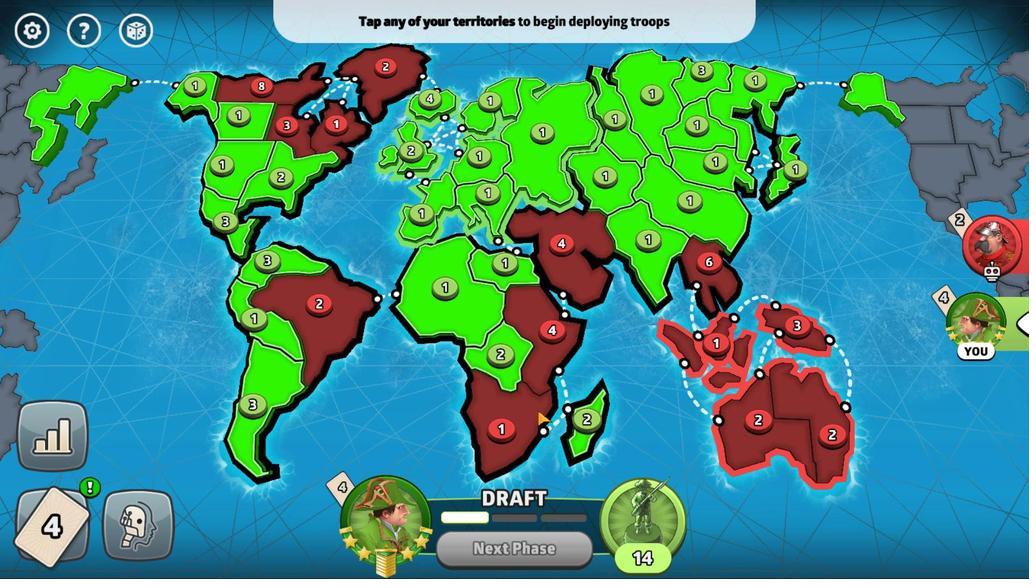
Action: Mouse pressed left at (501, 354)
Screenshot: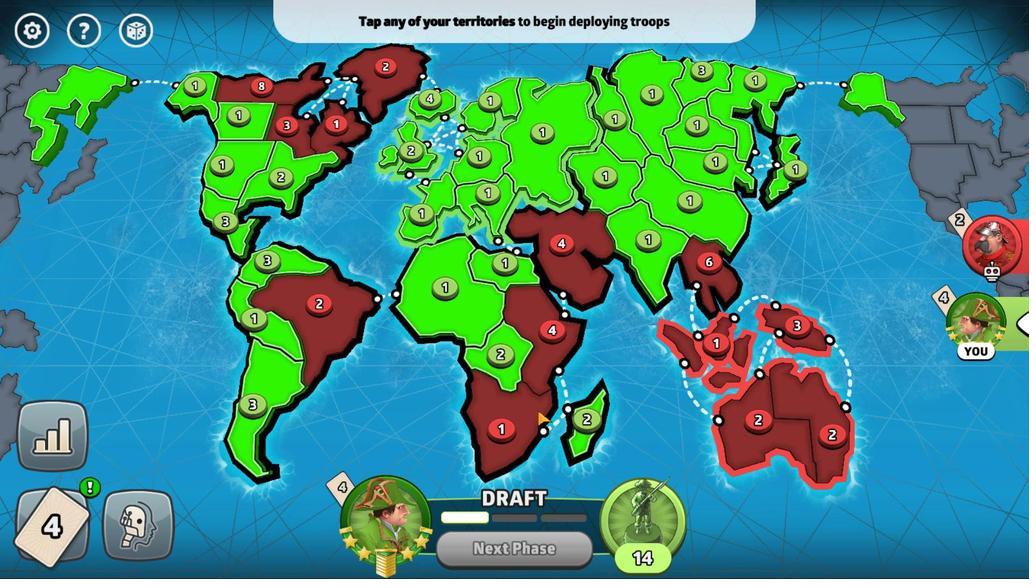 
Action: Mouse moved to (742, 436)
Screenshot: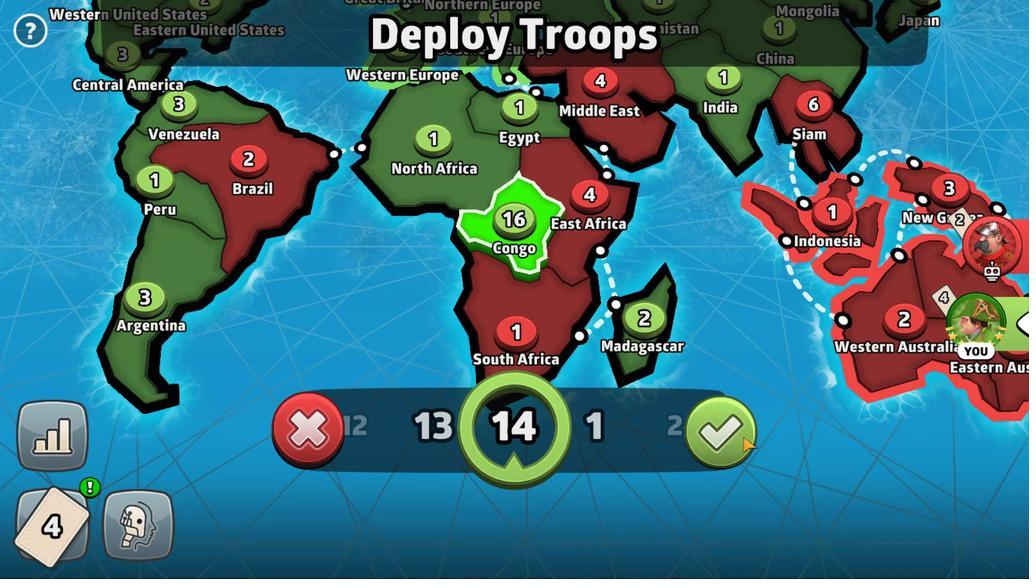 
Action: Mouse pressed left at (742, 436)
Screenshot: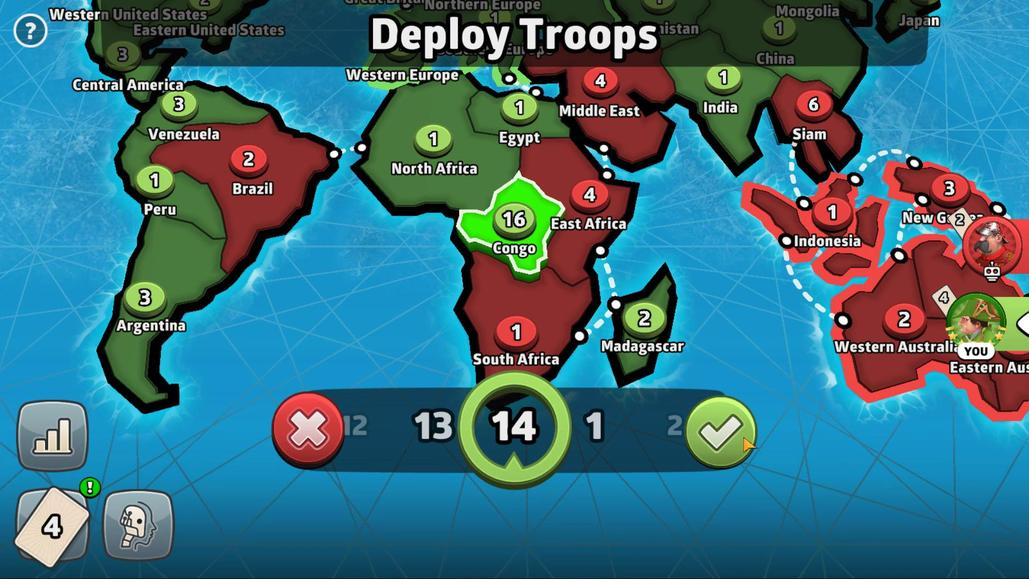 
Action: Mouse moved to (43, 532)
Screenshot: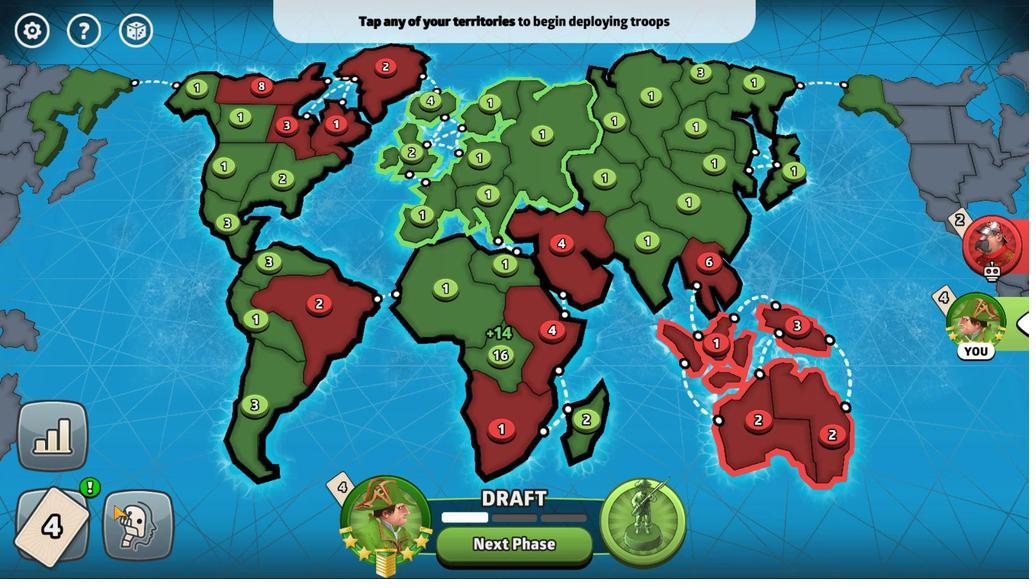 
Action: Mouse pressed left at (43, 532)
Screenshot: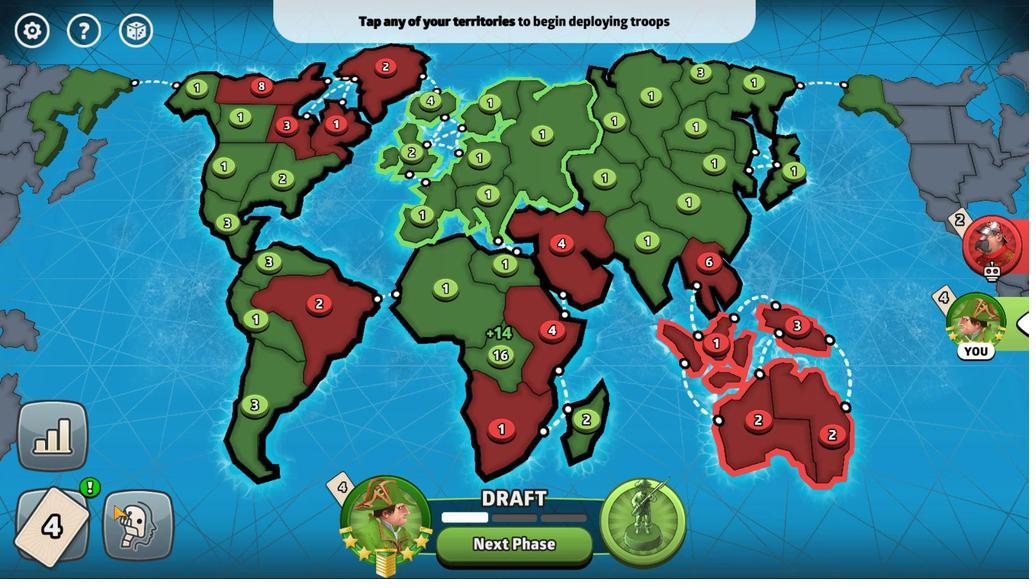 
Action: Mouse moved to (542, 351)
Screenshot: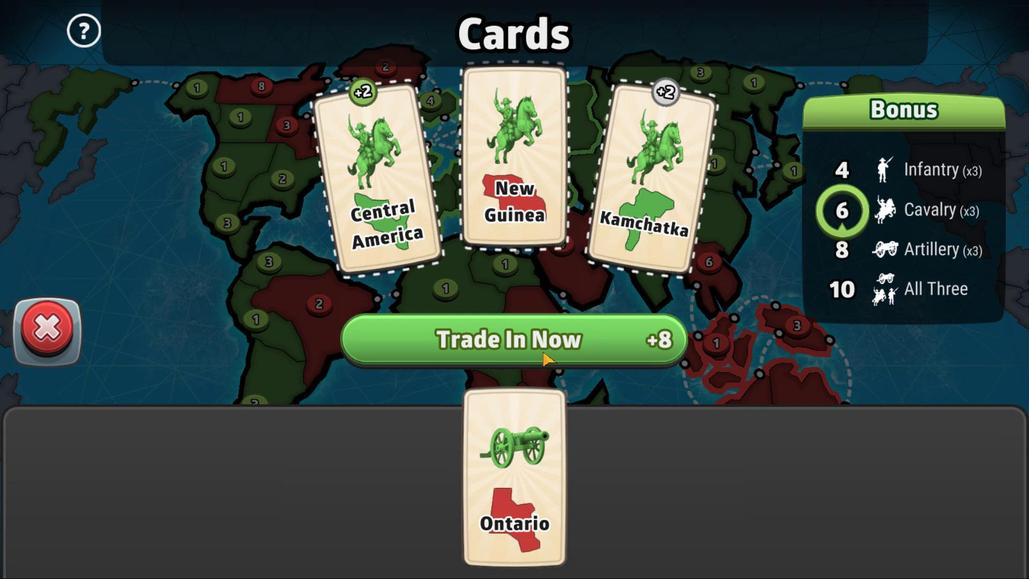 
Action: Mouse pressed left at (542, 351)
